 Task: Look for Airbnb options in Rongai, Kenya from 4th December, 2023 to 10th December, 2023 for 1 adult.1  bedroom having 1 bed and 1 bathroom. Property type can be hotel. Amenities needed are: washing machine. Booking option can be shelf check-in. Look for 4 properties as per requirement.
Action: Mouse moved to (451, 95)
Screenshot: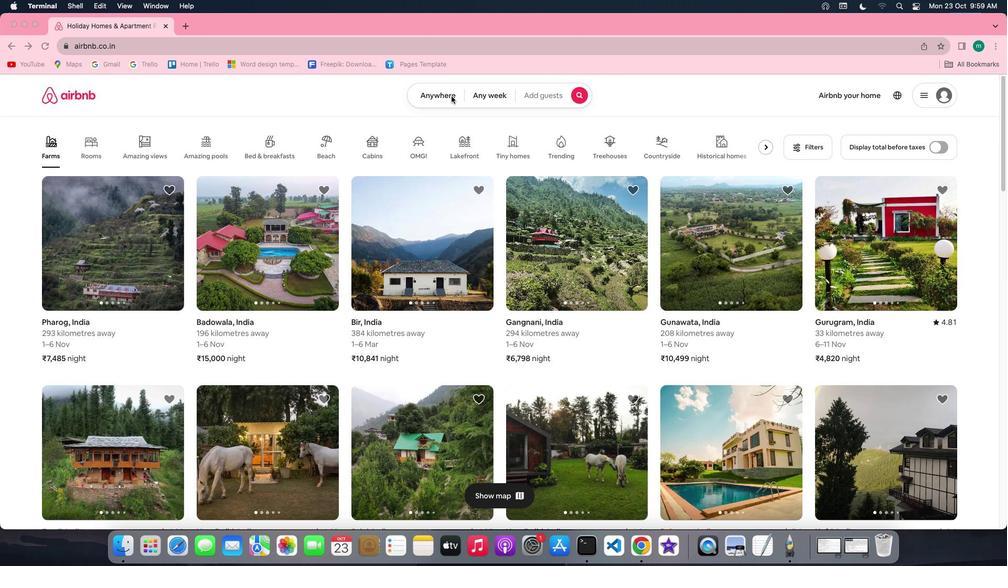 
Action: Mouse pressed left at (451, 95)
Screenshot: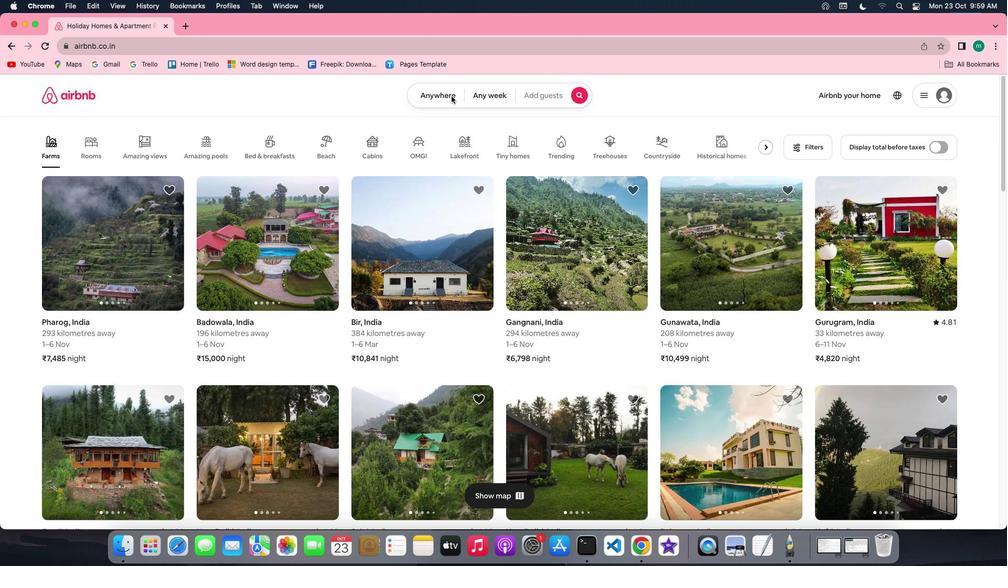 
Action: Mouse pressed left at (451, 95)
Screenshot: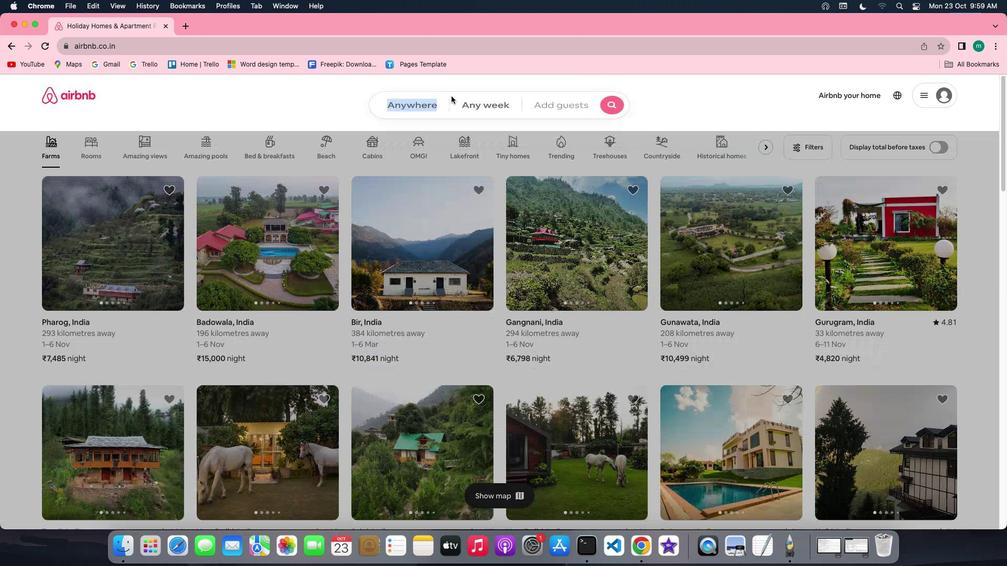 
Action: Mouse moved to (373, 134)
Screenshot: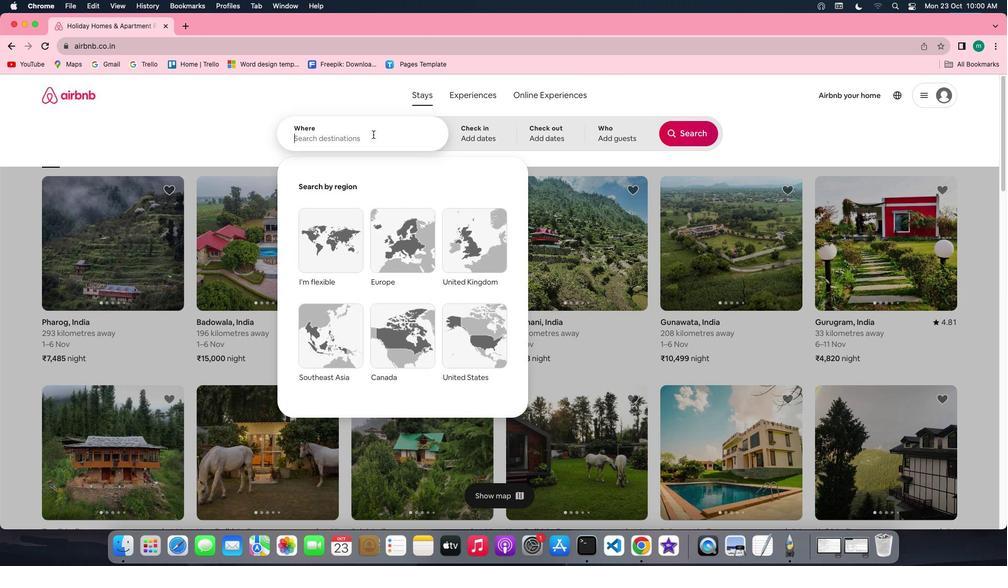 
Action: Key pressed Key.shift'R''o''n''g''a''i'','Key.space'k''e''n''y''a'
Screenshot: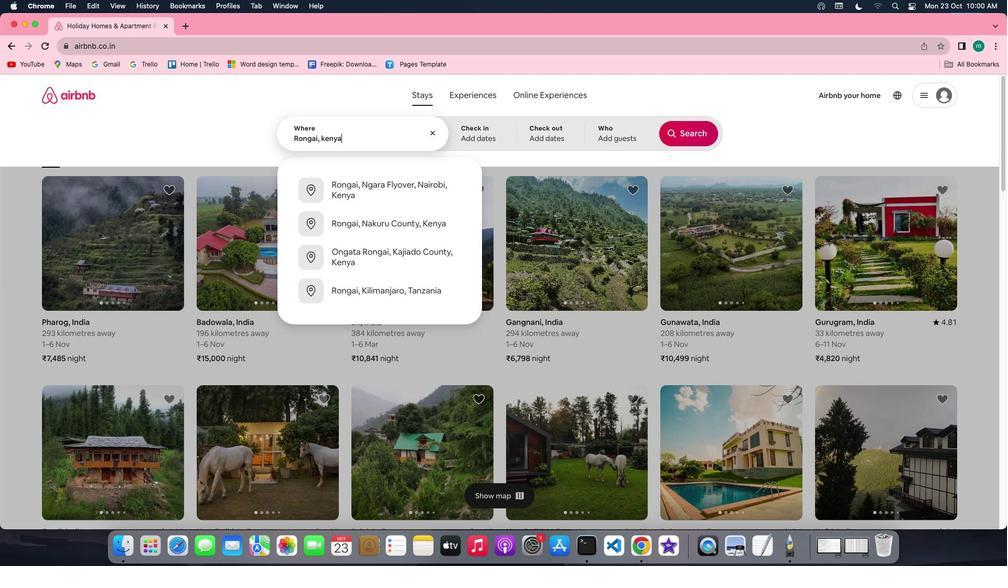 
Action: Mouse moved to (476, 128)
Screenshot: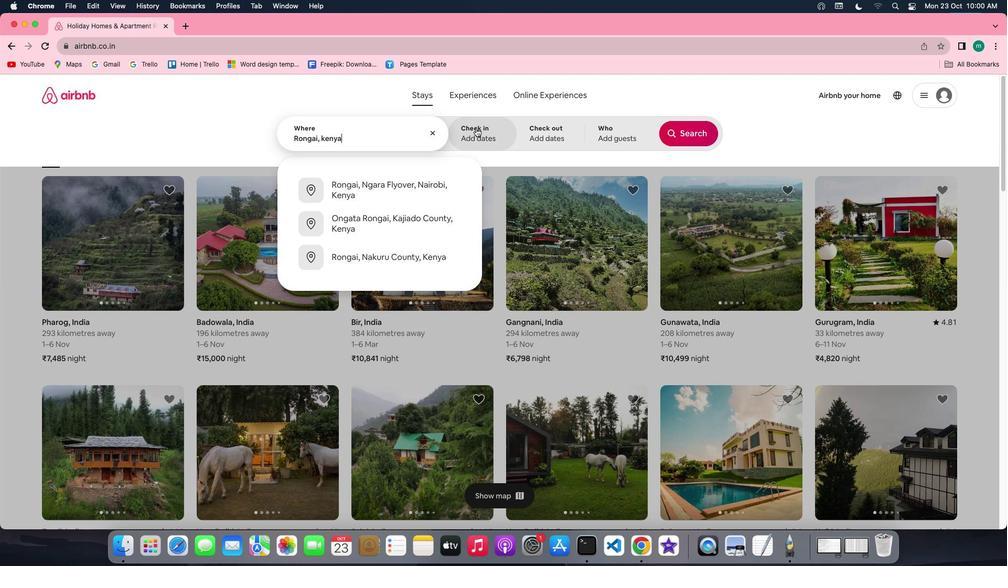 
Action: Mouse pressed left at (476, 128)
Screenshot: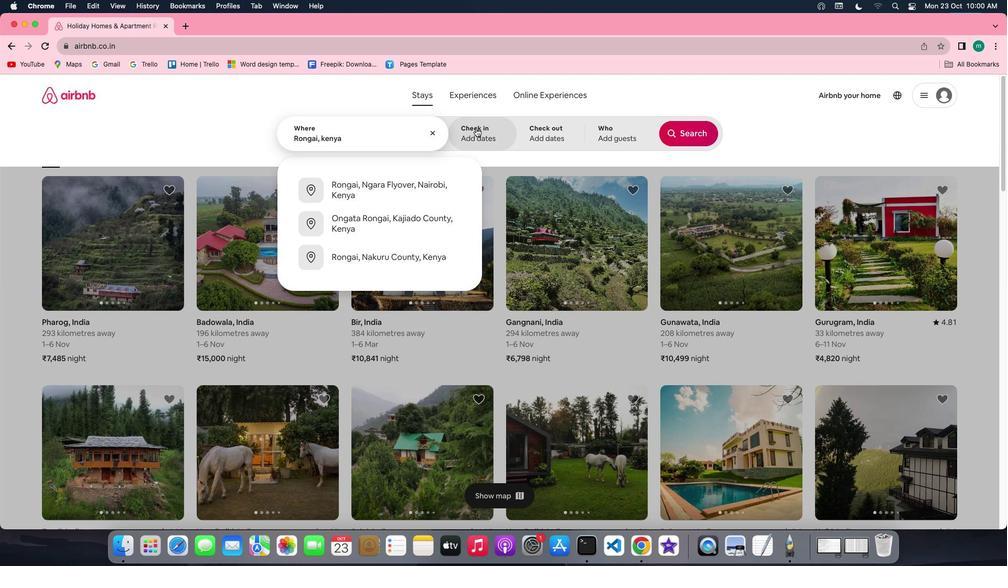 
Action: Mouse moved to (691, 218)
Screenshot: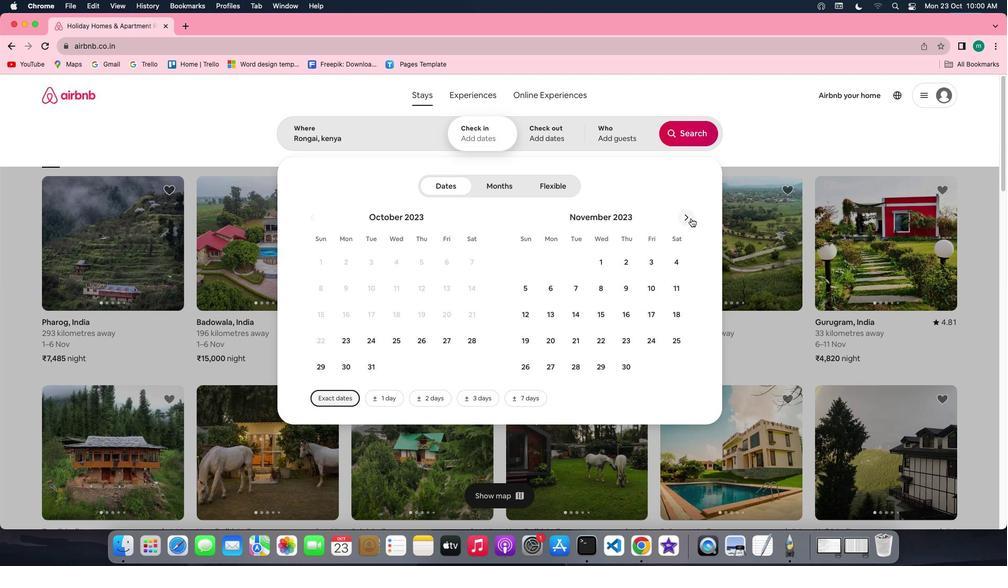 
Action: Mouse pressed left at (691, 218)
Screenshot: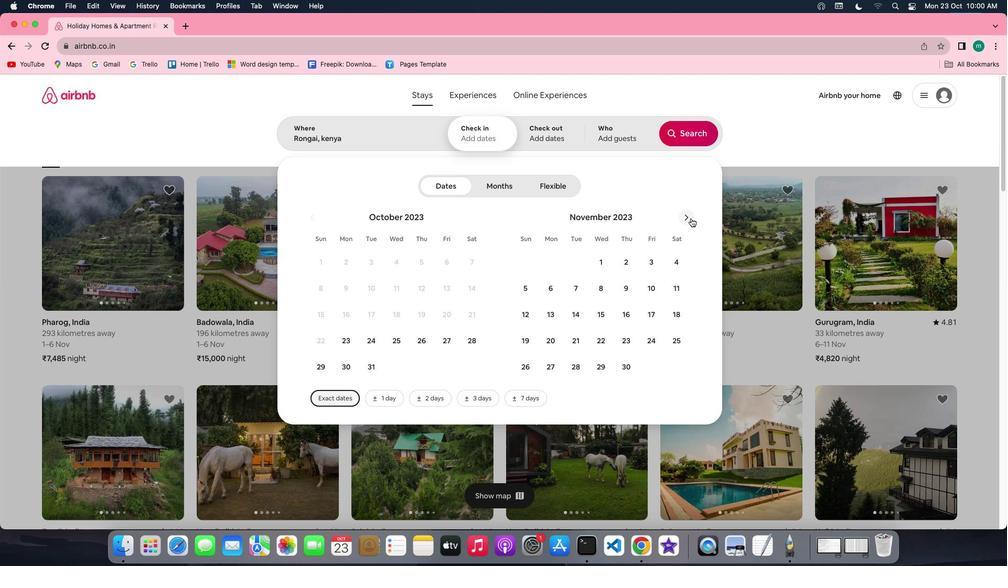 
Action: Mouse moved to (549, 291)
Screenshot: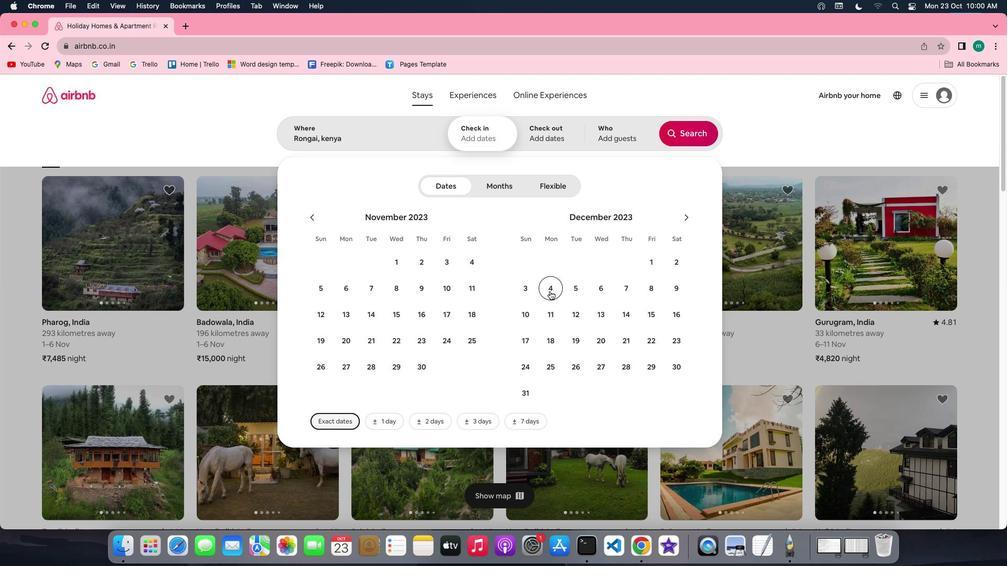 
Action: Mouse pressed left at (549, 291)
Screenshot: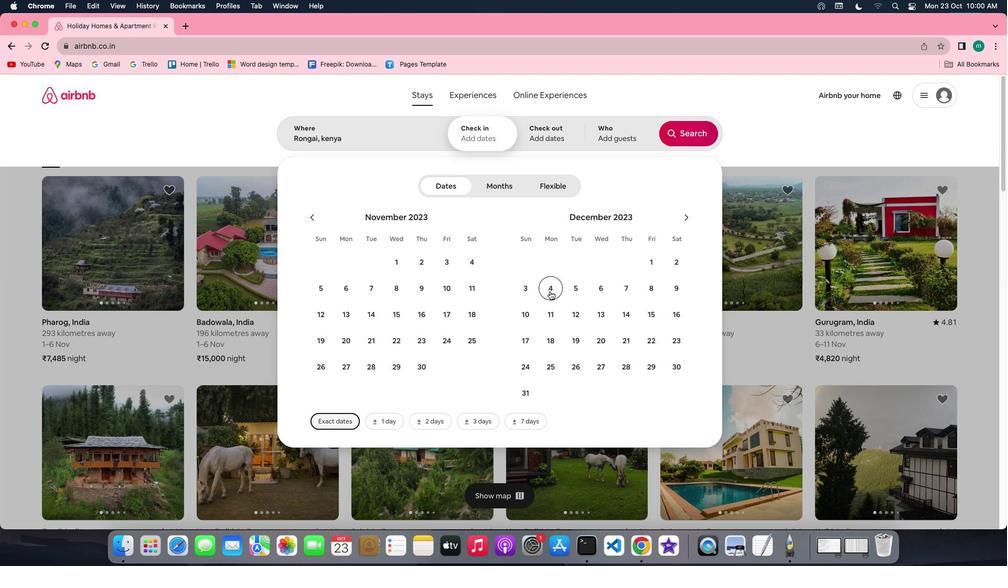 
Action: Mouse moved to (527, 314)
Screenshot: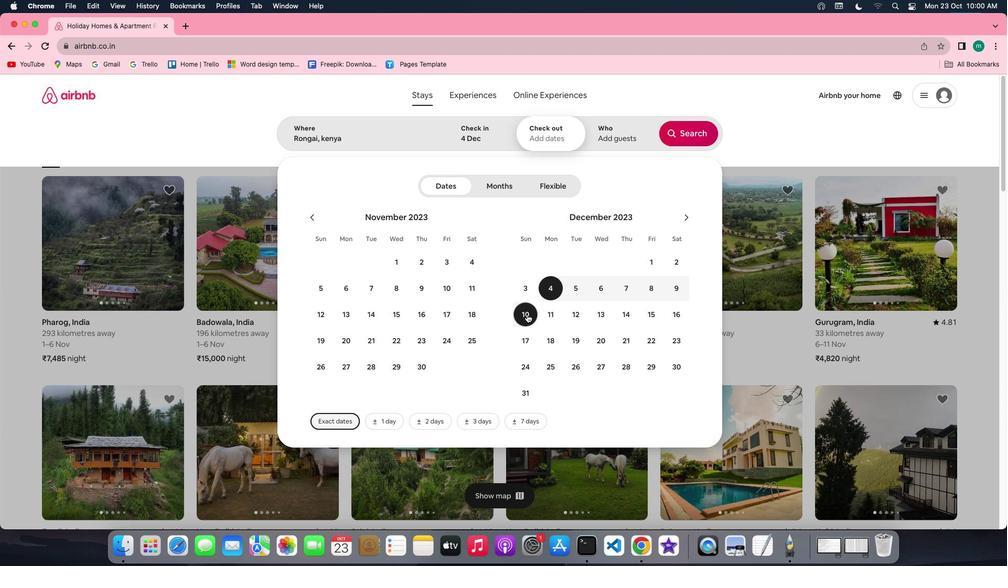 
Action: Mouse pressed left at (527, 314)
Screenshot: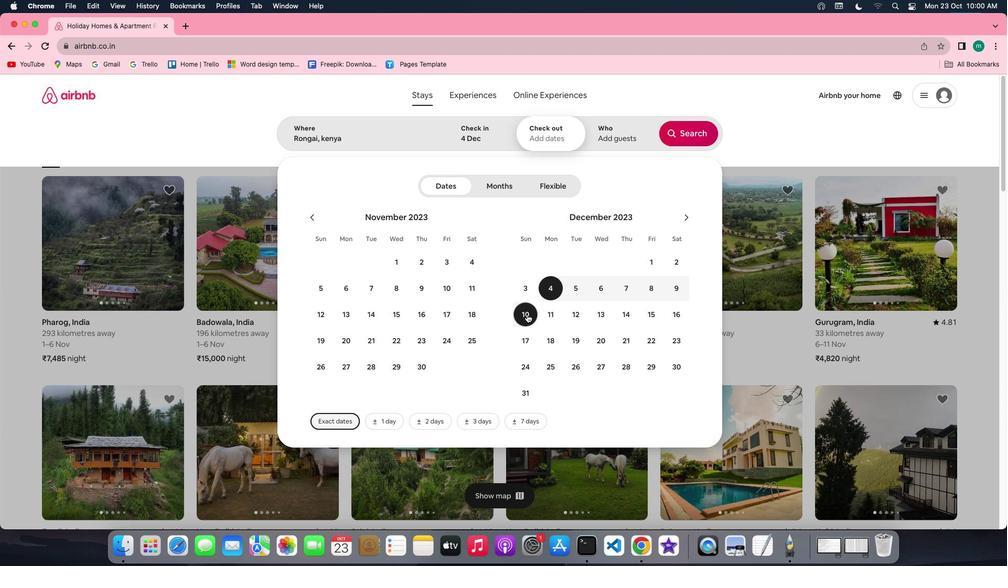 
Action: Mouse moved to (607, 140)
Screenshot: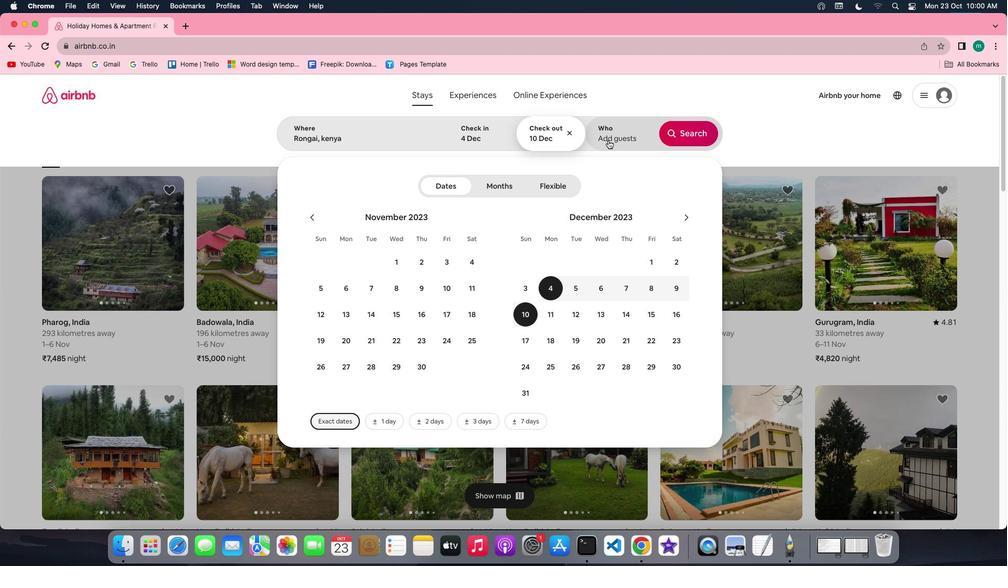 
Action: Mouse pressed left at (607, 140)
Screenshot: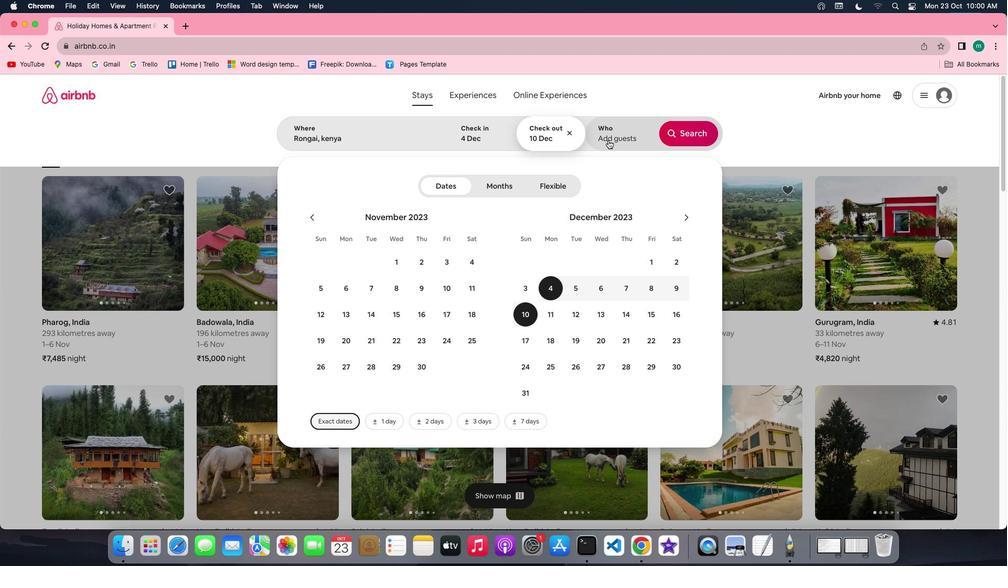 
Action: Mouse moved to (694, 193)
Screenshot: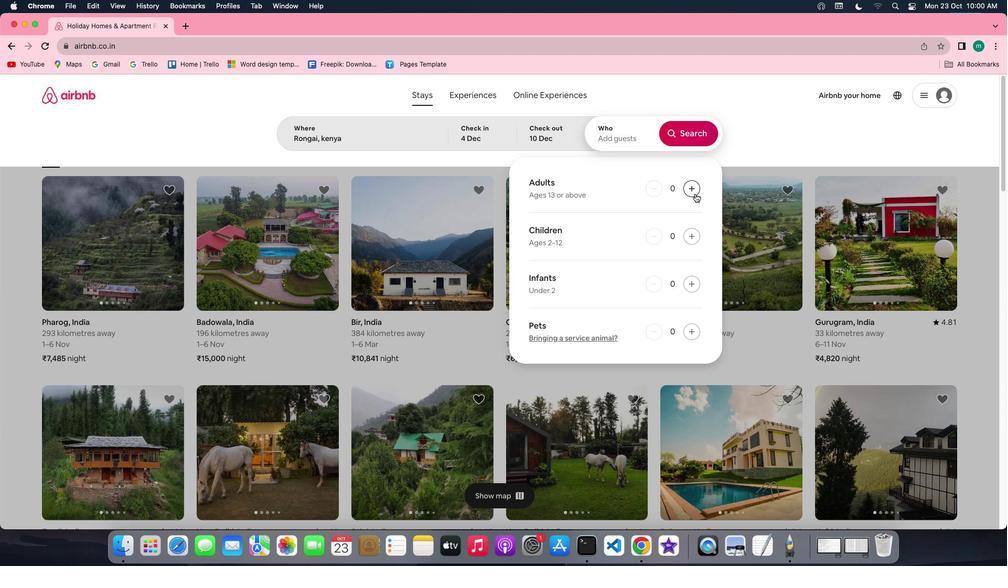 
Action: Mouse pressed left at (694, 193)
Screenshot: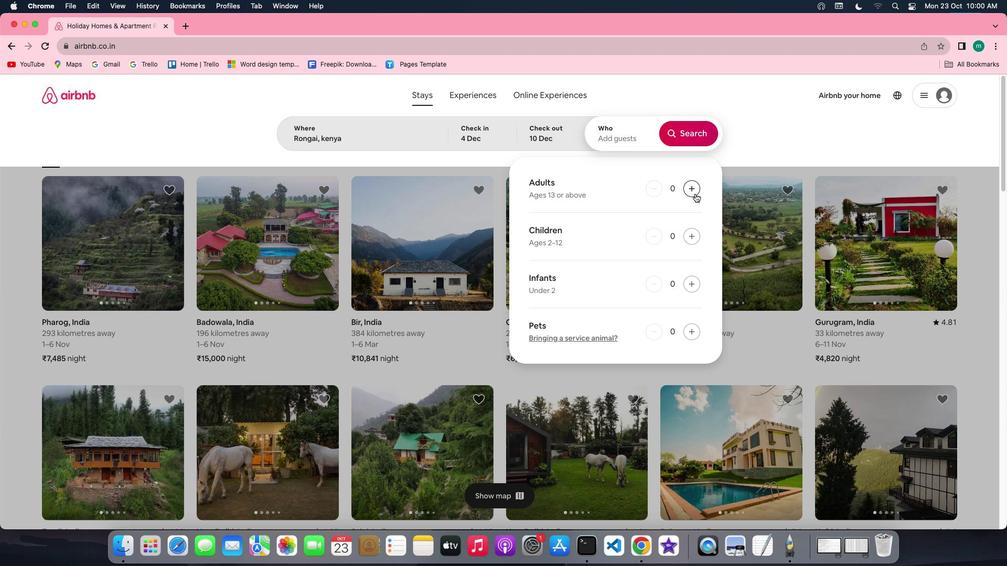 
Action: Mouse moved to (691, 132)
Screenshot: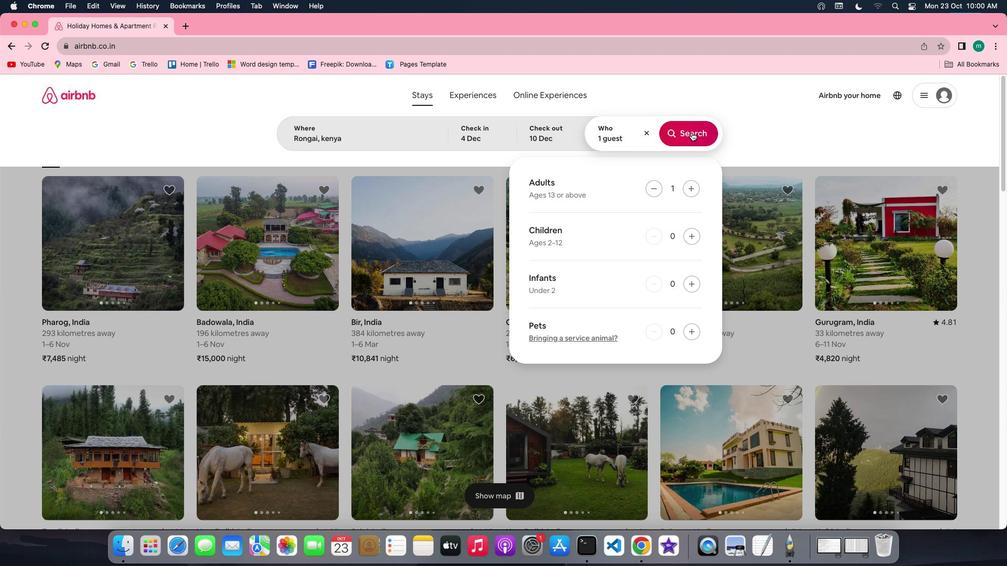 
Action: Mouse pressed left at (691, 132)
Screenshot: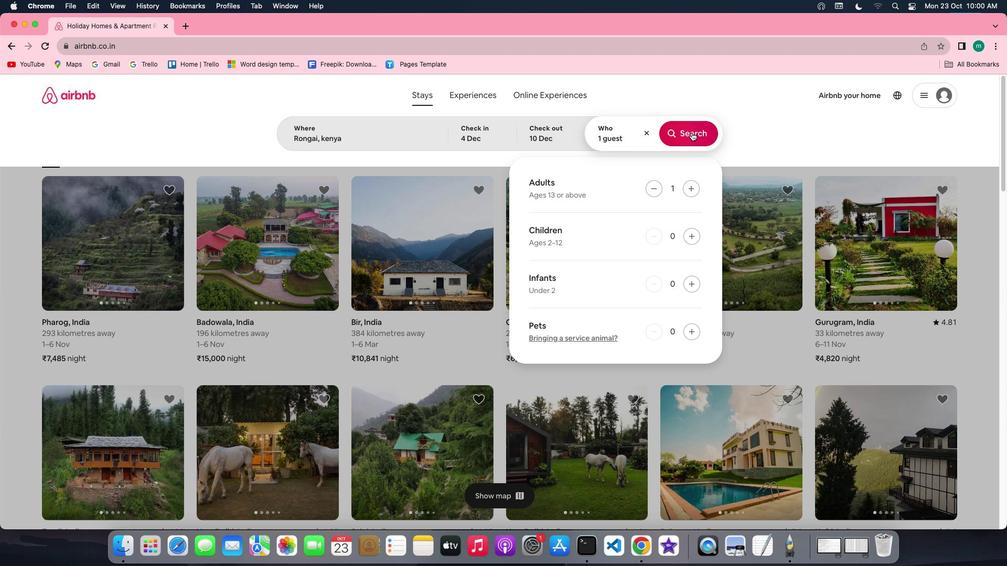 
Action: Mouse moved to (837, 130)
Screenshot: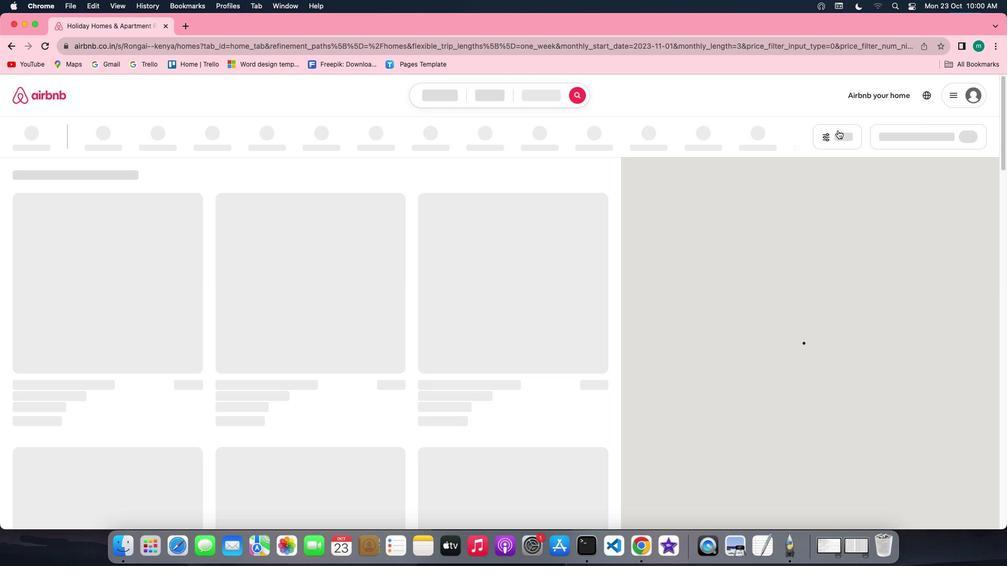 
Action: Mouse pressed left at (837, 130)
Screenshot: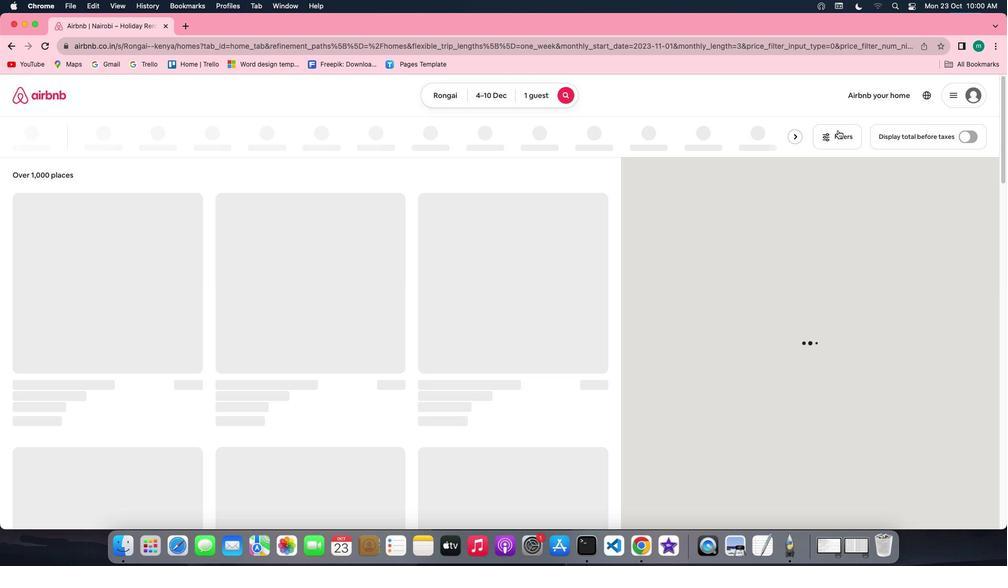 
Action: Mouse moved to (506, 344)
Screenshot: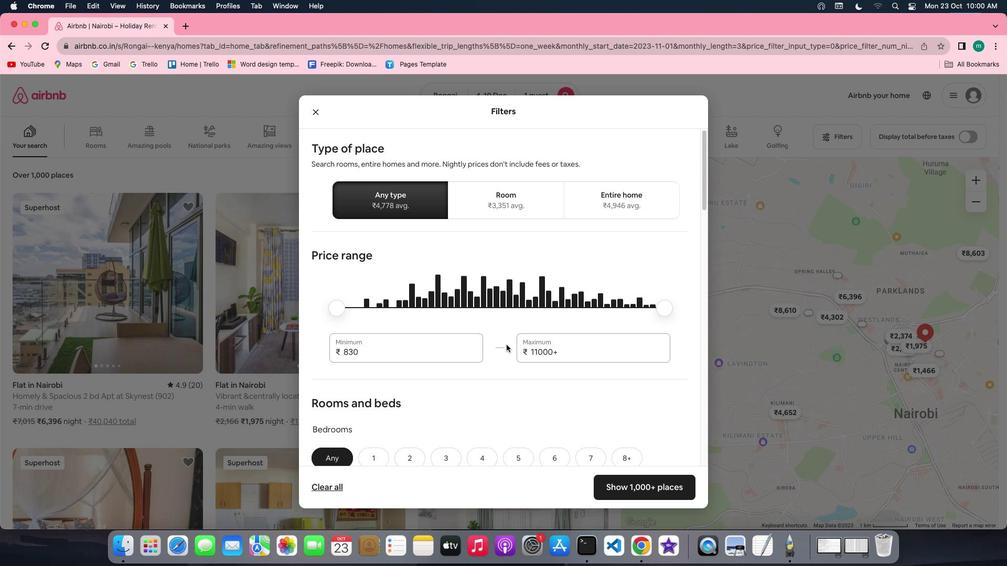 
Action: Mouse scrolled (506, 344) with delta (0, 0)
Screenshot: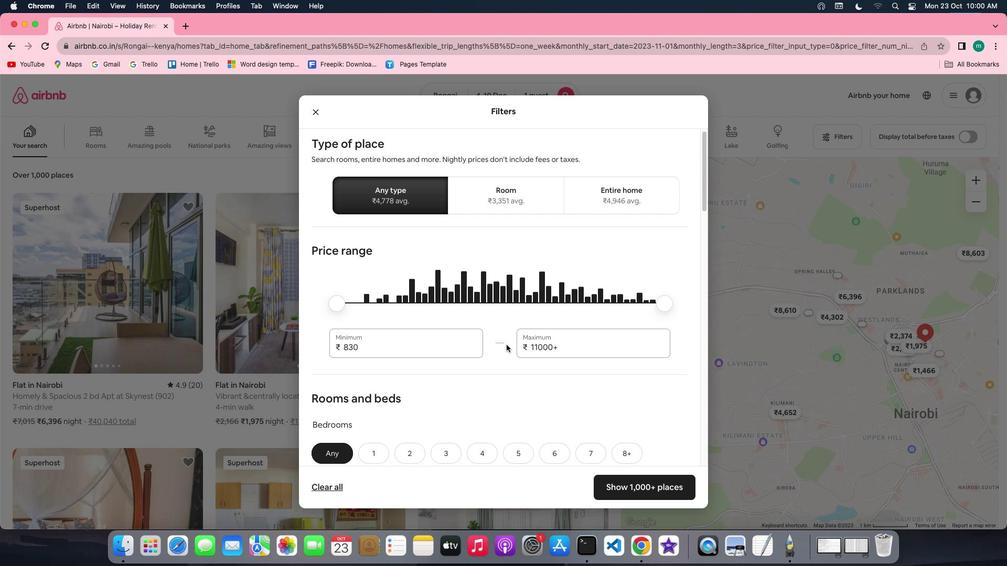 
Action: Mouse scrolled (506, 344) with delta (0, 0)
Screenshot: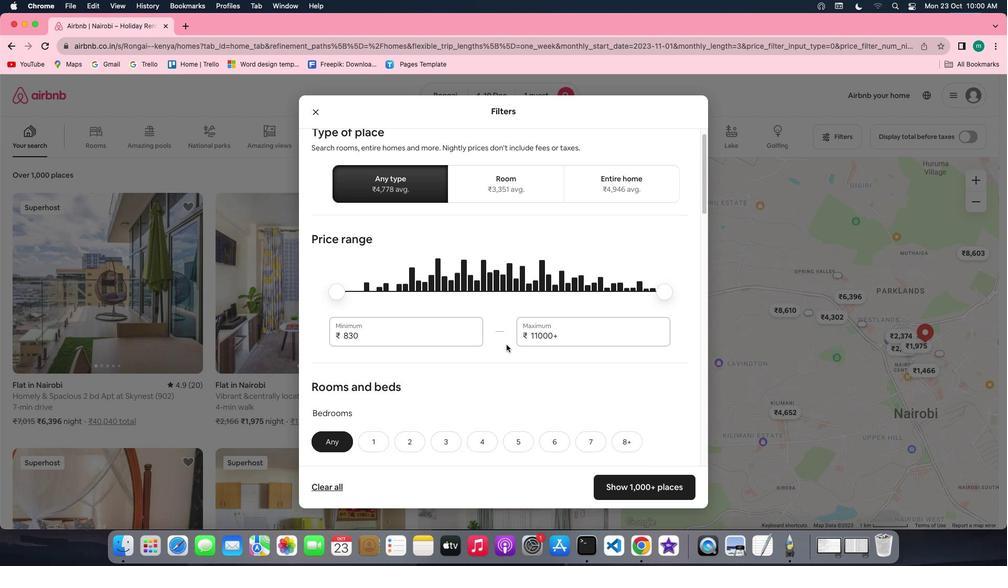 
Action: Mouse scrolled (506, 344) with delta (0, 0)
Screenshot: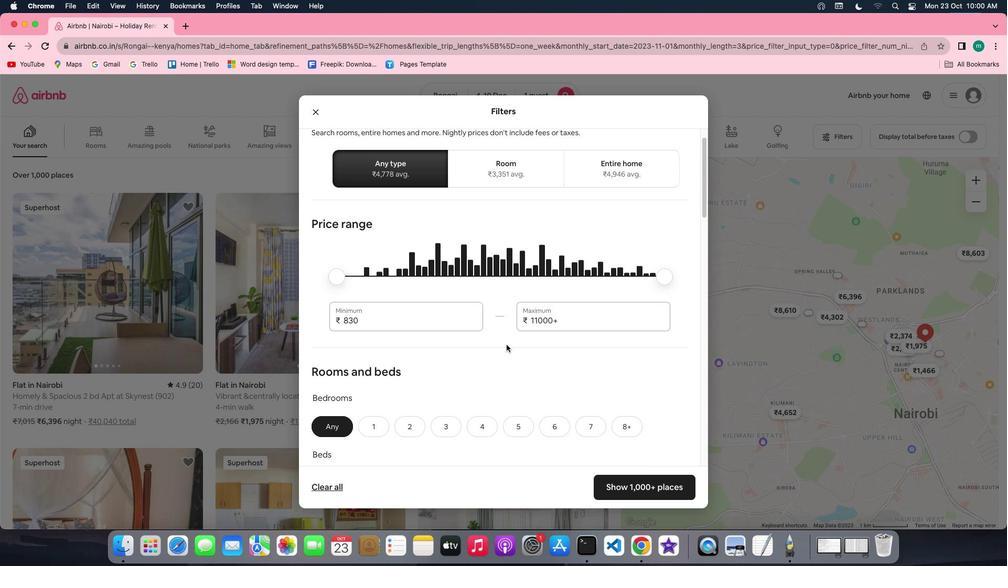 
Action: Mouse scrolled (506, 344) with delta (0, 0)
Screenshot: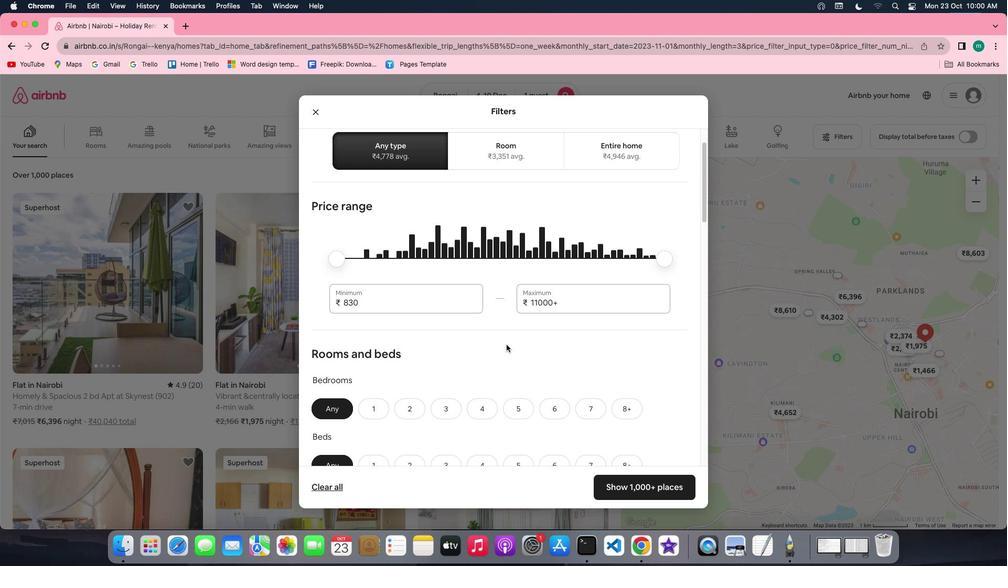 
Action: Mouse scrolled (506, 344) with delta (0, 0)
Screenshot: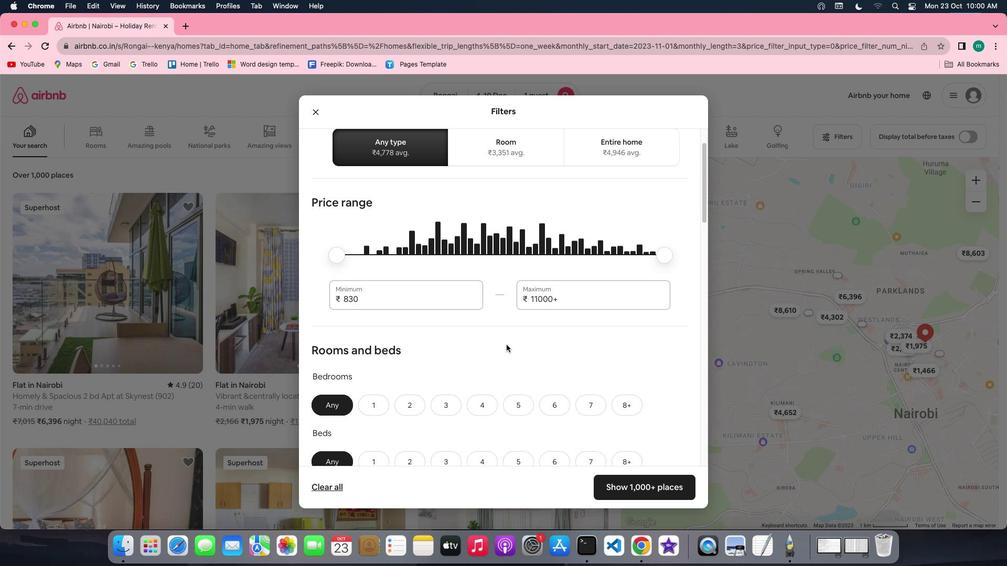 
Action: Mouse scrolled (506, 344) with delta (0, 0)
Screenshot: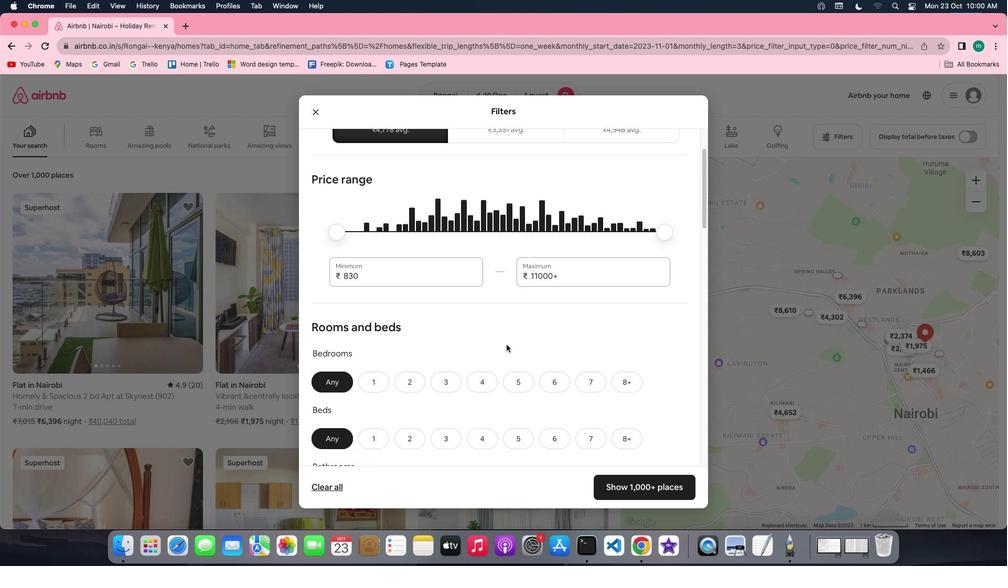 
Action: Mouse scrolled (506, 344) with delta (0, -1)
Screenshot: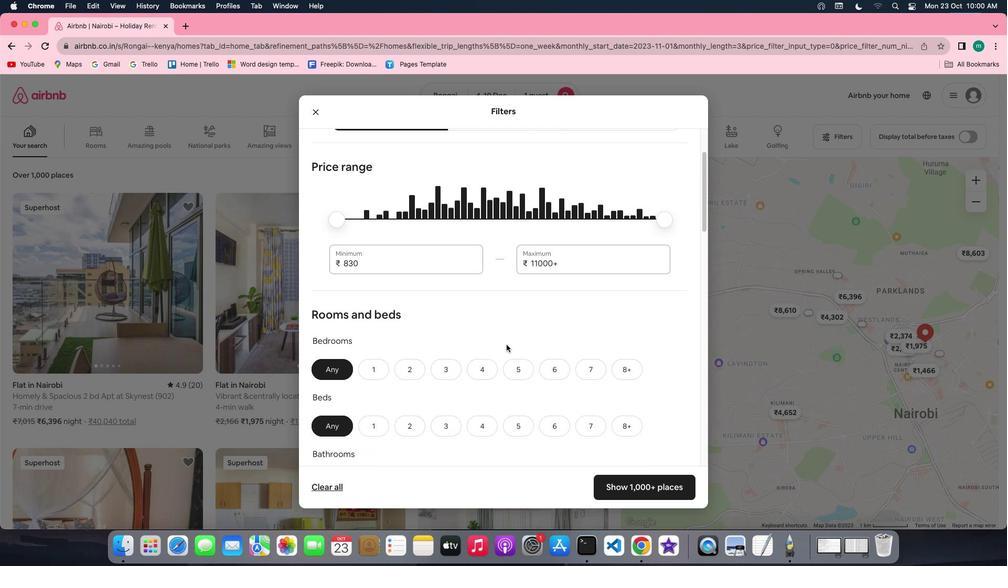 
Action: Mouse scrolled (506, 344) with delta (0, -1)
Screenshot: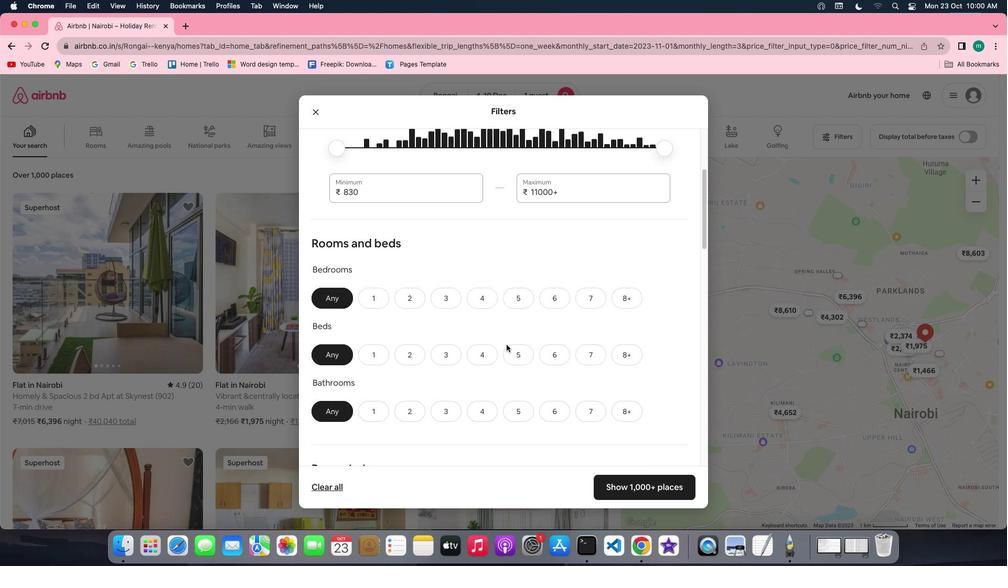 
Action: Mouse scrolled (506, 344) with delta (0, 0)
Screenshot: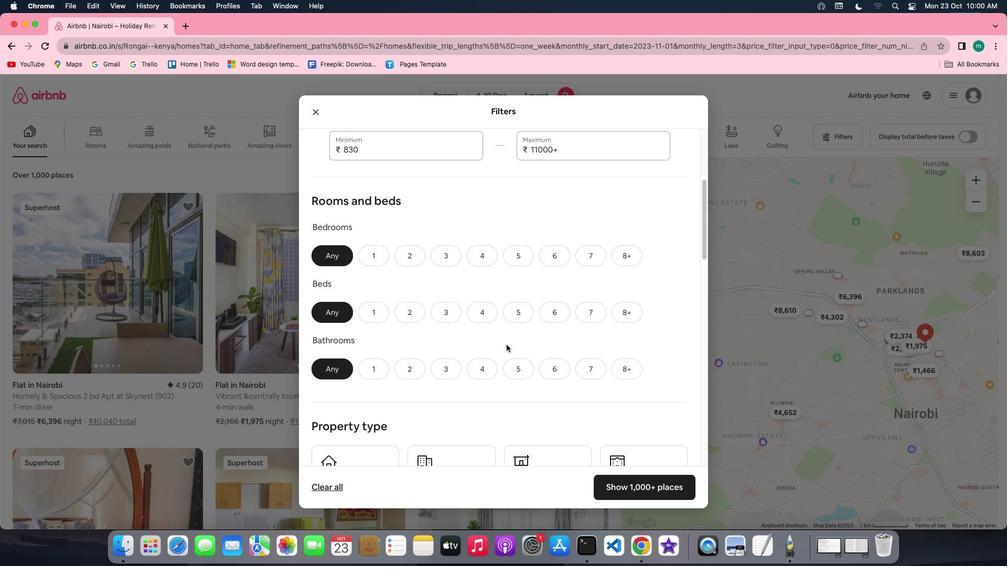 
Action: Mouse scrolled (506, 344) with delta (0, 0)
Screenshot: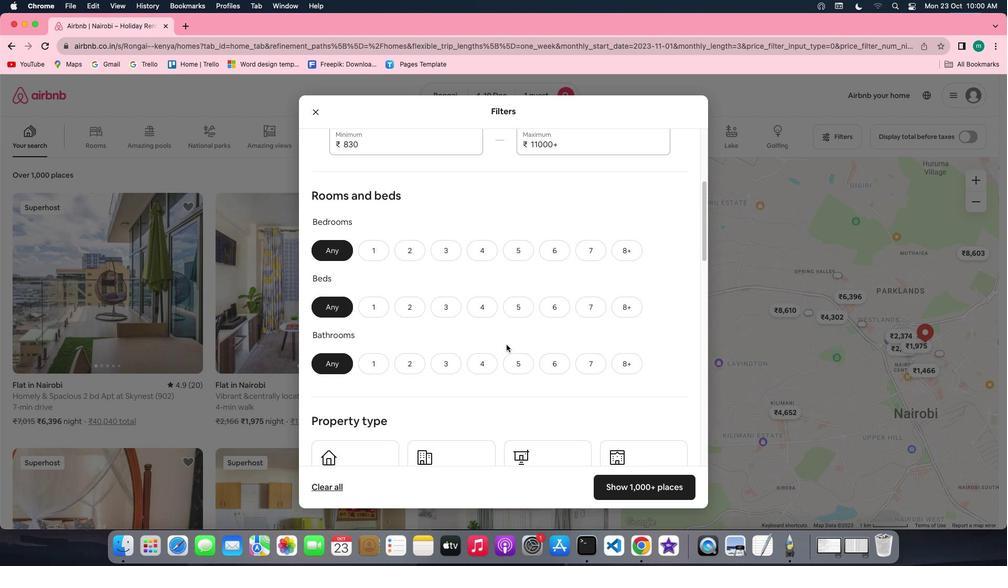 
Action: Mouse moved to (374, 232)
Screenshot: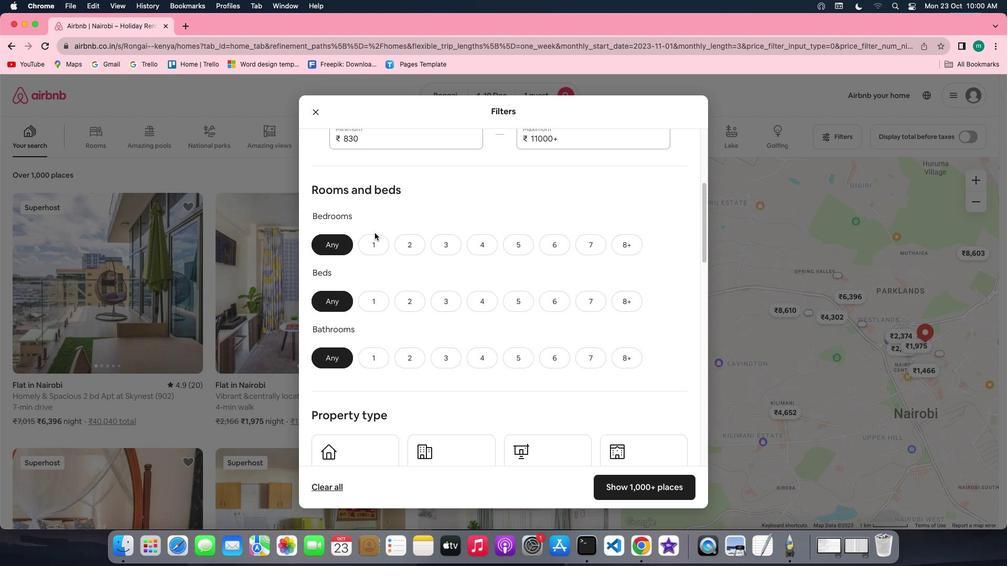 
Action: Mouse pressed left at (374, 232)
Screenshot: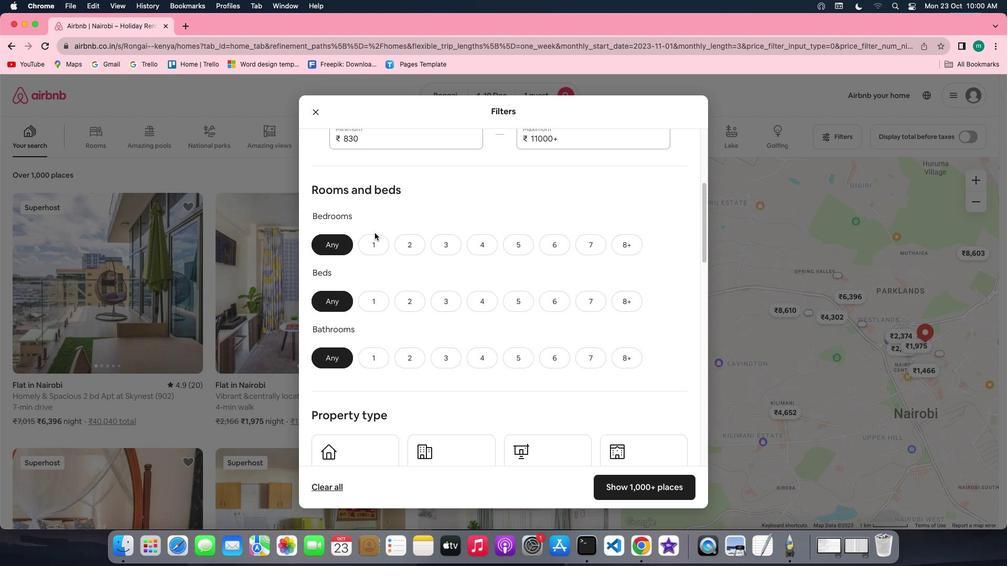 
Action: Mouse moved to (374, 249)
Screenshot: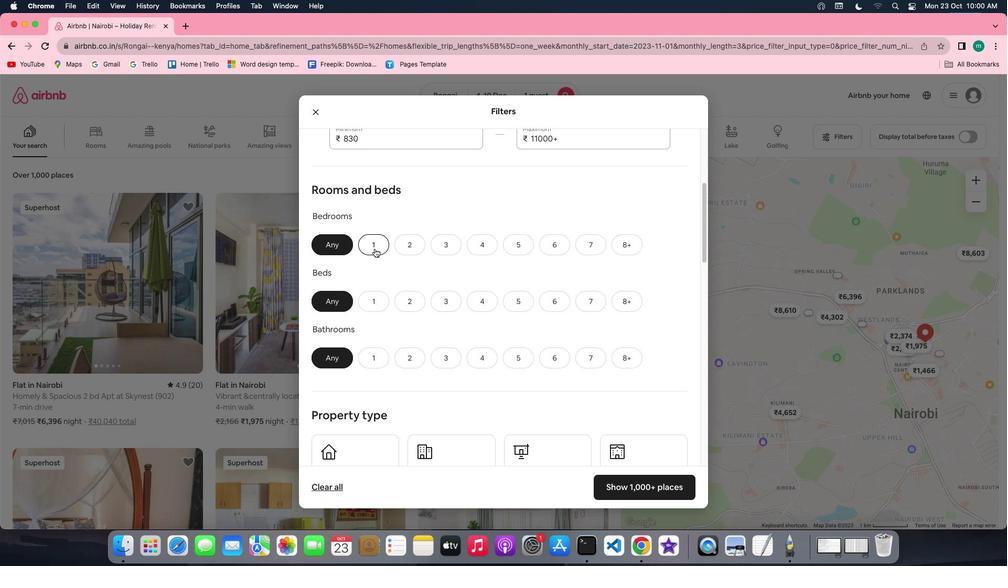 
Action: Mouse pressed left at (374, 249)
Screenshot: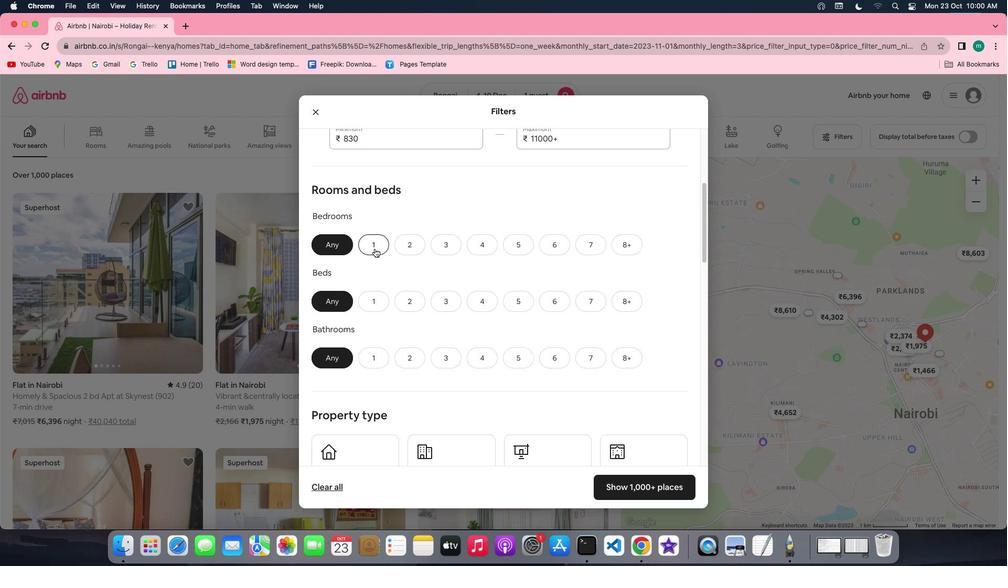 
Action: Mouse moved to (373, 298)
Screenshot: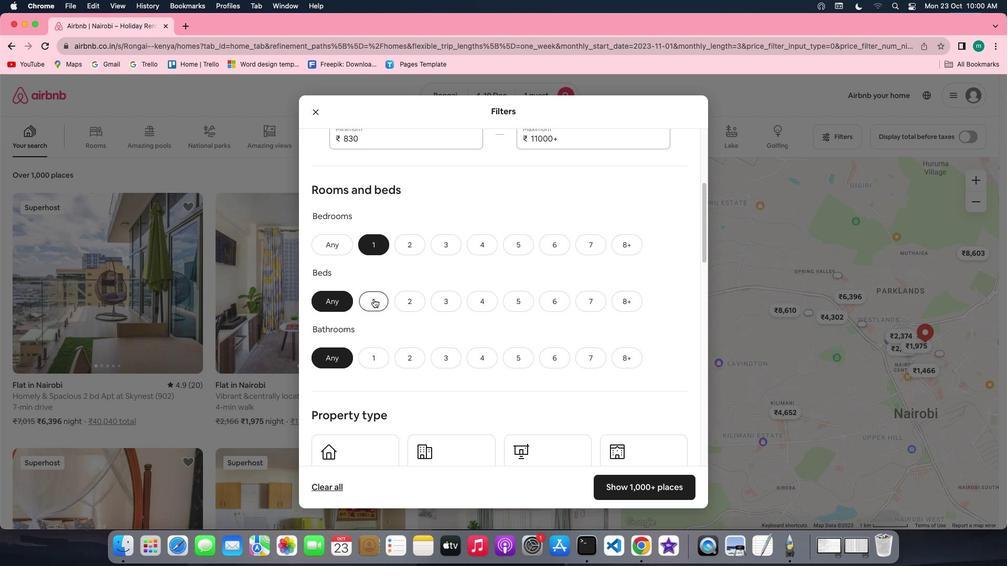 
Action: Mouse pressed left at (373, 298)
Screenshot: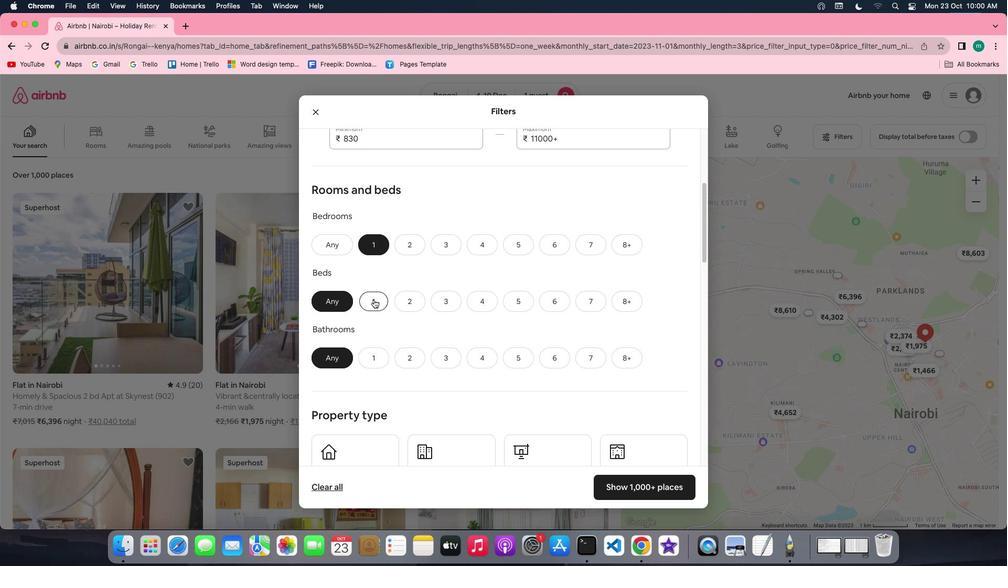 
Action: Mouse moved to (375, 362)
Screenshot: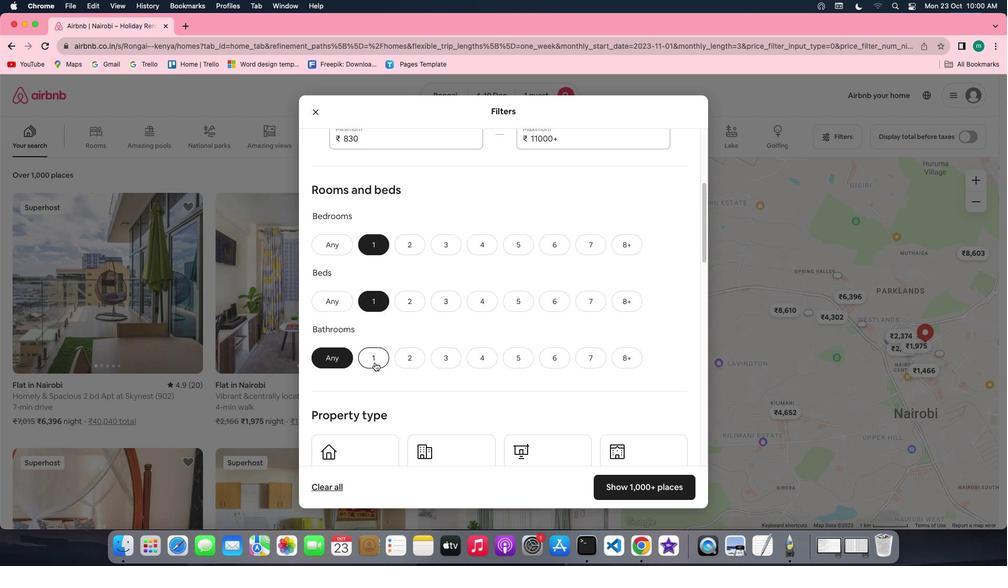 
Action: Mouse pressed left at (375, 362)
Screenshot: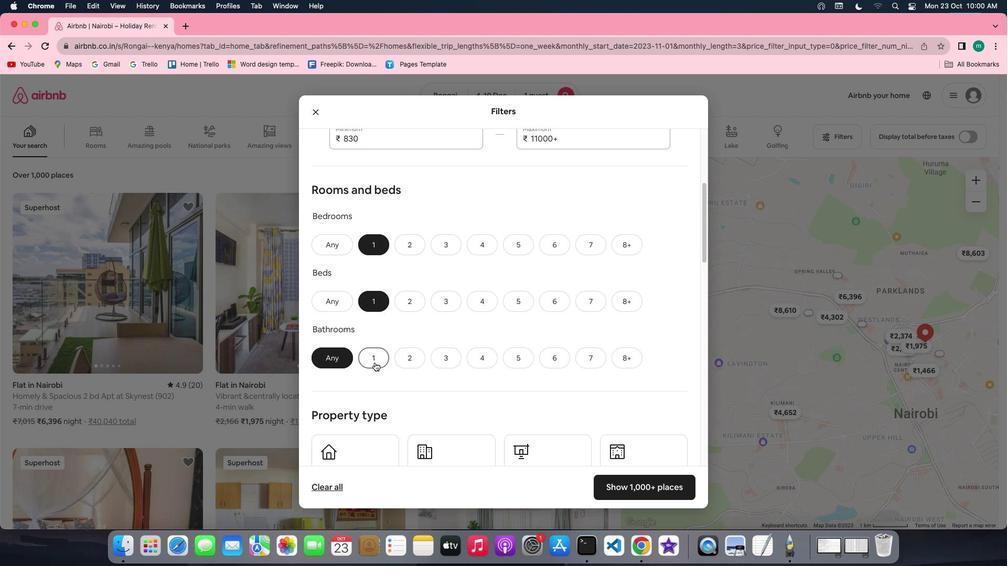 
Action: Mouse moved to (532, 368)
Screenshot: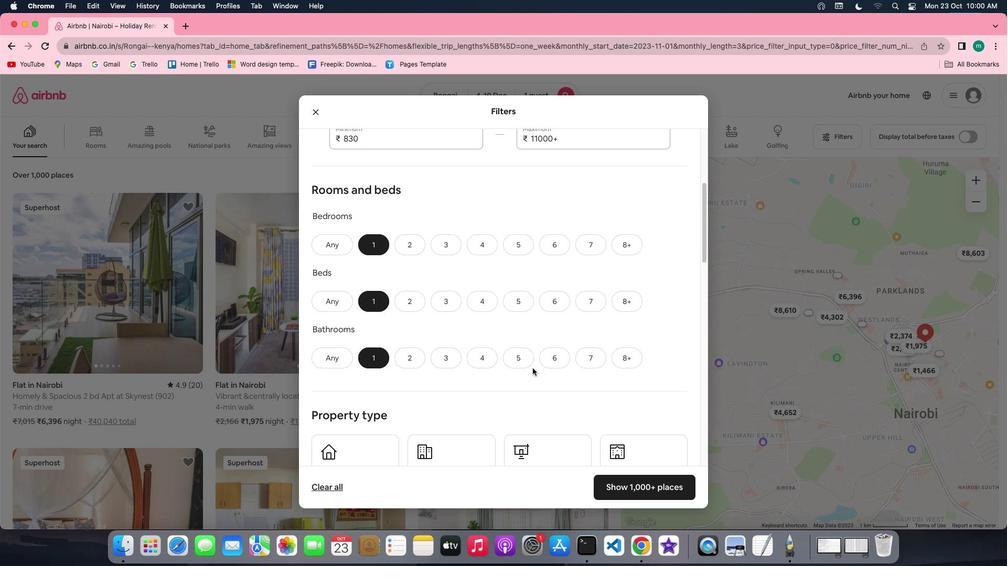 
Action: Mouse scrolled (532, 368) with delta (0, 0)
Screenshot: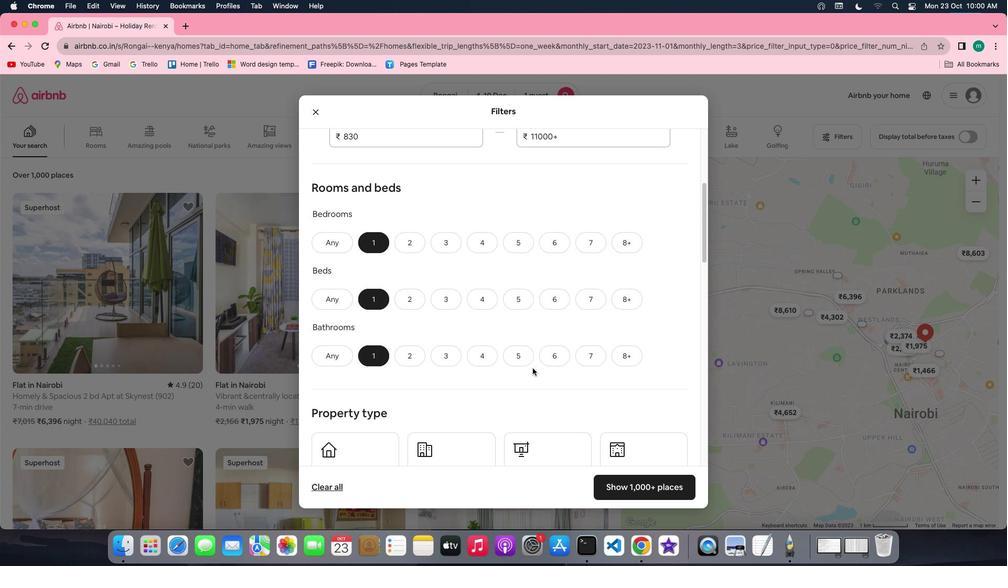 
Action: Mouse scrolled (532, 368) with delta (0, 0)
Screenshot: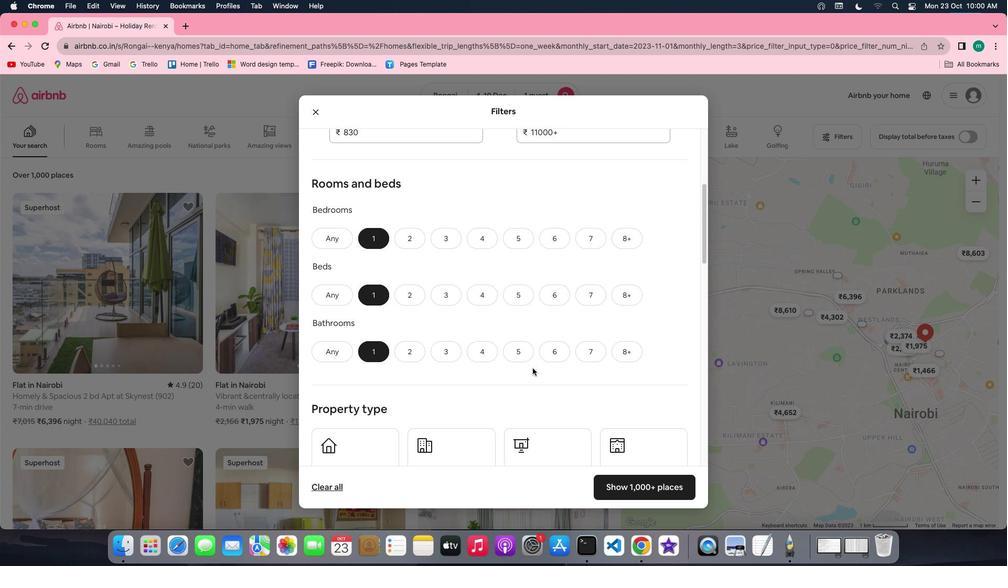 
Action: Mouse scrolled (532, 368) with delta (0, 0)
Screenshot: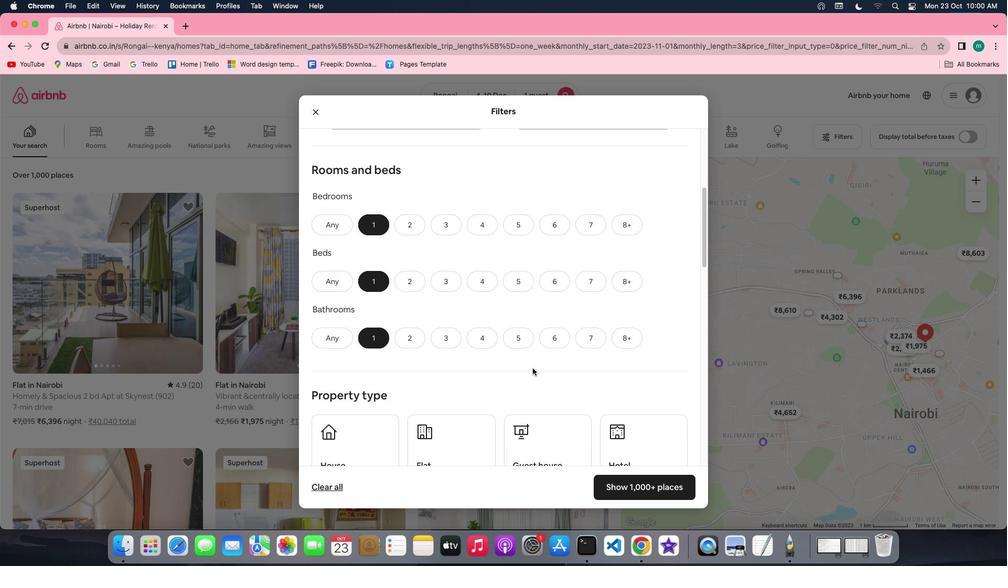 
Action: Mouse scrolled (532, 368) with delta (0, 0)
Screenshot: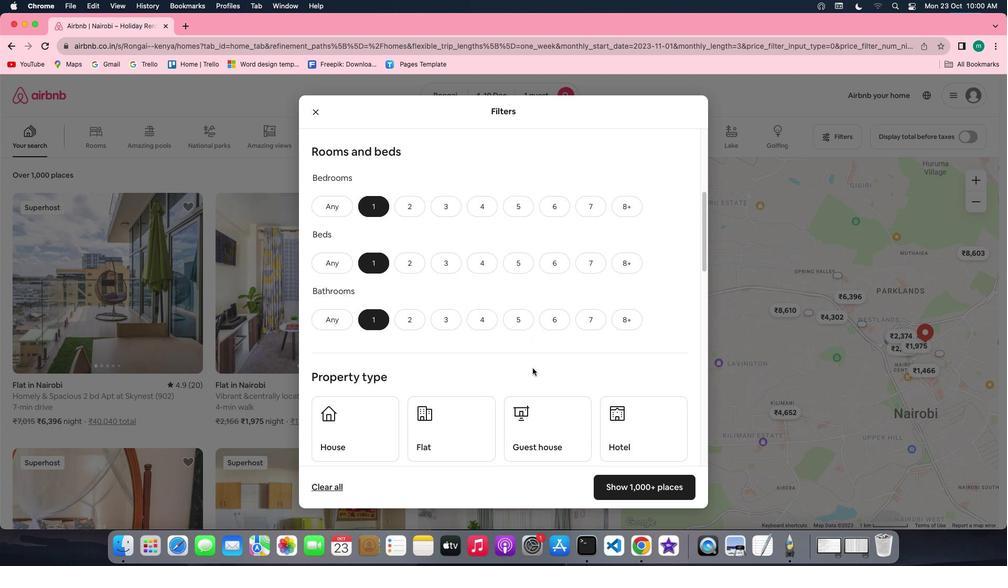 
Action: Mouse scrolled (532, 368) with delta (0, 0)
Screenshot: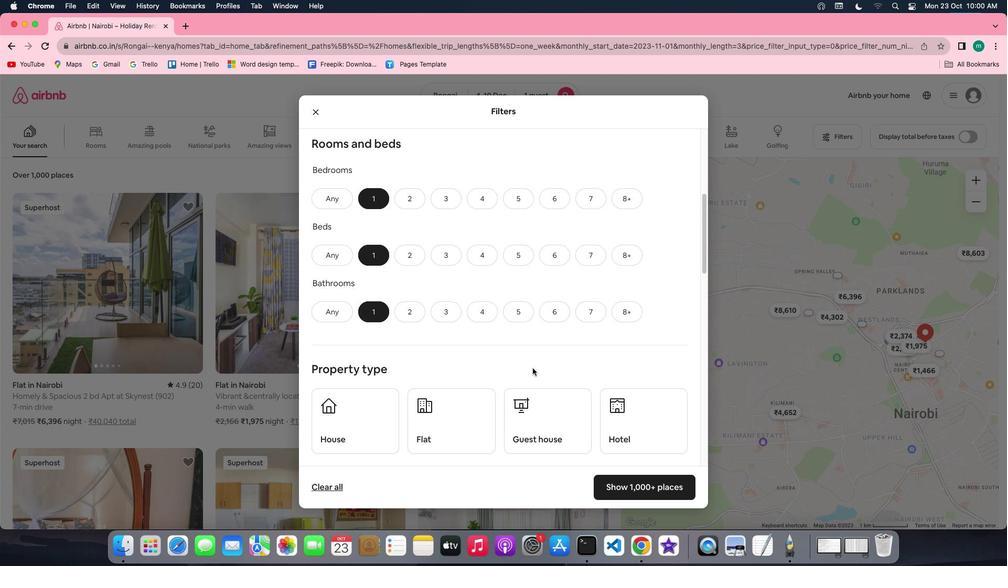 
Action: Mouse scrolled (532, 368) with delta (0, 0)
Screenshot: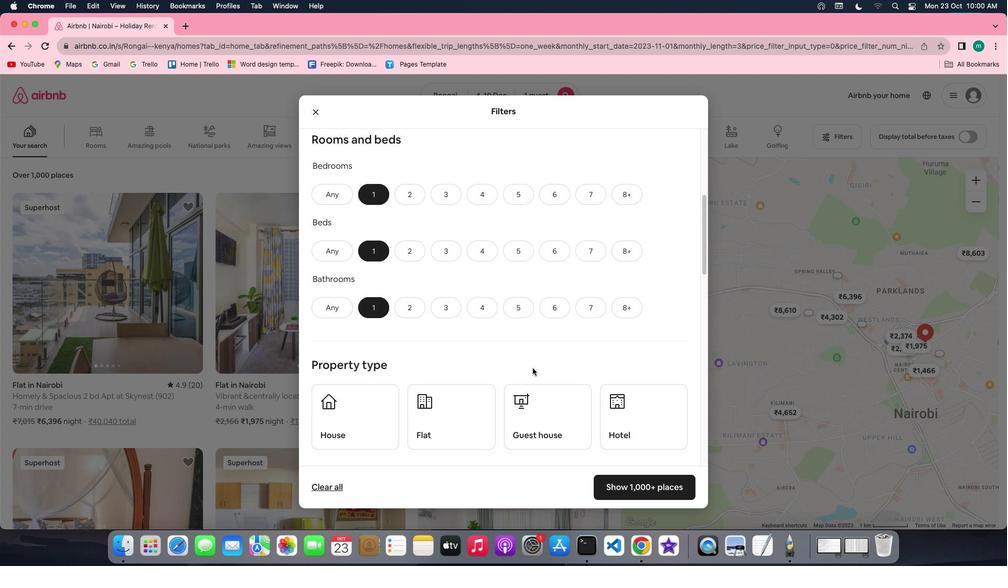 
Action: Mouse scrolled (532, 368) with delta (0, 0)
Screenshot: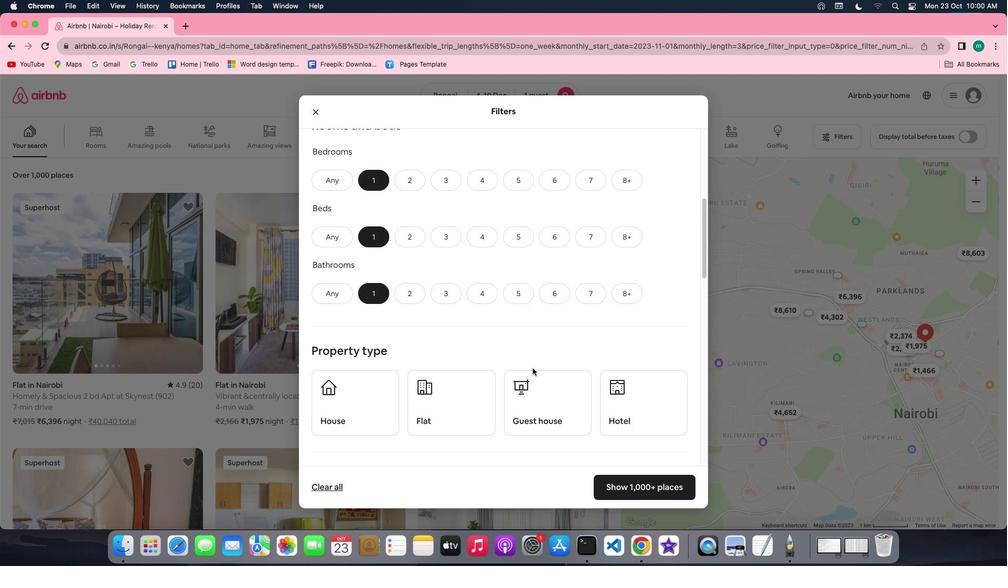 
Action: Mouse scrolled (532, 368) with delta (0, 0)
Screenshot: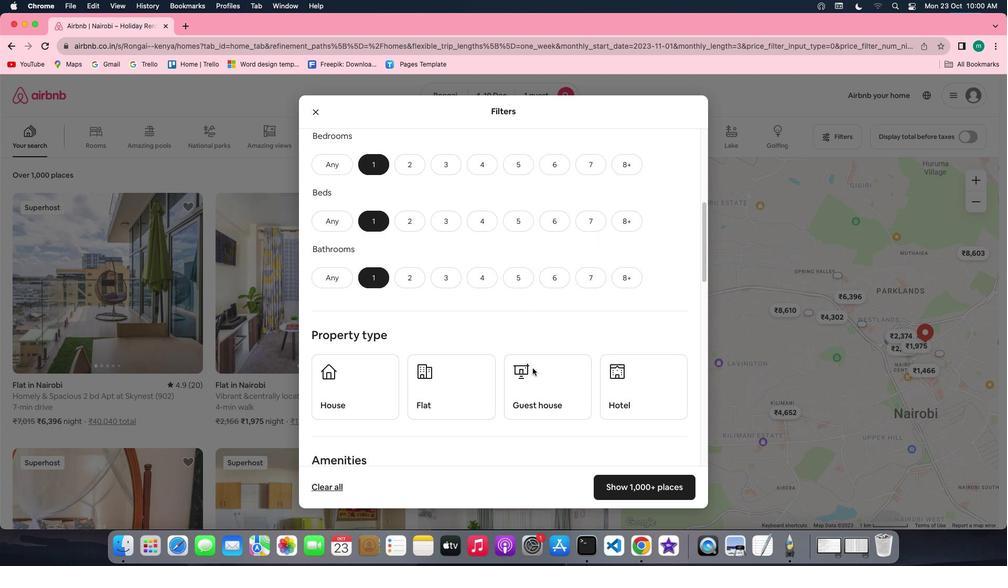 
Action: Mouse scrolled (532, 368) with delta (0, 0)
Screenshot: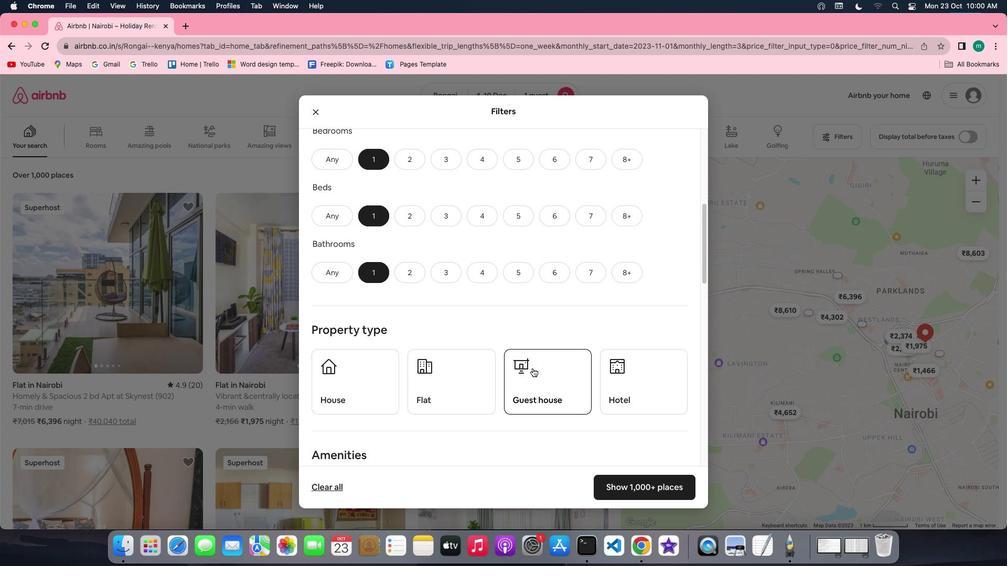 
Action: Mouse scrolled (532, 368) with delta (0, 0)
Screenshot: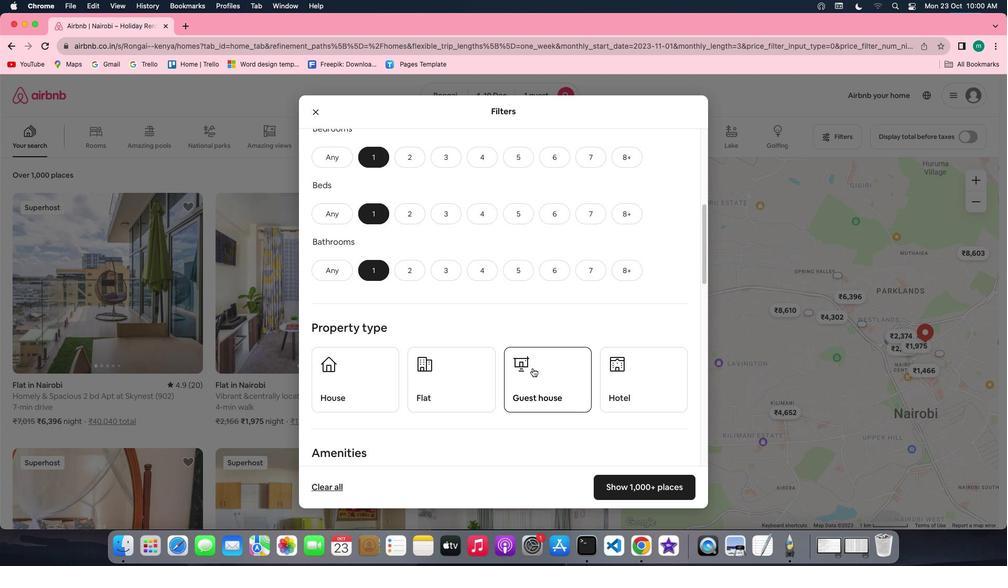 
Action: Mouse scrolled (532, 368) with delta (0, 0)
Screenshot: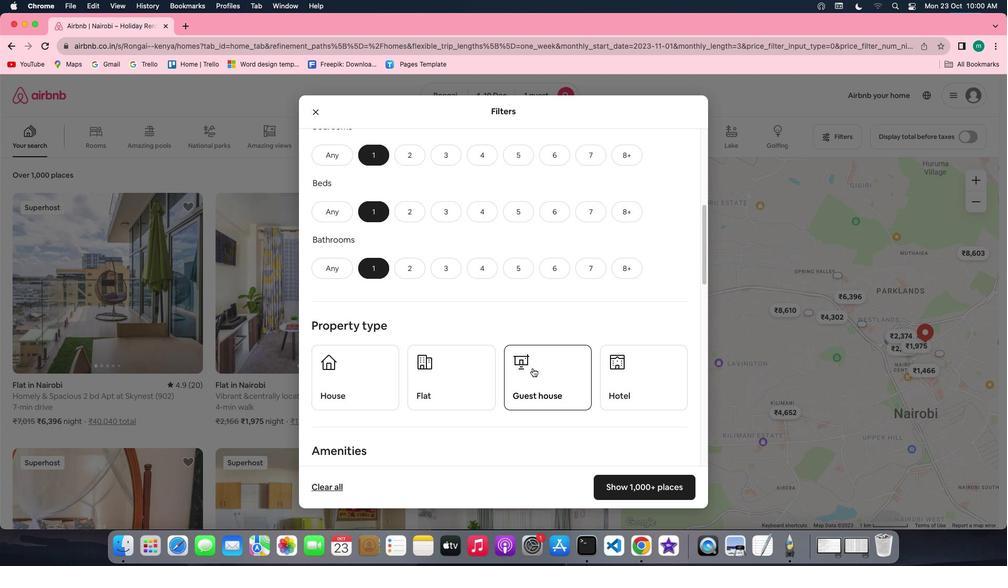 
Action: Mouse scrolled (532, 368) with delta (0, 0)
Screenshot: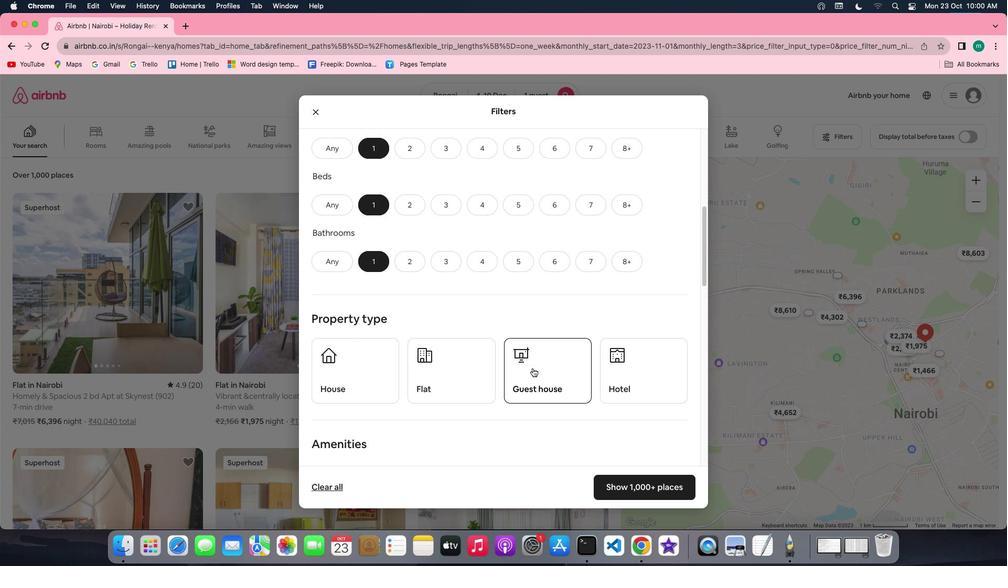 
Action: Mouse scrolled (532, 368) with delta (0, 0)
Screenshot: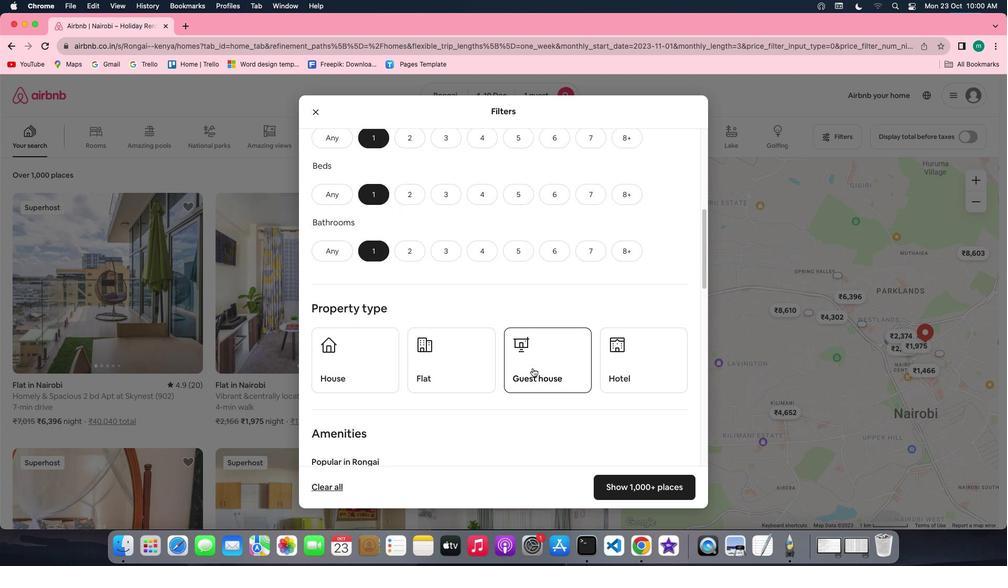 
Action: Mouse scrolled (532, 368) with delta (0, 0)
Screenshot: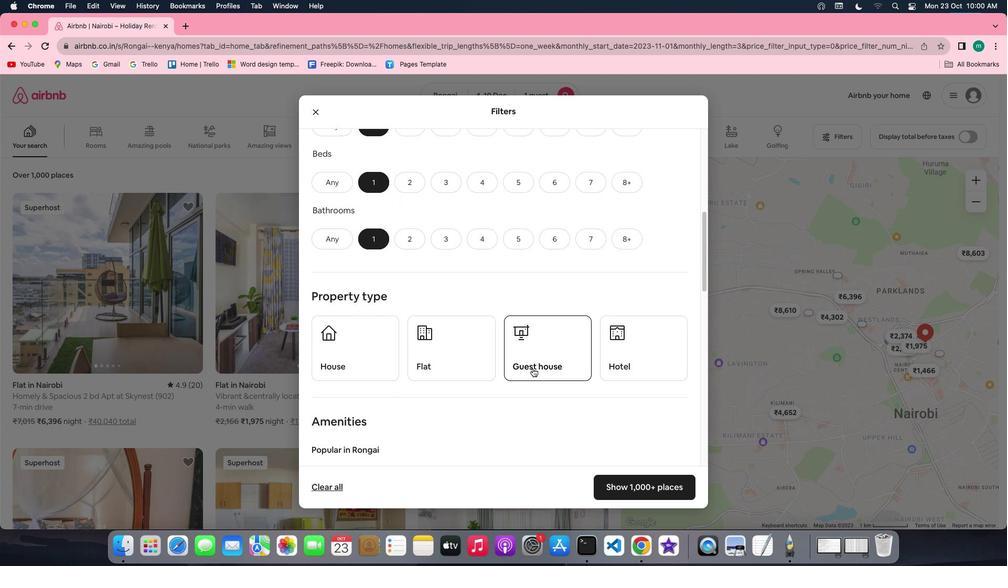 
Action: Mouse scrolled (532, 368) with delta (0, 0)
Screenshot: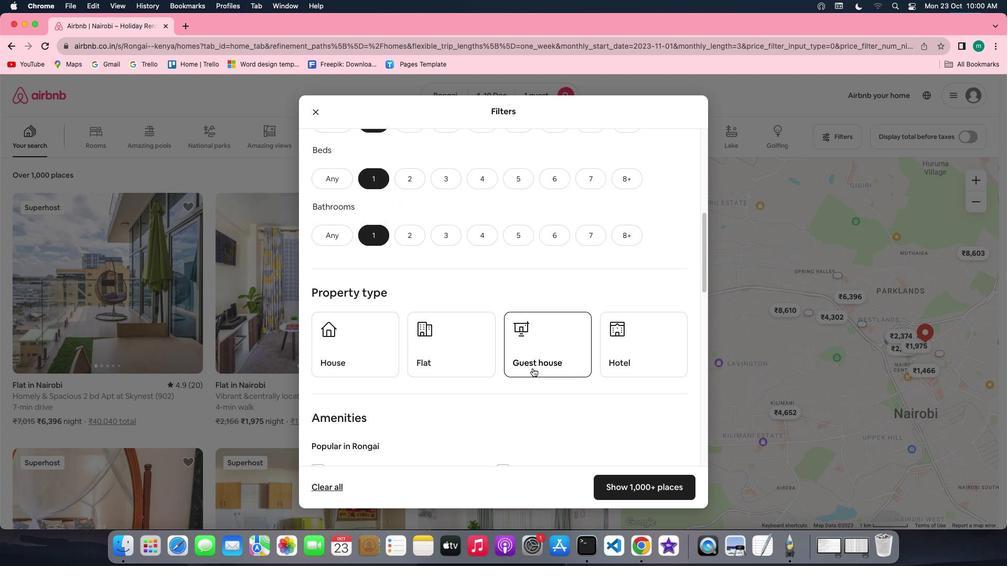 
Action: Mouse scrolled (532, 368) with delta (0, 0)
Screenshot: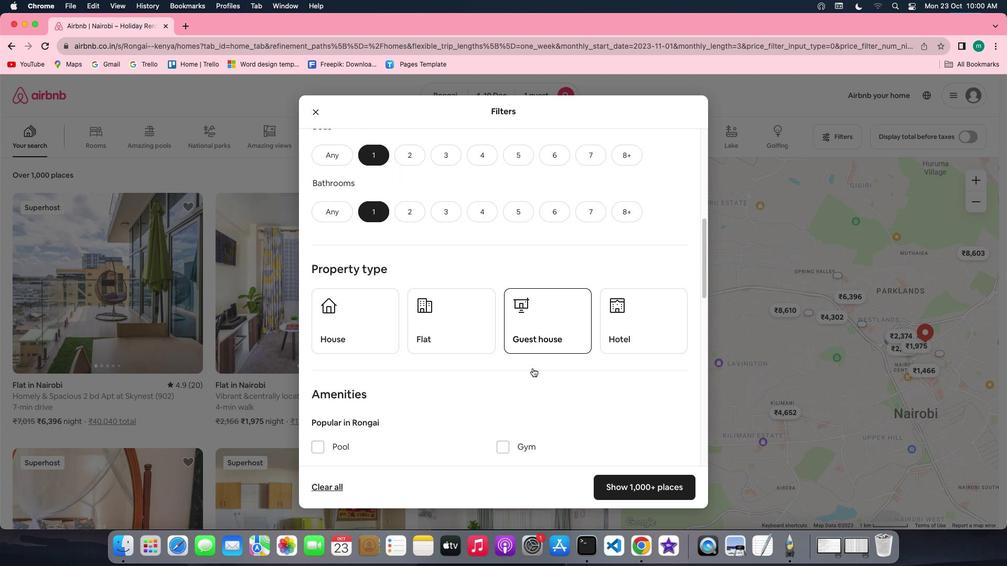 
Action: Mouse moved to (644, 318)
Screenshot: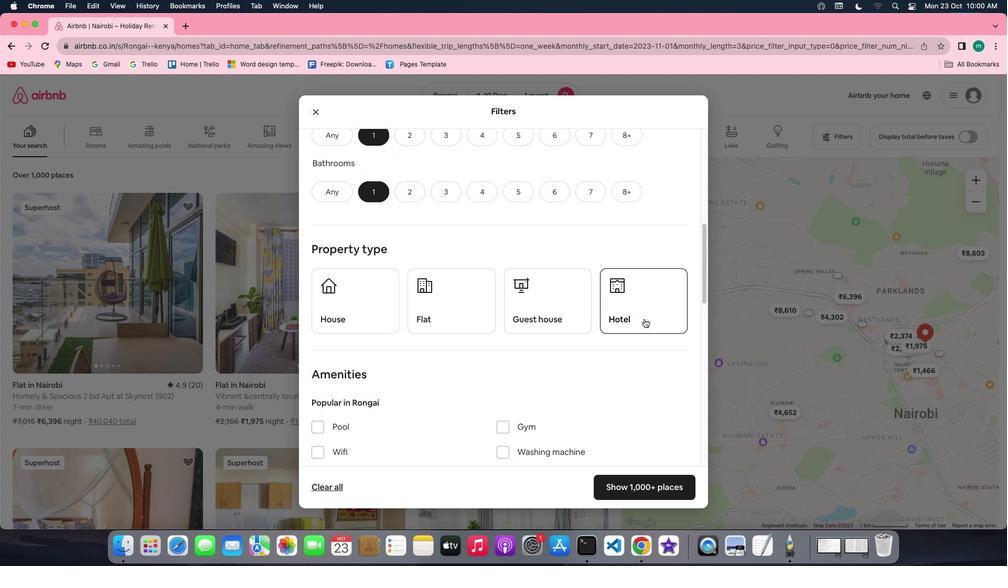 
Action: Mouse pressed left at (644, 318)
Screenshot: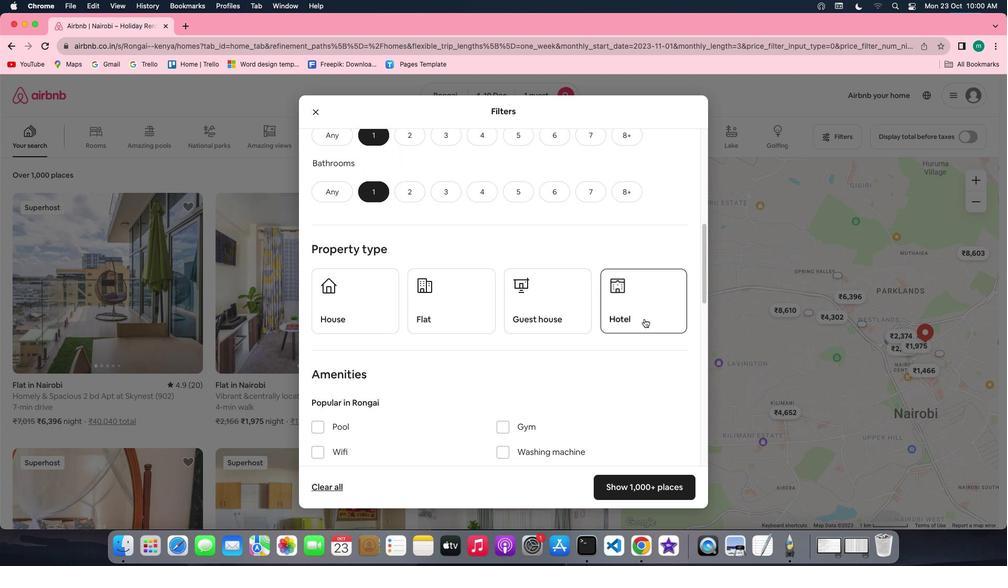 
Action: Mouse moved to (539, 339)
Screenshot: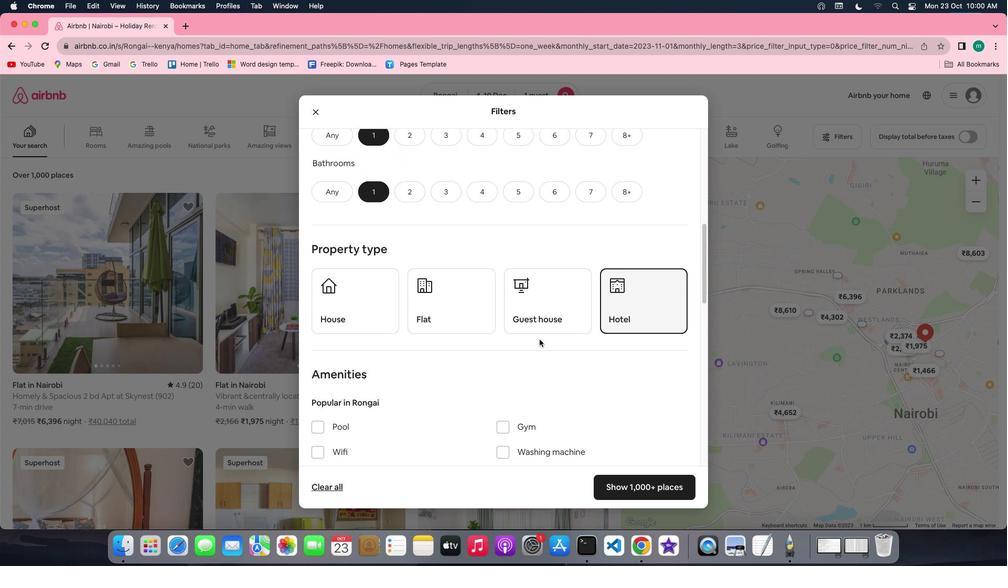 
Action: Mouse scrolled (539, 339) with delta (0, 0)
Screenshot: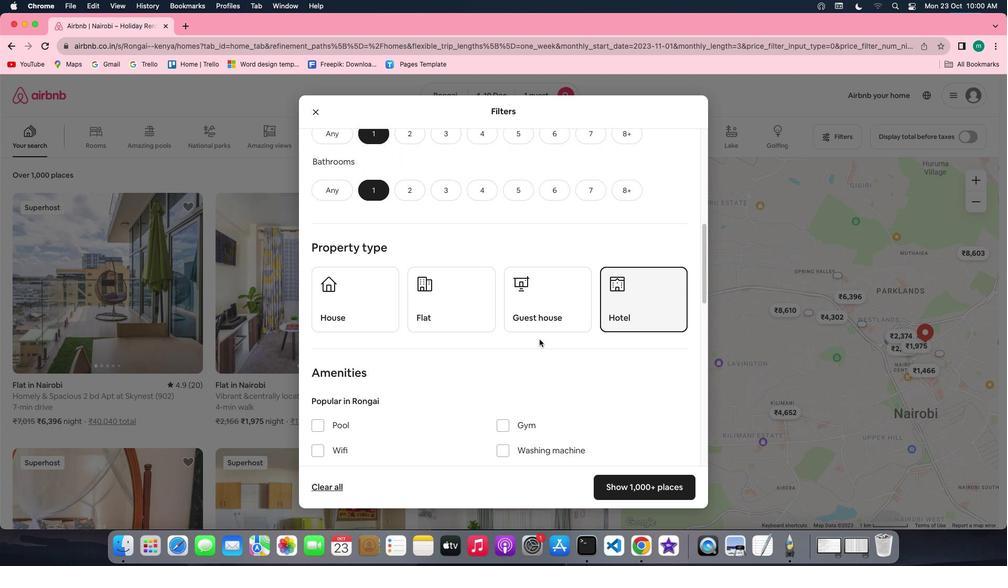 
Action: Mouse scrolled (539, 339) with delta (0, 0)
Screenshot: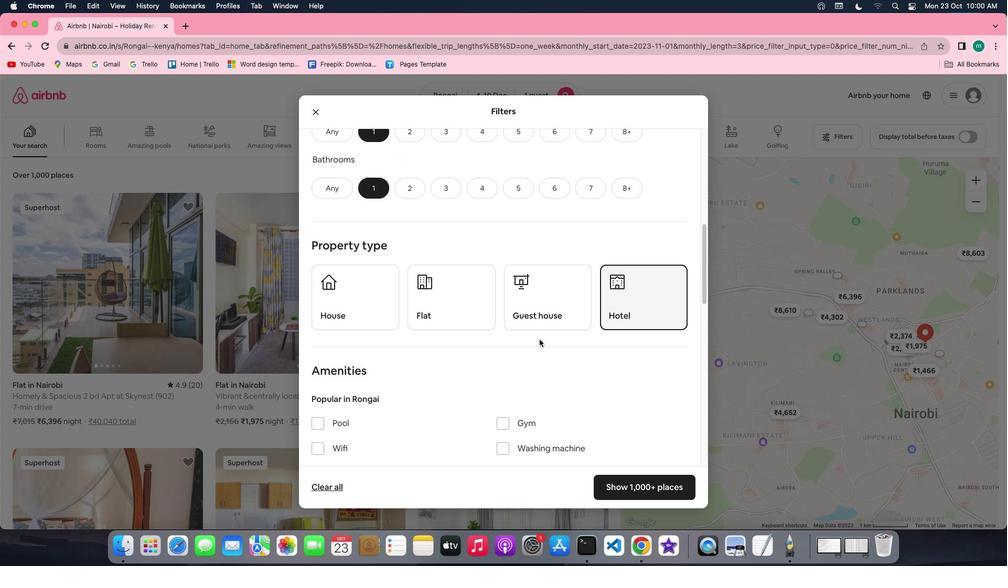 
Action: Mouse scrolled (539, 339) with delta (0, 0)
Screenshot: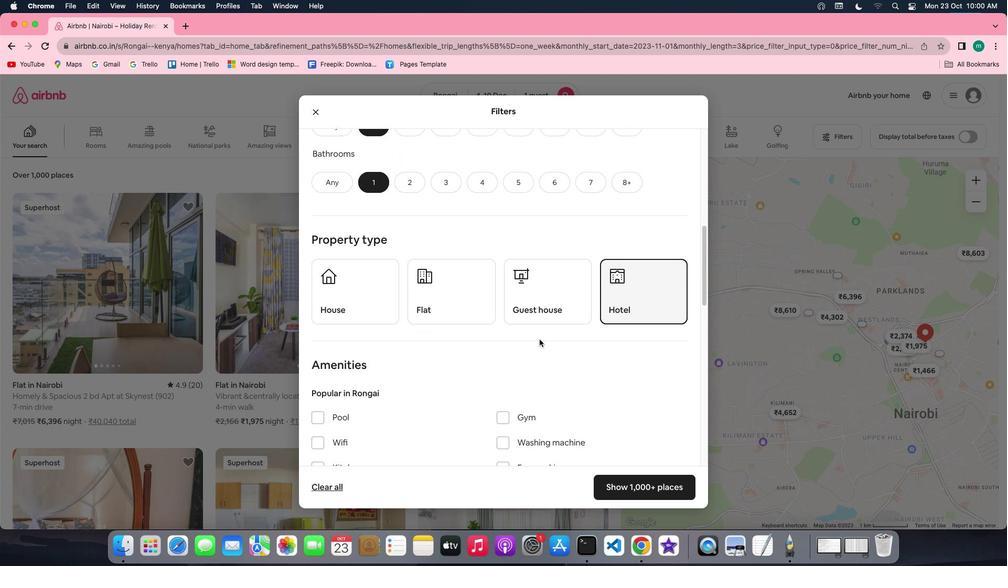 
Action: Mouse scrolled (539, 339) with delta (0, 0)
Screenshot: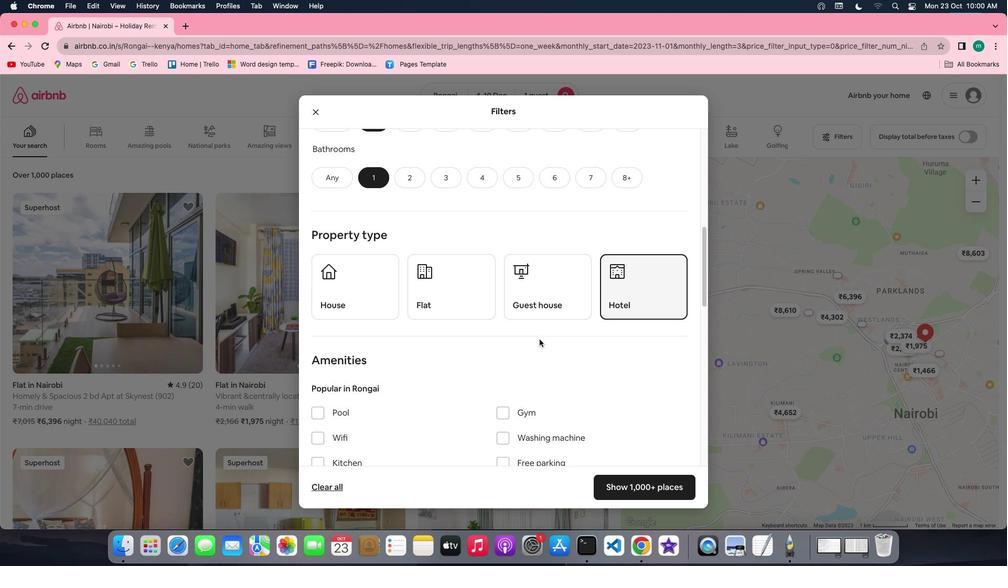 
Action: Mouse scrolled (539, 339) with delta (0, 0)
Screenshot: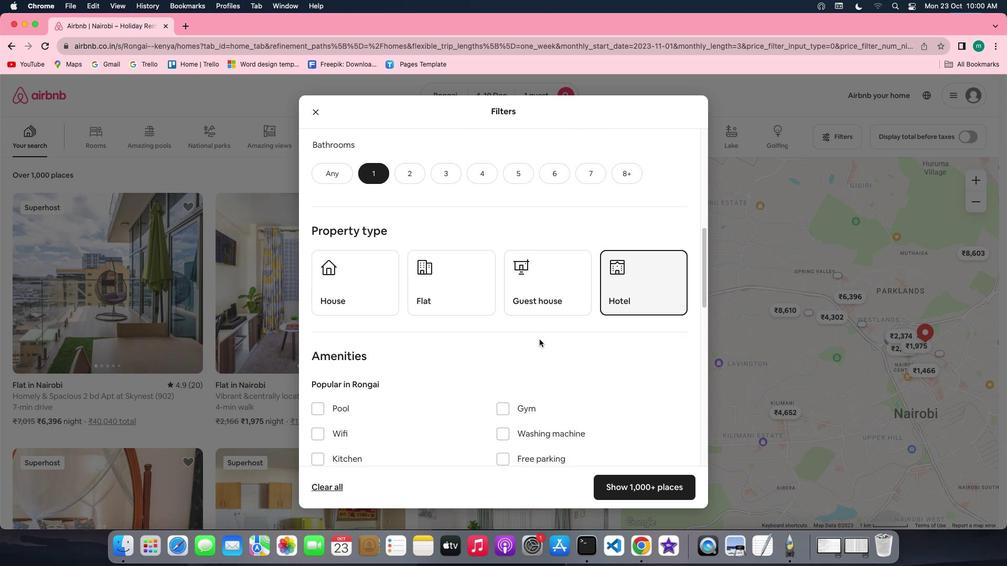 
Action: Mouse moved to (539, 339)
Screenshot: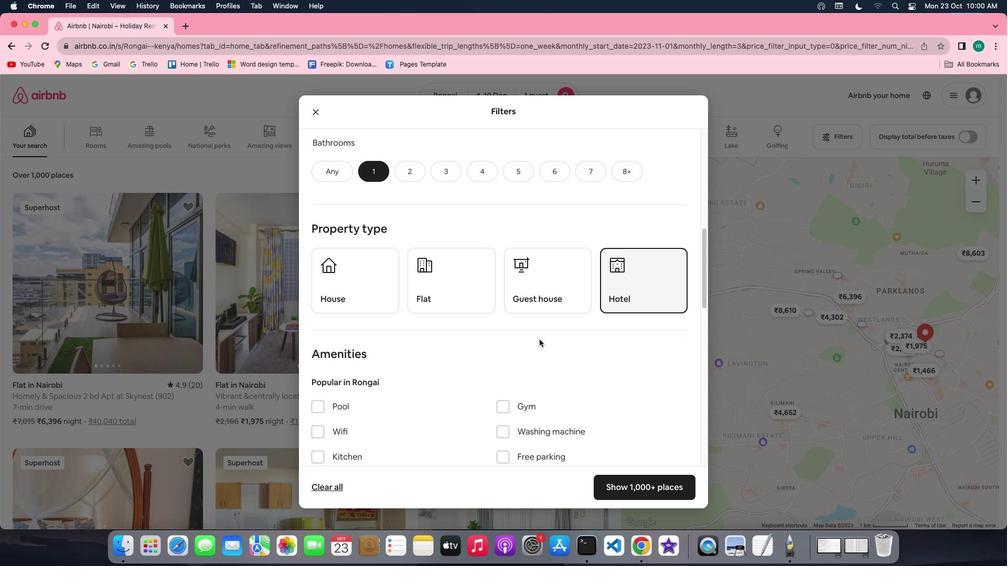
Action: Mouse scrolled (539, 339) with delta (0, 0)
Screenshot: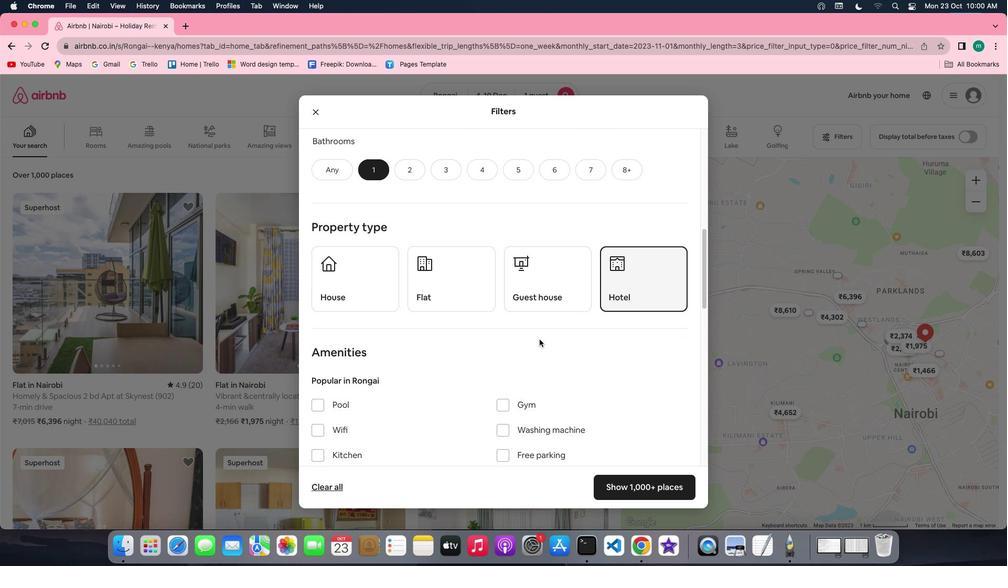 
Action: Mouse scrolled (539, 339) with delta (0, 0)
Screenshot: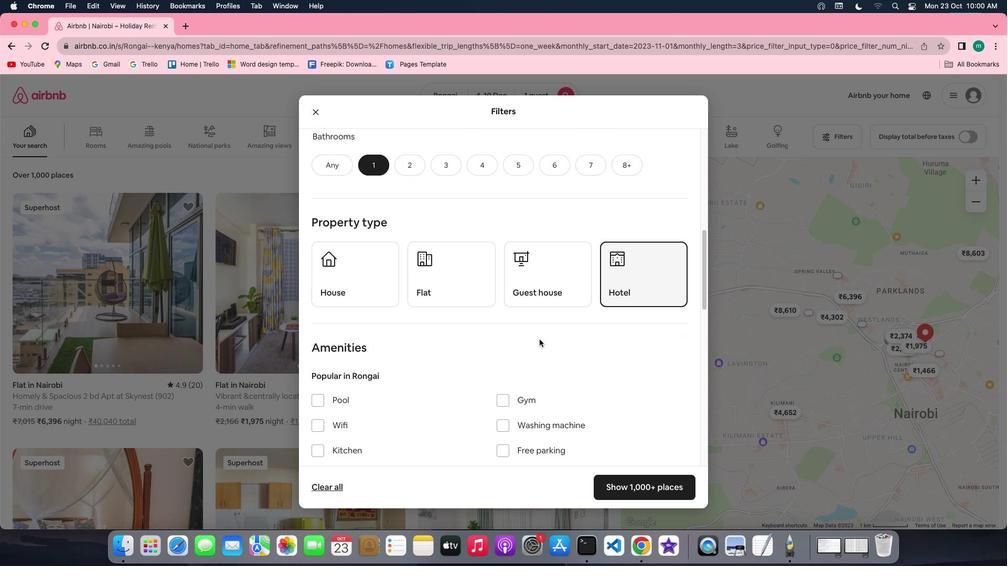 
Action: Mouse scrolled (539, 339) with delta (0, 0)
Screenshot: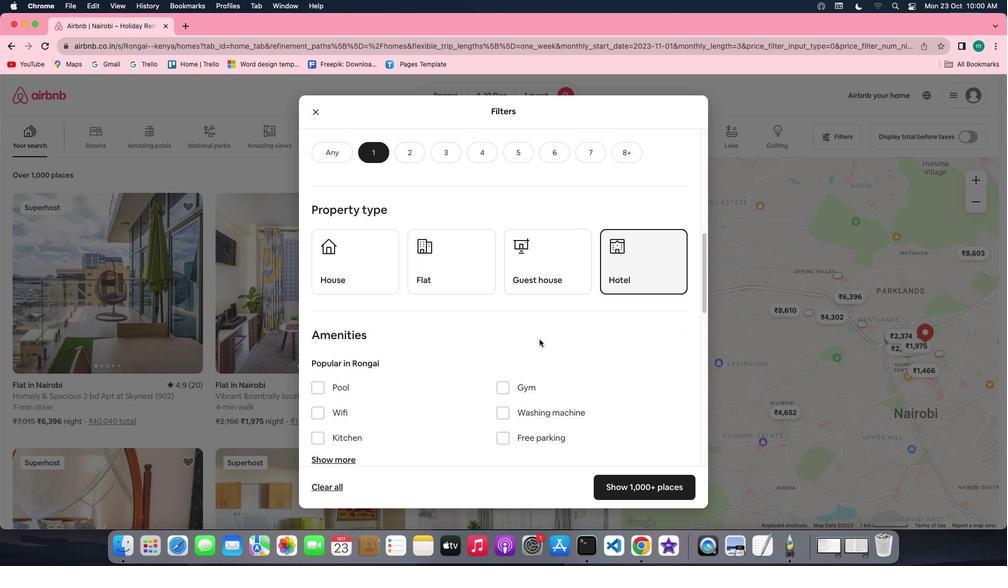 
Action: Mouse scrolled (539, 339) with delta (0, 0)
Screenshot: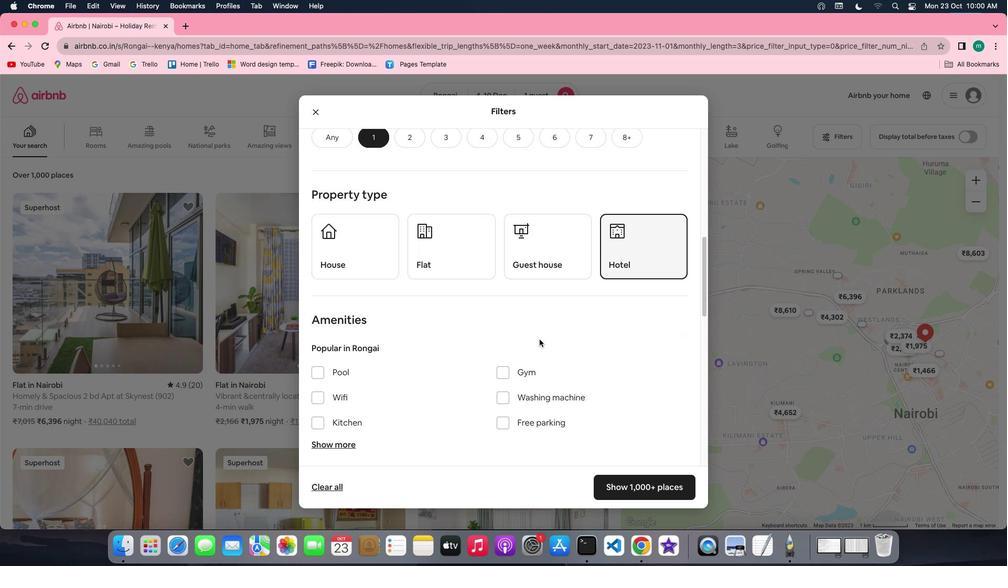 
Action: Mouse scrolled (539, 339) with delta (0, 0)
Screenshot: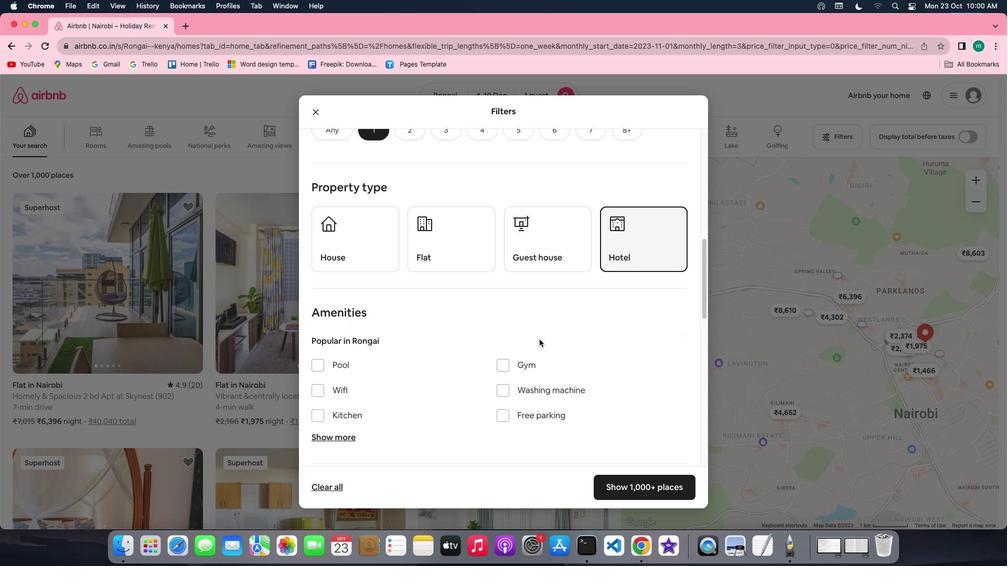 
Action: Mouse scrolled (539, 339) with delta (0, 0)
Screenshot: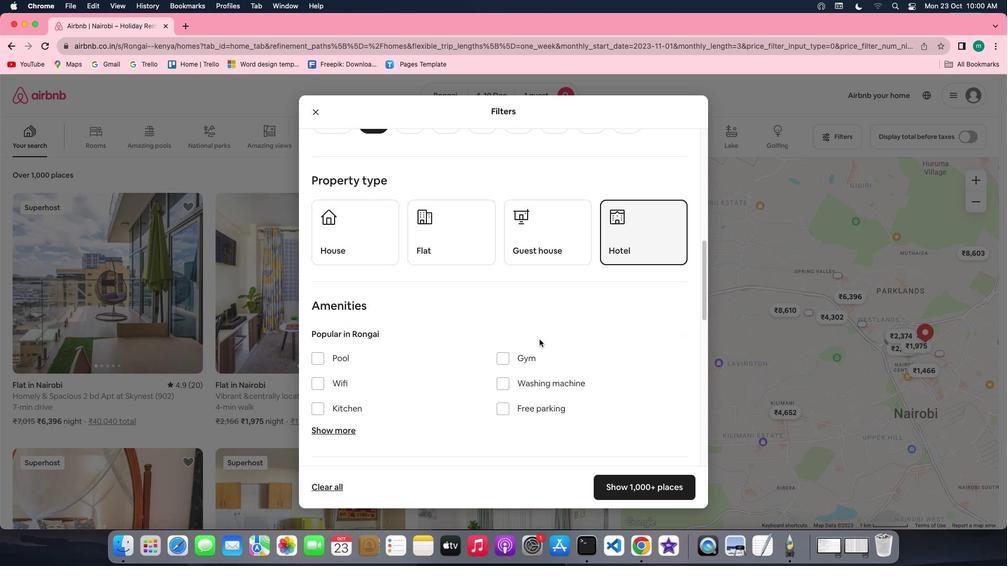 
Action: Mouse scrolled (539, 339) with delta (0, 0)
Screenshot: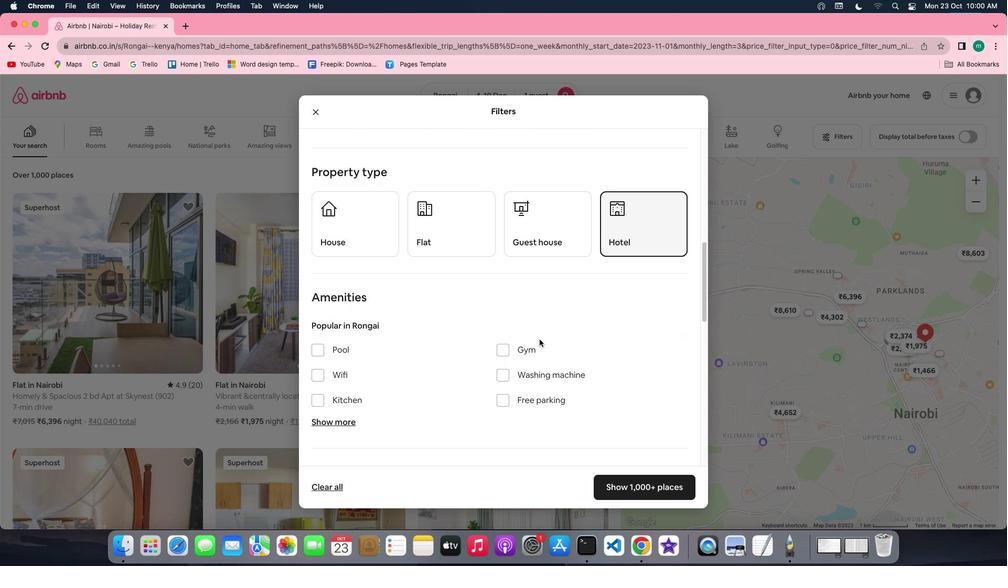 
Action: Mouse scrolled (539, 339) with delta (0, 0)
Screenshot: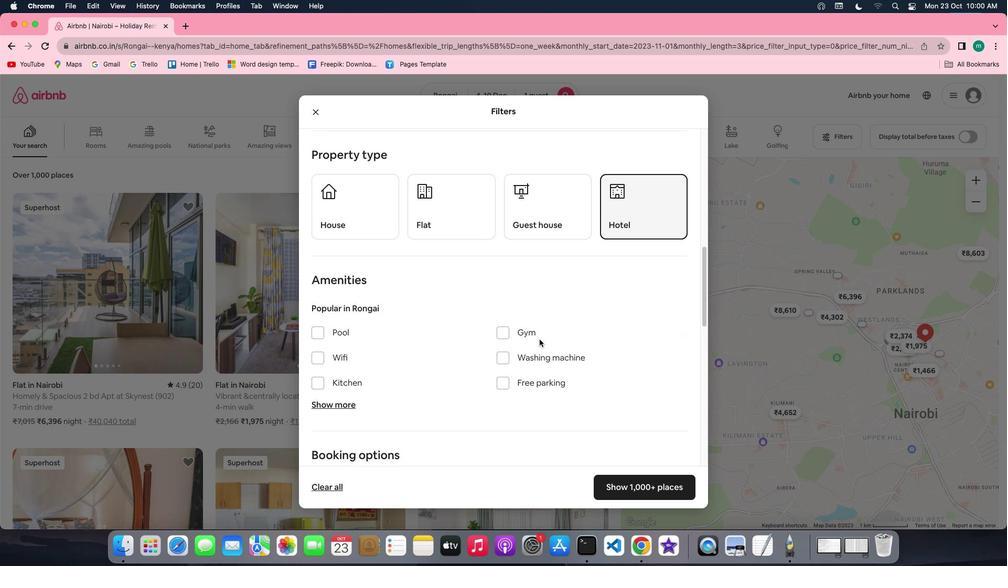 
Action: Mouse scrolled (539, 339) with delta (0, 0)
Screenshot: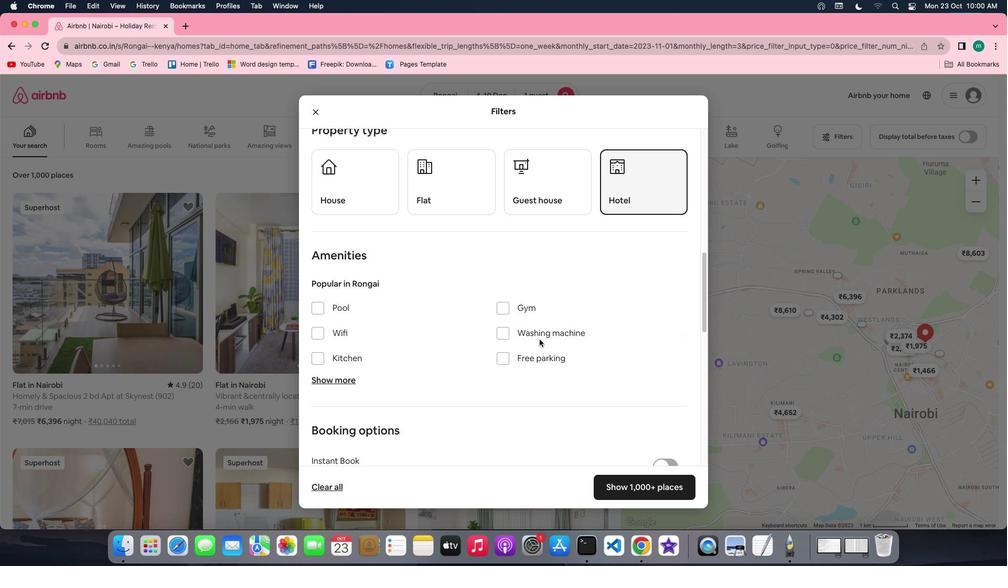 
Action: Mouse scrolled (539, 339) with delta (0, 0)
Screenshot: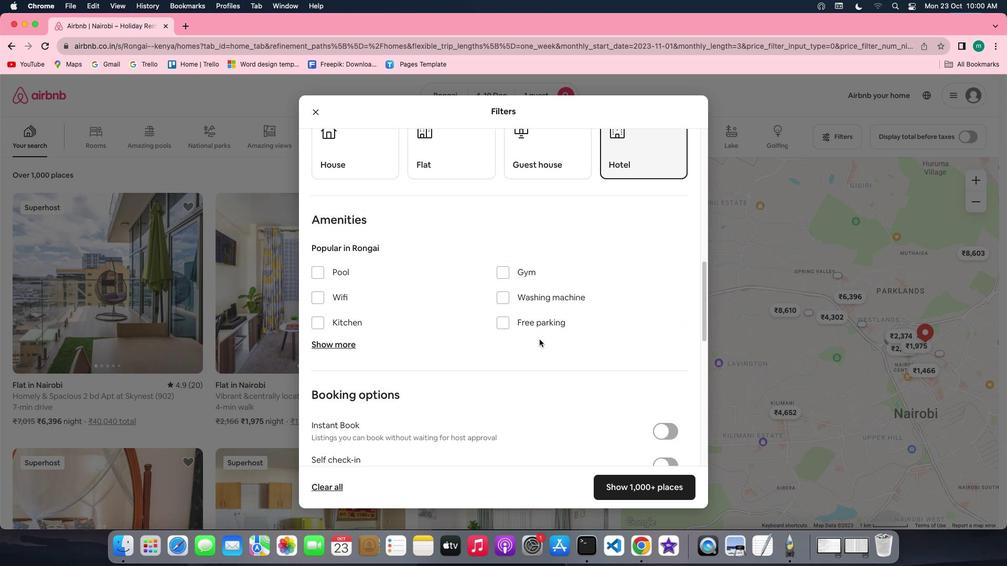 
Action: Mouse scrolled (539, 339) with delta (0, 0)
Screenshot: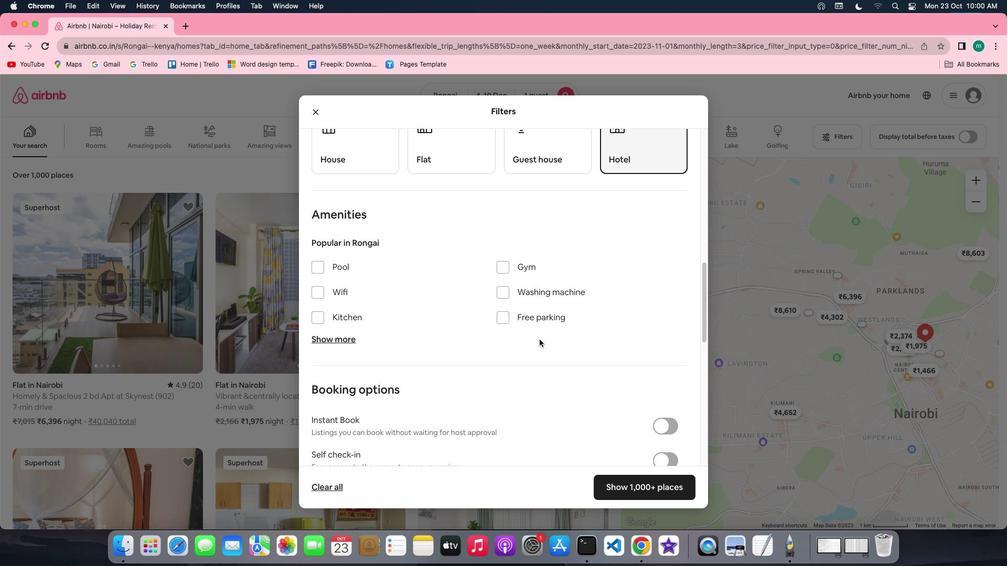 
Action: Mouse scrolled (539, 339) with delta (0, 0)
Screenshot: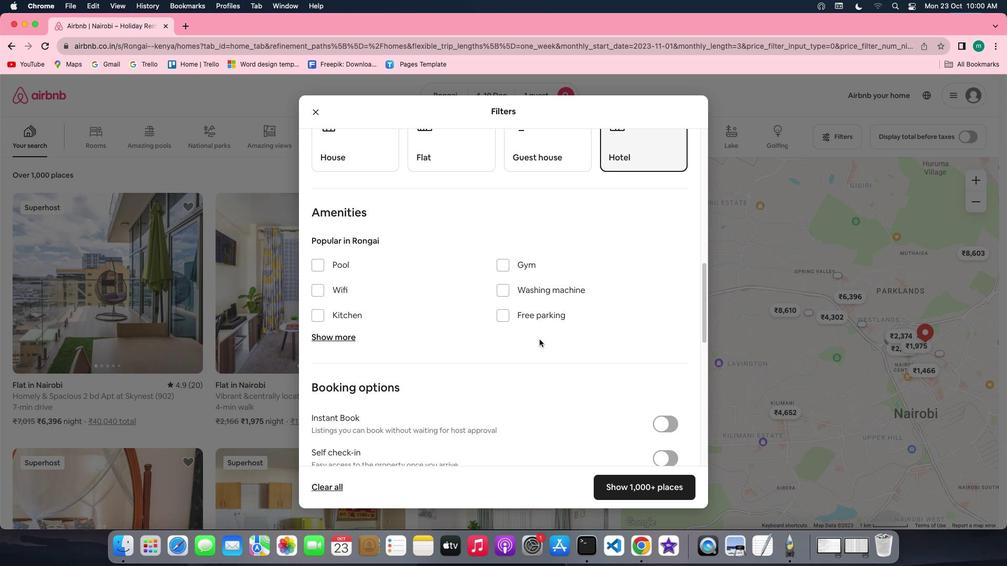 
Action: Mouse scrolled (539, 339) with delta (0, 0)
Screenshot: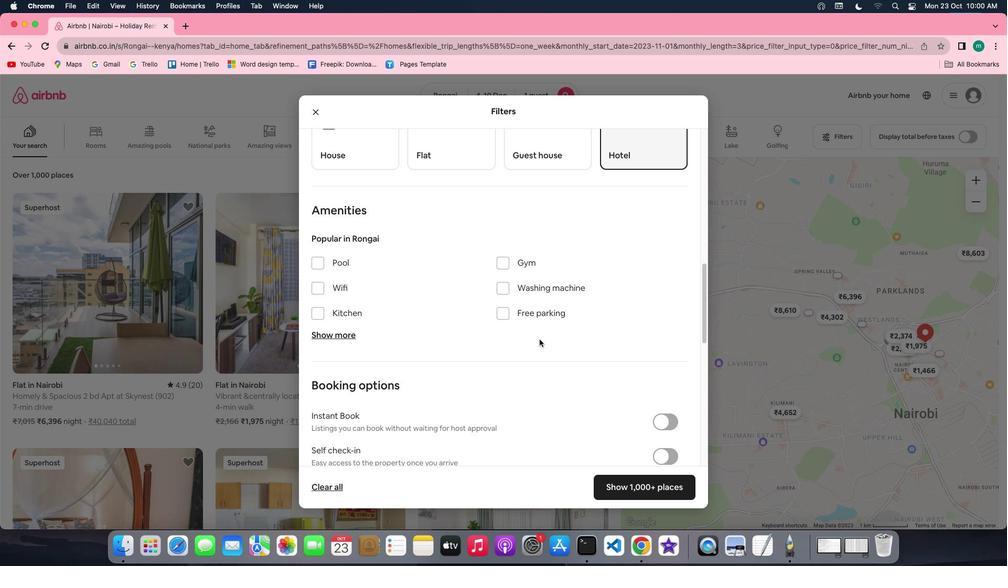 
Action: Mouse scrolled (539, 339) with delta (0, 0)
Screenshot: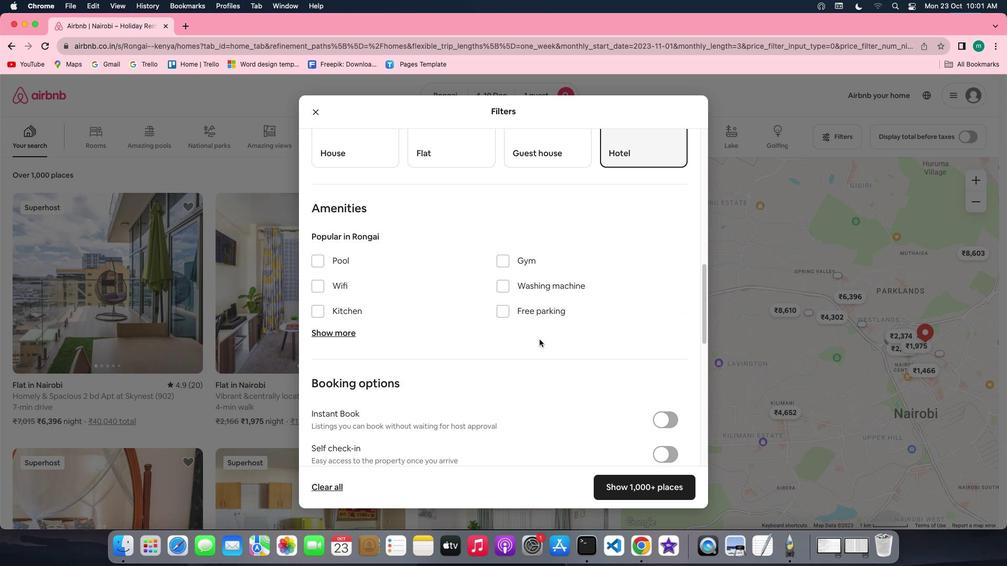 
Action: Mouse scrolled (539, 339) with delta (0, 0)
Screenshot: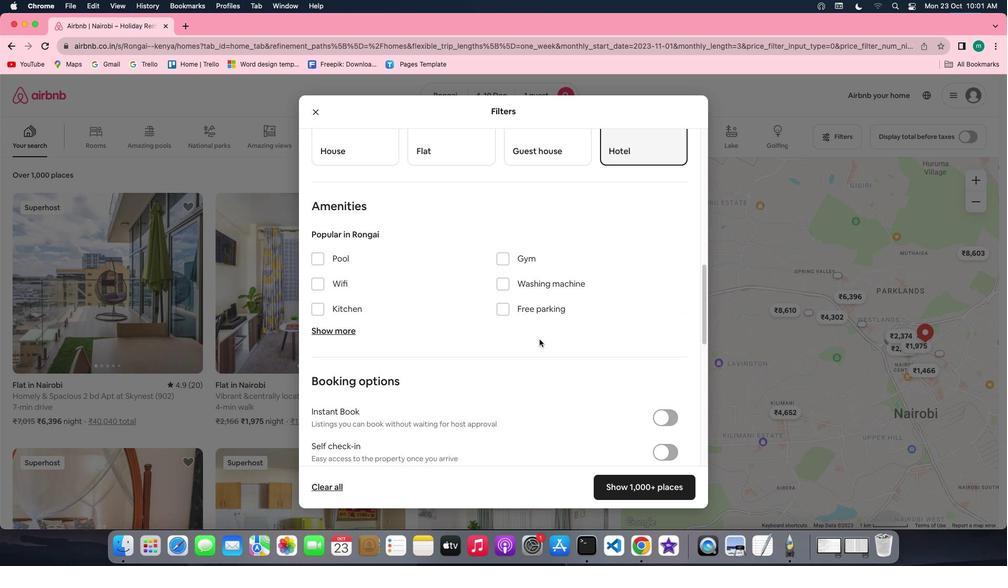 
Action: Mouse scrolled (539, 339) with delta (0, 0)
Screenshot: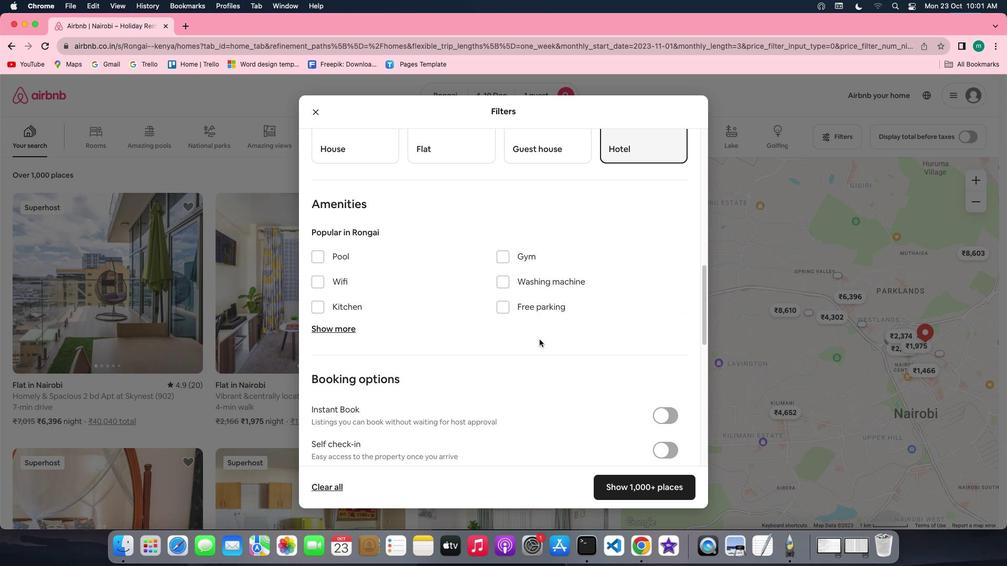 
Action: Mouse scrolled (539, 339) with delta (0, 0)
Screenshot: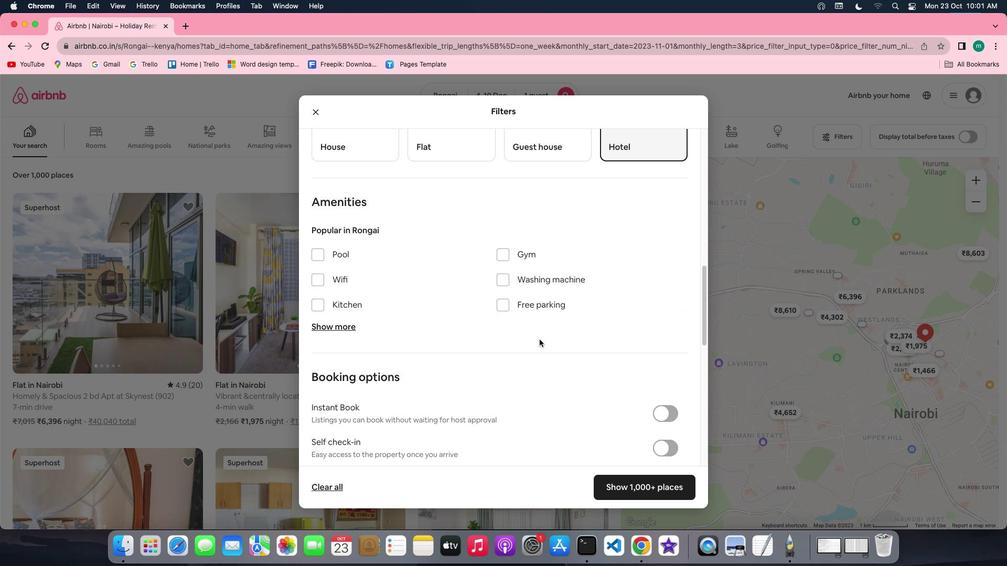 
Action: Mouse scrolled (539, 339) with delta (0, 0)
Screenshot: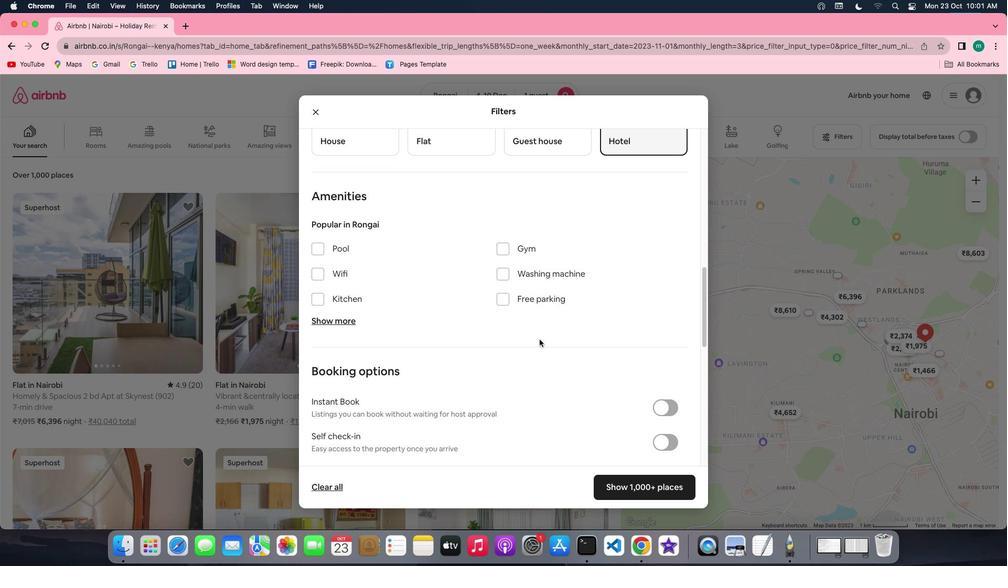 
Action: Mouse scrolled (539, 339) with delta (0, 0)
Screenshot: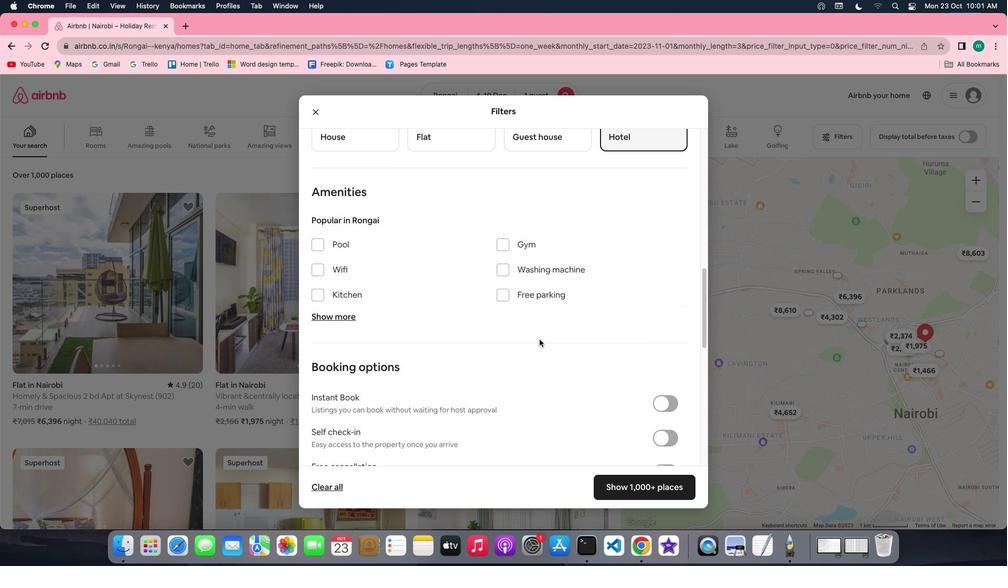 
Action: Mouse moved to (532, 270)
Screenshot: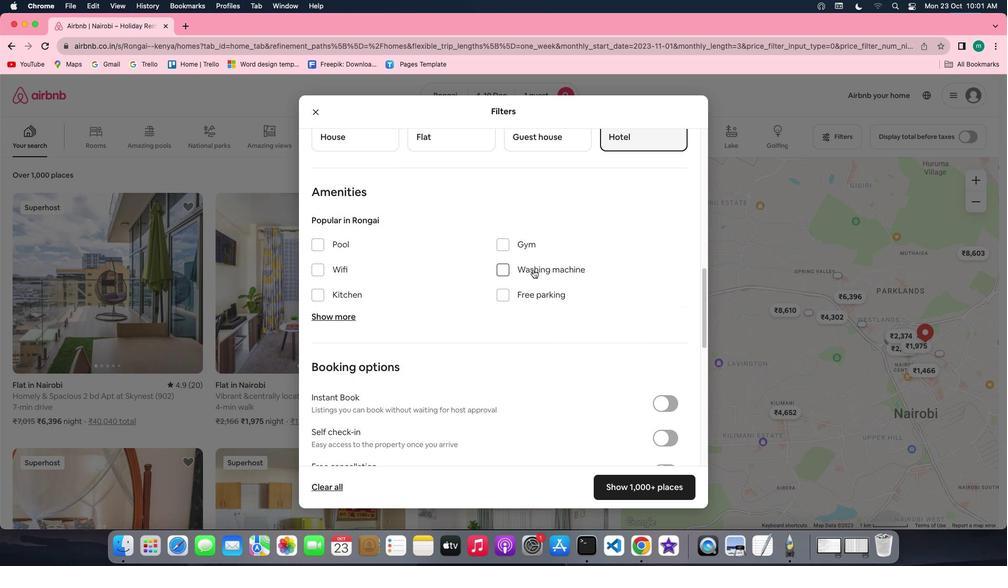 
Action: Mouse pressed left at (532, 270)
Screenshot: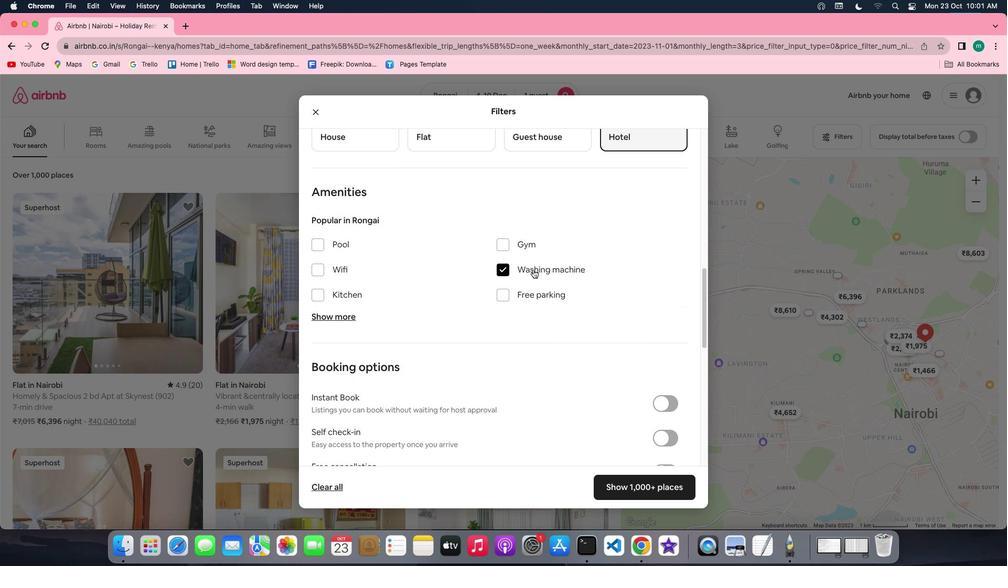 
Action: Mouse moved to (487, 328)
Screenshot: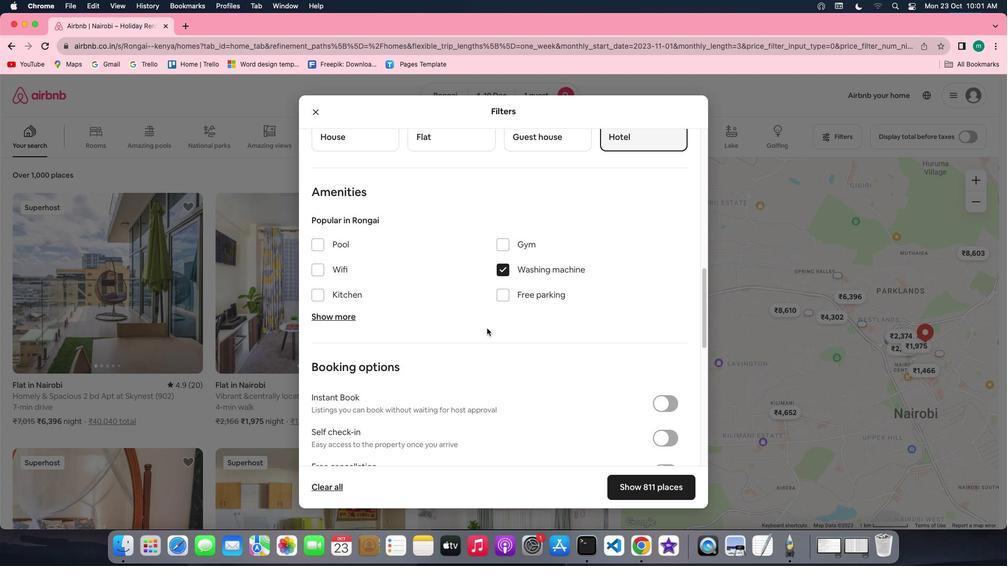 
Action: Mouse scrolled (487, 328) with delta (0, 0)
Screenshot: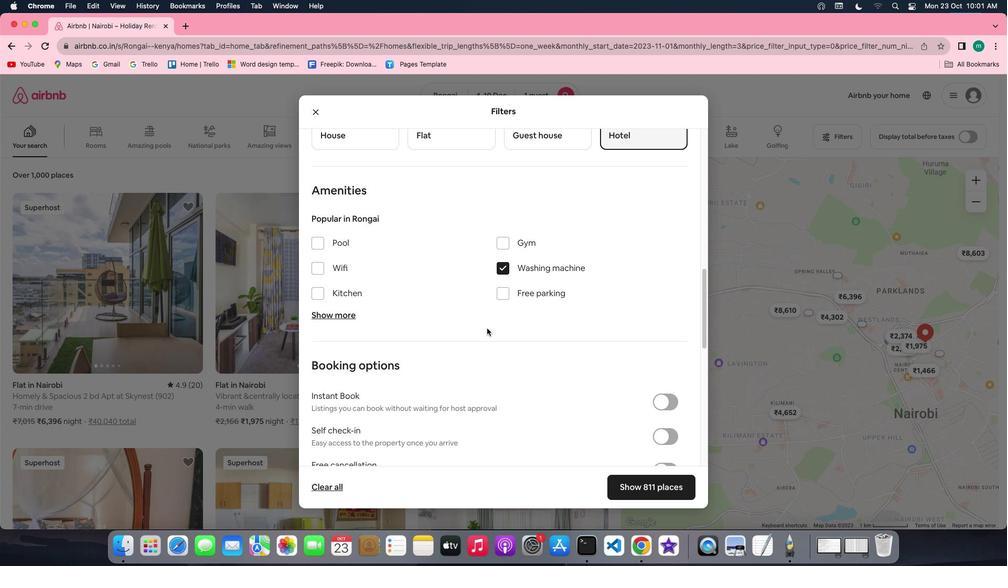 
Action: Mouse scrolled (487, 328) with delta (0, 0)
Screenshot: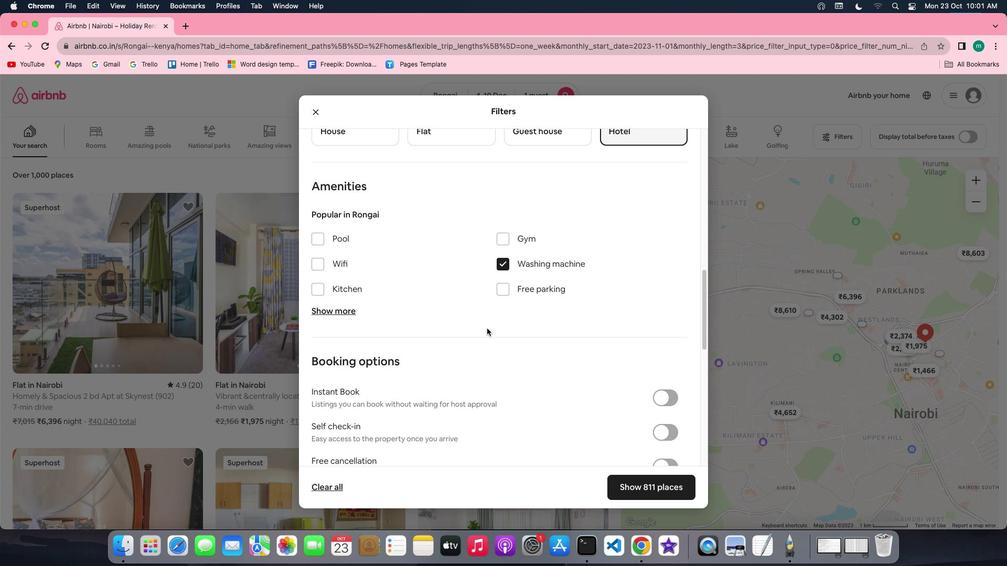 
Action: Mouse scrolled (487, 328) with delta (0, 0)
Screenshot: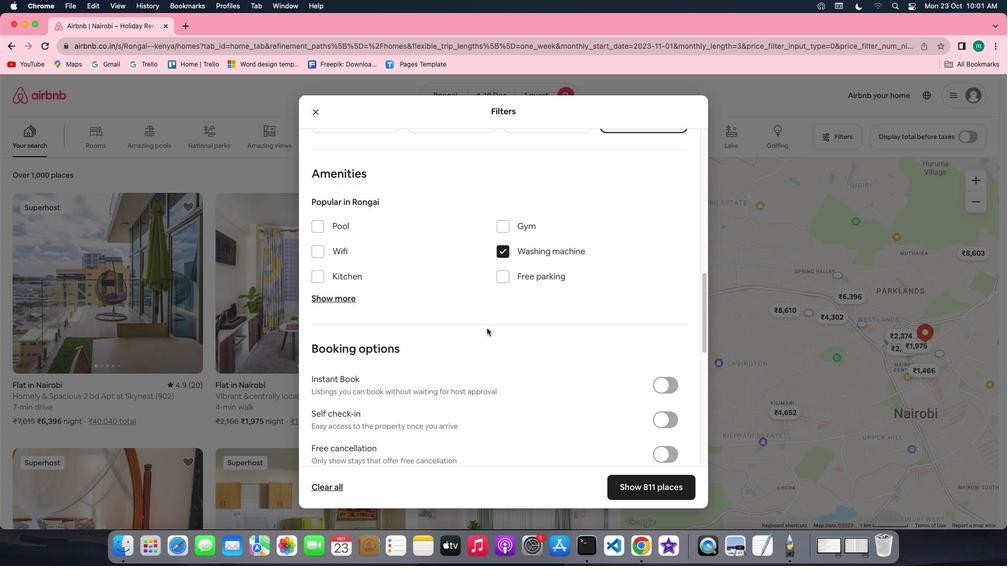 
Action: Mouse scrolled (487, 328) with delta (0, 0)
Screenshot: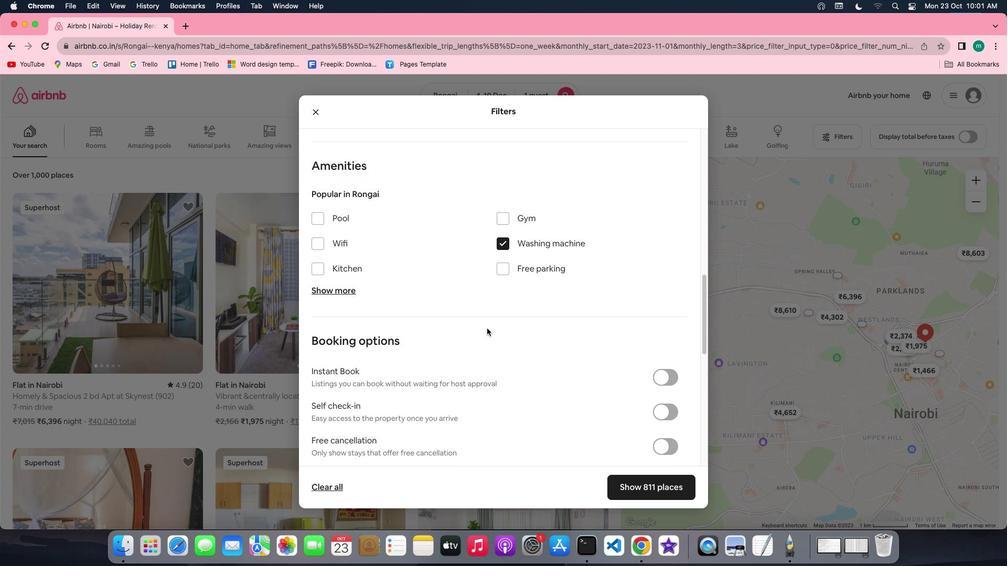 
Action: Mouse scrolled (487, 328) with delta (0, 0)
Screenshot: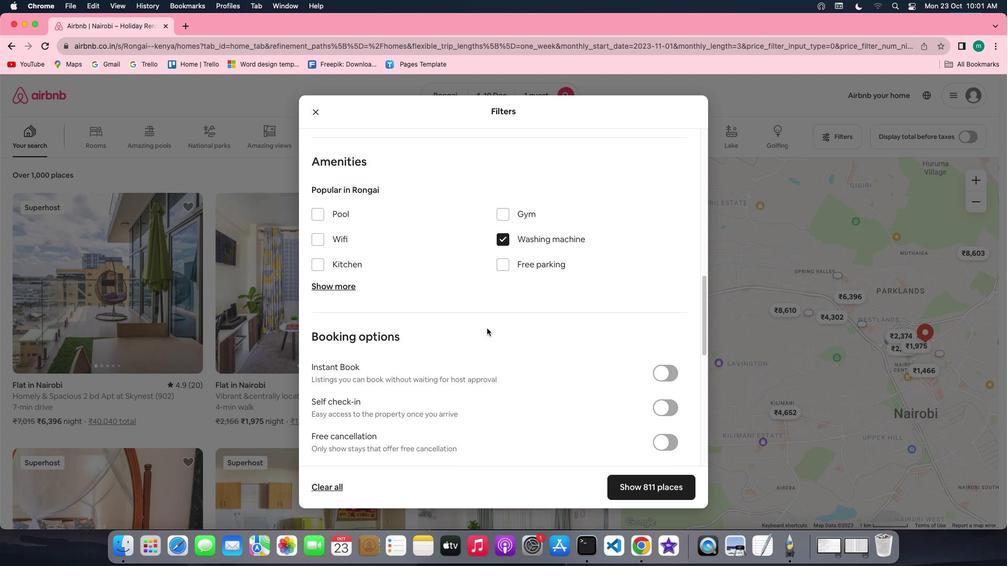
Action: Mouse scrolled (487, 328) with delta (0, 0)
Screenshot: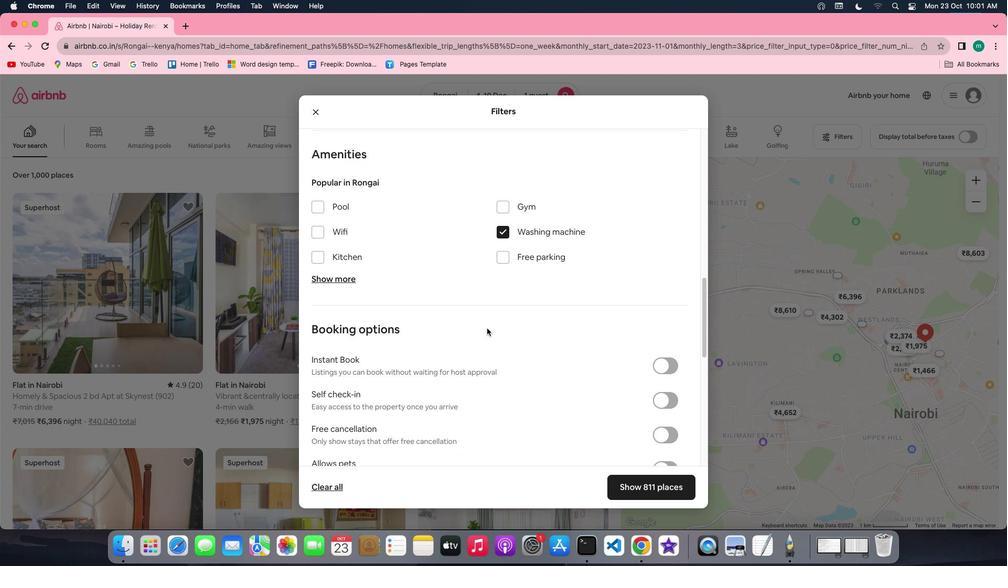 
Action: Mouse scrolled (487, 328) with delta (0, 0)
Screenshot: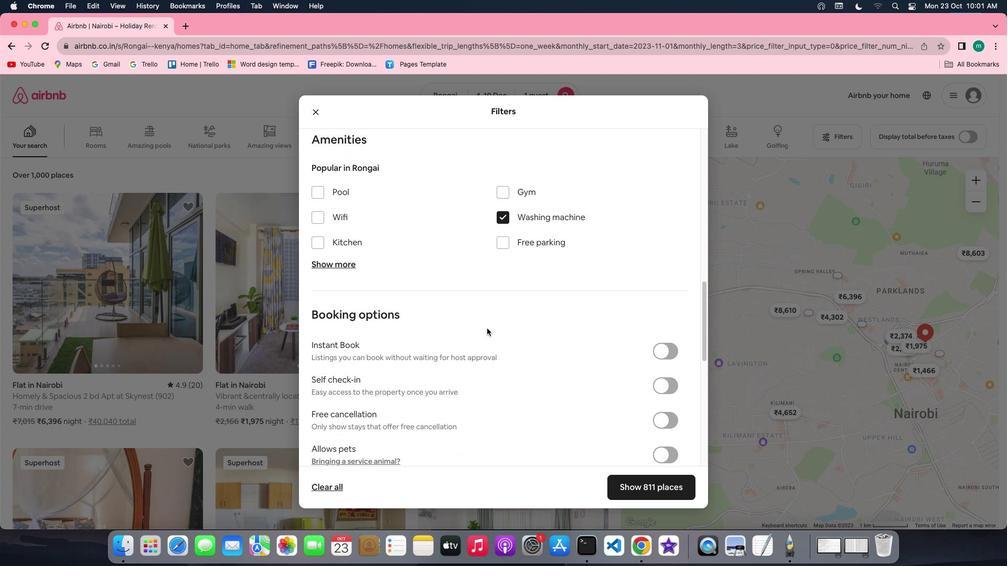 
Action: Mouse scrolled (487, 328) with delta (0, 0)
Screenshot: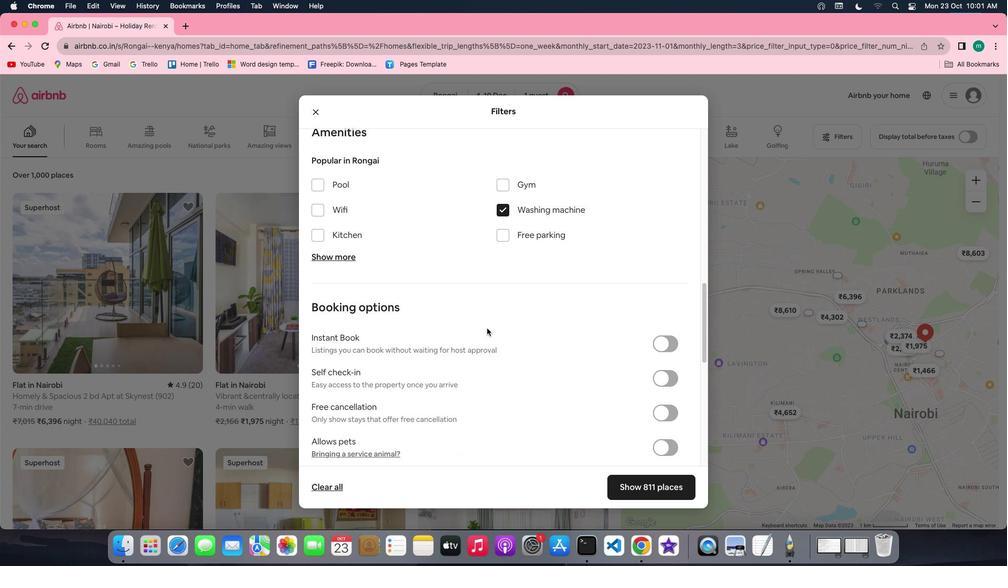 
Action: Mouse scrolled (487, 328) with delta (0, -1)
Screenshot: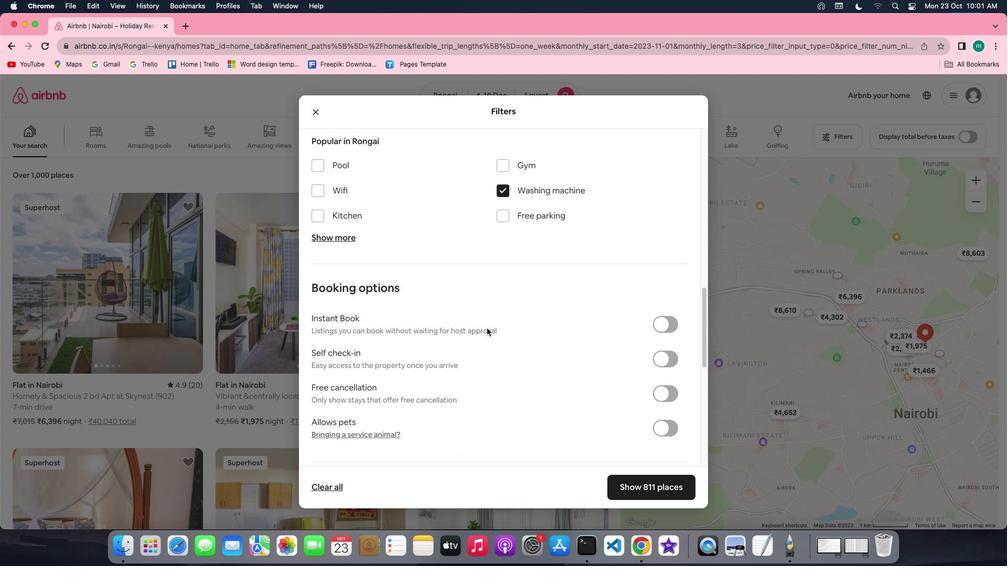 
Action: Mouse moved to (667, 314)
Screenshot: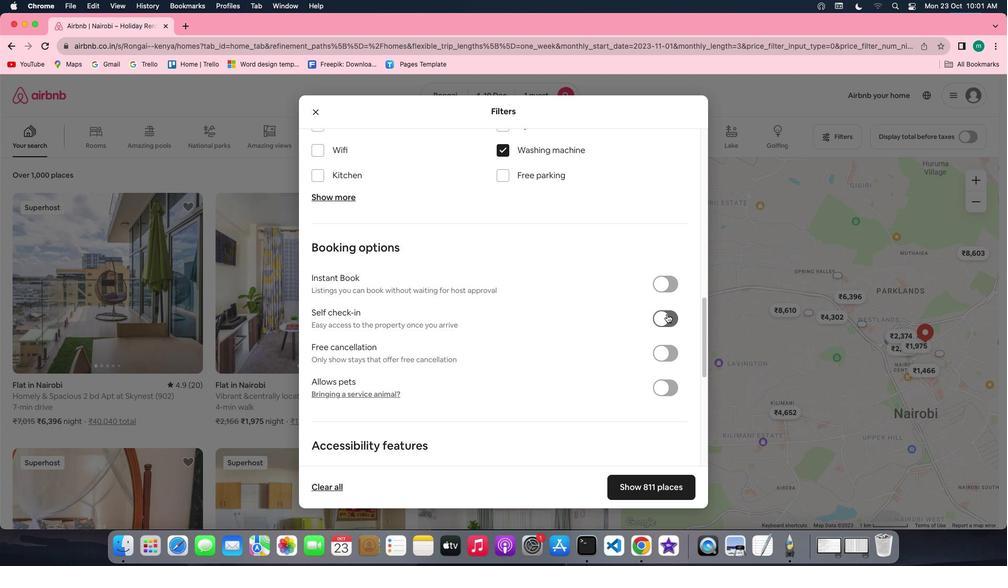 
Action: Mouse pressed left at (667, 314)
Screenshot: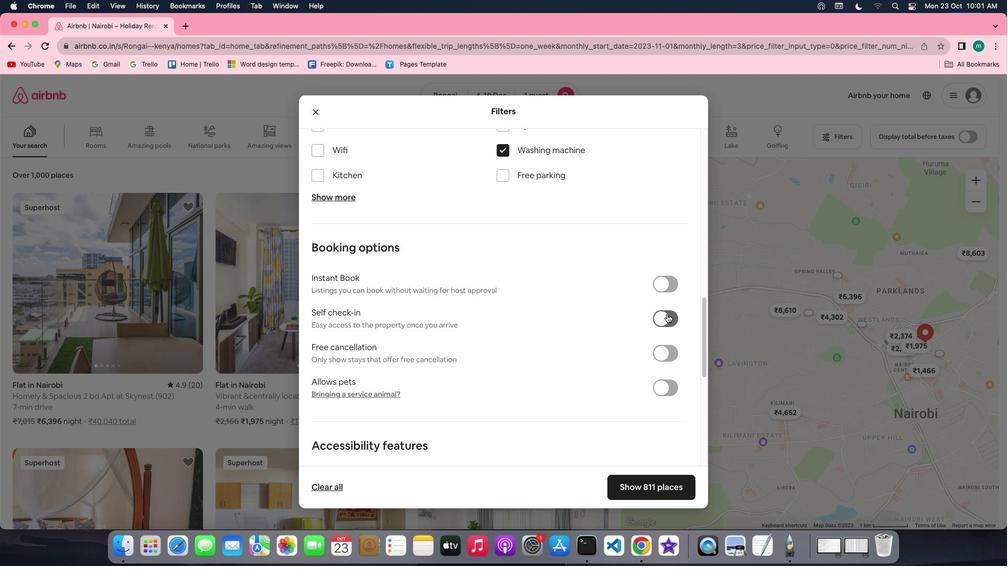 
Action: Mouse moved to (561, 388)
Screenshot: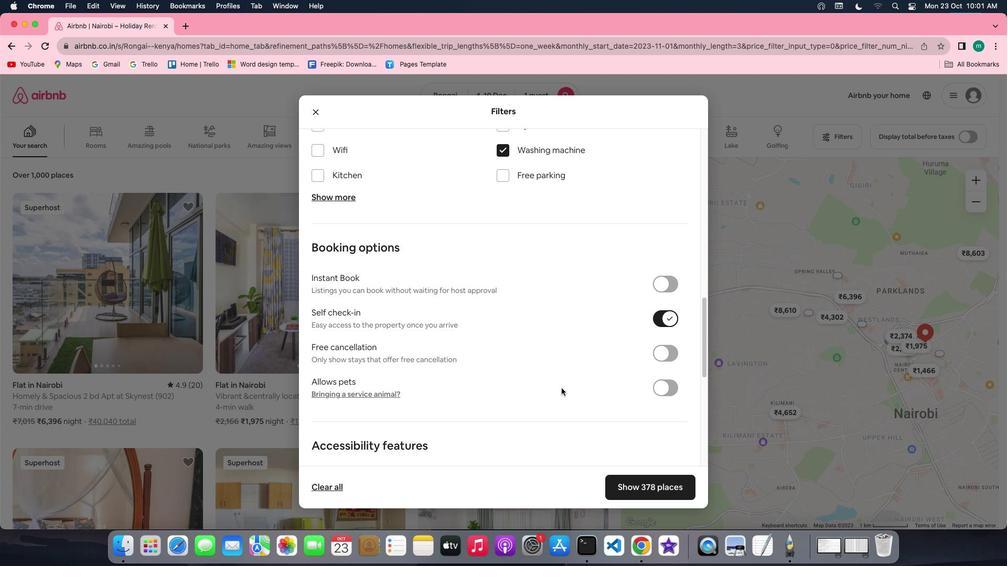 
Action: Mouse scrolled (561, 388) with delta (0, 0)
Screenshot: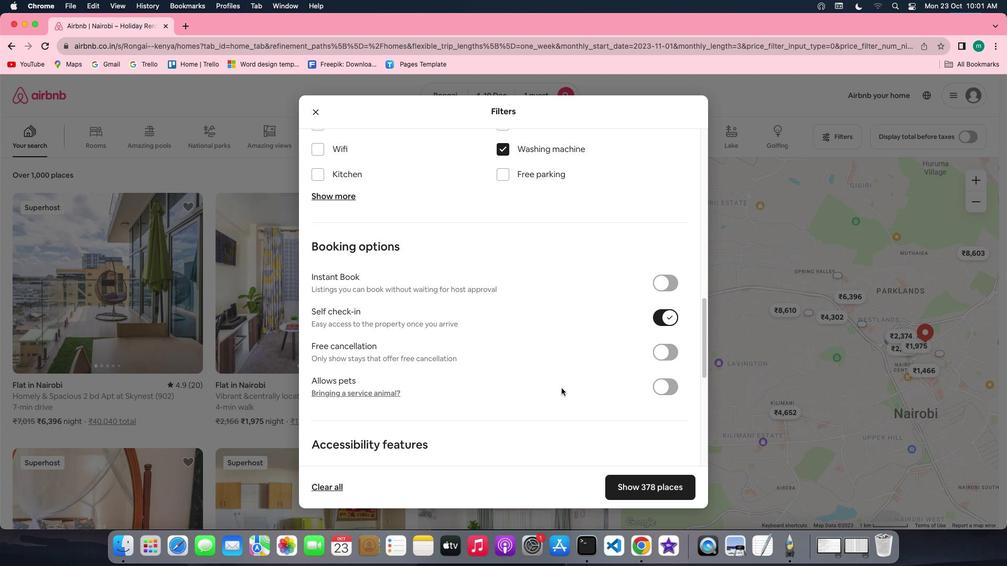 
Action: Mouse scrolled (561, 388) with delta (0, 0)
Screenshot: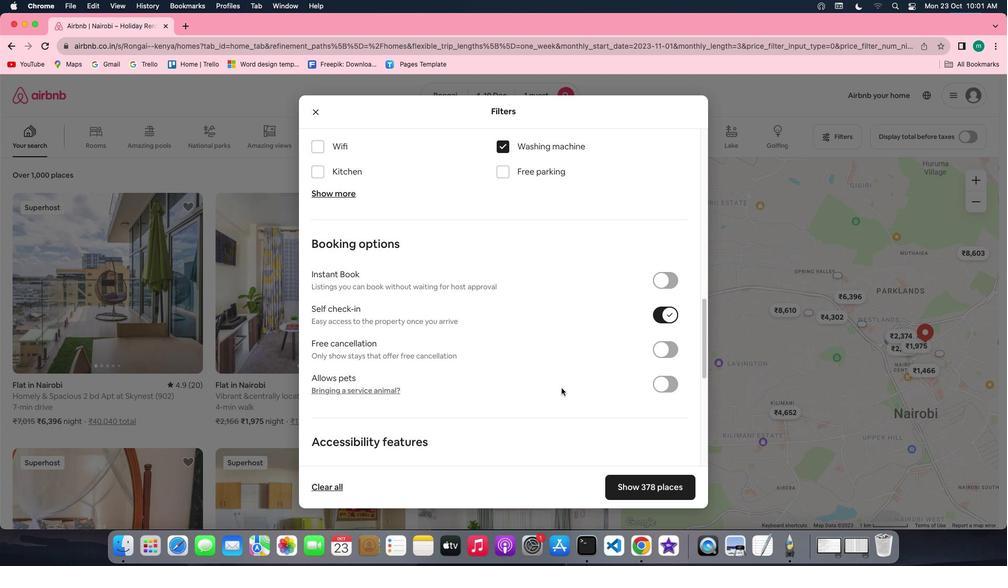
Action: Mouse scrolled (561, 388) with delta (0, 0)
Screenshot: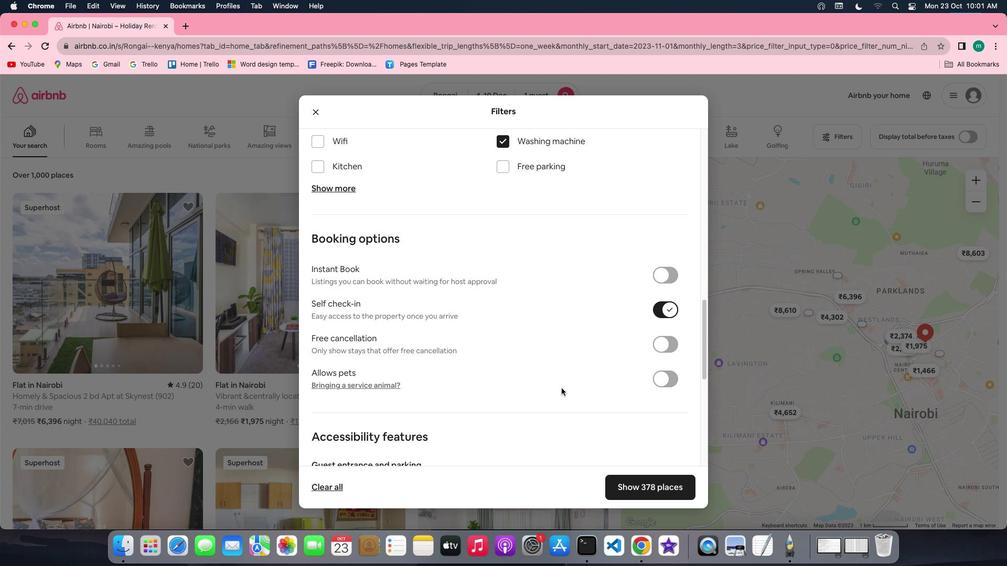 
Action: Mouse scrolled (561, 388) with delta (0, 0)
Screenshot: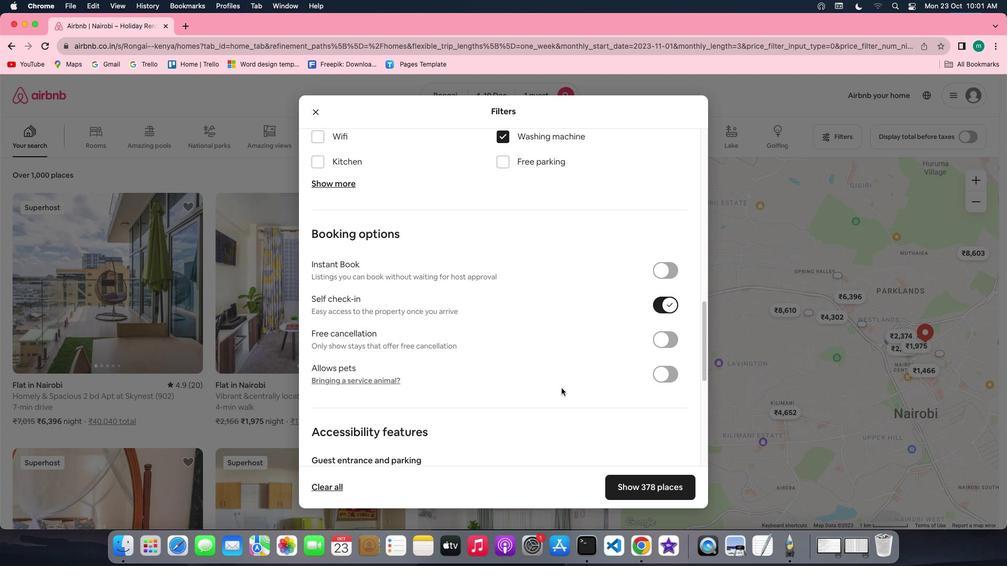 
Action: Mouse scrolled (561, 388) with delta (0, 0)
Screenshot: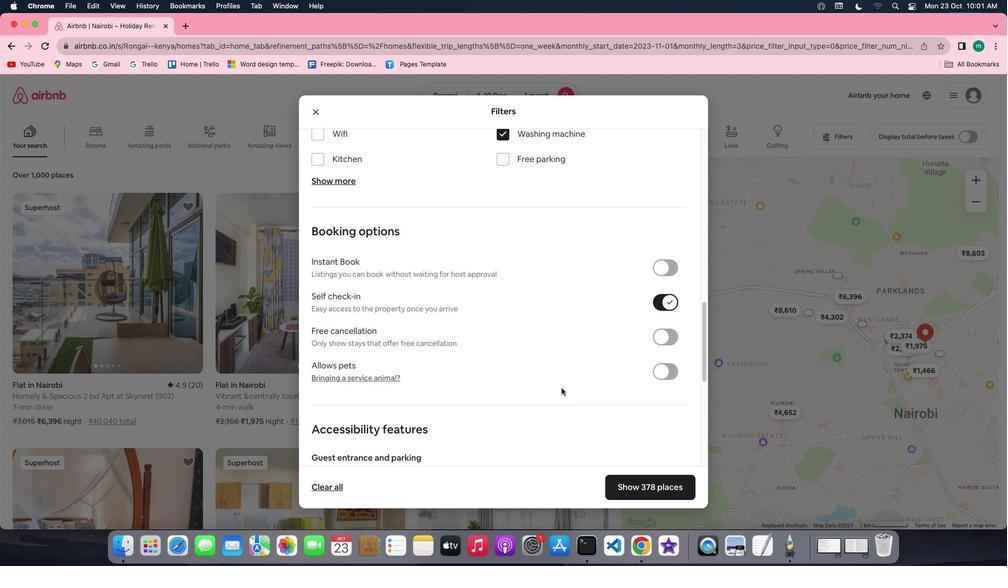 
Action: Mouse scrolled (561, 388) with delta (0, 0)
Screenshot: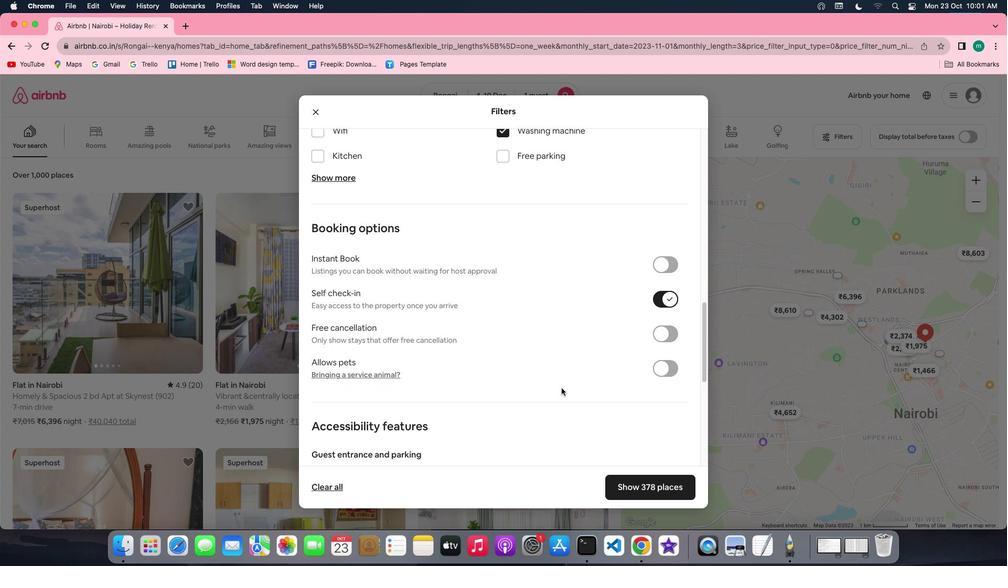 
Action: Mouse scrolled (561, 388) with delta (0, 0)
Screenshot: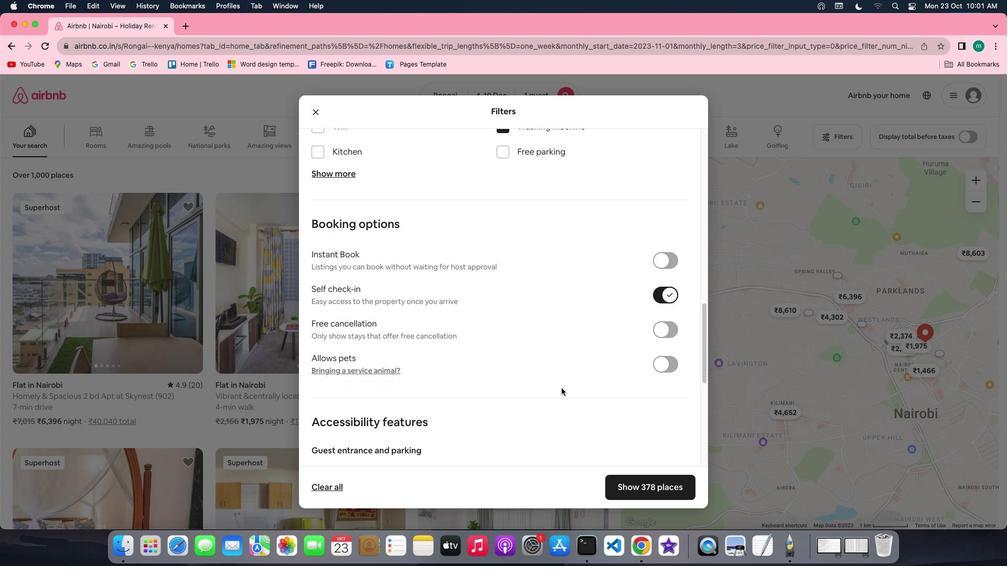 
Action: Mouse scrolled (561, 388) with delta (0, 0)
Screenshot: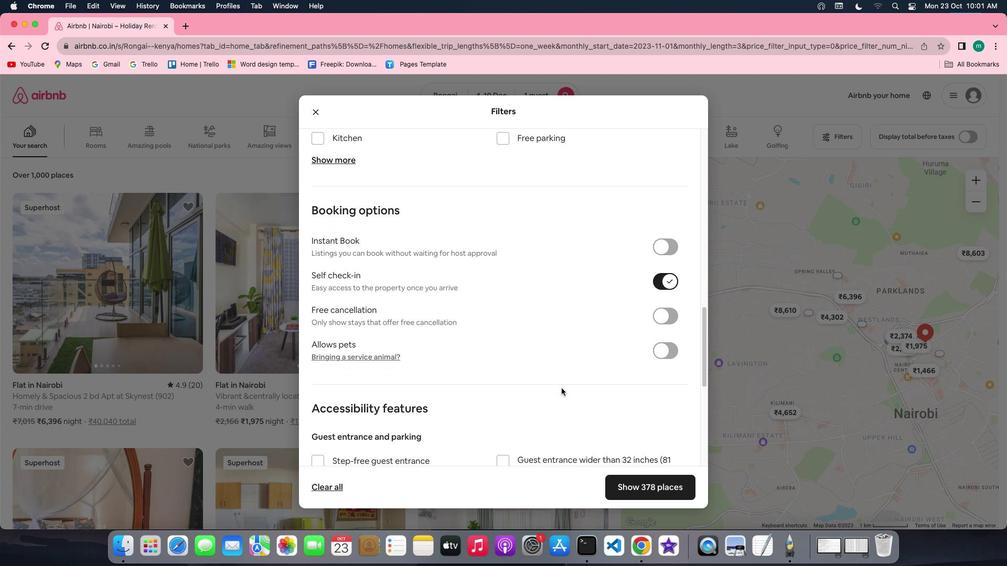 
Action: Mouse scrolled (561, 388) with delta (0, 0)
Screenshot: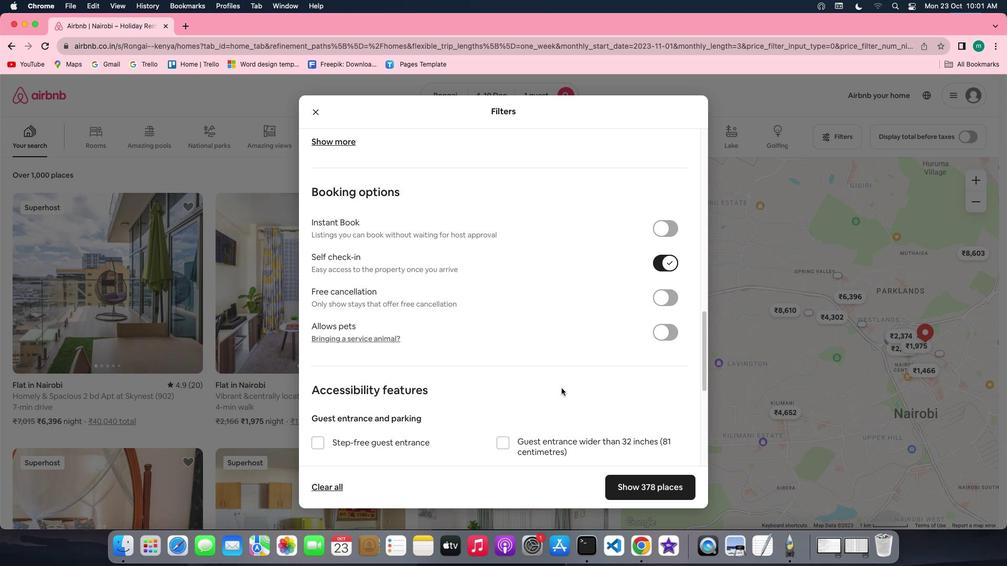 
Action: Mouse moved to (572, 433)
Screenshot: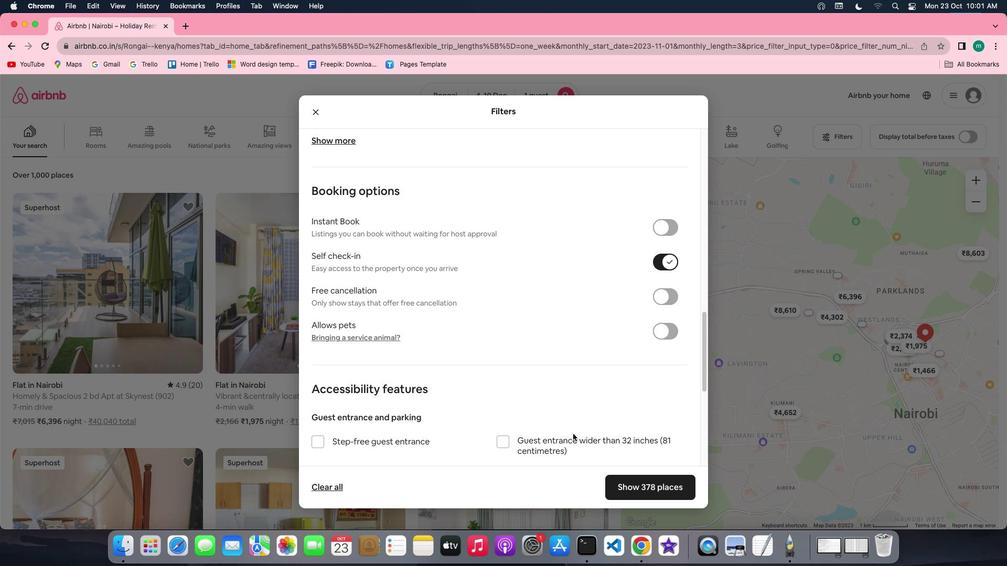 
Action: Mouse scrolled (572, 433) with delta (0, 0)
Screenshot: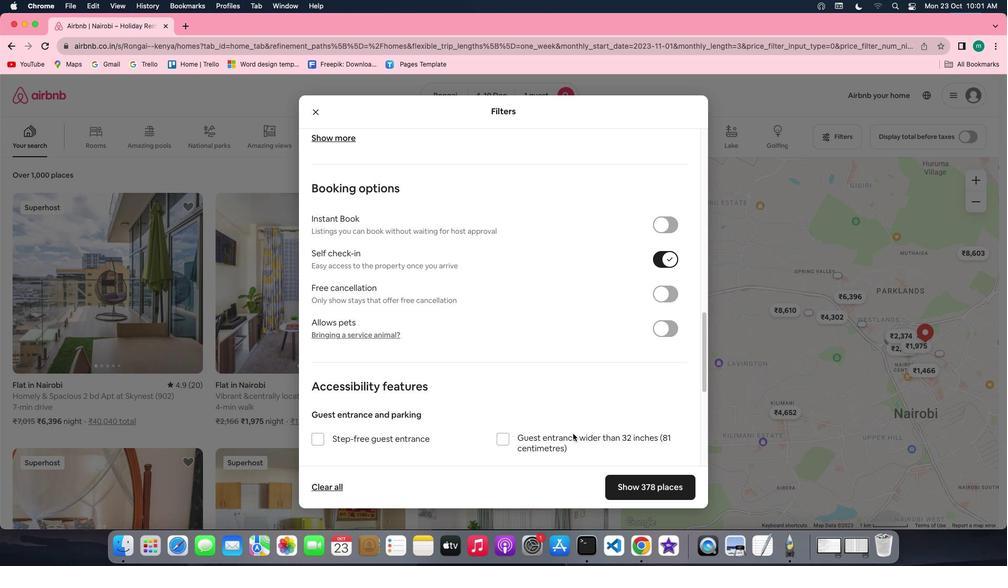 
Action: Mouse scrolled (572, 433) with delta (0, 0)
Screenshot: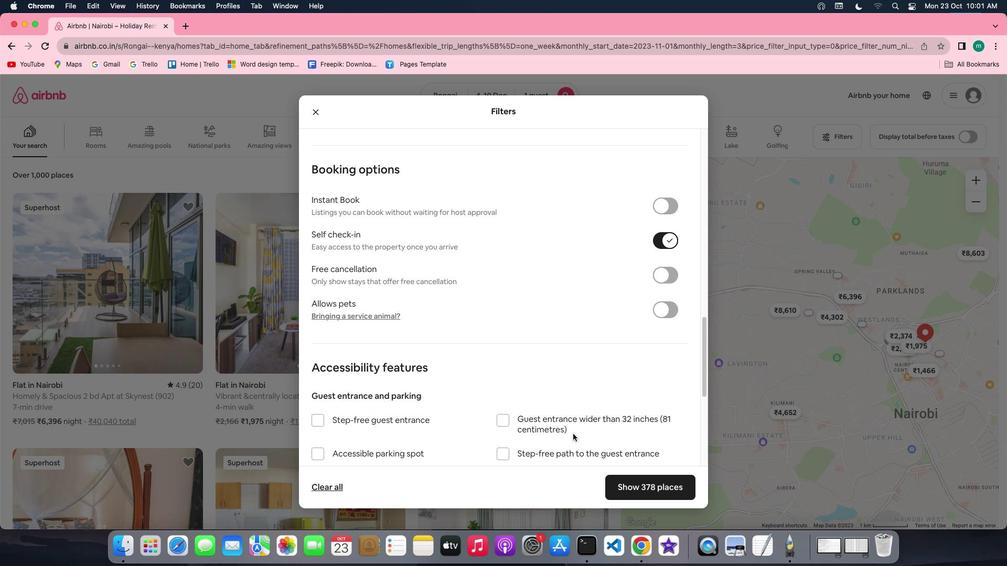 
Action: Mouse scrolled (572, 433) with delta (0, -1)
Screenshot: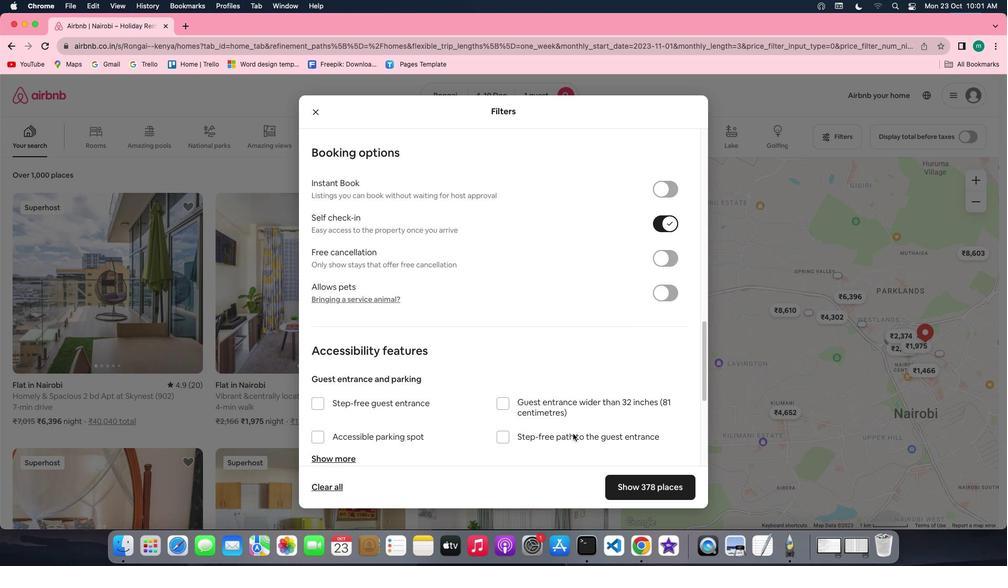 
Action: Mouse scrolled (572, 433) with delta (0, -1)
Screenshot: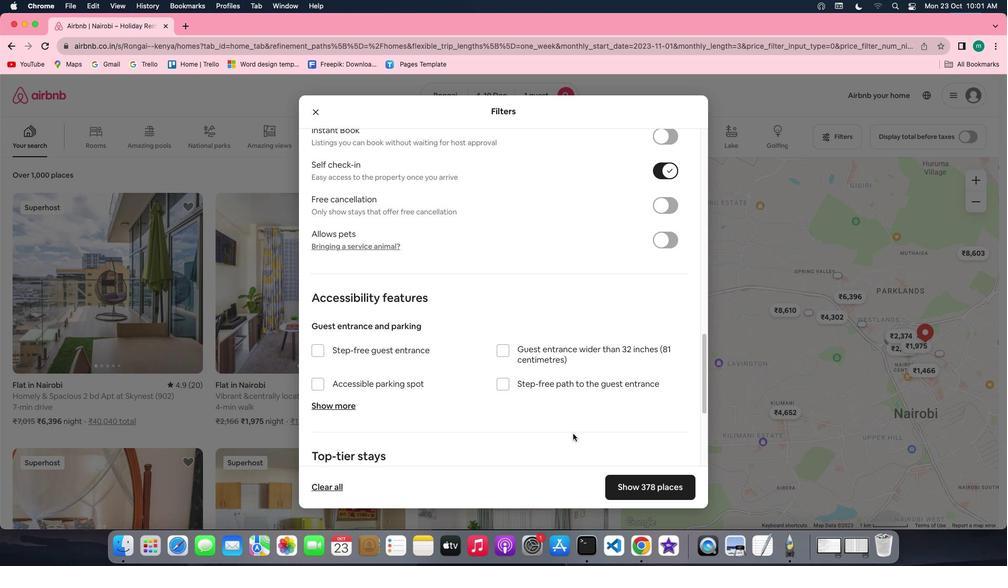 
Action: Mouse moved to (669, 493)
Screenshot: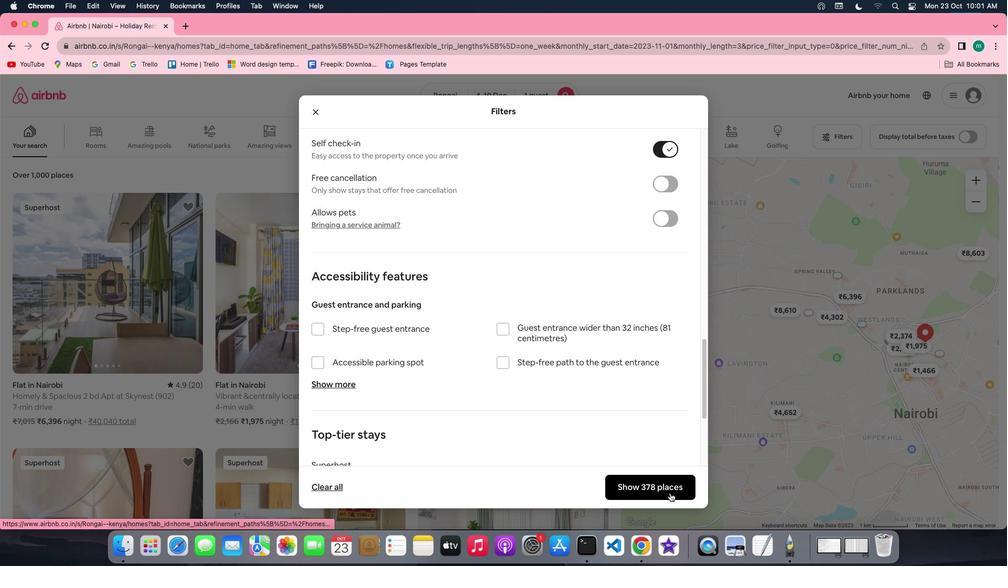 
Action: Mouse pressed left at (669, 493)
Screenshot: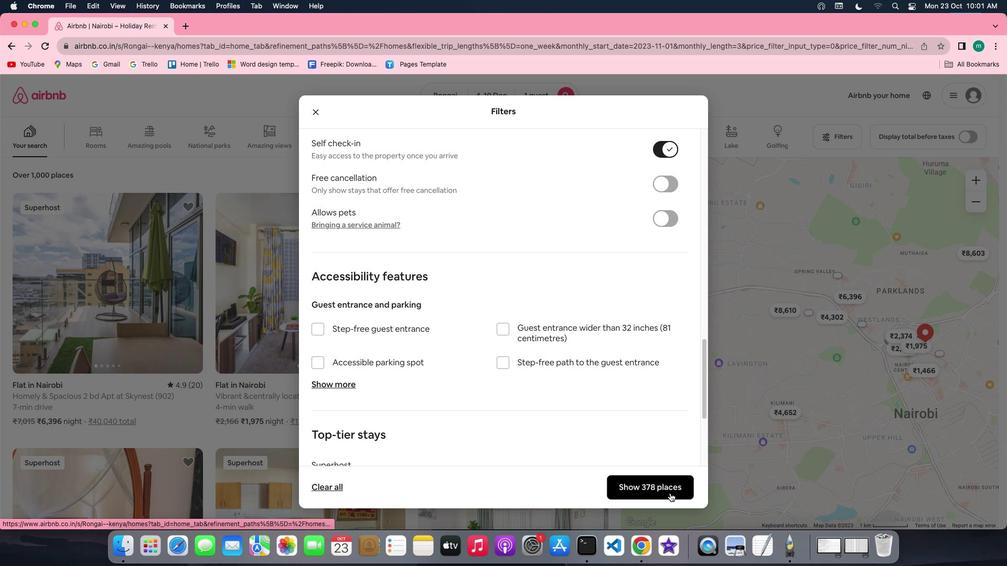 
Action: Mouse moved to (119, 262)
Screenshot: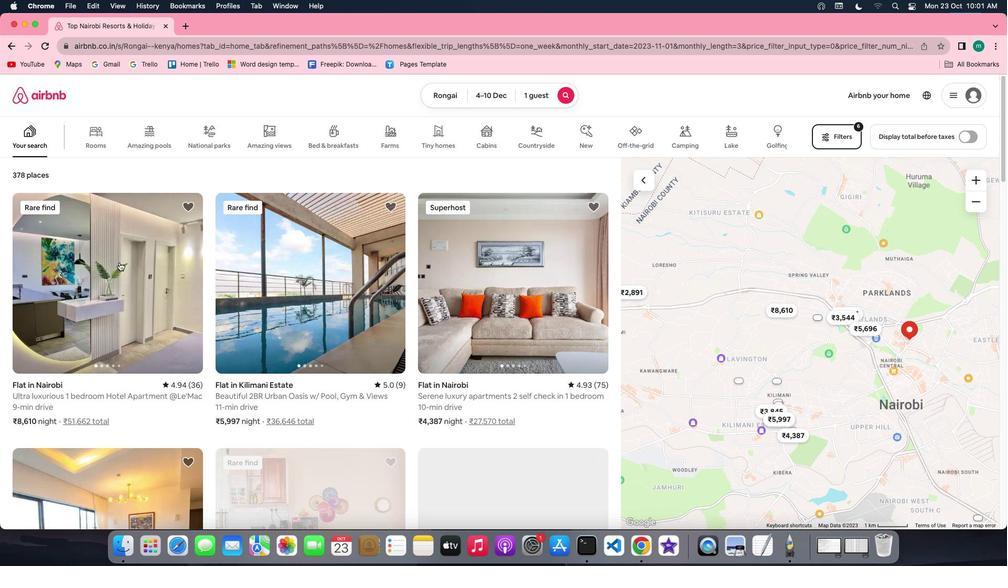 
Action: Mouse pressed left at (119, 262)
Screenshot: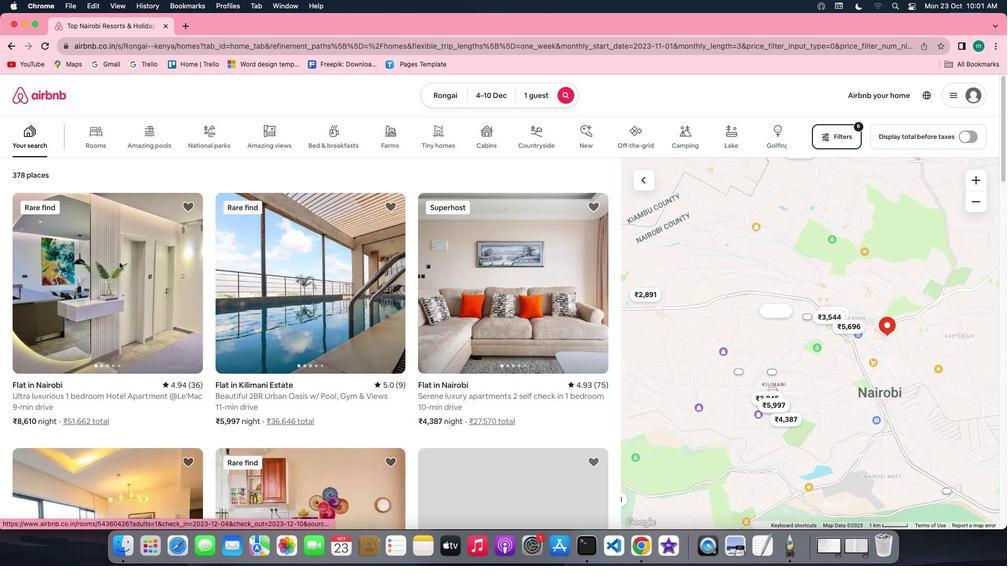 
Action: Mouse moved to (738, 385)
Screenshot: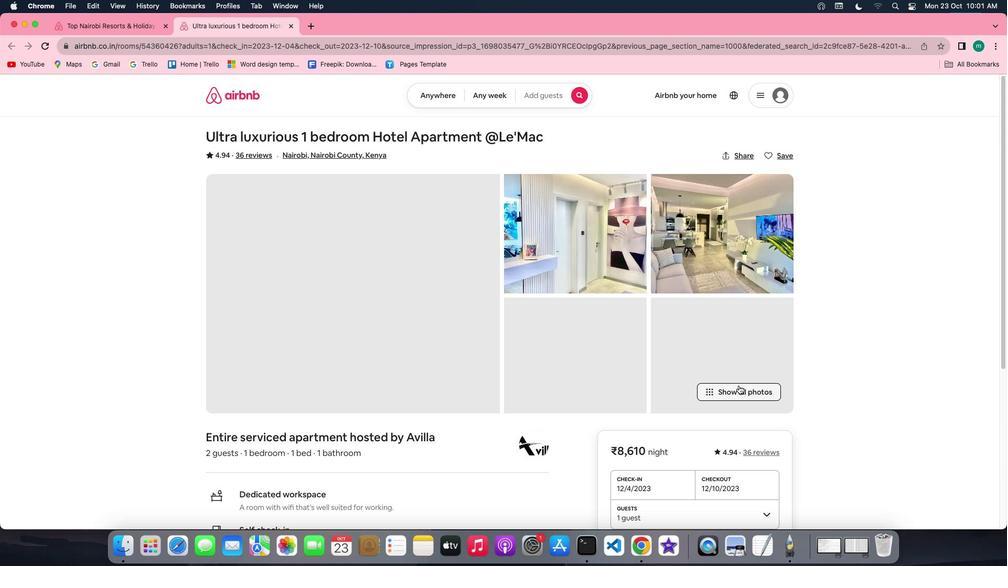 
Action: Mouse pressed left at (738, 385)
Screenshot: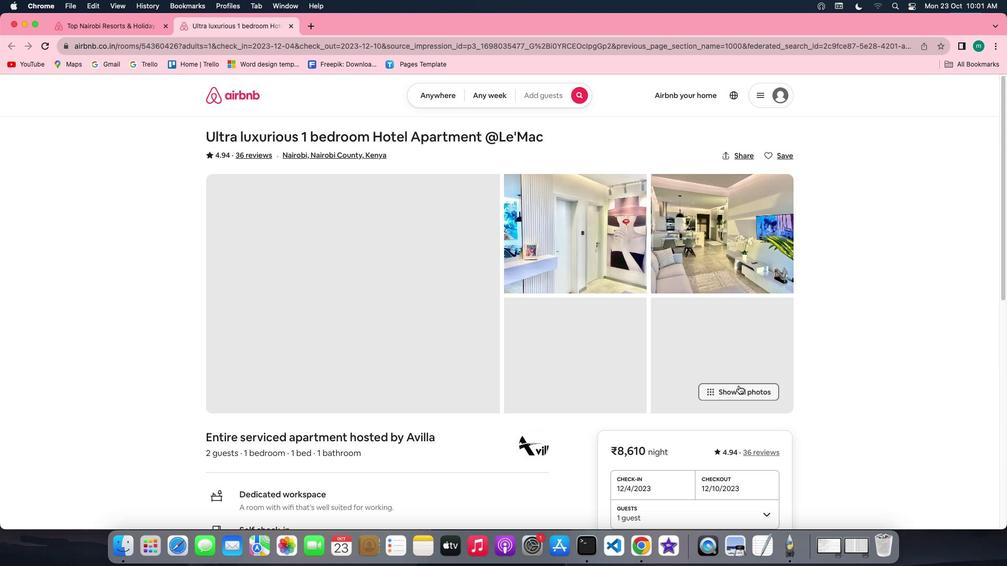
Action: Mouse moved to (465, 391)
Screenshot: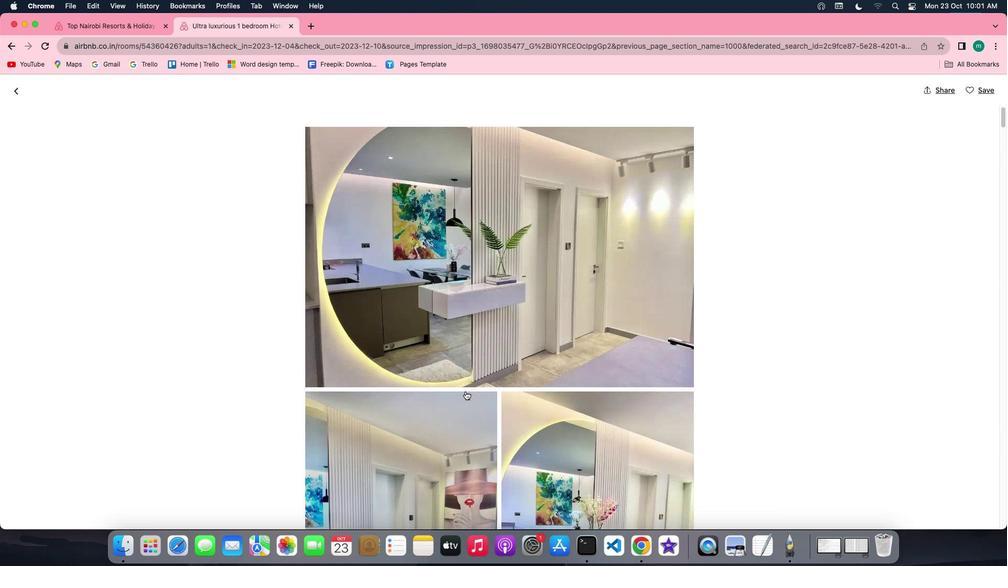 
Action: Mouse scrolled (465, 391) with delta (0, 0)
Screenshot: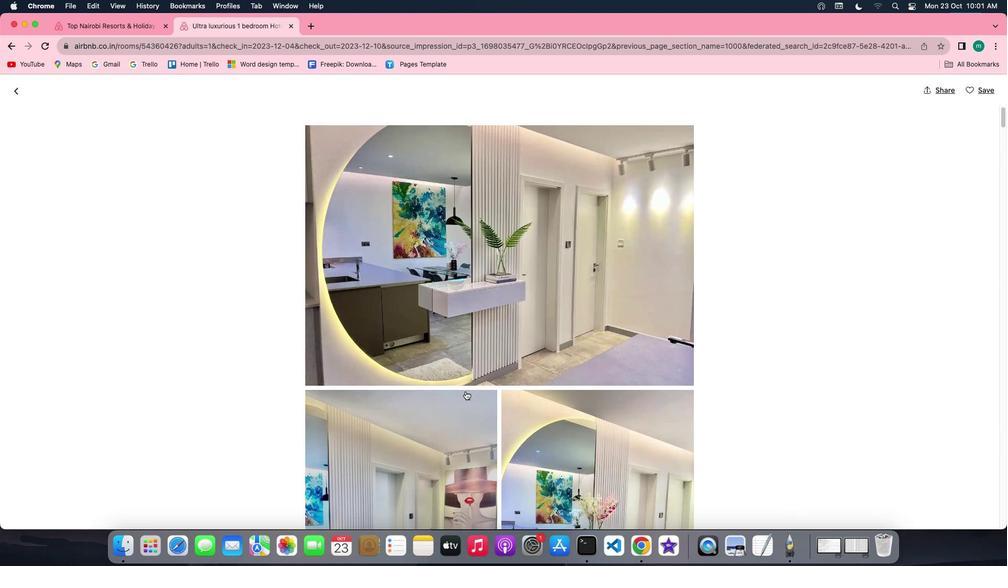 
Action: Mouse scrolled (465, 391) with delta (0, 0)
Screenshot: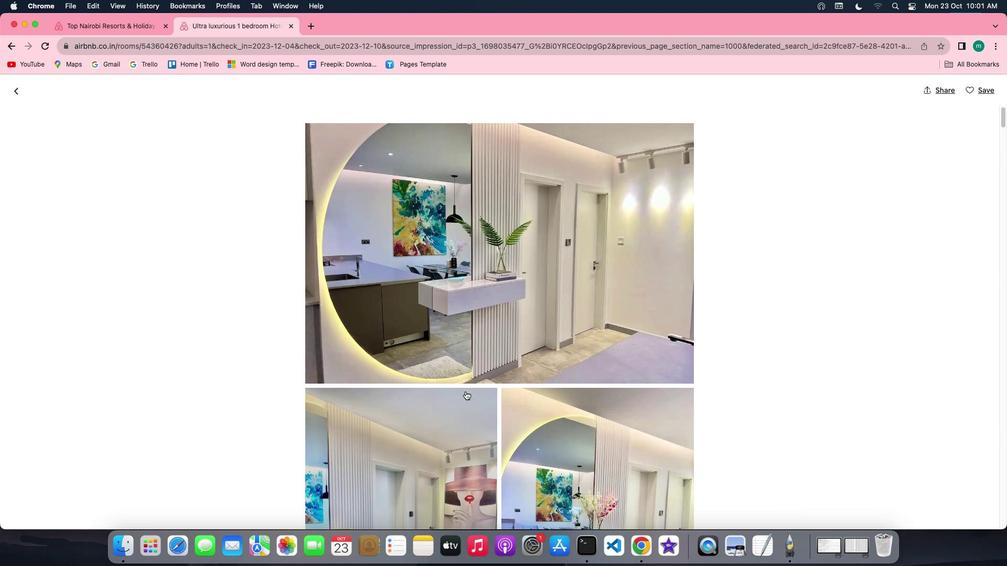 
Action: Mouse scrolled (465, 391) with delta (0, 0)
Screenshot: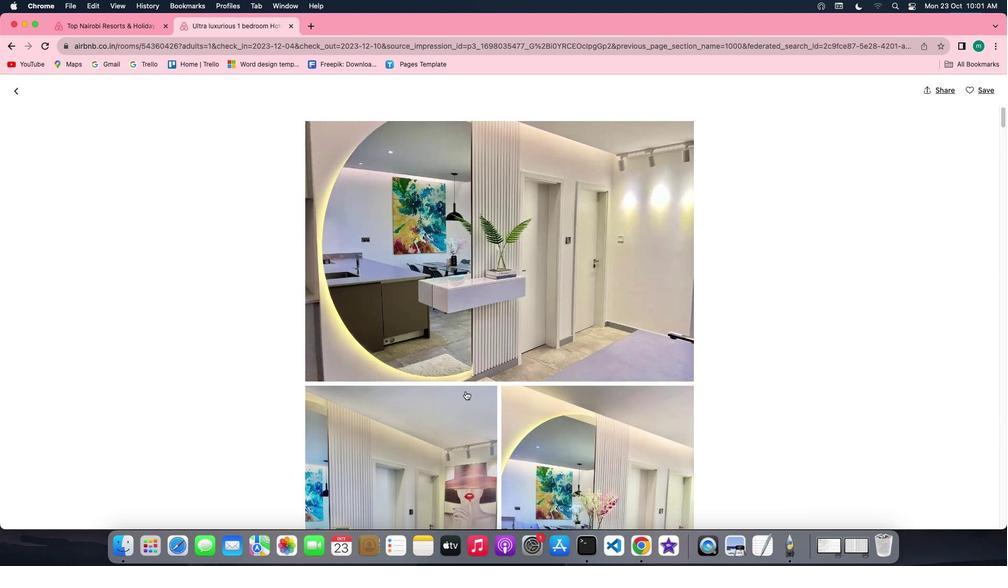 
Action: Mouse scrolled (465, 391) with delta (0, 0)
Screenshot: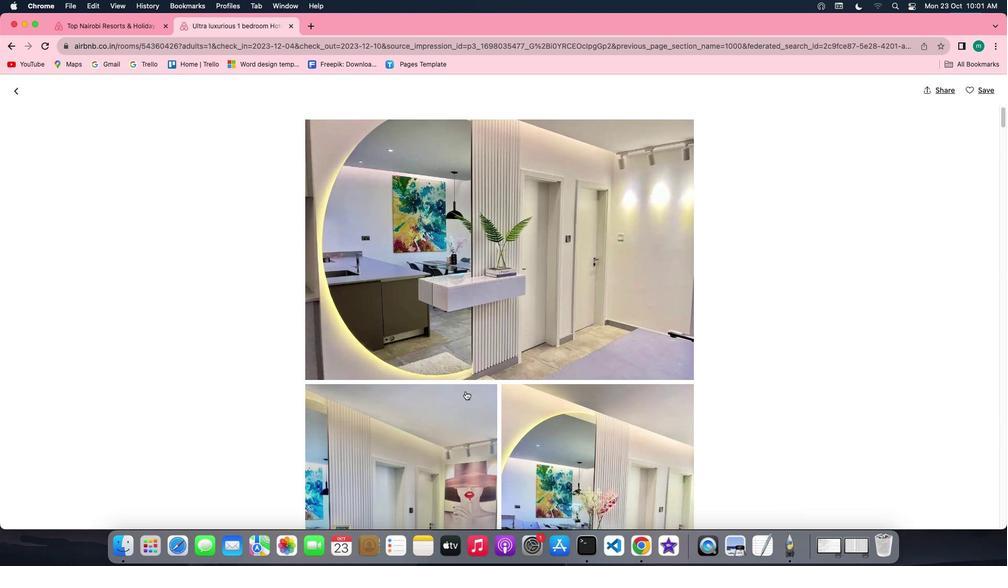 
Action: Mouse scrolled (465, 391) with delta (0, 0)
Screenshot: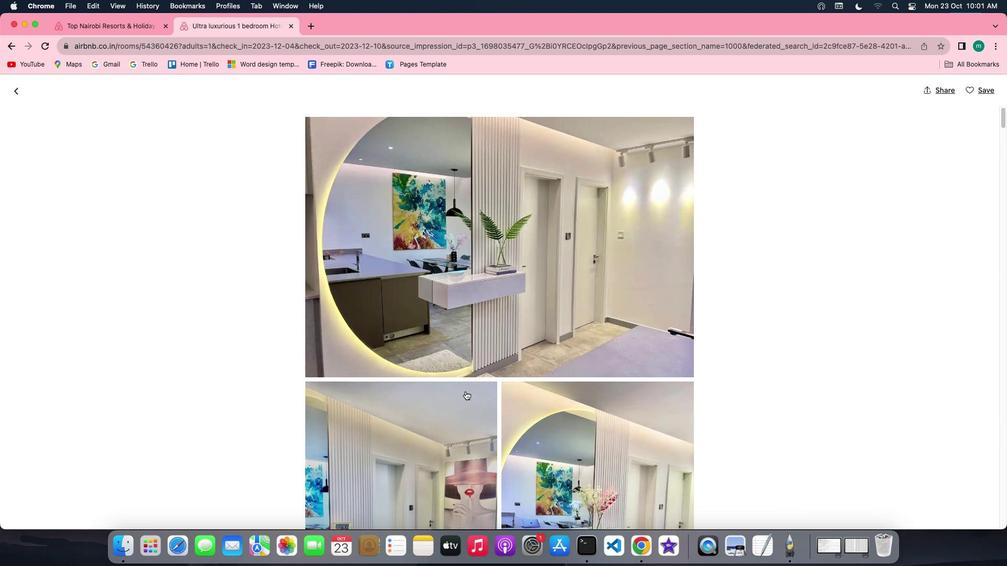 
Action: Mouse scrolled (465, 391) with delta (0, 0)
Screenshot: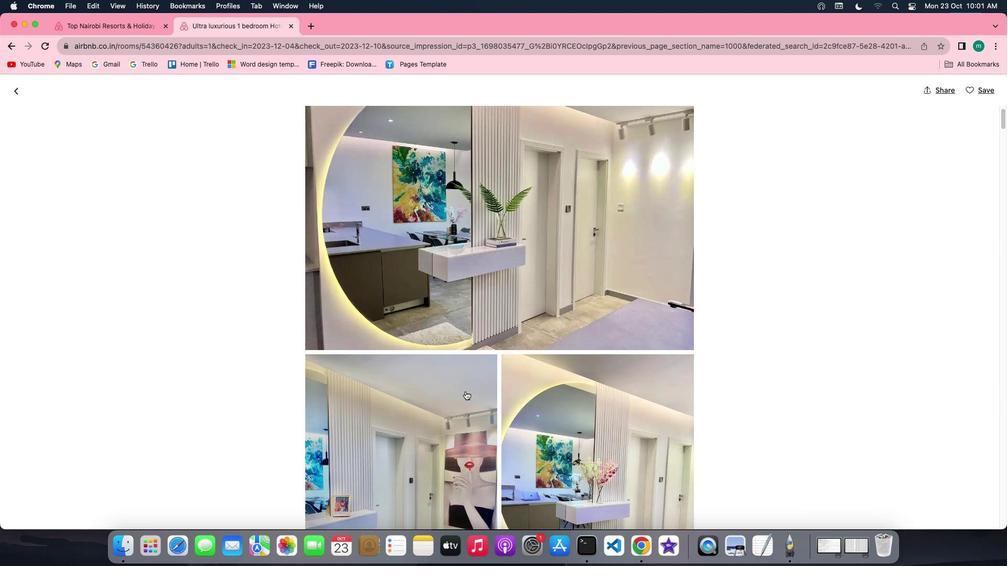 
Action: Mouse scrolled (465, 391) with delta (0, 0)
Screenshot: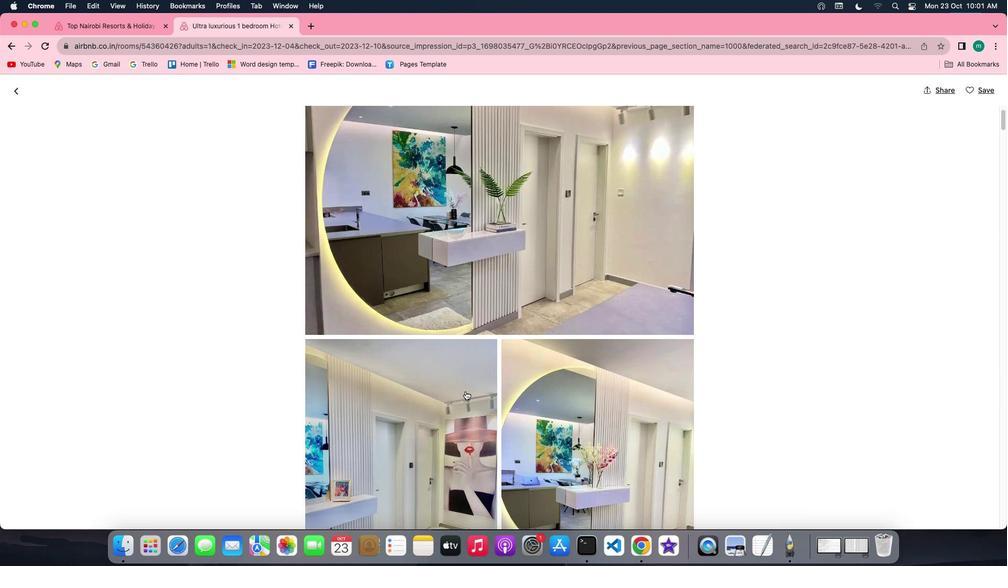 
Action: Mouse scrolled (465, 391) with delta (0, -1)
Screenshot: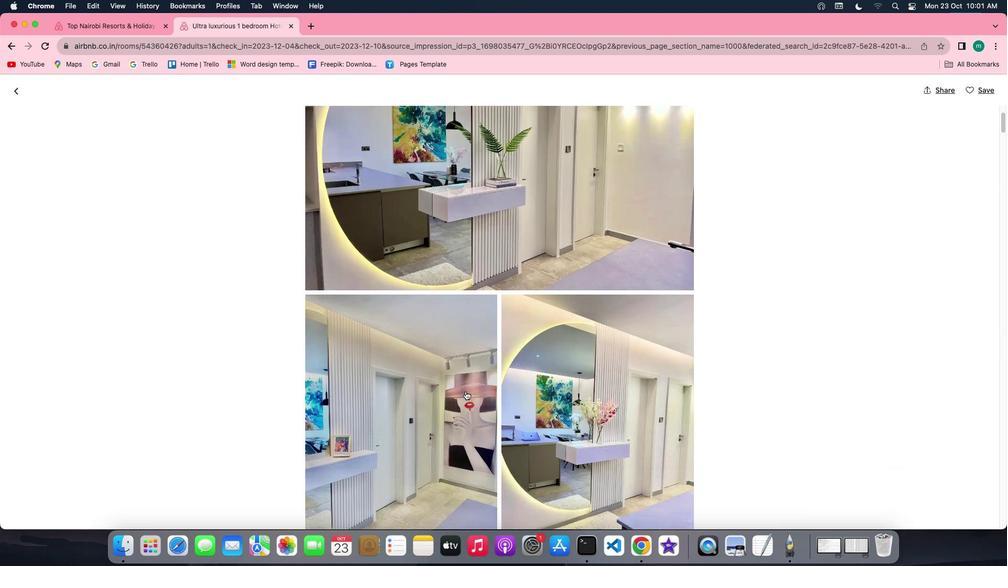 
Action: Mouse scrolled (465, 391) with delta (0, -2)
Screenshot: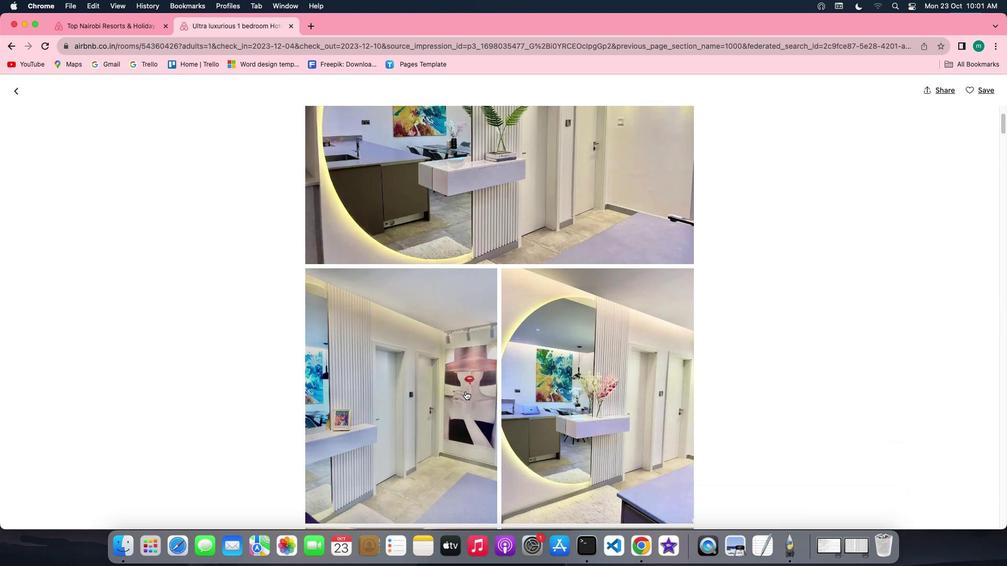 
Action: Mouse moved to (465, 391)
Screenshot: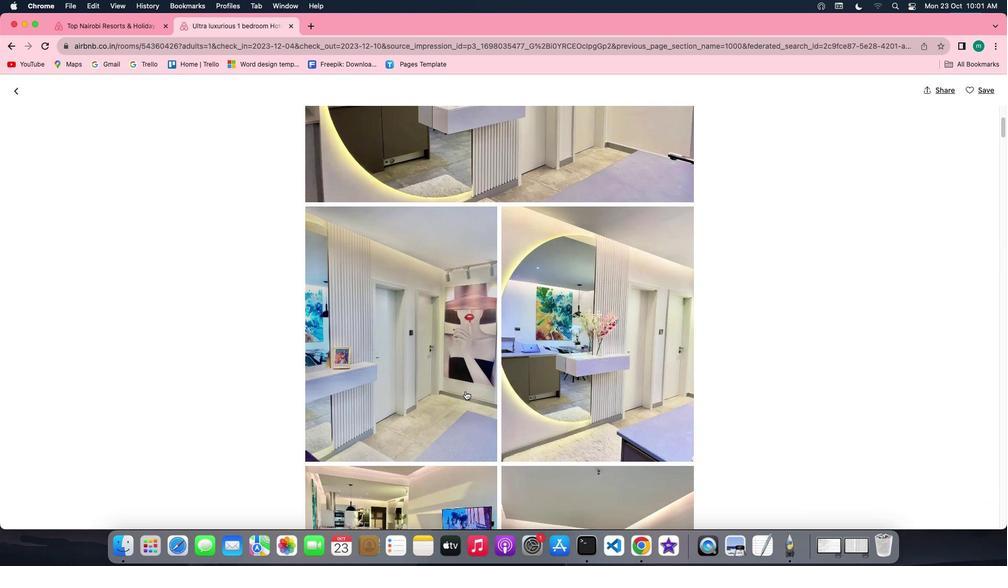 
Action: Mouse scrolled (465, 391) with delta (0, 0)
Screenshot: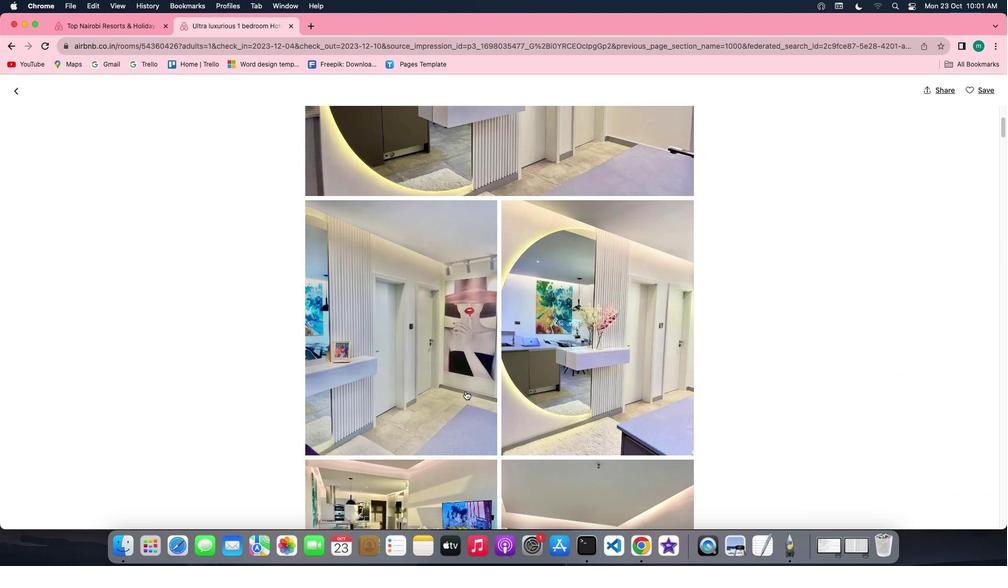 
Action: Mouse scrolled (465, 391) with delta (0, 0)
Screenshot: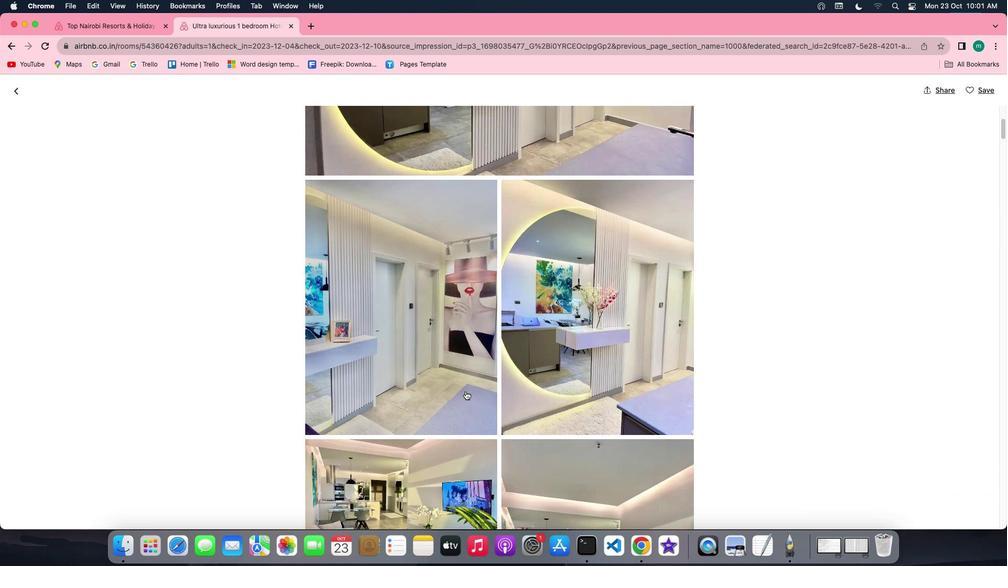 
Action: Mouse scrolled (465, 391) with delta (0, -1)
Screenshot: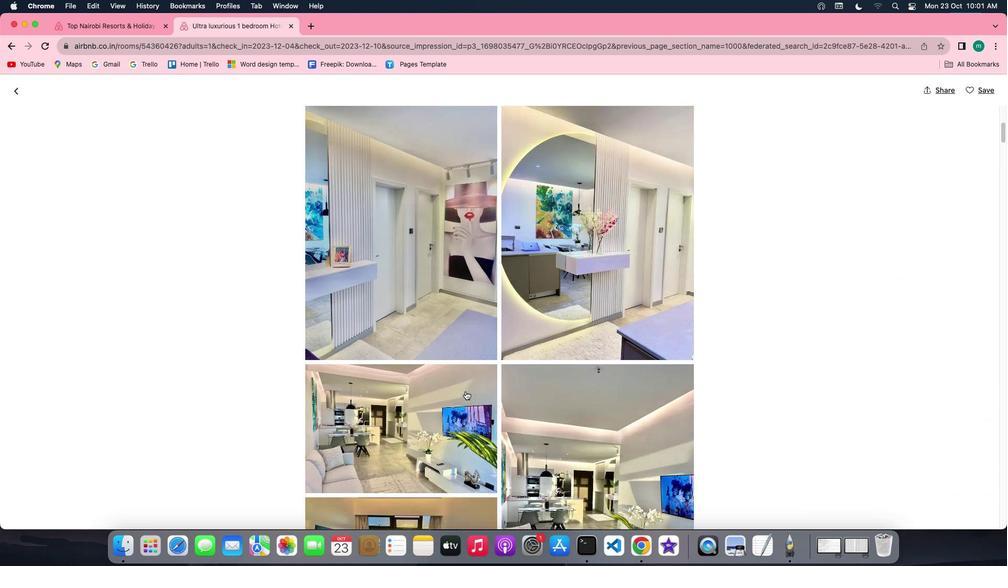 
Action: Mouse scrolled (465, 391) with delta (0, -2)
Screenshot: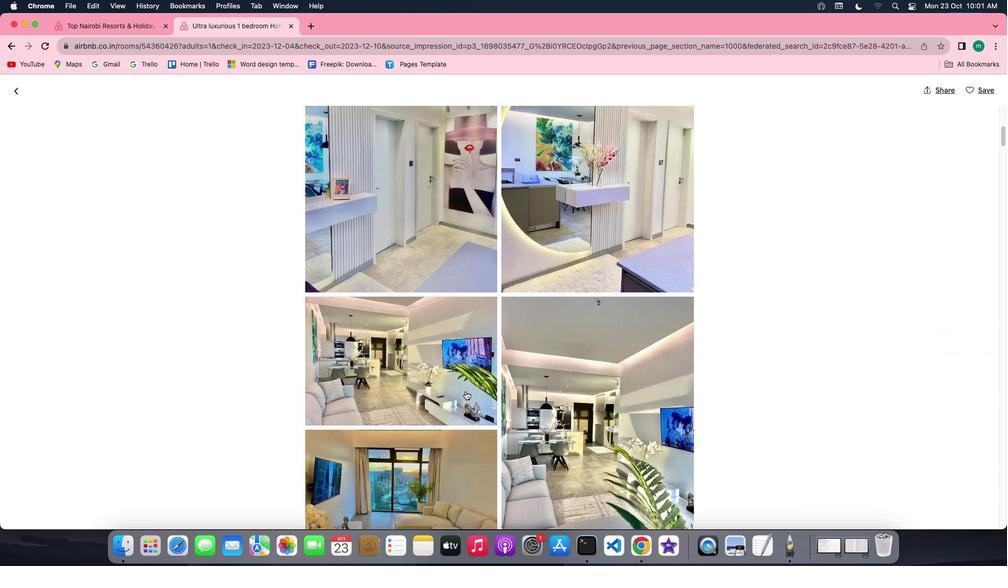 
Action: Mouse scrolled (465, 391) with delta (0, -2)
Screenshot: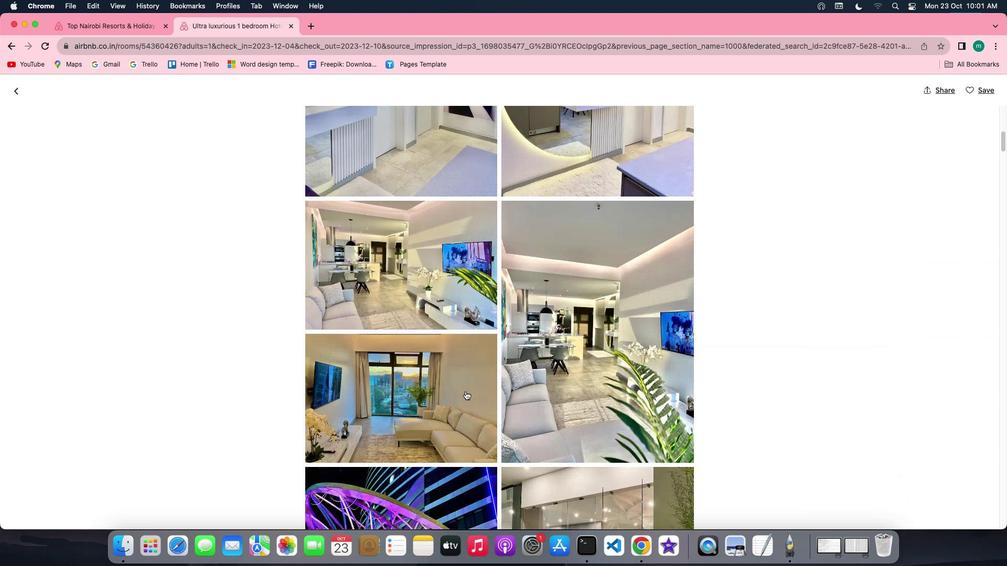 
Action: Mouse scrolled (465, 391) with delta (0, 0)
Screenshot: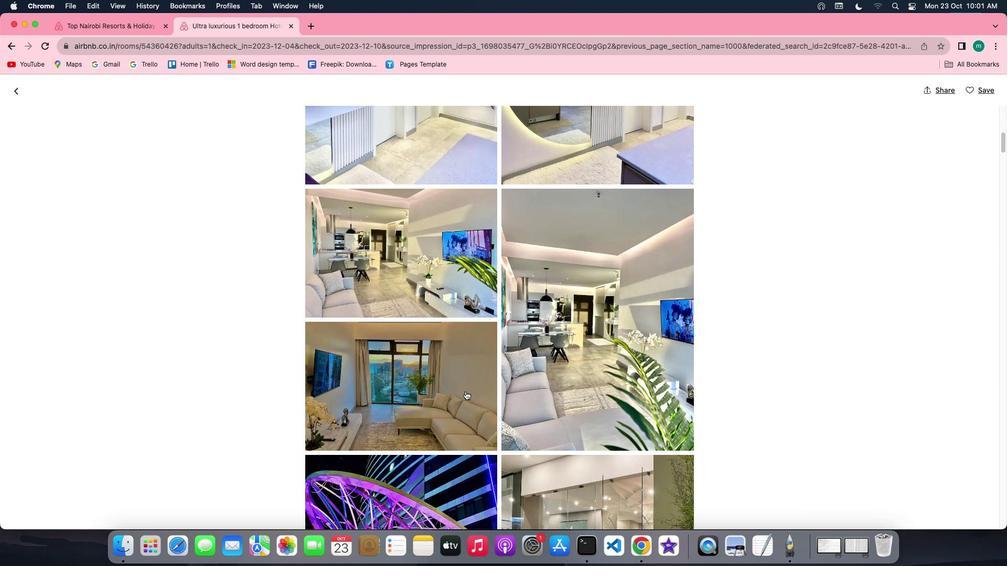 
Action: Mouse scrolled (465, 391) with delta (0, 0)
Screenshot: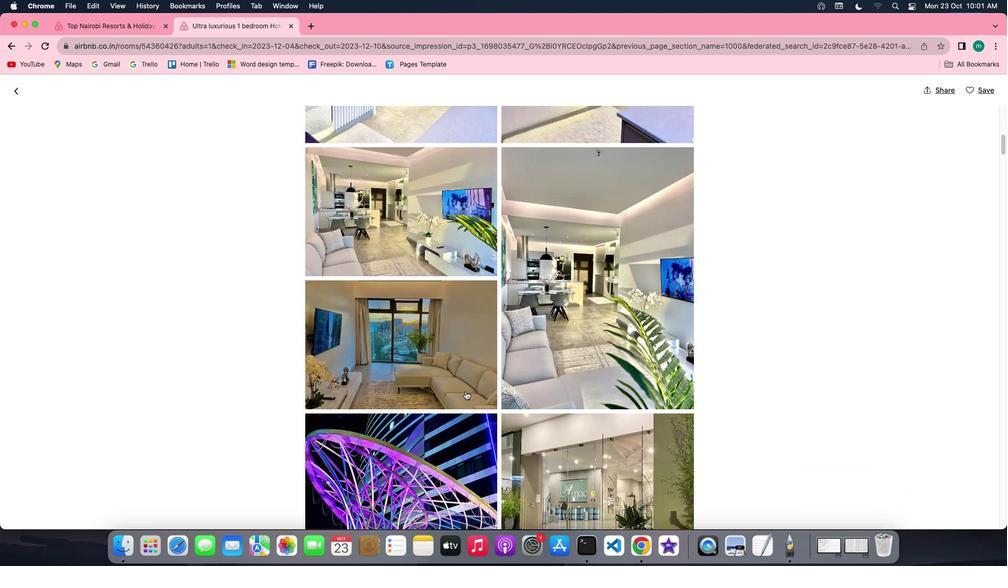 
Action: Mouse scrolled (465, 391) with delta (0, -1)
Screenshot: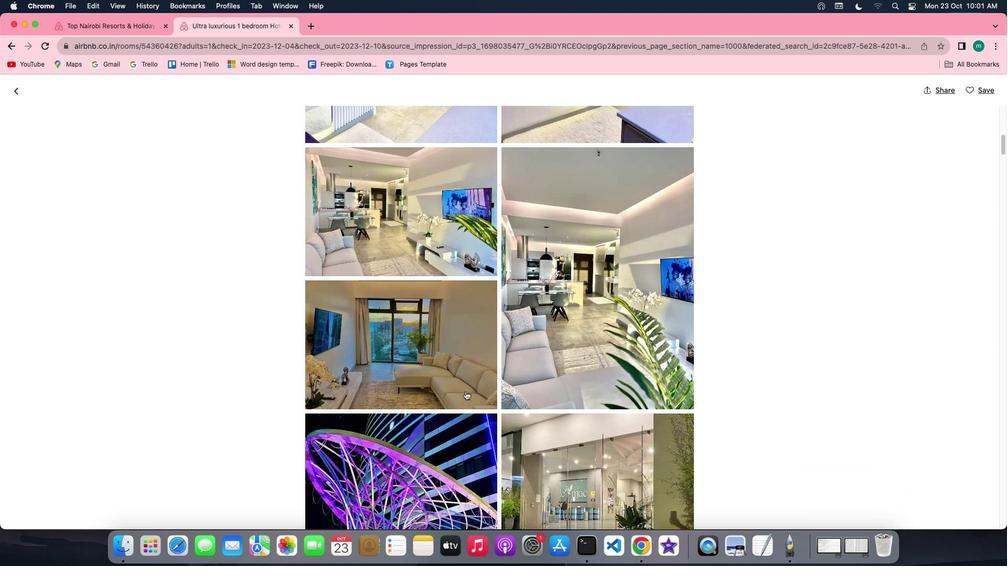 
Action: Mouse scrolled (465, 391) with delta (0, -1)
Screenshot: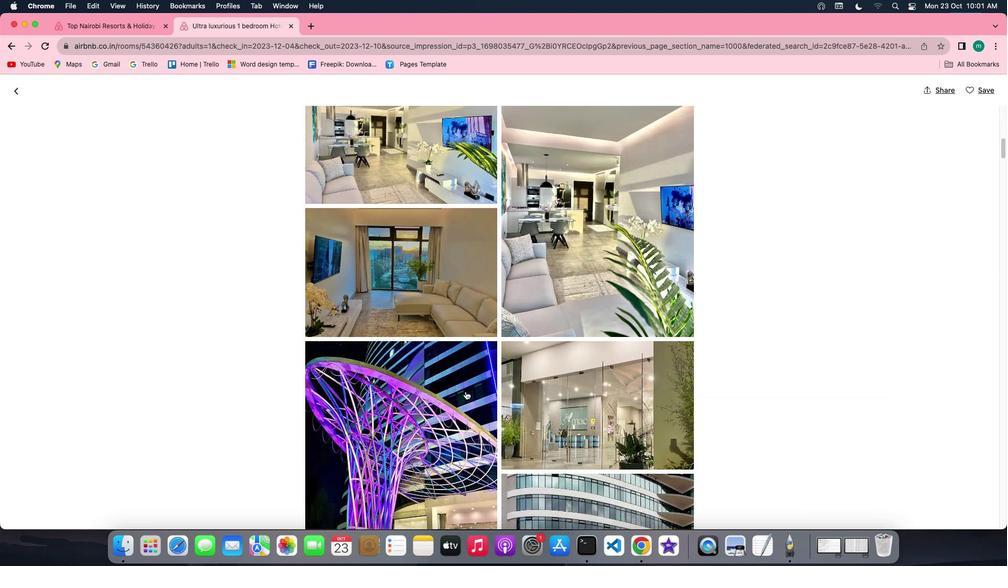 
Action: Mouse scrolled (465, 391) with delta (0, 0)
Screenshot: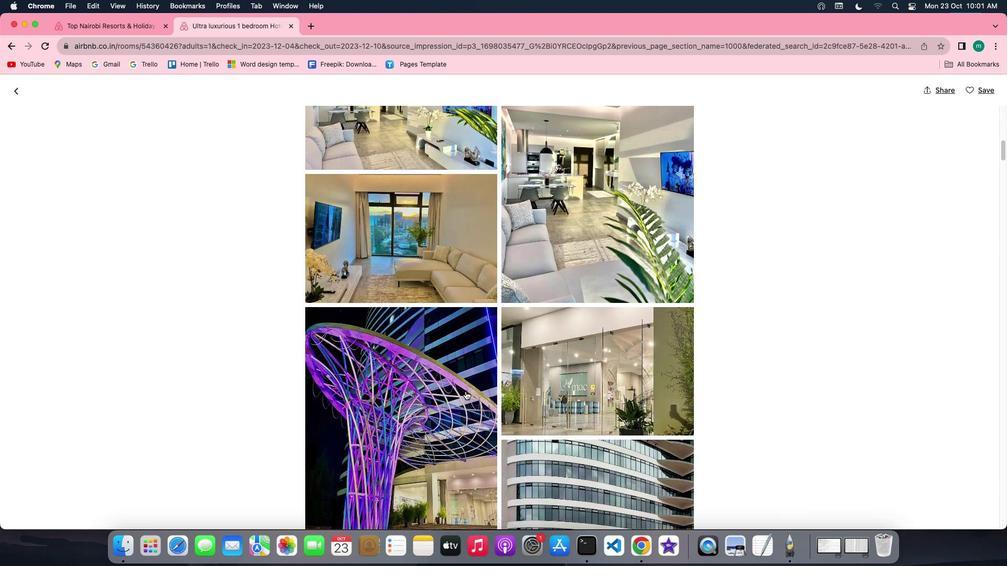 
Action: Mouse scrolled (465, 391) with delta (0, 0)
Screenshot: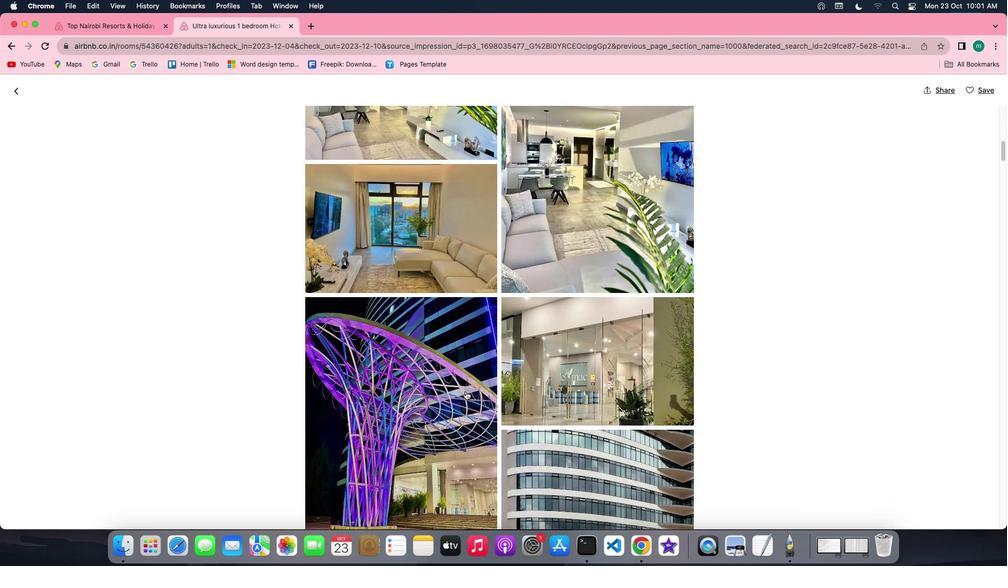 
Action: Mouse scrolled (465, 391) with delta (0, -1)
Screenshot: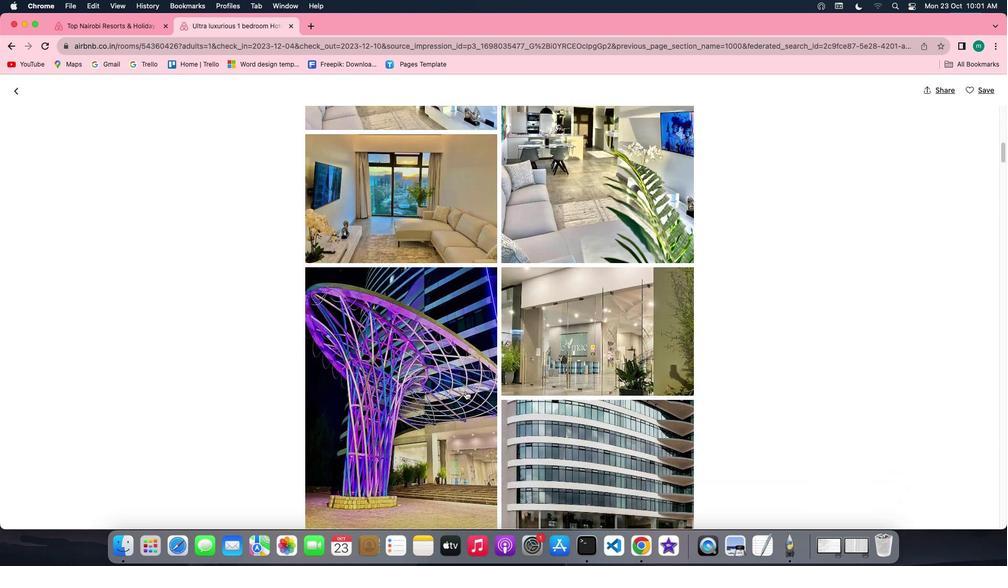 
Action: Mouse scrolled (465, 391) with delta (0, -1)
Screenshot: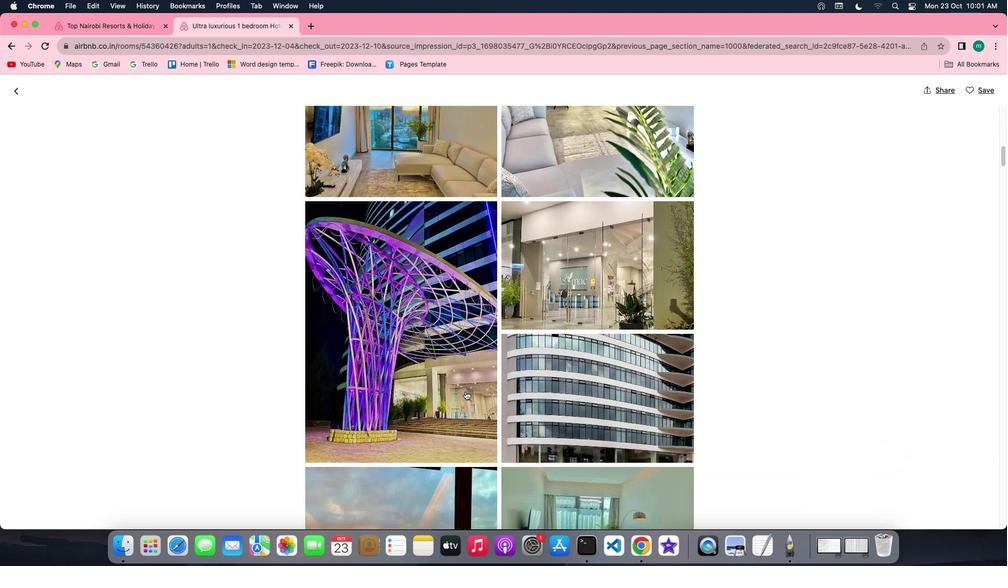
Action: Mouse scrolled (465, 391) with delta (0, 0)
Screenshot: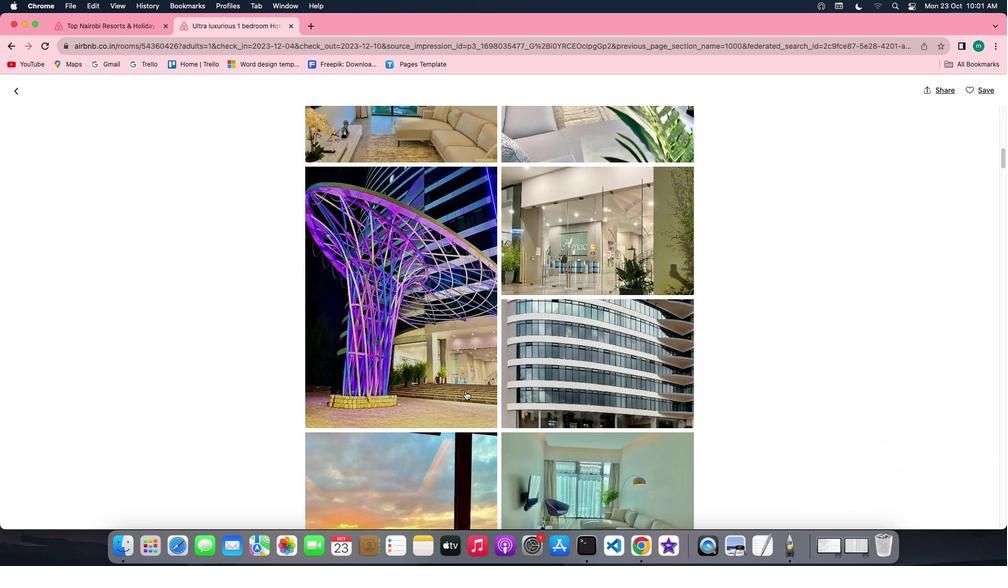 
Action: Mouse scrolled (465, 391) with delta (0, 0)
Screenshot: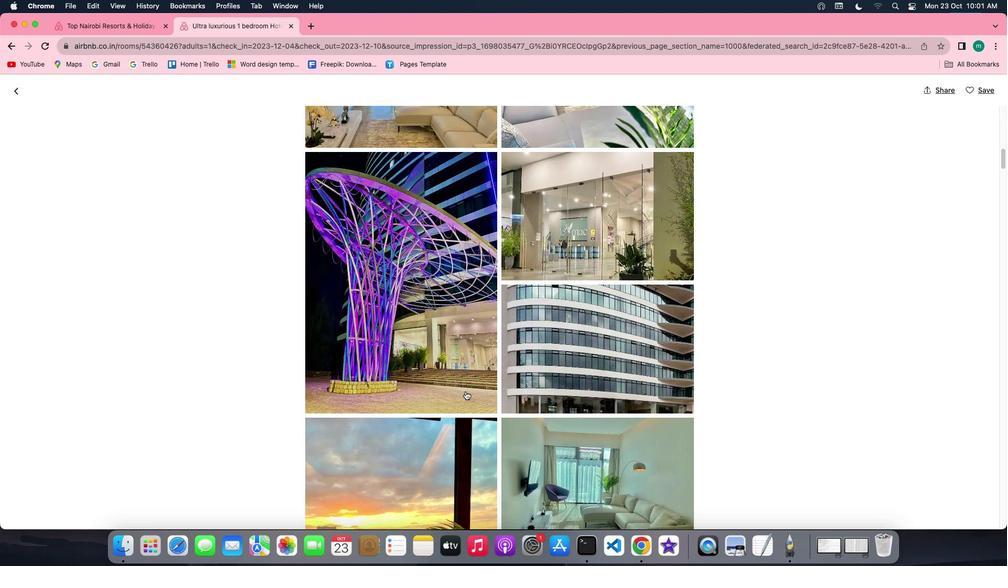 
Action: Mouse scrolled (465, 391) with delta (0, 0)
Screenshot: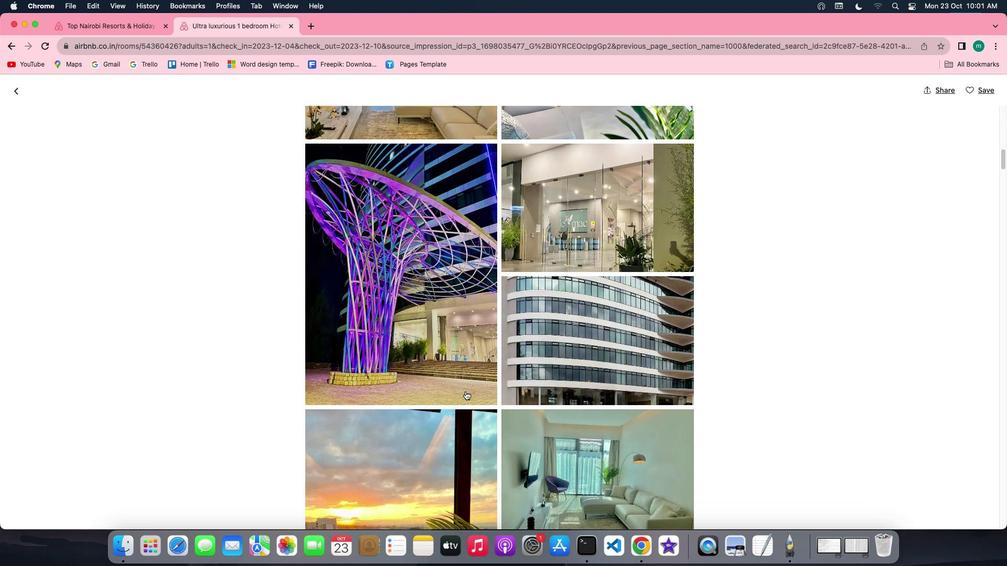 
Action: Mouse scrolled (465, 391) with delta (0, -1)
Screenshot: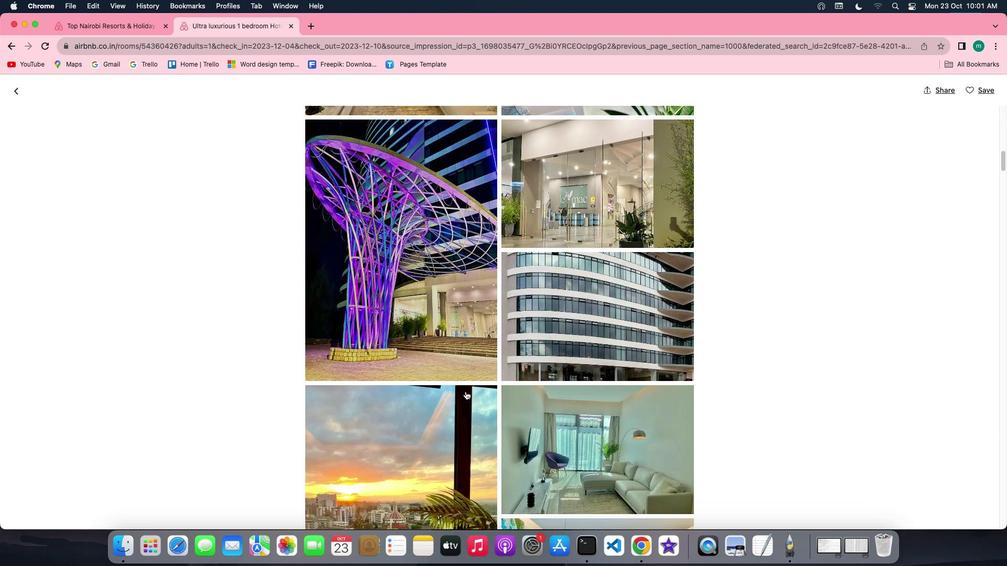 
Action: Mouse scrolled (465, 391) with delta (0, -1)
Screenshot: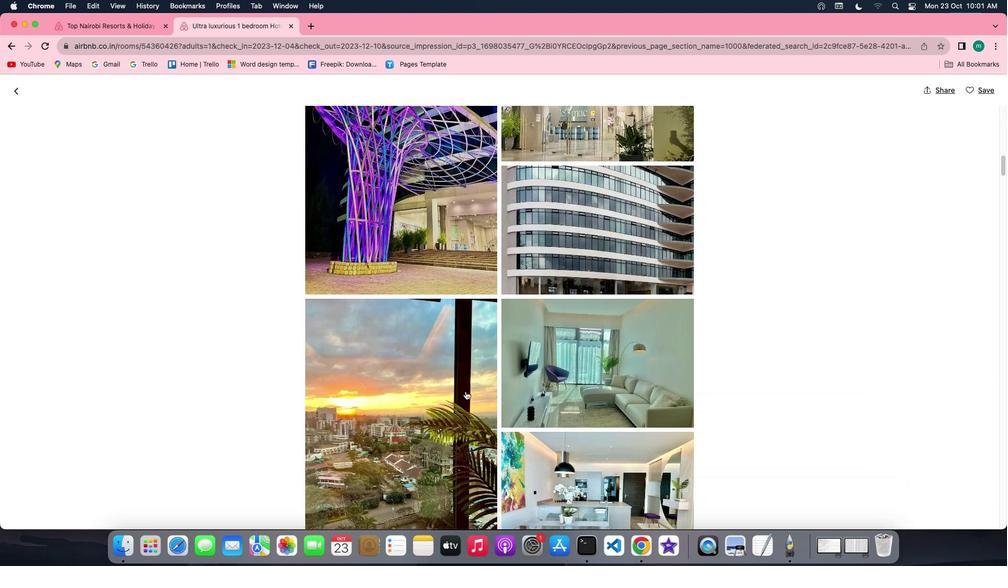 
Action: Mouse scrolled (465, 391) with delta (0, 0)
Screenshot: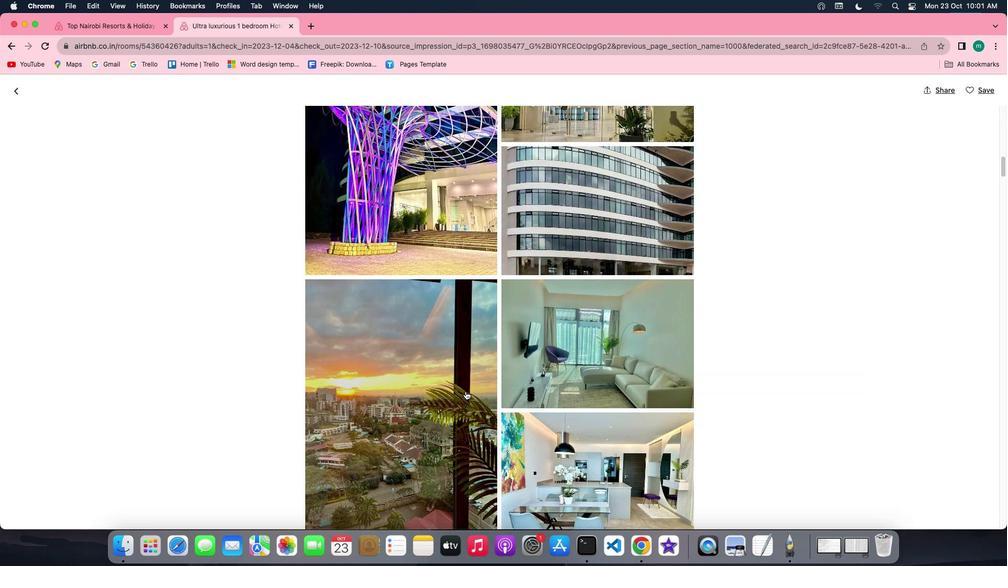
Action: Mouse scrolled (465, 391) with delta (0, 0)
Screenshot: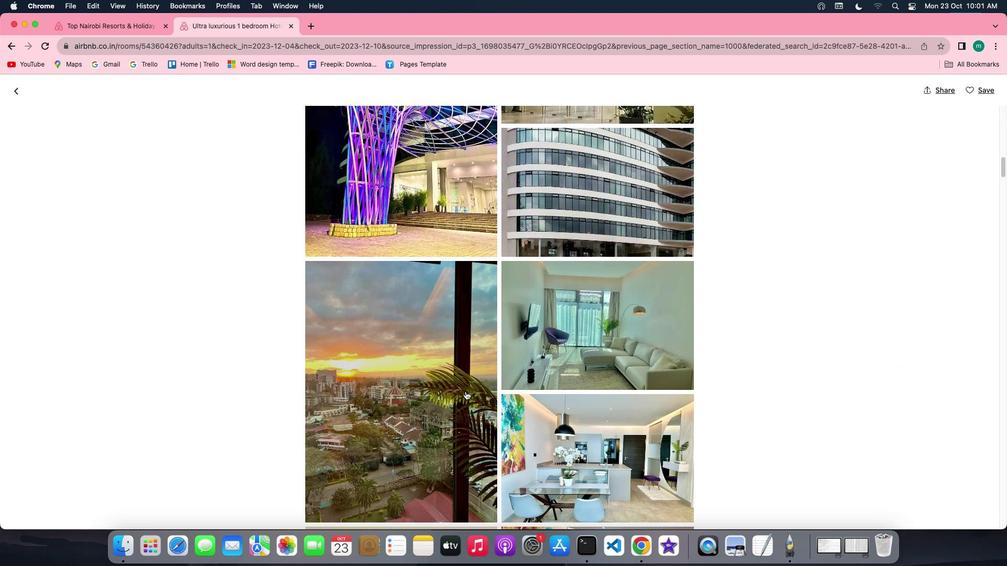
Action: Mouse scrolled (465, 391) with delta (0, 0)
Screenshot: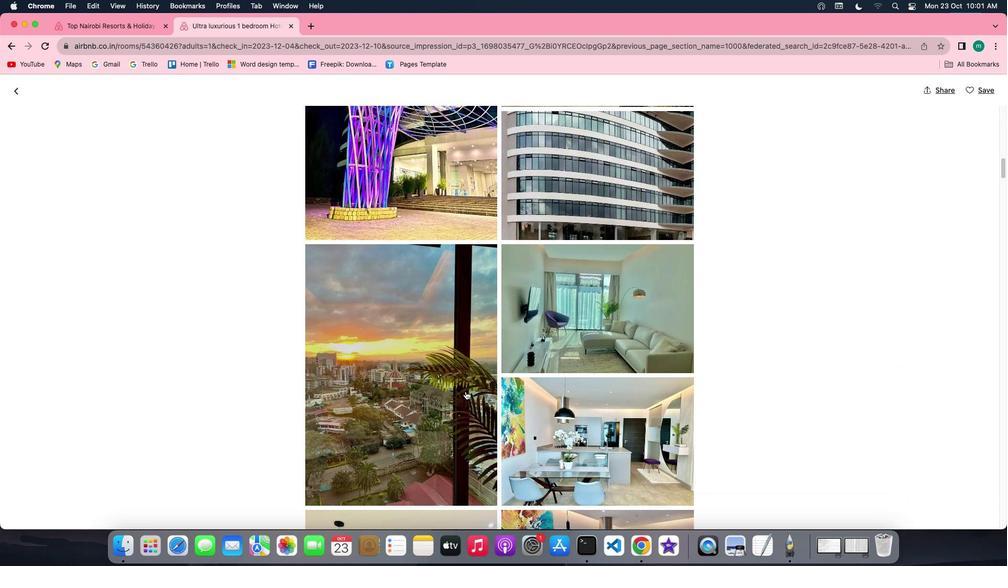 
Action: Mouse scrolled (465, 391) with delta (0, -1)
Screenshot: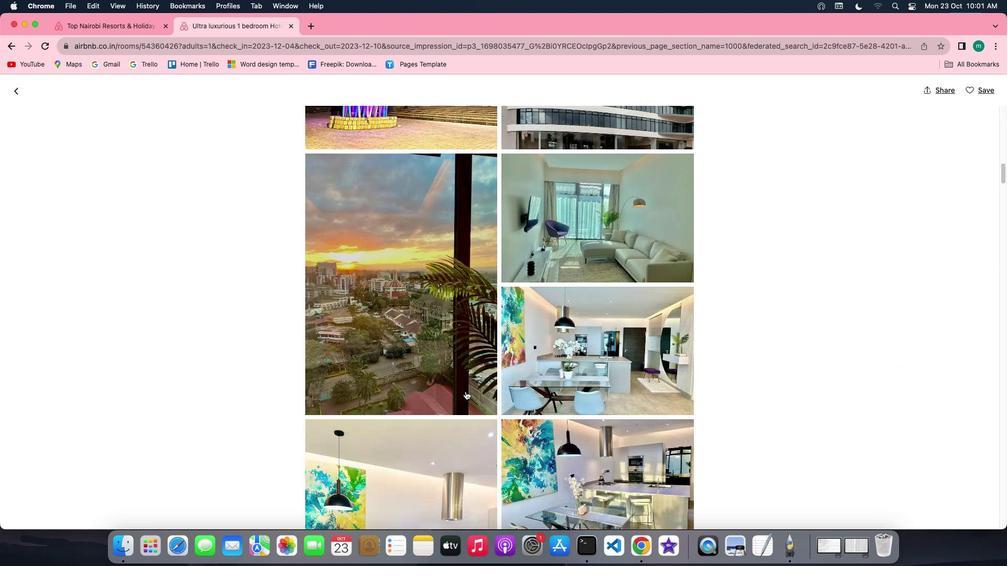 
Action: Mouse scrolled (465, 391) with delta (0, -2)
Screenshot: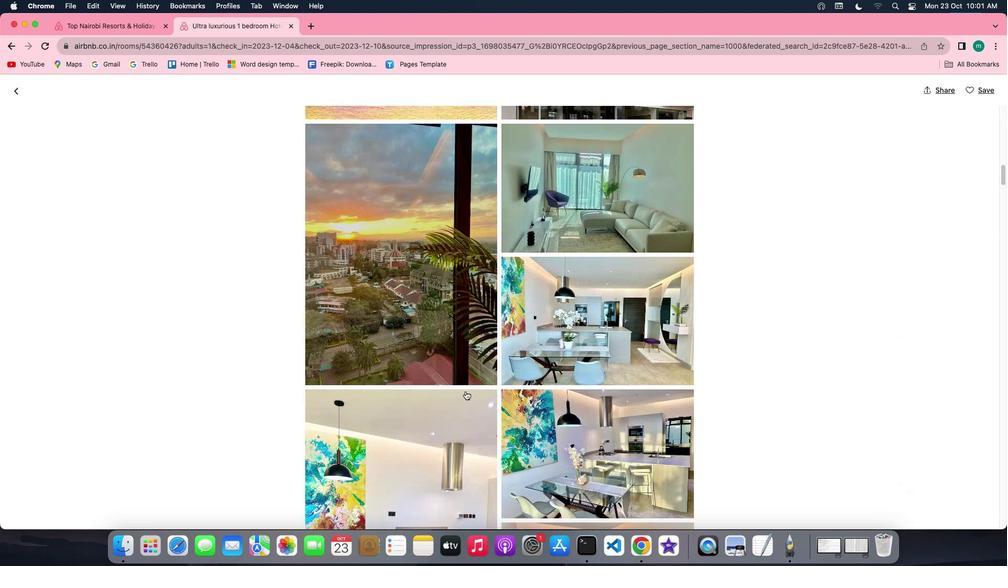 
Action: Mouse scrolled (465, 391) with delta (0, -2)
Screenshot: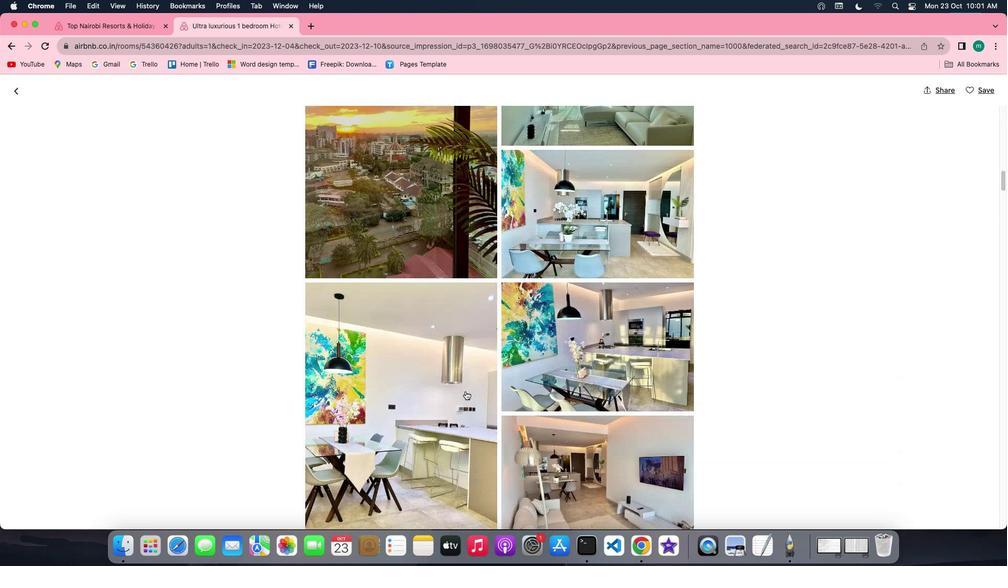 
Action: Mouse scrolled (465, 391) with delta (0, 0)
Screenshot: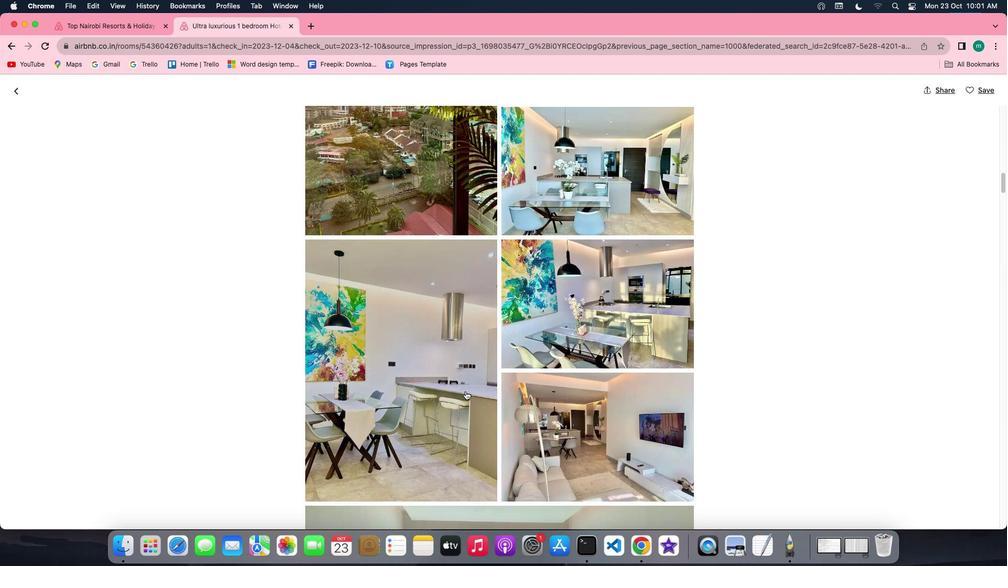 
Action: Mouse scrolled (465, 391) with delta (0, 0)
Screenshot: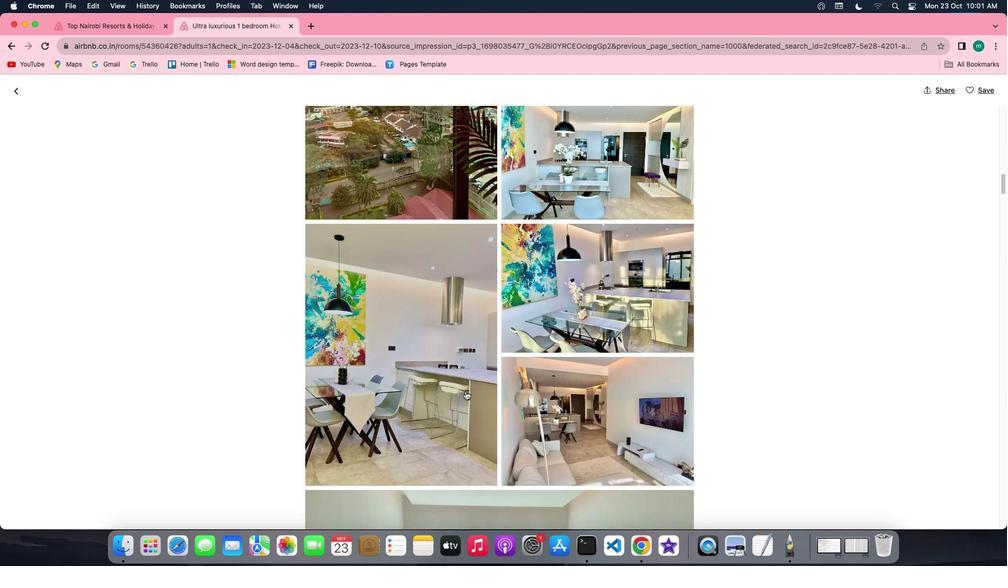 
Action: Mouse scrolled (465, 391) with delta (0, -1)
Screenshot: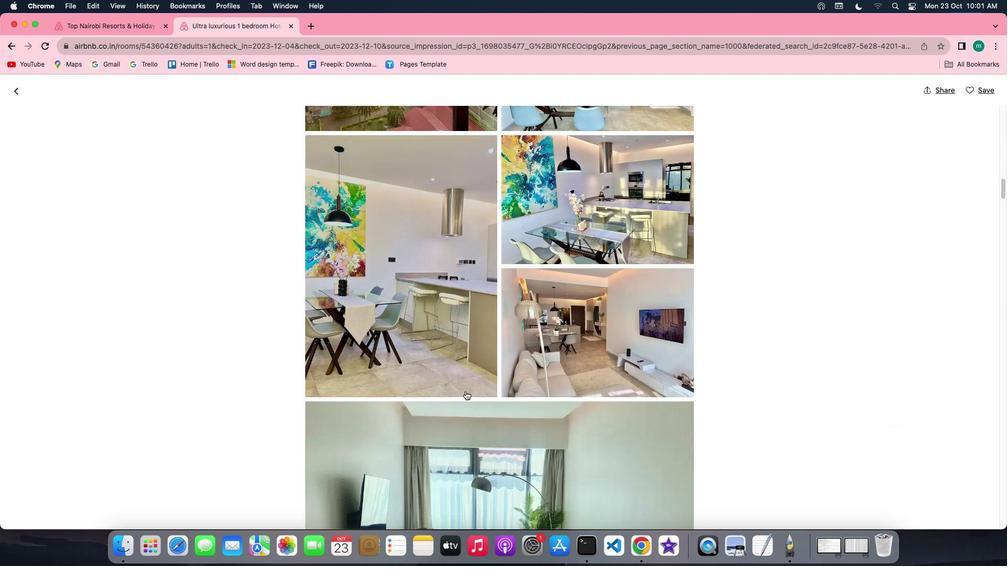 
Action: Mouse scrolled (465, 391) with delta (0, -2)
Screenshot: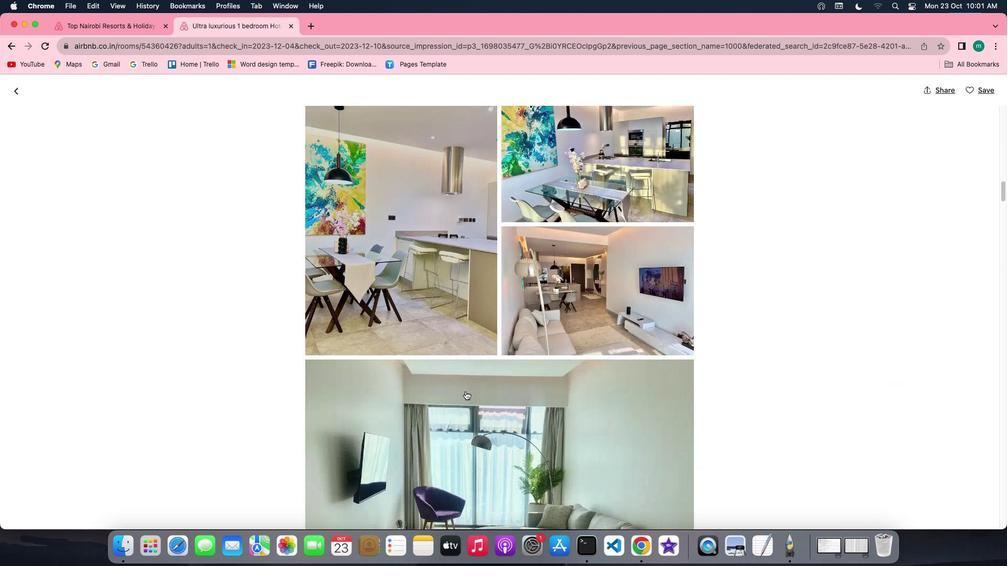 
Action: Mouse scrolled (465, 391) with delta (0, -2)
Screenshot: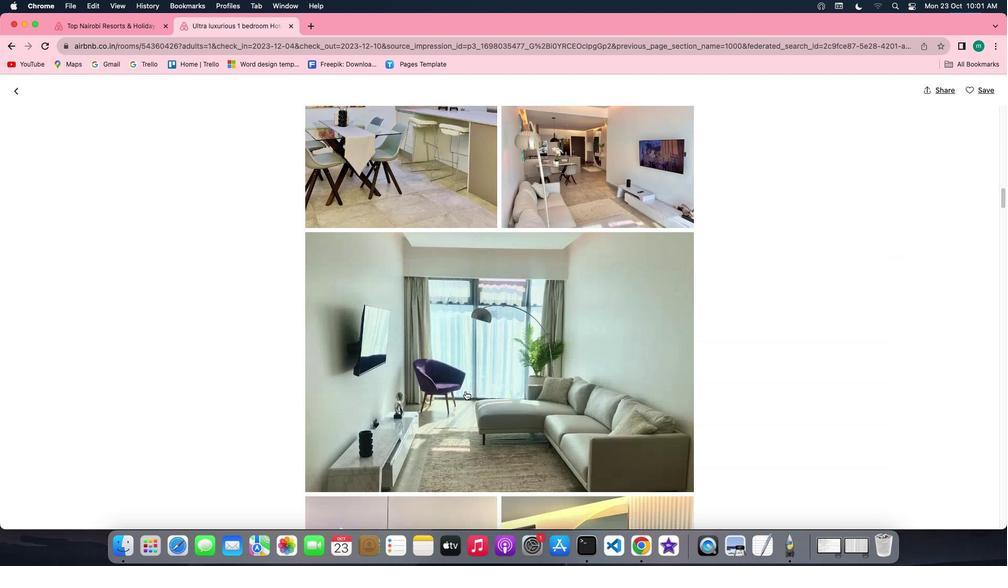 
Action: Mouse scrolled (465, 391) with delta (0, 0)
Screenshot: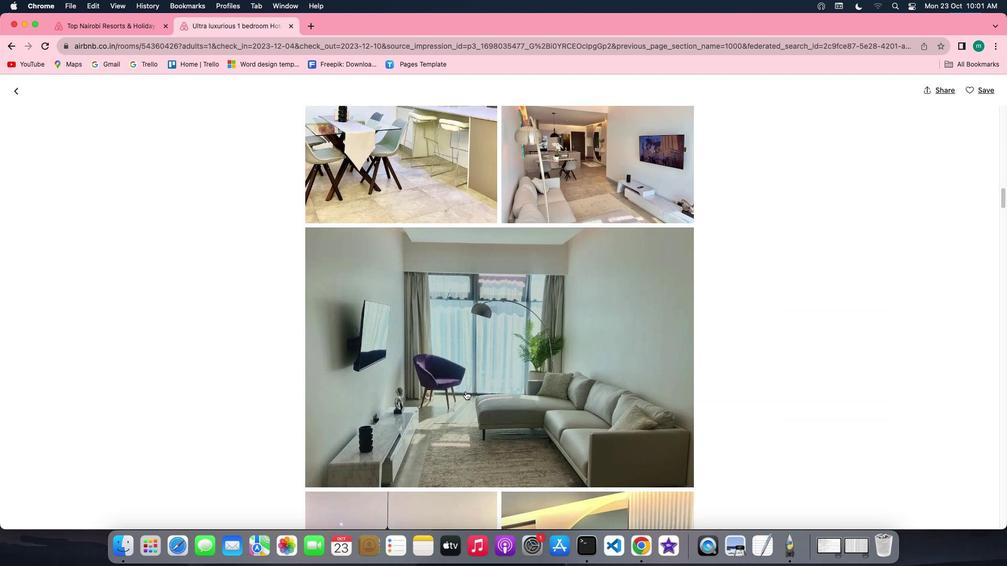 
Action: Mouse scrolled (465, 391) with delta (0, 0)
Screenshot: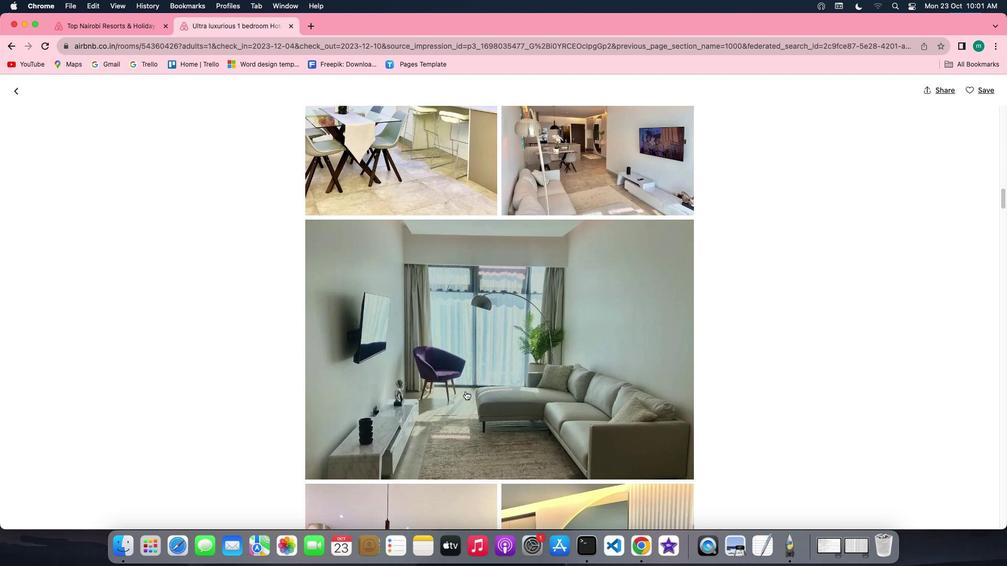 
Action: Mouse scrolled (465, 391) with delta (0, 0)
Screenshot: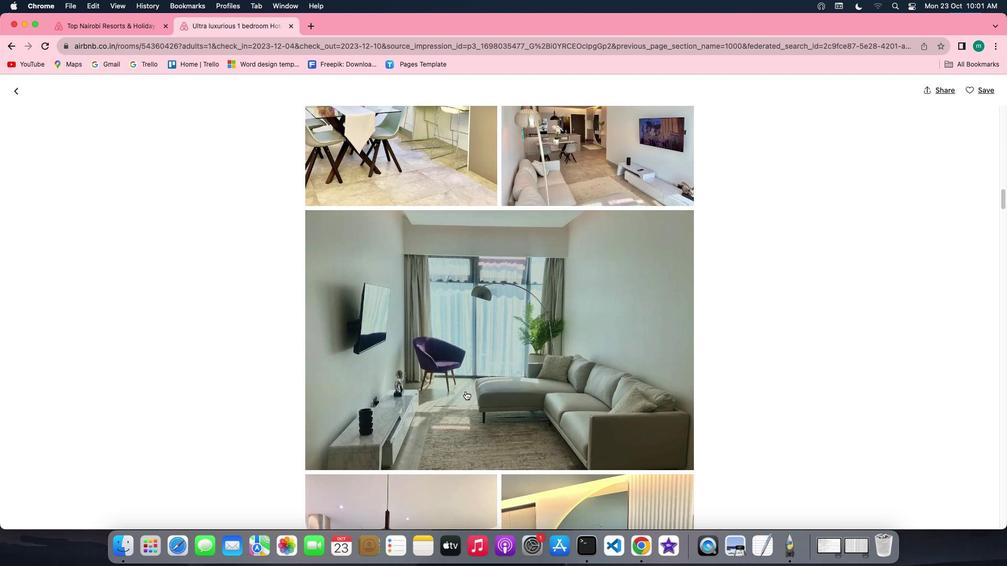 
Action: Mouse scrolled (465, 391) with delta (0, -1)
Screenshot: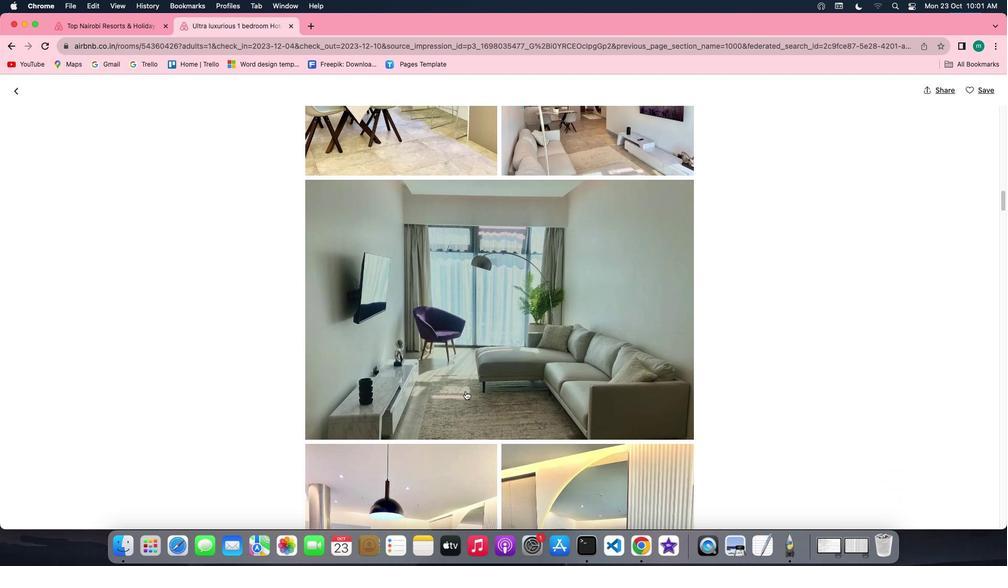
Action: Mouse scrolled (465, 391) with delta (0, -1)
Screenshot: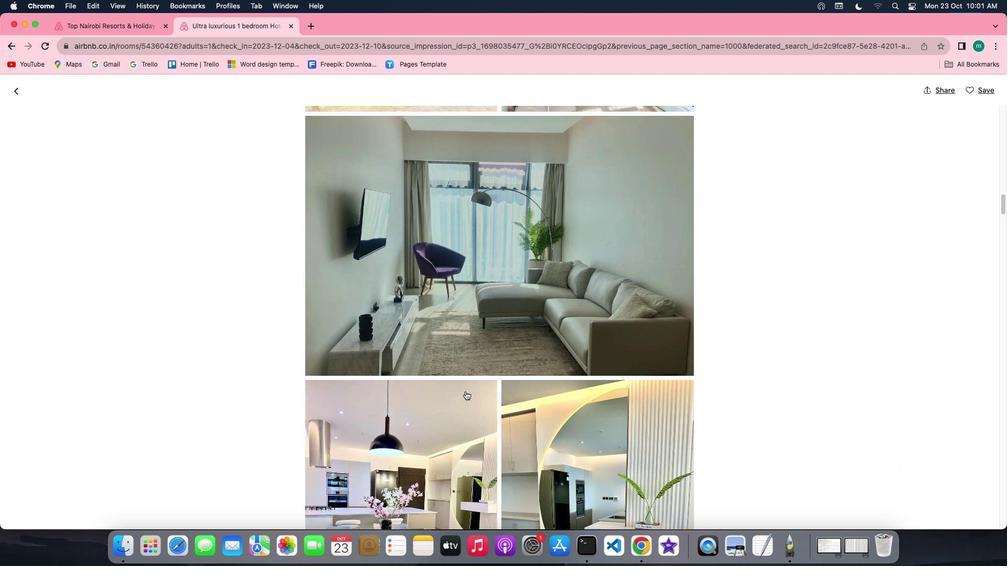 
Action: Mouse scrolled (465, 391) with delta (0, -1)
Screenshot: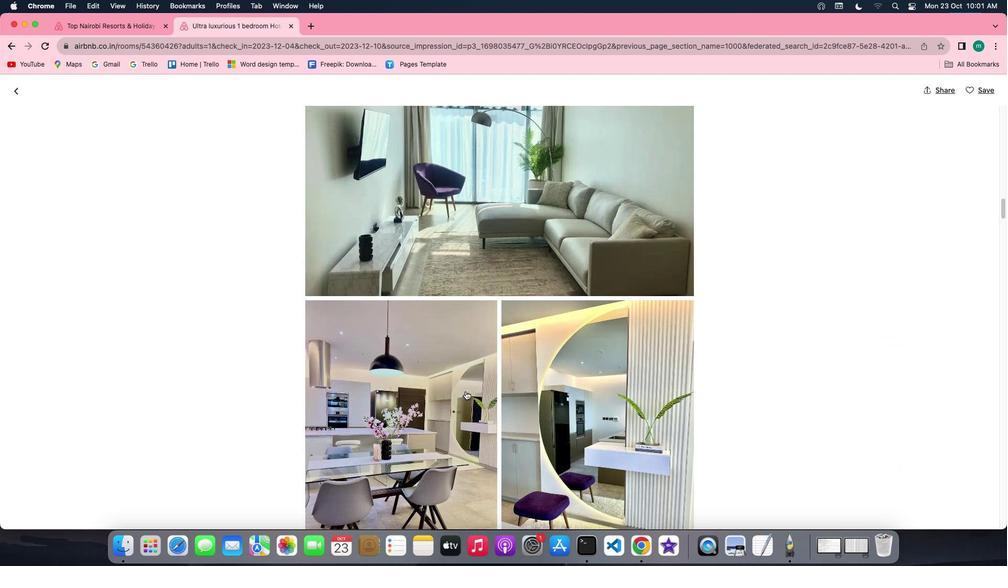 
Action: Mouse moved to (465, 391)
Screenshot: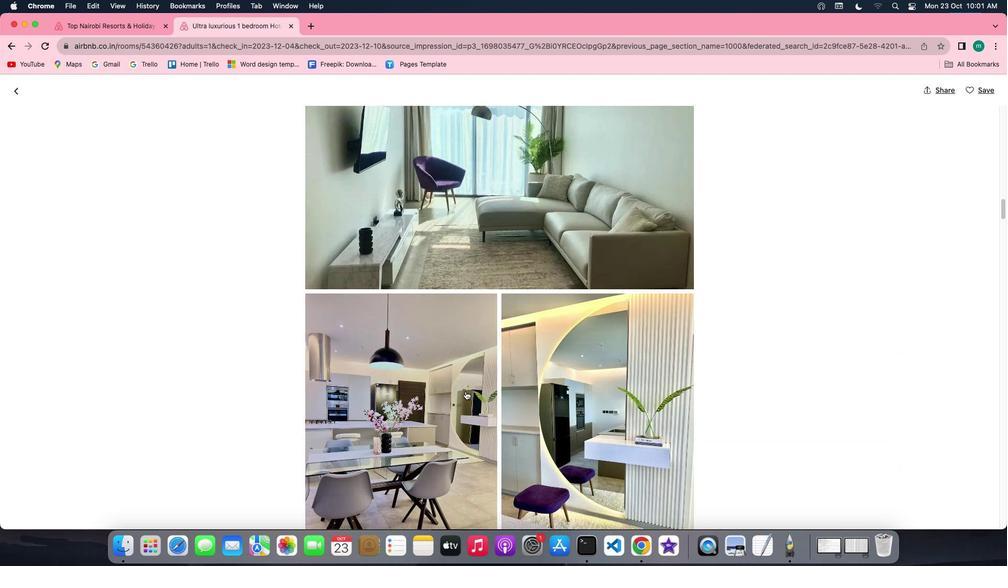 
Action: Mouse scrolled (465, 391) with delta (0, 0)
Screenshot: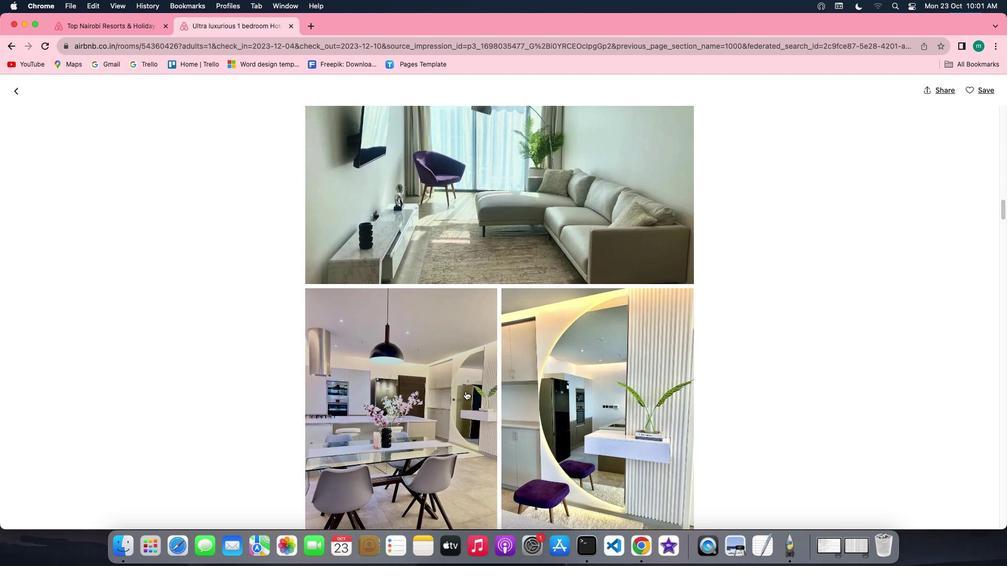 
Action: Mouse scrolled (465, 391) with delta (0, 0)
Screenshot: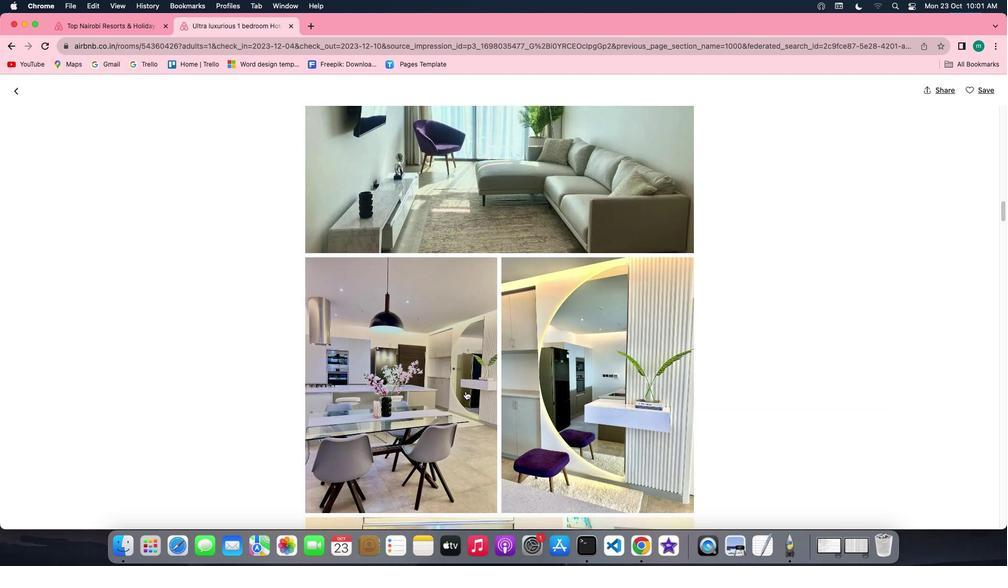 
Action: Mouse scrolled (465, 391) with delta (0, -1)
Screenshot: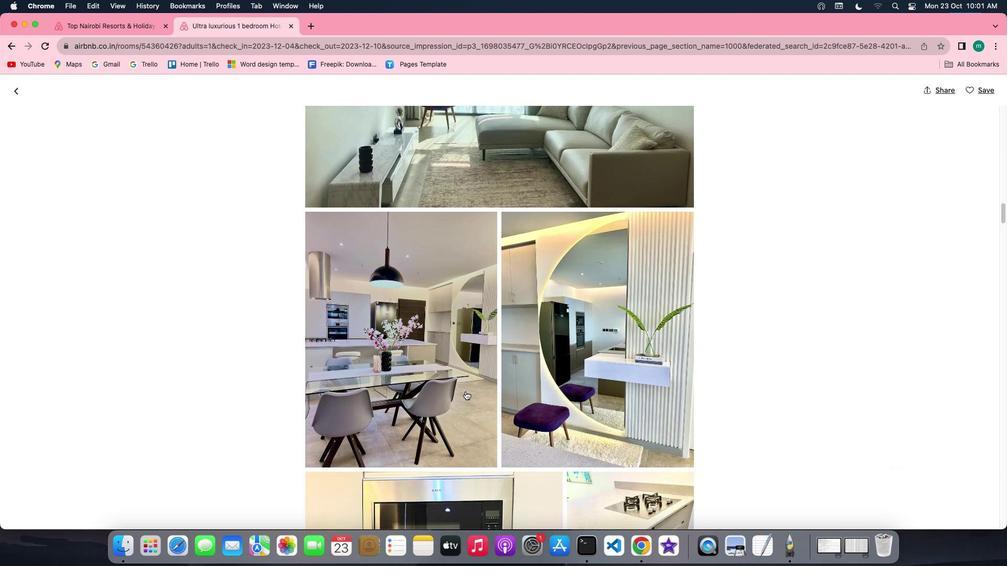 
Action: Mouse scrolled (465, 391) with delta (0, -1)
Screenshot: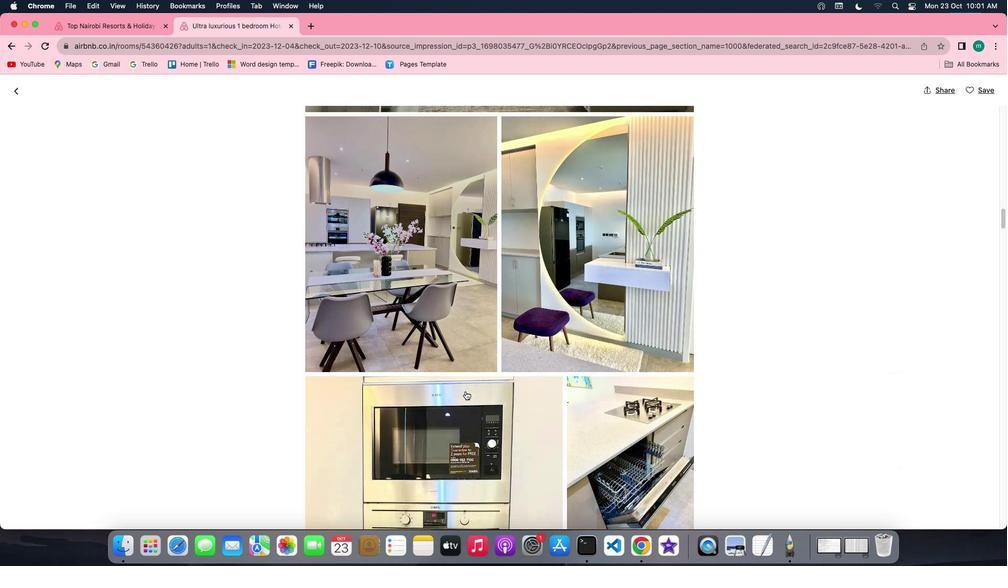 
Action: Mouse scrolled (465, 391) with delta (0, -2)
Screenshot: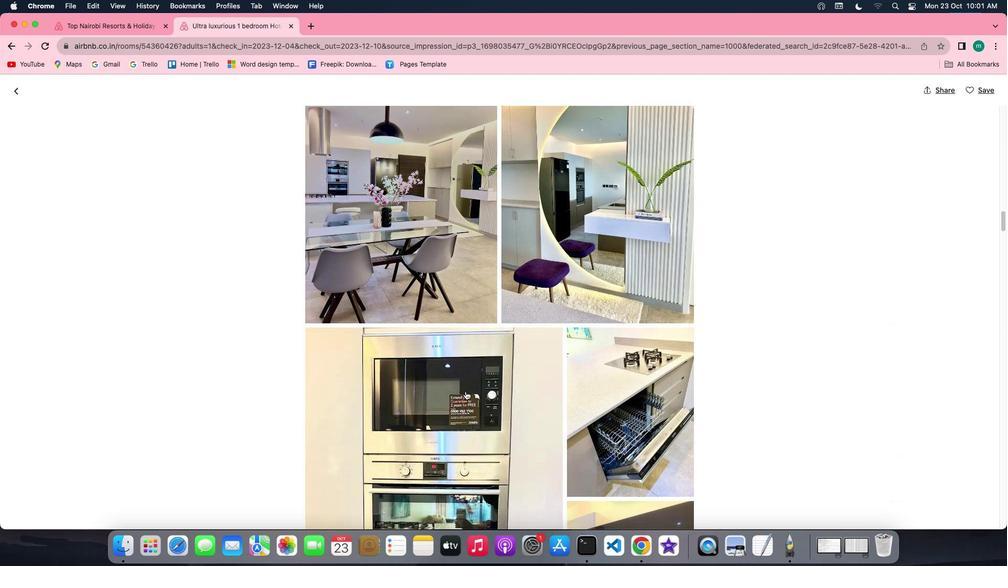 
Action: Mouse scrolled (465, 391) with delta (0, 0)
Screenshot: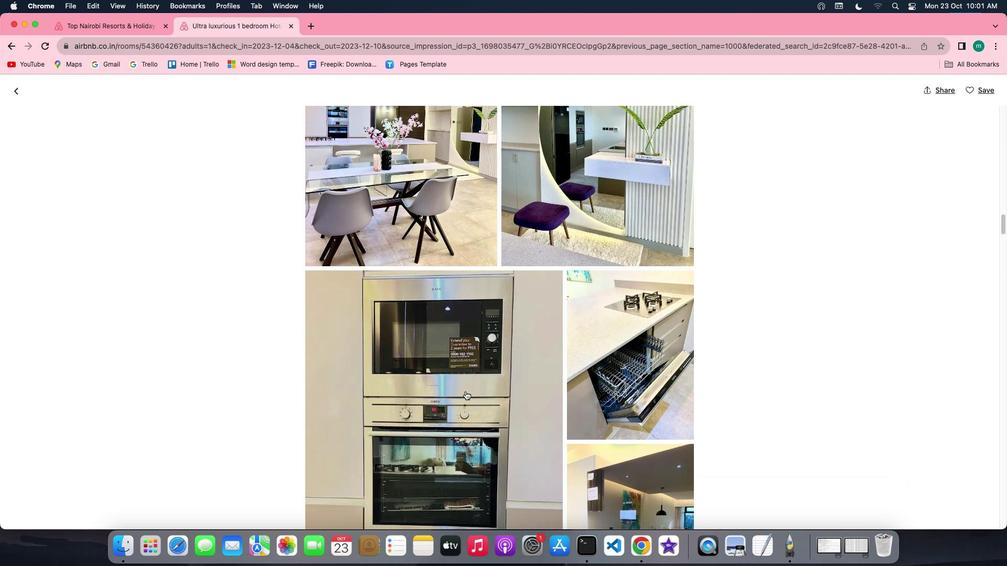 
Action: Mouse scrolled (465, 391) with delta (0, 0)
Screenshot: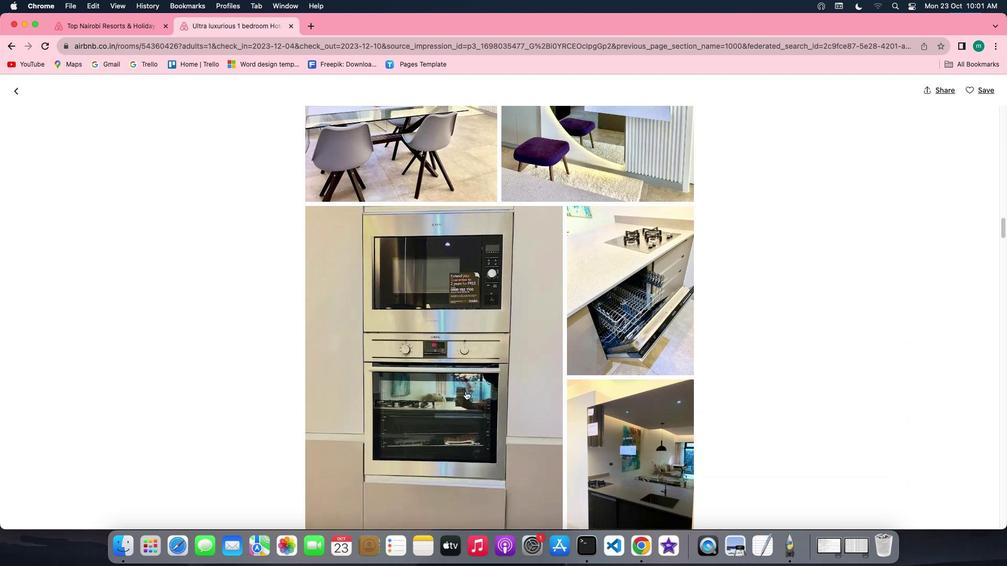 
Action: Mouse scrolled (465, 391) with delta (0, -1)
Screenshot: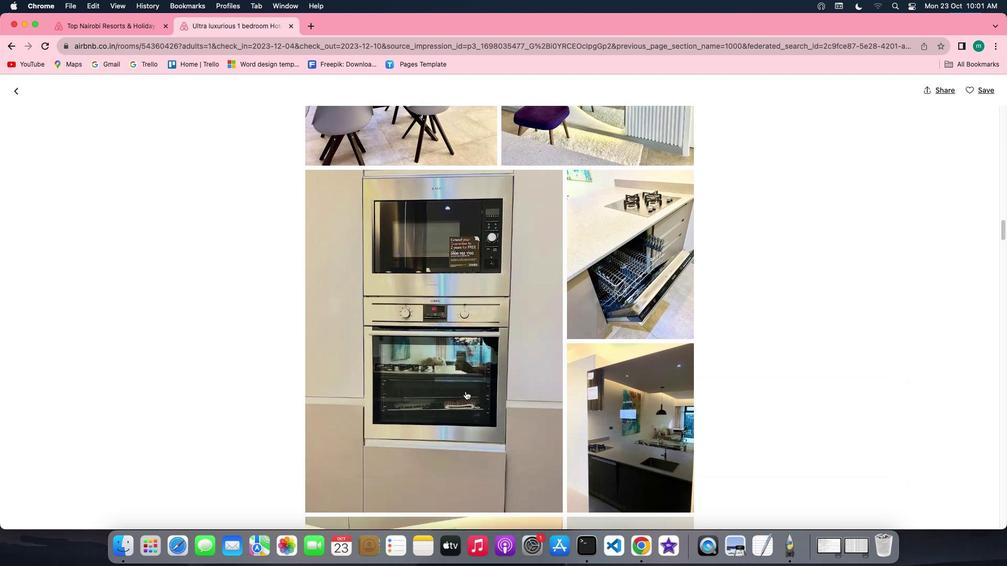 
Action: Mouse scrolled (465, 391) with delta (0, -2)
Screenshot: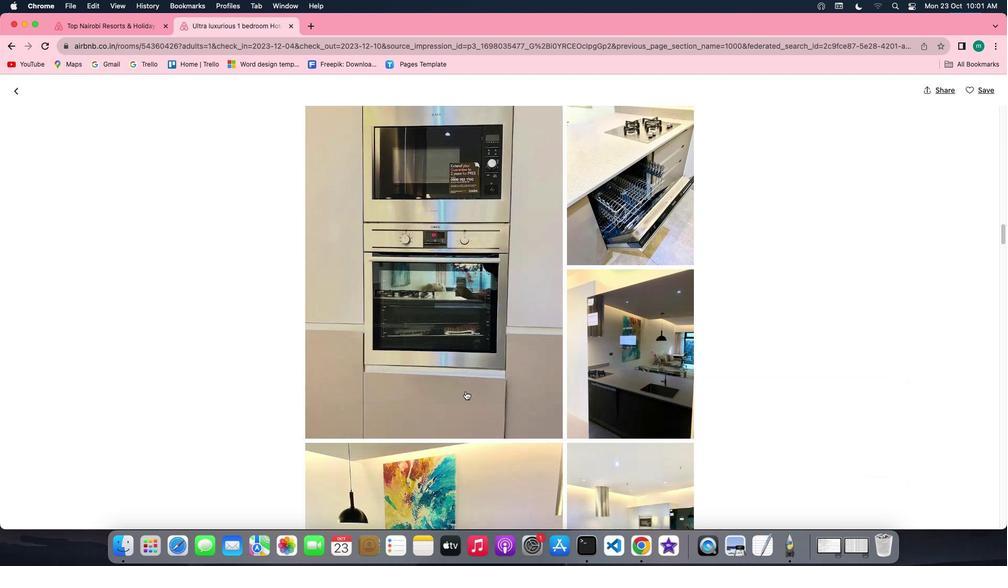 
Action: Mouse scrolled (465, 391) with delta (0, -2)
Screenshot: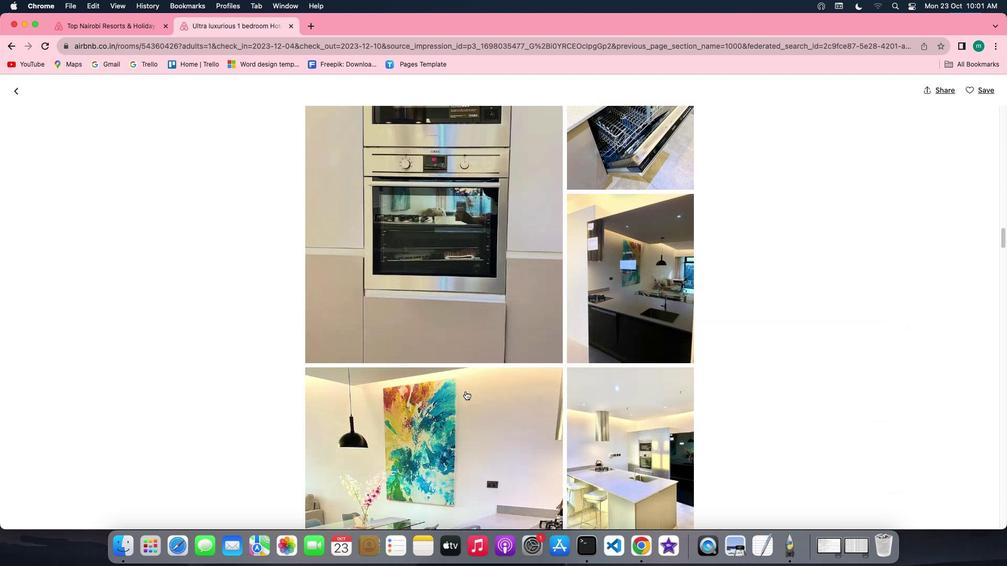 
Action: Mouse scrolled (465, 391) with delta (0, 0)
Screenshot: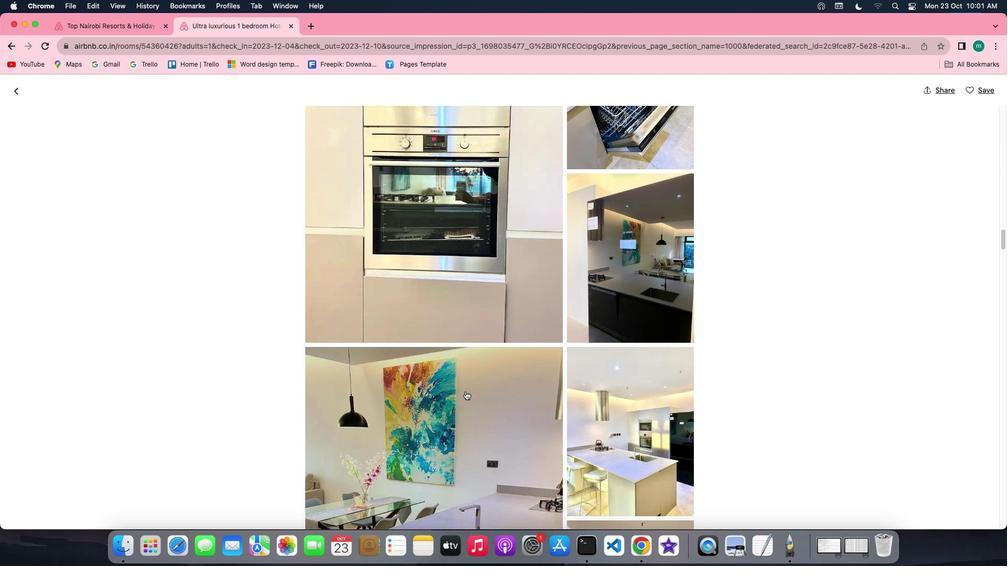 
Action: Mouse scrolled (465, 391) with delta (0, 0)
Screenshot: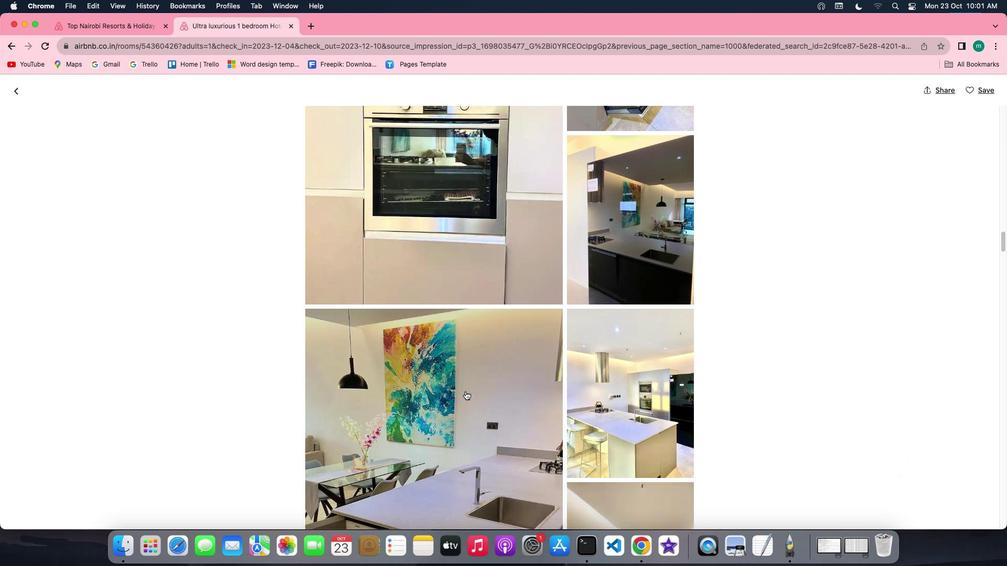 
Action: Mouse scrolled (465, 391) with delta (0, -1)
Screenshot: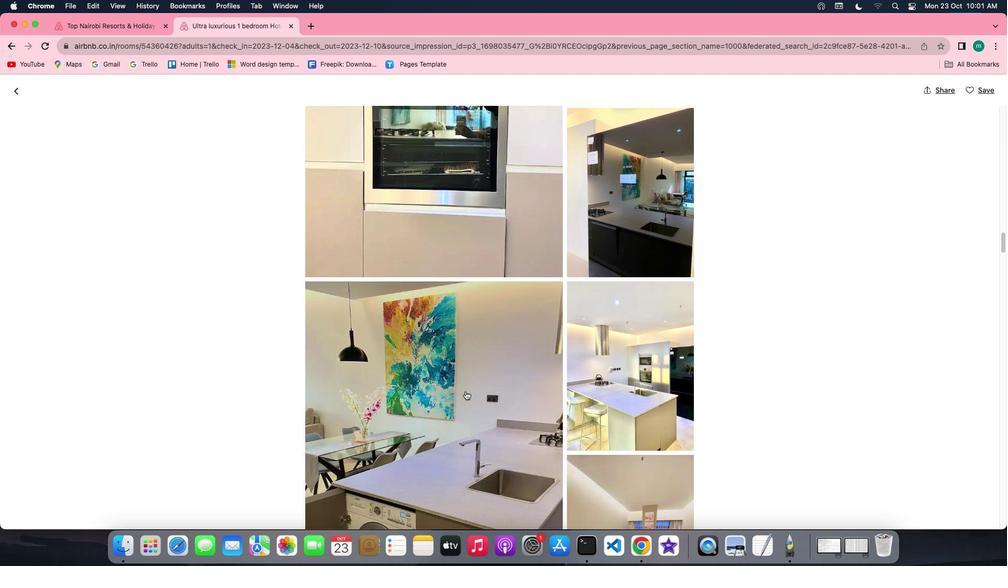 
Action: Mouse scrolled (465, 391) with delta (0, -2)
Screenshot: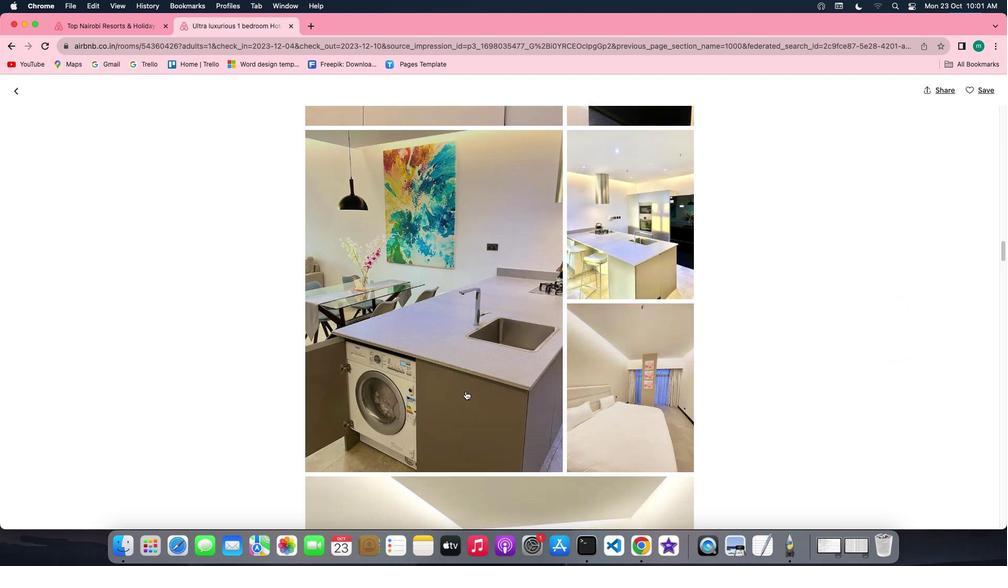 
Action: Mouse scrolled (465, 391) with delta (0, -2)
Screenshot: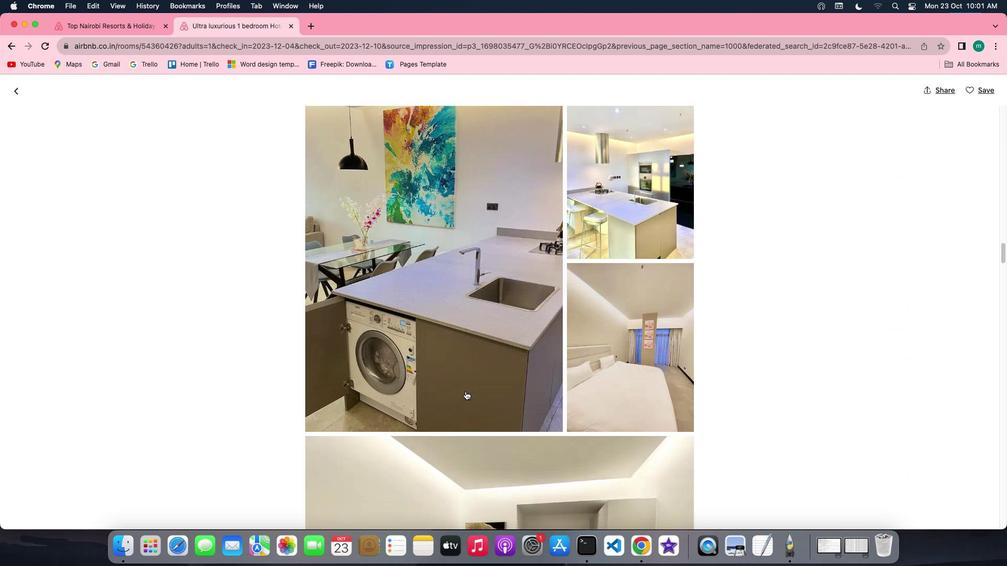 
Action: Mouse scrolled (465, 391) with delta (0, 0)
Screenshot: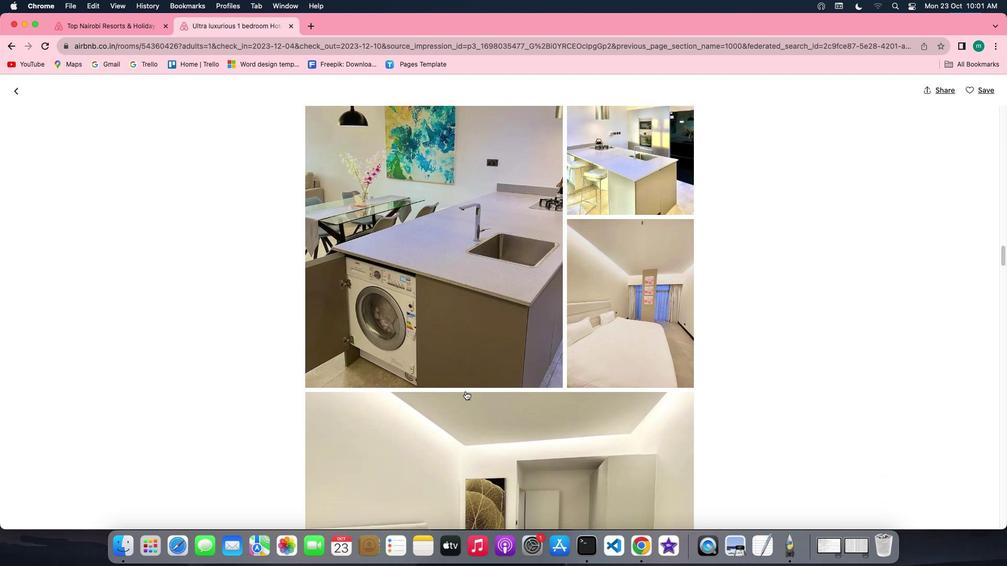 
Action: Mouse scrolled (465, 391) with delta (0, 0)
Screenshot: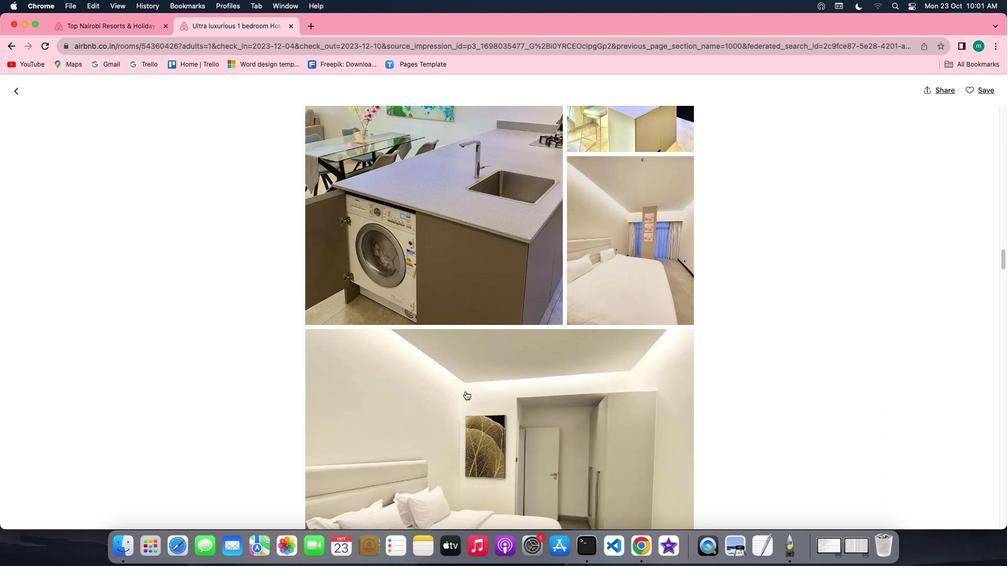 
Action: Mouse scrolled (465, 391) with delta (0, -1)
Screenshot: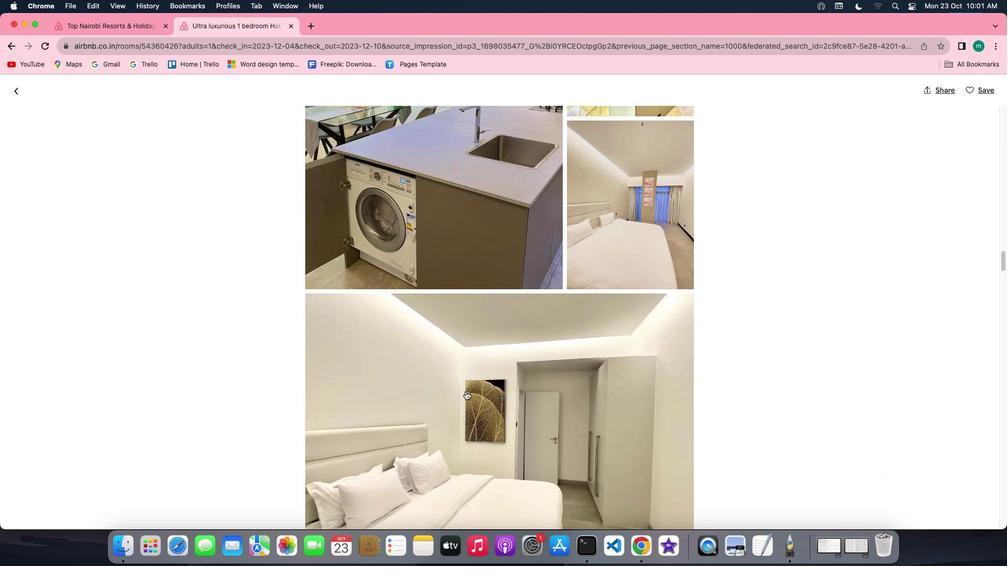 
Action: Mouse scrolled (465, 391) with delta (0, -2)
Screenshot: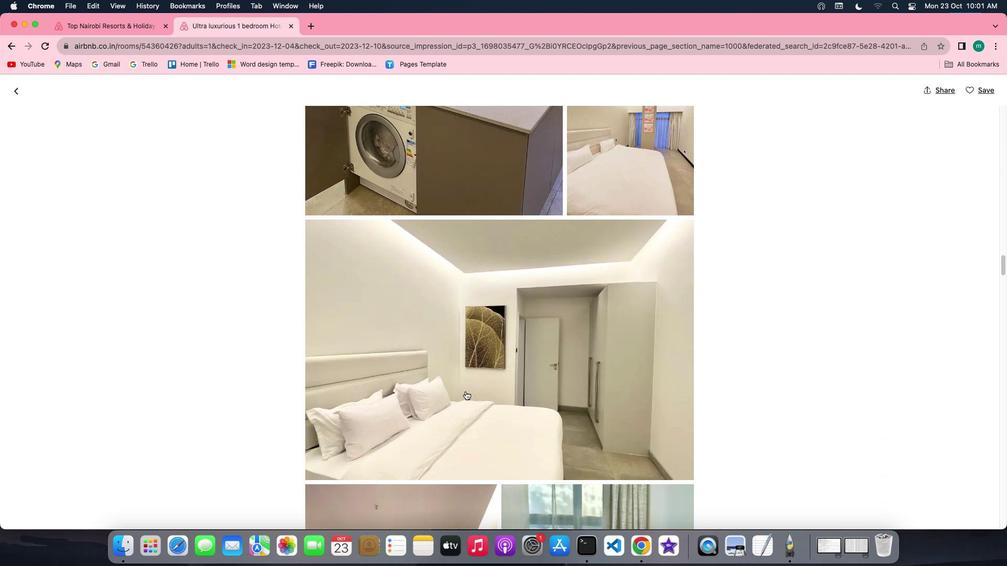 
Action: Mouse scrolled (465, 391) with delta (0, -2)
Screenshot: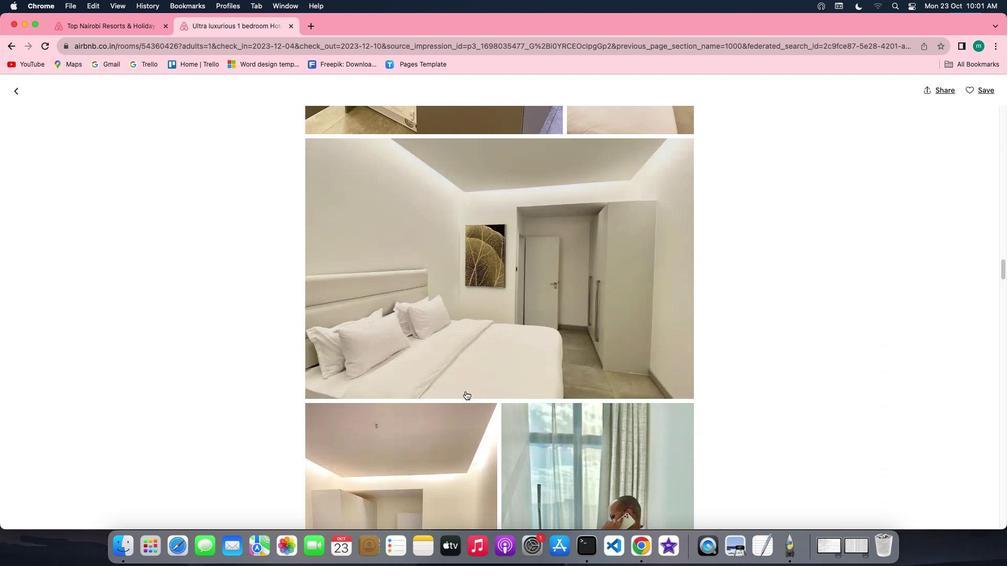 
Action: Mouse scrolled (465, 391) with delta (0, 0)
Screenshot: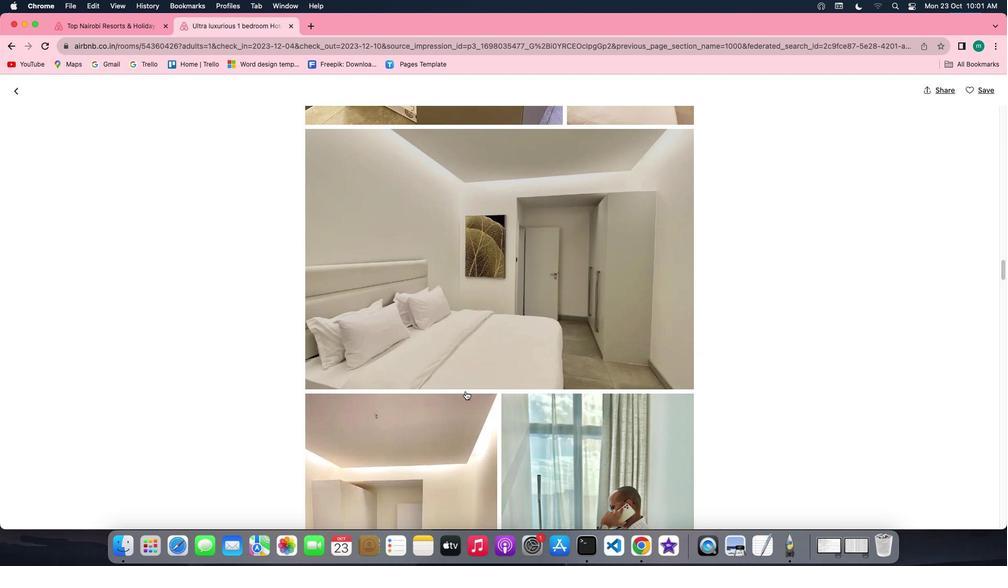 
Action: Mouse scrolled (465, 391) with delta (0, 0)
Screenshot: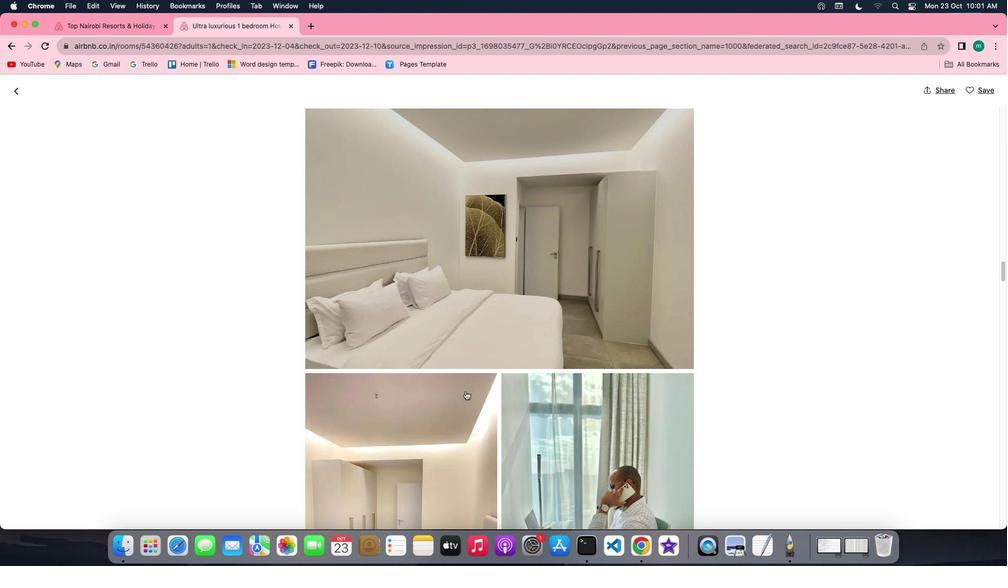 
Action: Mouse scrolled (465, 391) with delta (0, -1)
Screenshot: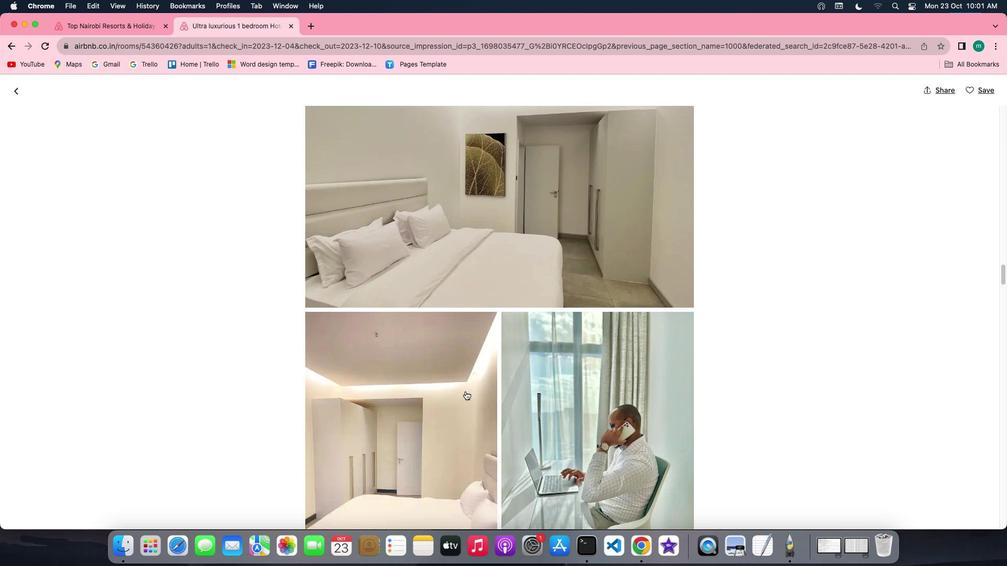 
Action: Mouse scrolled (465, 391) with delta (0, -2)
Screenshot: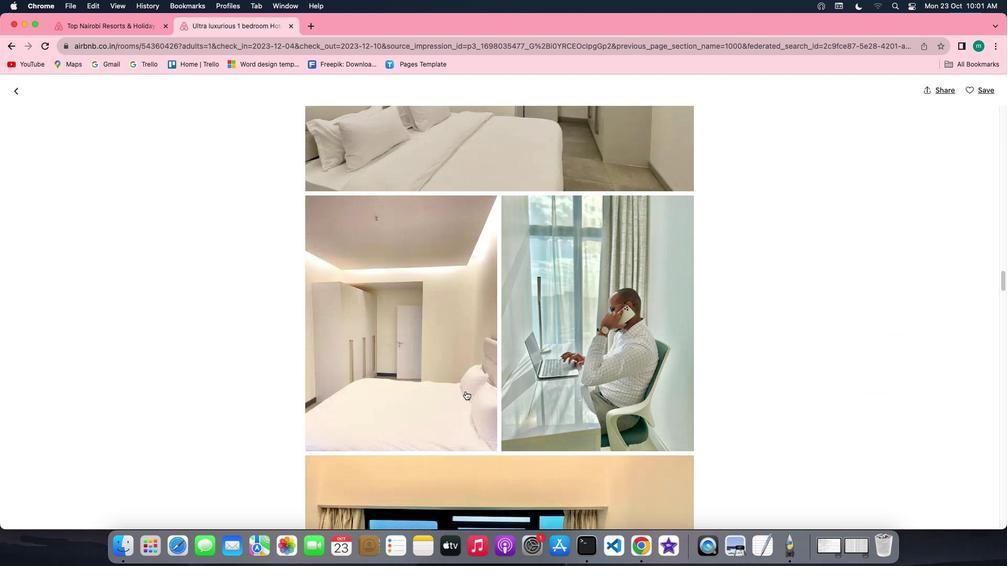
Action: Mouse scrolled (465, 391) with delta (0, -2)
Screenshot: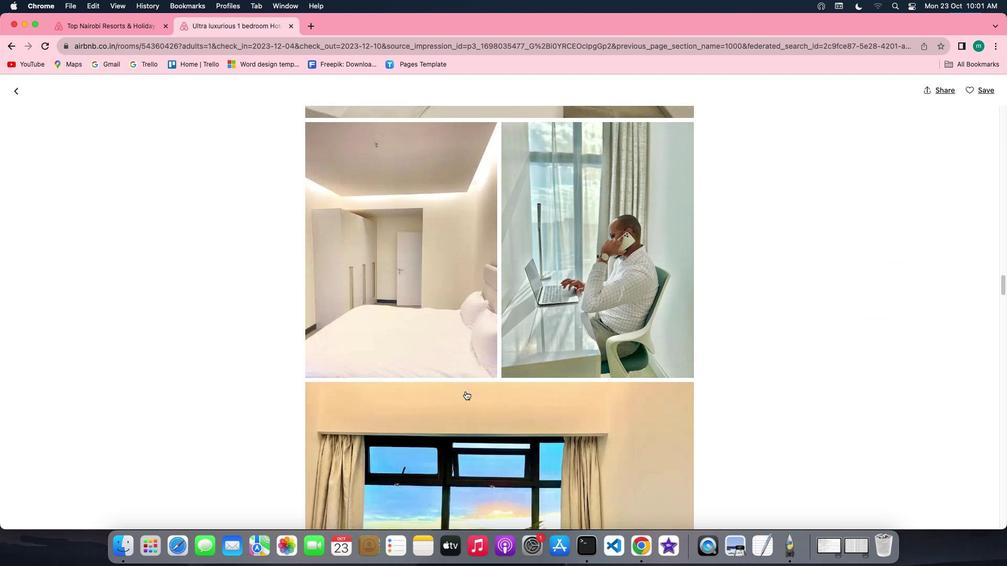 
Action: Mouse scrolled (465, 391) with delta (0, -2)
Screenshot: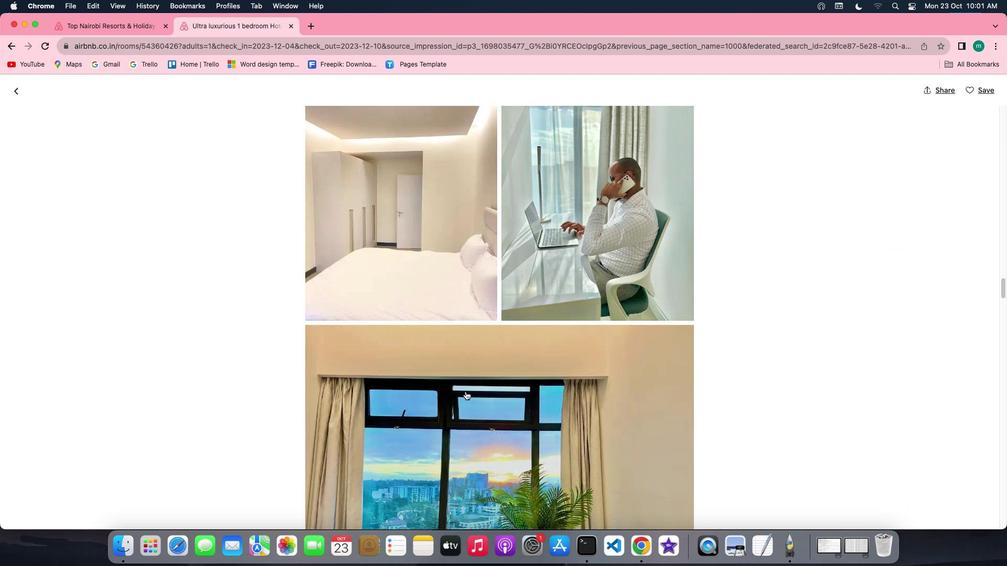 
Action: Mouse scrolled (465, 391) with delta (0, 0)
Screenshot: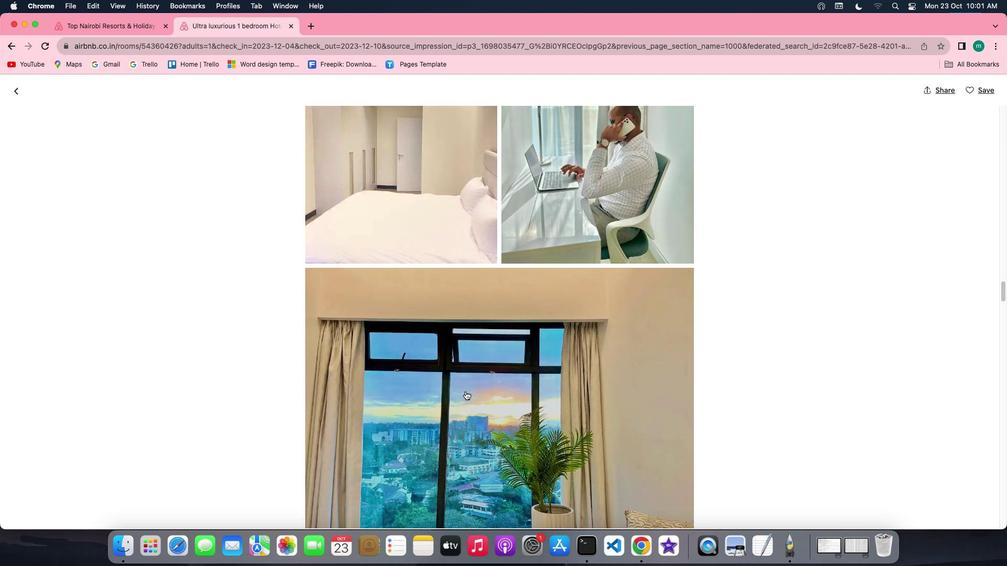 
Action: Mouse scrolled (465, 391) with delta (0, 0)
Screenshot: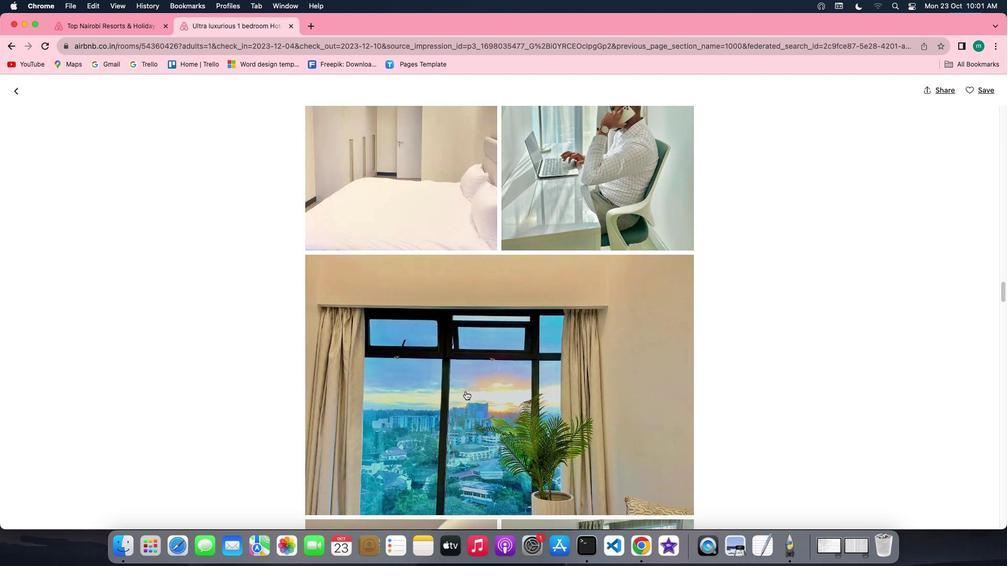 
Action: Mouse scrolled (465, 391) with delta (0, -1)
Screenshot: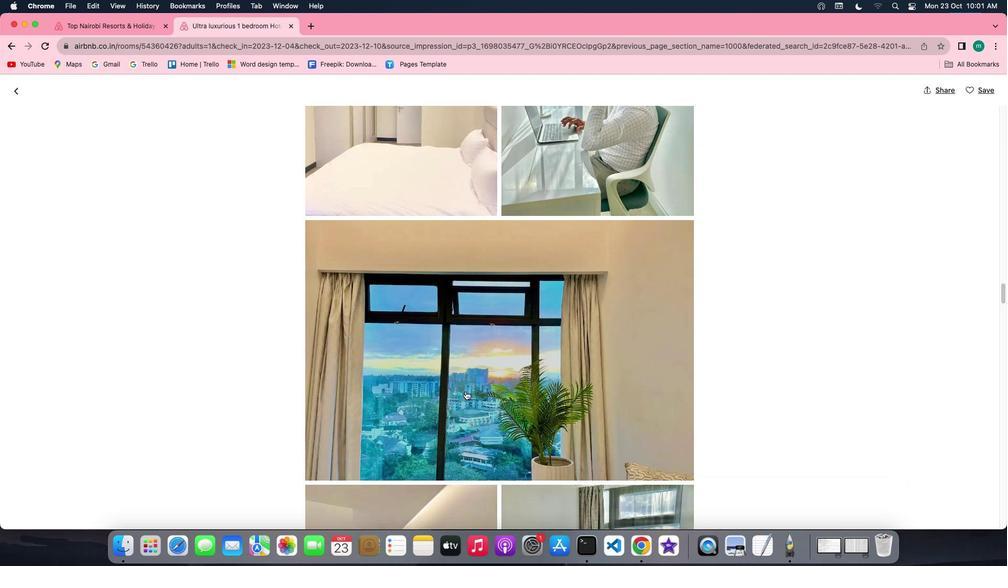 
Action: Mouse scrolled (465, 391) with delta (0, -2)
Screenshot: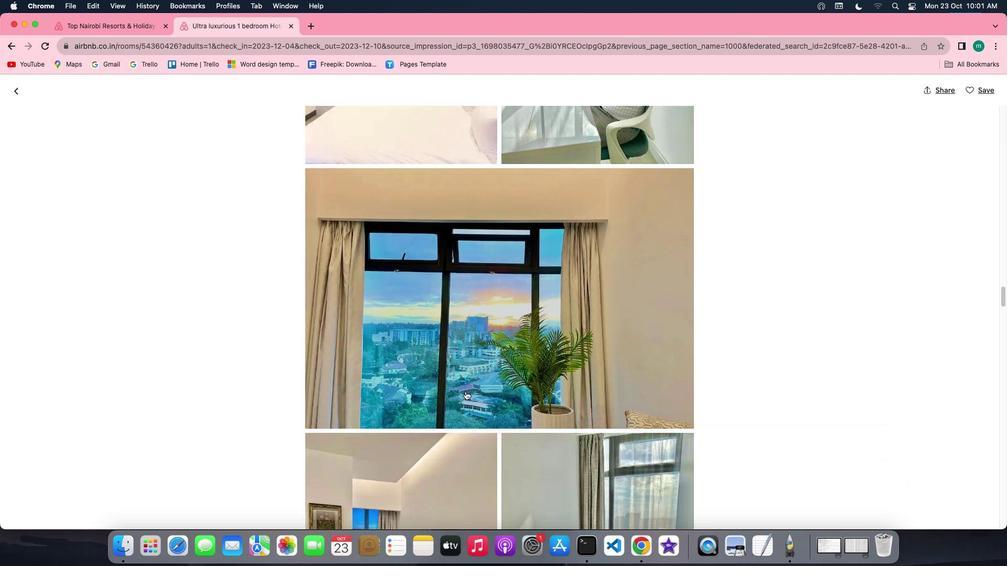 
Action: Mouse scrolled (465, 391) with delta (0, -2)
Screenshot: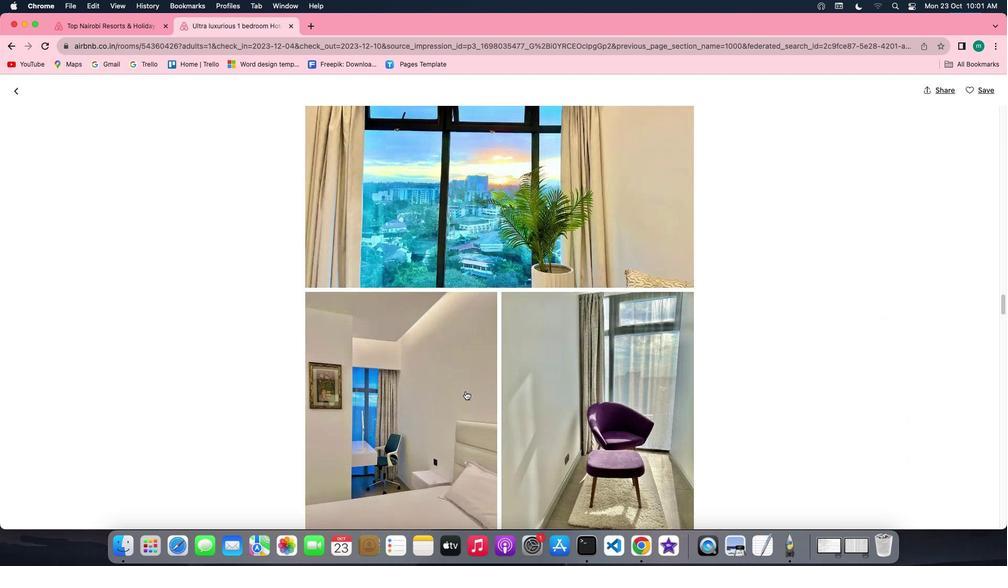 
Action: Mouse scrolled (465, 391) with delta (0, 0)
Screenshot: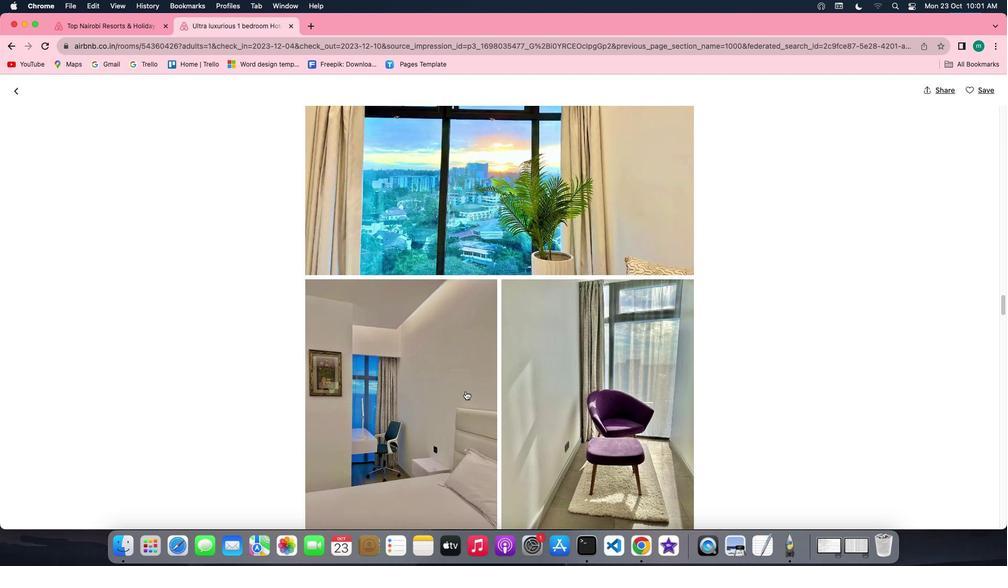 
Action: Mouse scrolled (465, 391) with delta (0, 0)
Screenshot: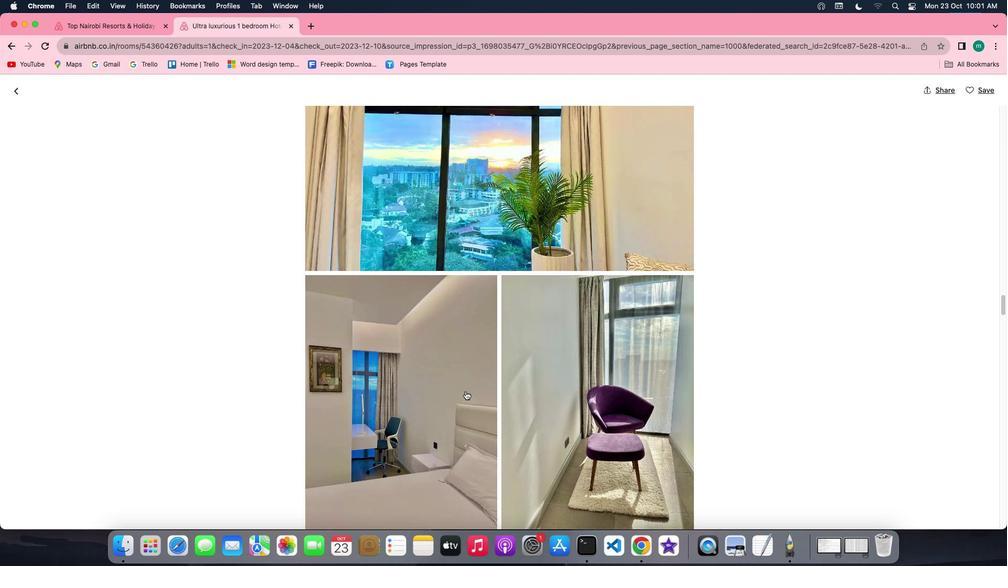 
Action: Mouse scrolled (465, 391) with delta (0, 0)
Screenshot: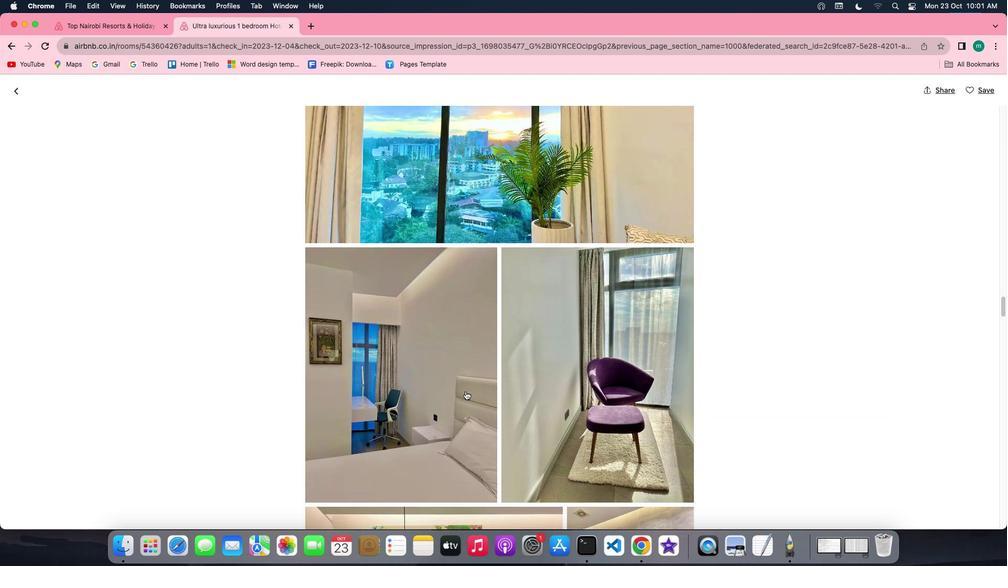 
Action: Mouse scrolled (465, 391) with delta (0, 0)
Screenshot: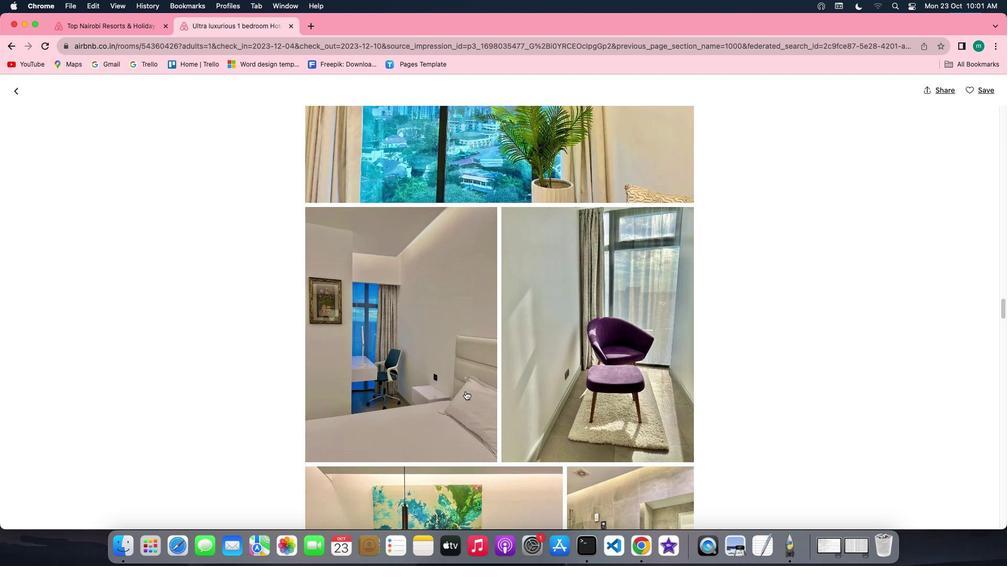 
Action: Mouse scrolled (465, 391) with delta (0, 0)
Screenshot: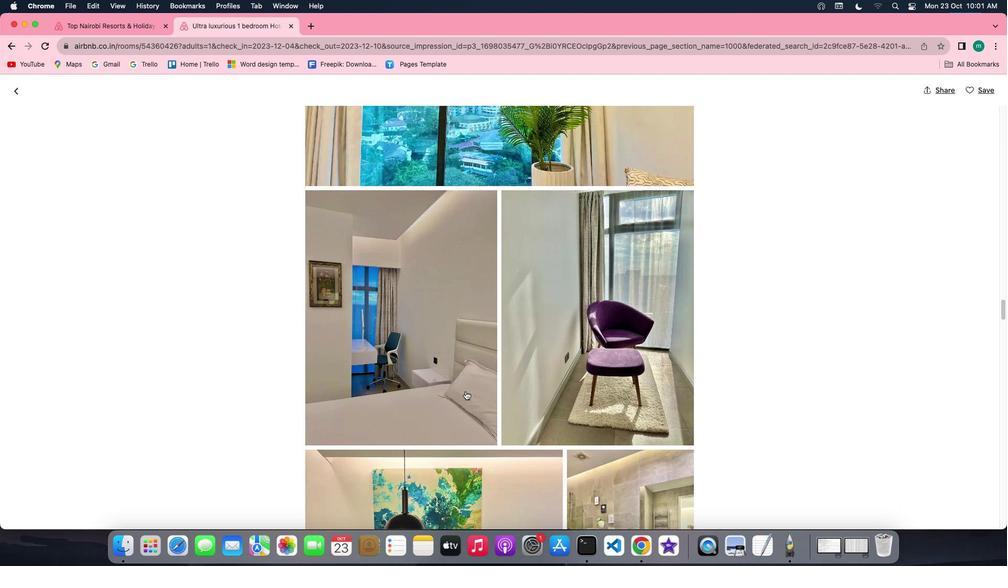 
Action: Mouse scrolled (465, 391) with delta (0, 0)
Screenshot: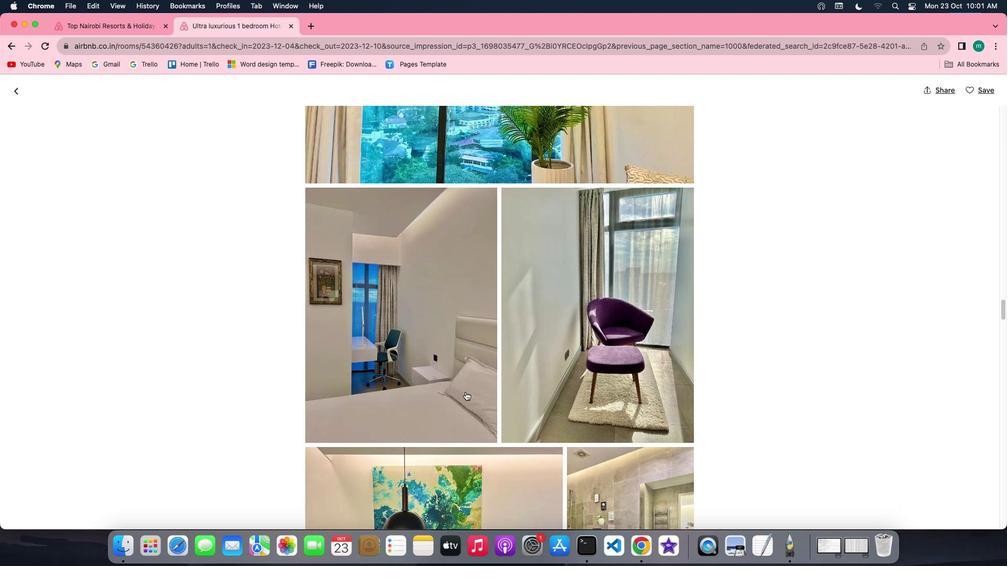 
Action: Mouse moved to (465, 391)
Screenshot: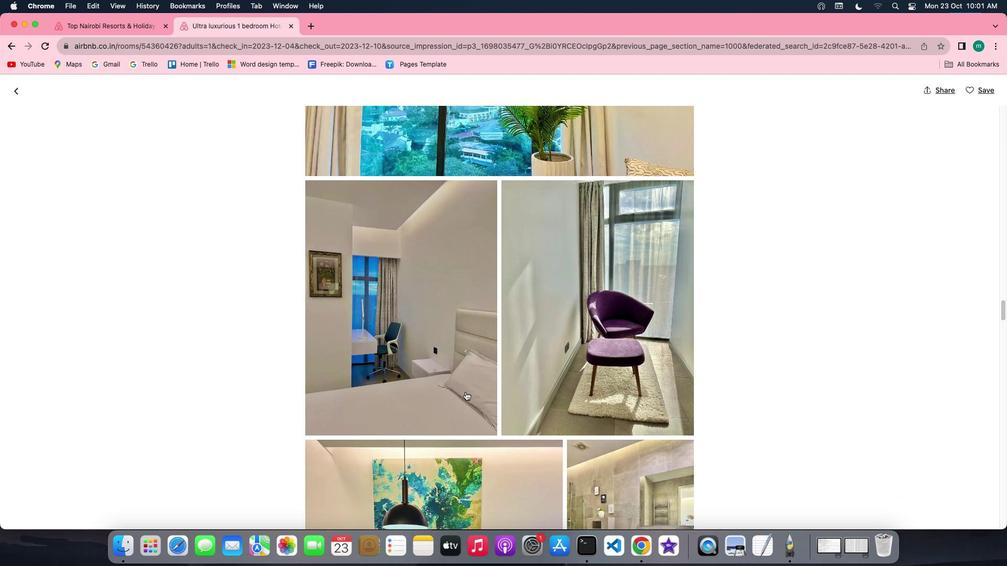 
Action: Mouse scrolled (465, 391) with delta (0, 0)
Screenshot: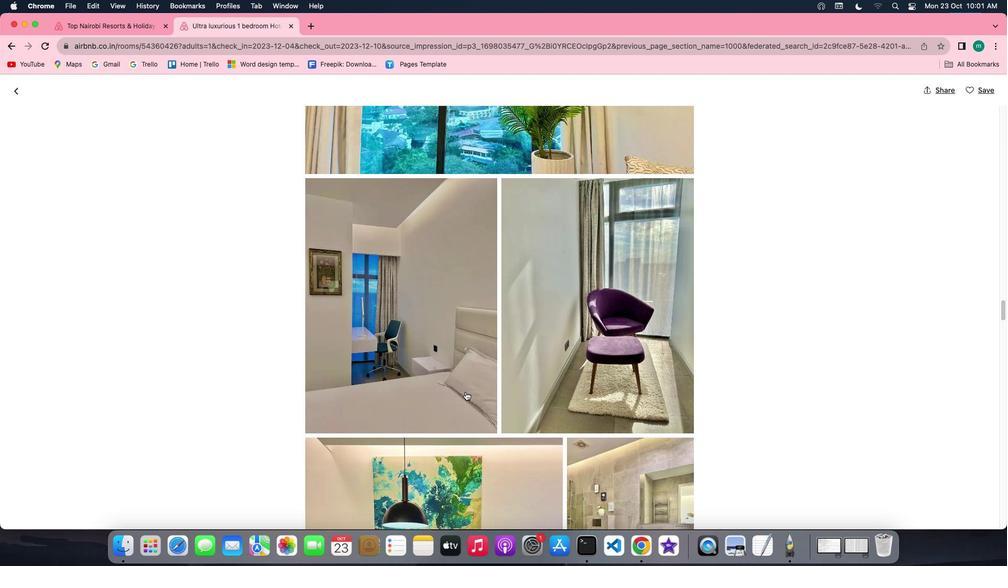 
Action: Mouse scrolled (465, 391) with delta (0, 0)
Screenshot: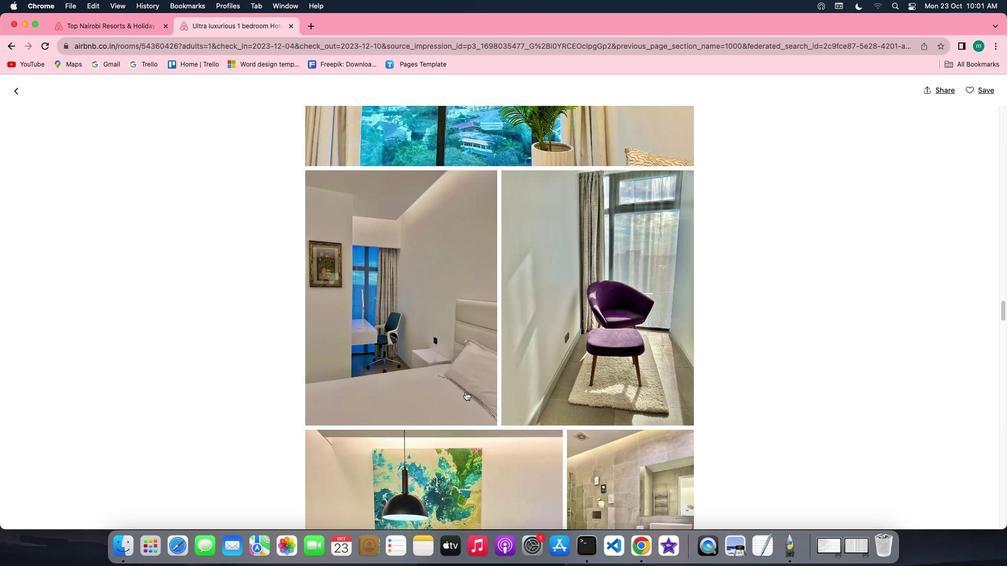 
Action: Mouse scrolled (465, 391) with delta (0, 0)
Screenshot: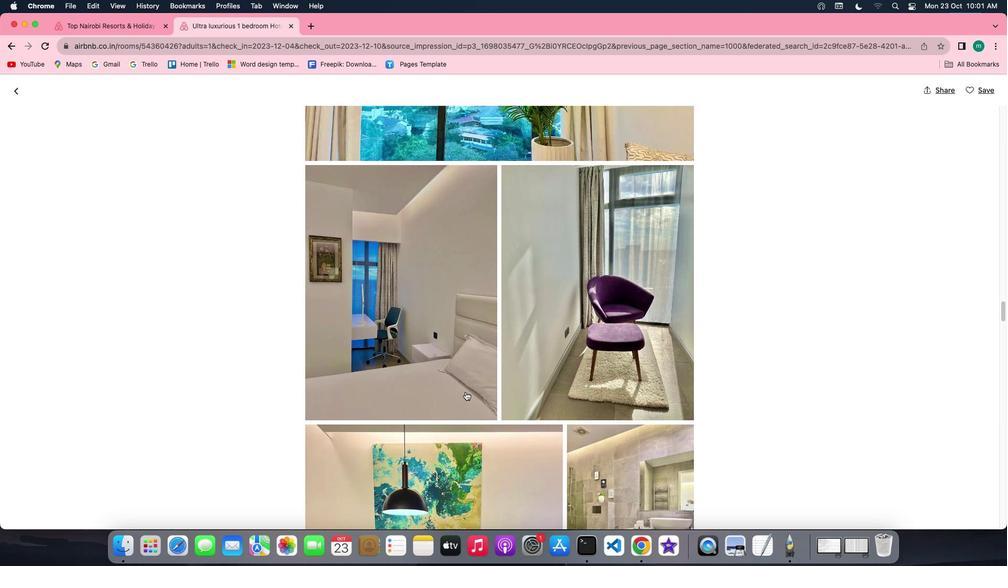 
Action: Mouse scrolled (465, 391) with delta (0, 0)
Screenshot: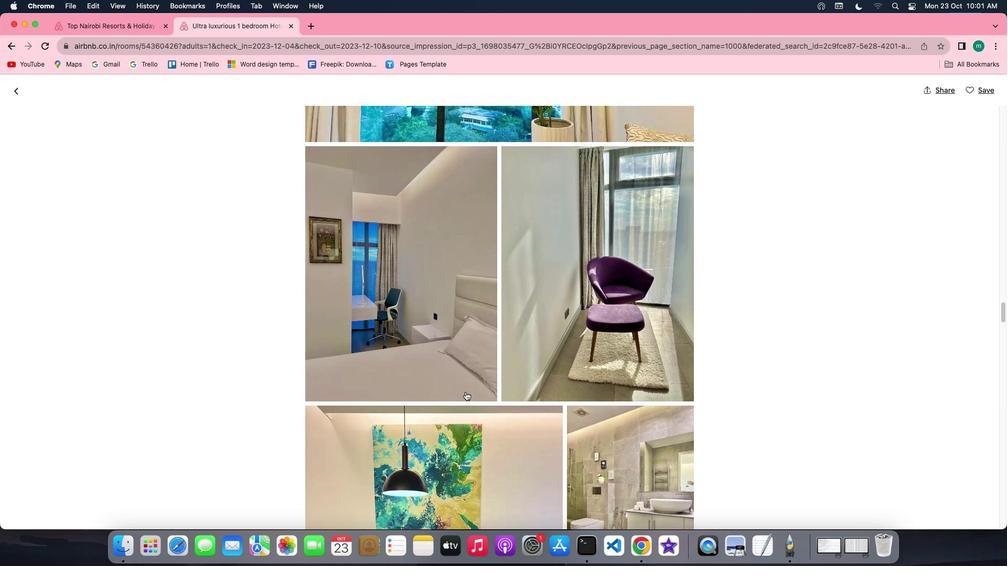 
Action: Mouse scrolled (465, 391) with delta (0, 0)
Screenshot: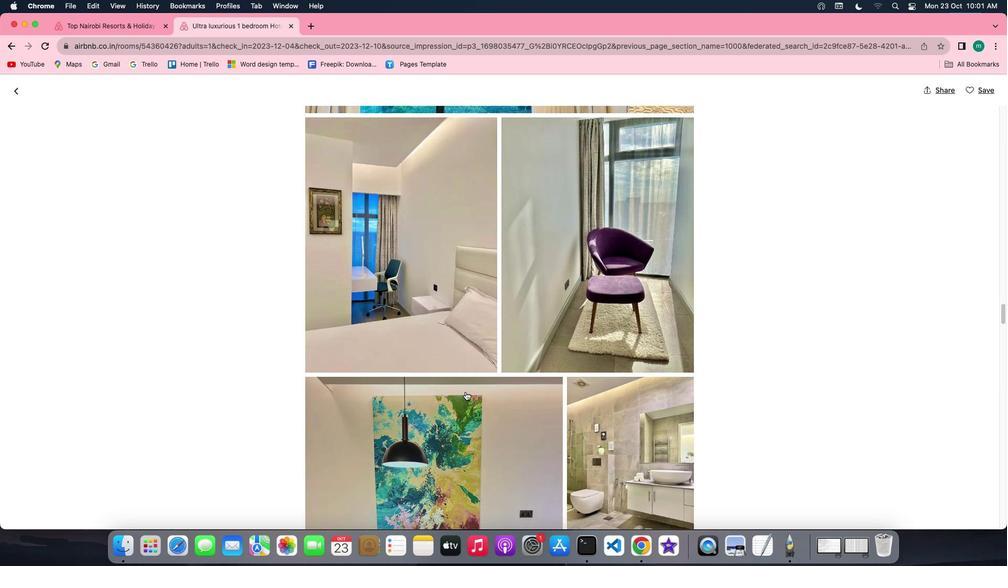 
Action: Mouse scrolled (465, 391) with delta (0, 0)
Screenshot: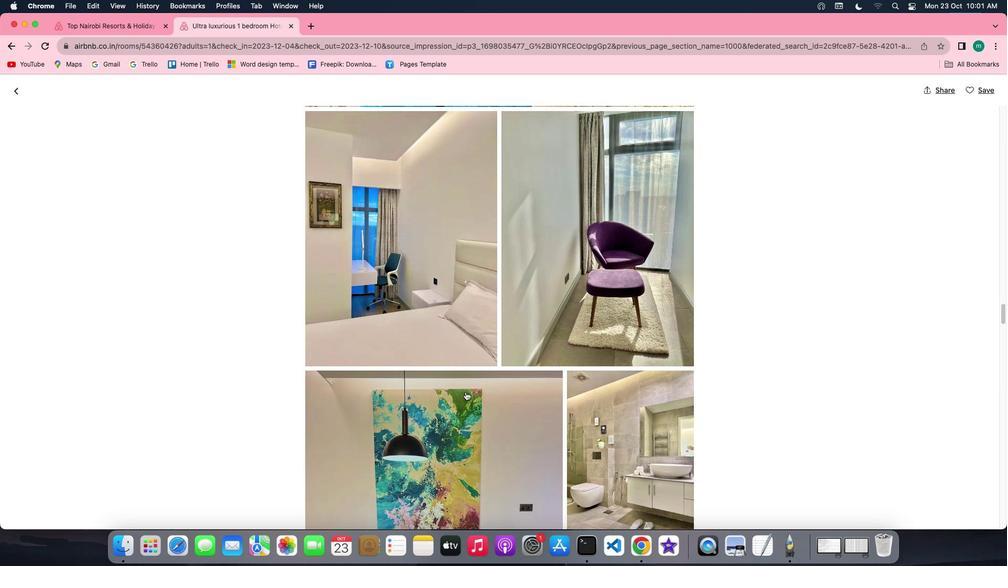 
Action: Mouse scrolled (465, 391) with delta (0, -1)
Screenshot: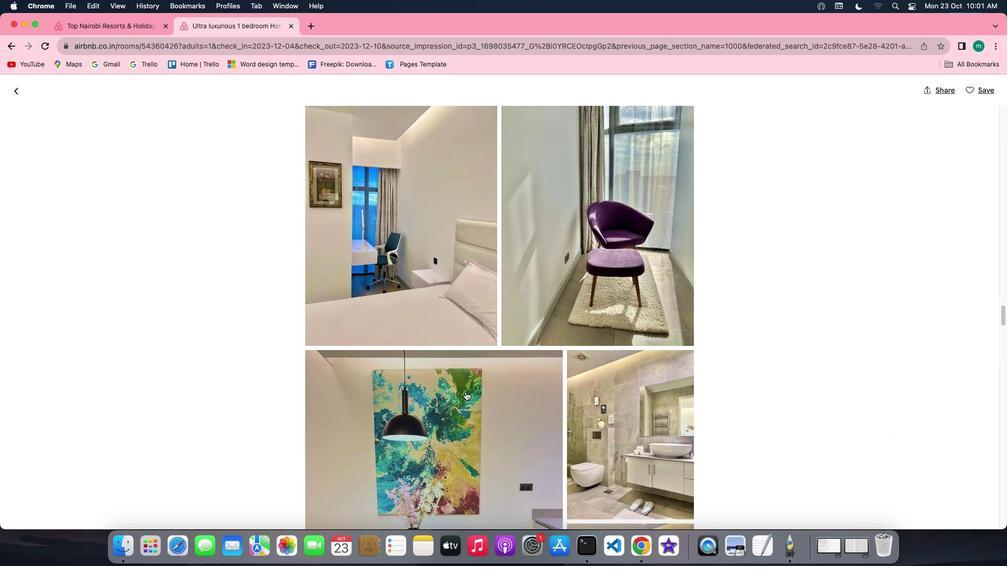 
Action: Mouse scrolled (465, 391) with delta (0, -1)
Screenshot: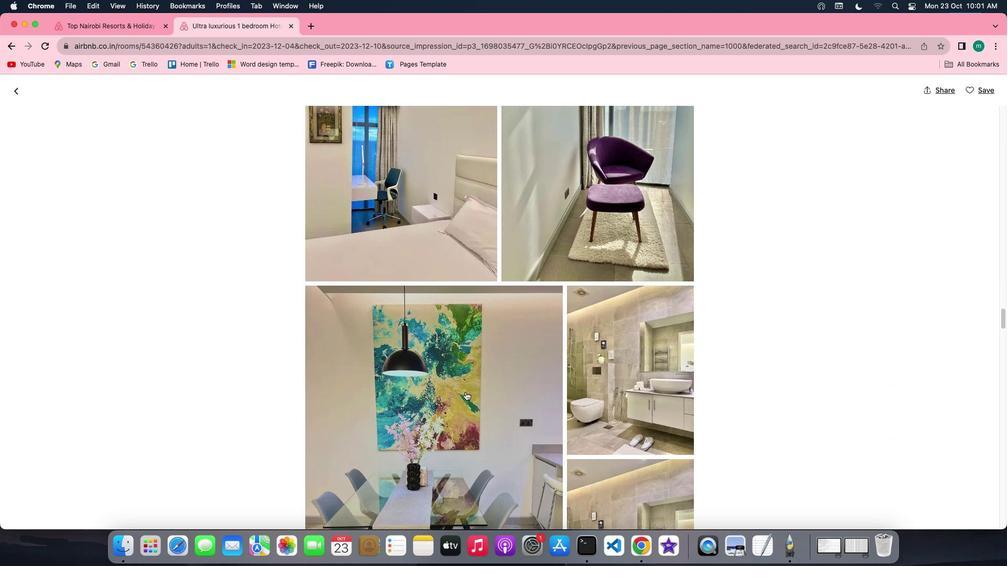 
Action: Mouse scrolled (465, 391) with delta (0, 0)
Screenshot: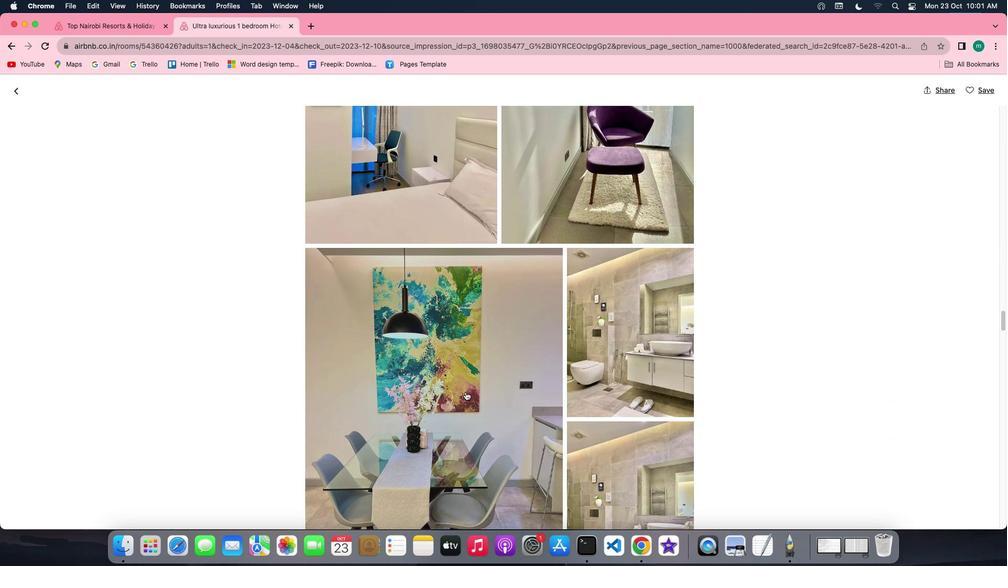 
Action: Mouse scrolled (465, 391) with delta (0, 0)
Screenshot: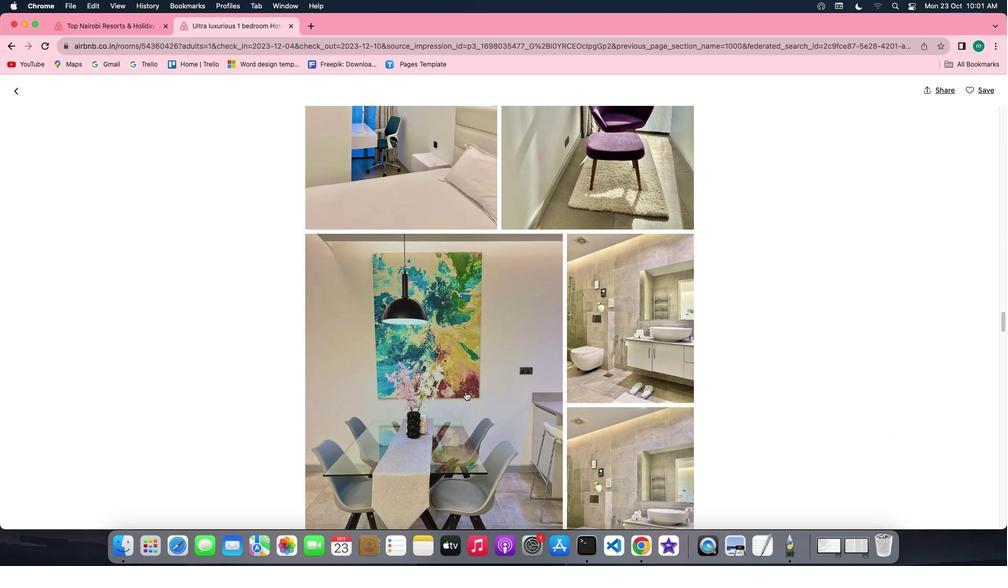 
Action: Mouse scrolled (465, 391) with delta (0, -1)
Screenshot: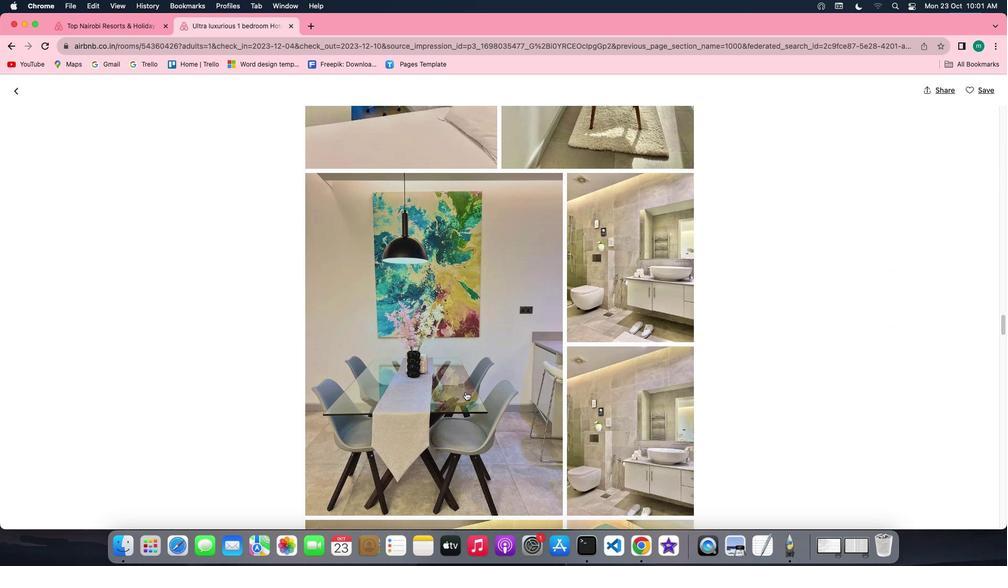 
Action: Mouse scrolled (465, 391) with delta (0, -2)
Screenshot: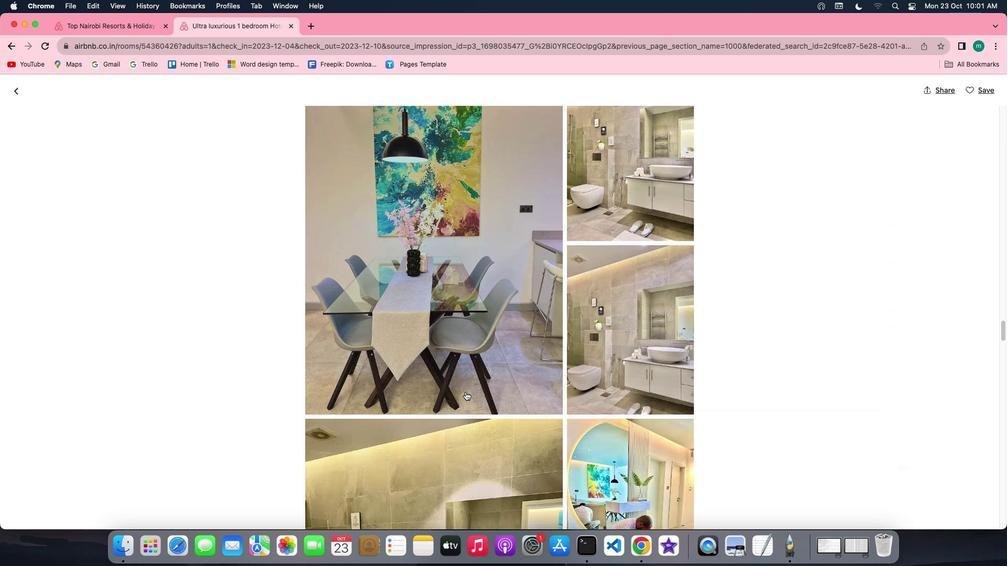 
Action: Mouse scrolled (465, 391) with delta (0, -2)
Screenshot: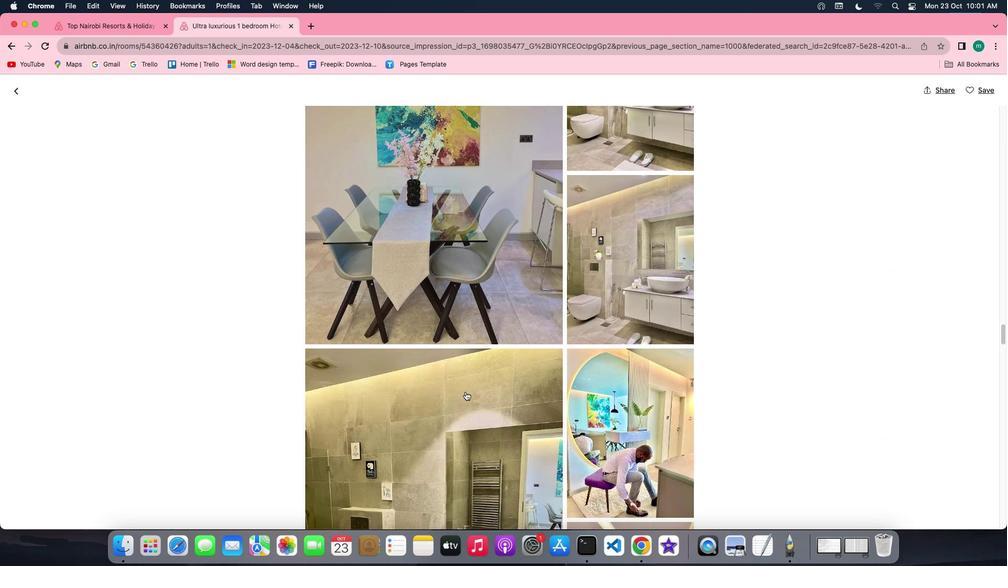 
Action: Mouse scrolled (465, 391) with delta (0, 0)
Screenshot: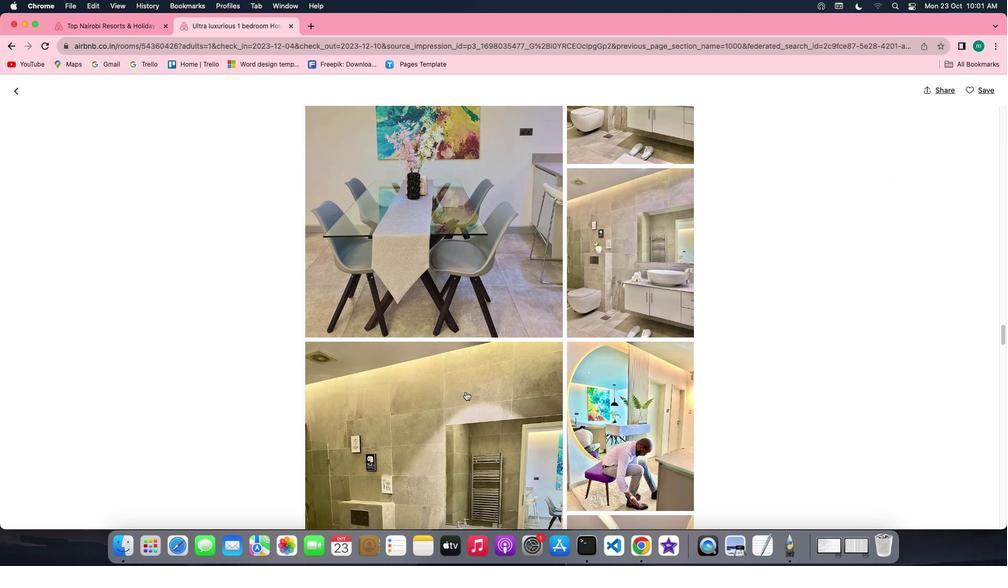 
Action: Mouse scrolled (465, 391) with delta (0, 0)
Screenshot: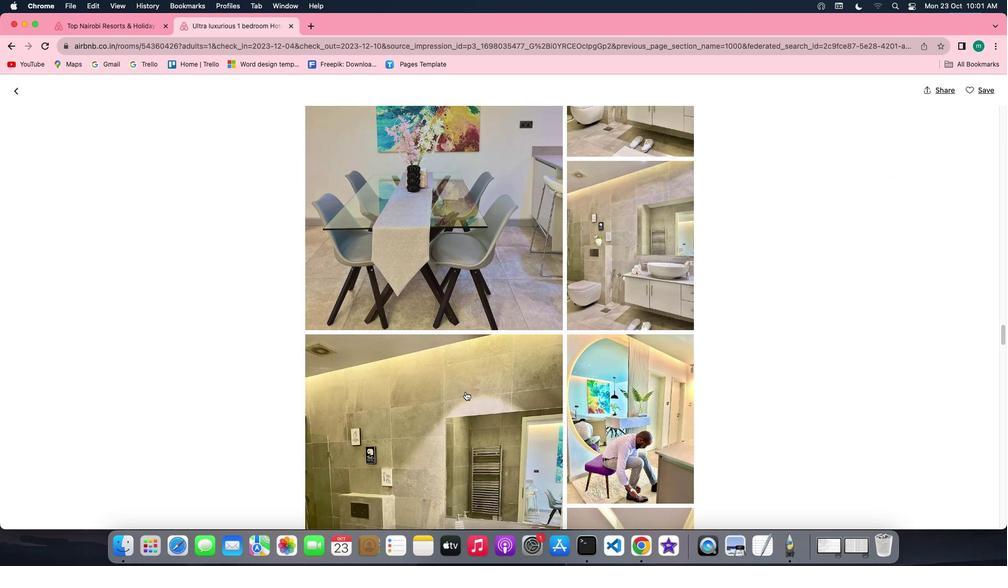 
Action: Mouse scrolled (465, 391) with delta (0, -1)
Screenshot: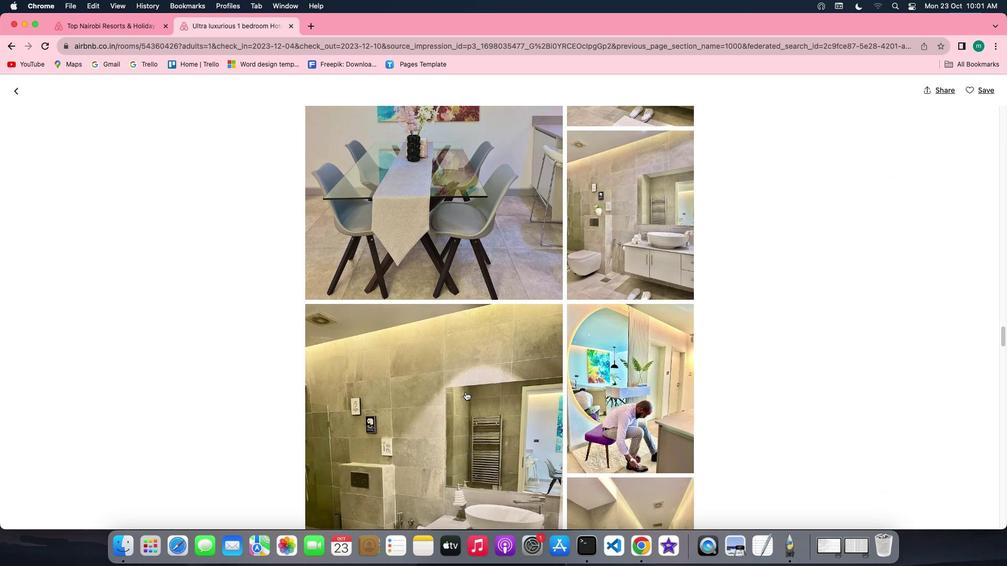 
Action: Mouse scrolled (465, 391) with delta (0, -1)
Screenshot: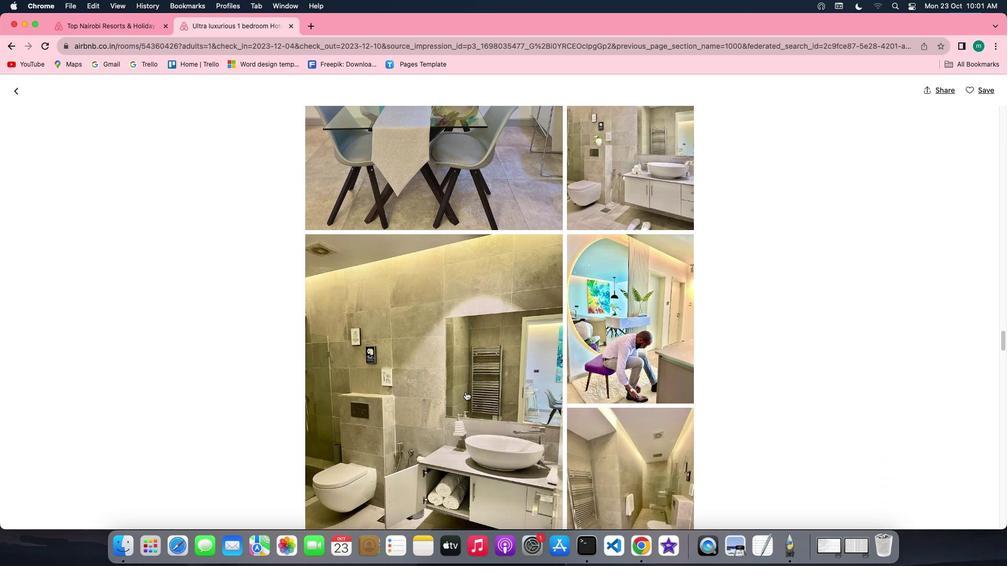 
Action: Mouse scrolled (465, 391) with delta (0, 0)
Screenshot: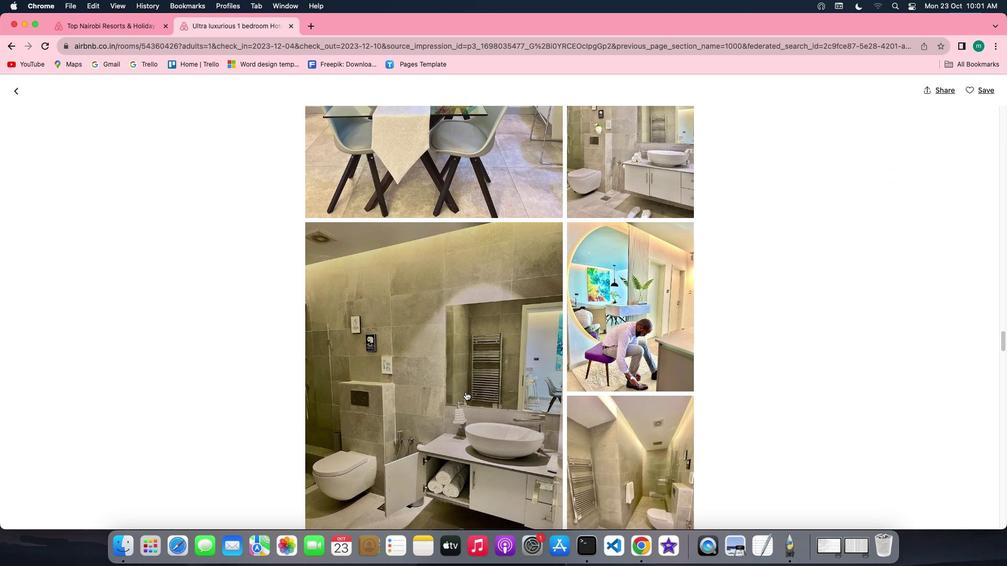 
Action: Mouse scrolled (465, 391) with delta (0, 0)
Screenshot: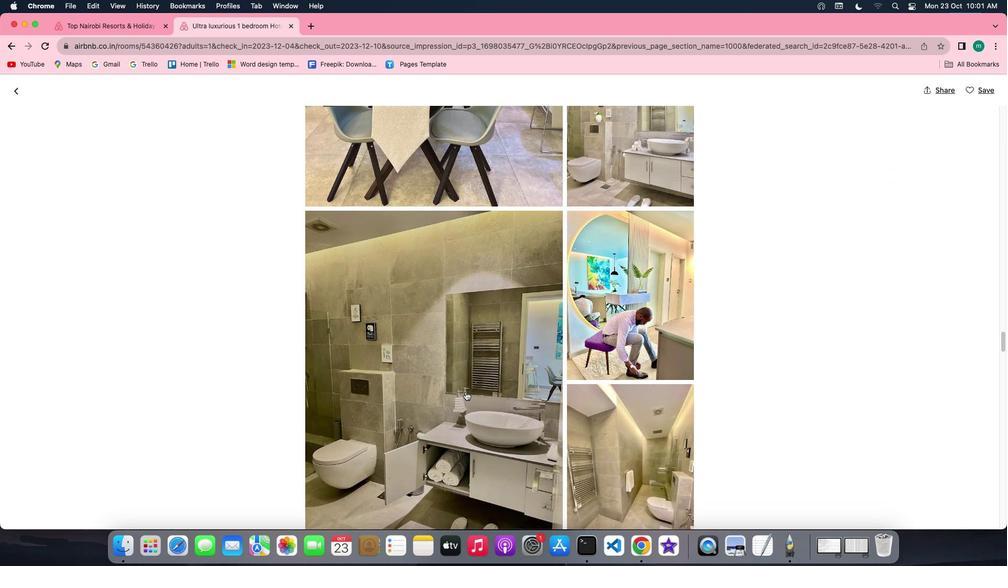 
Action: Mouse scrolled (465, 391) with delta (0, 0)
Screenshot: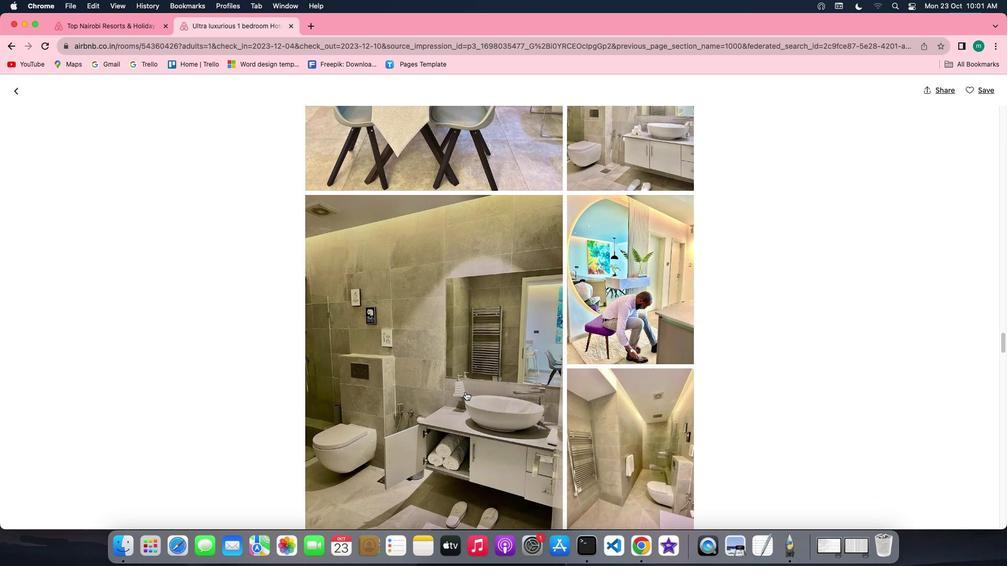 
Action: Mouse scrolled (465, 391) with delta (0, 0)
Screenshot: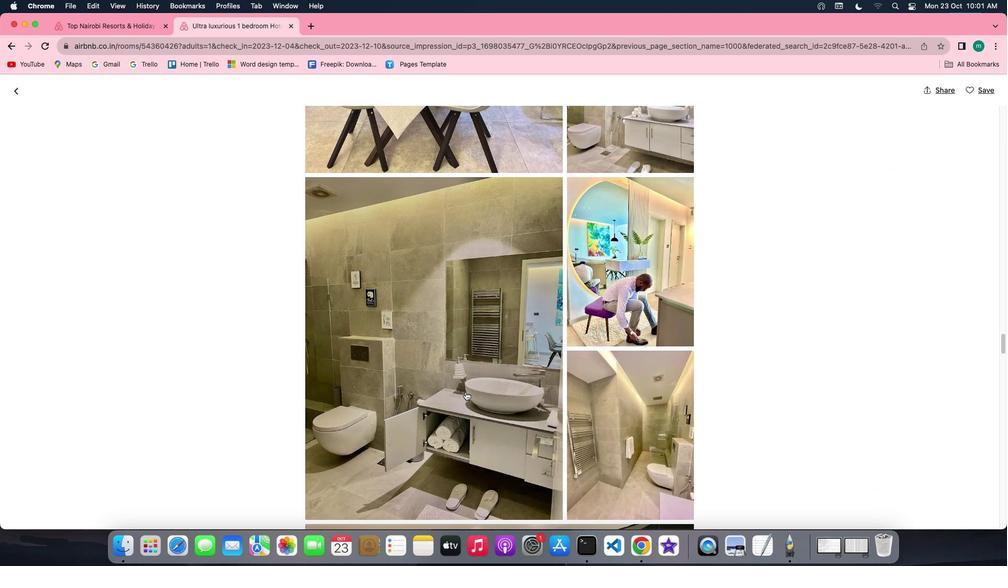 
Action: Mouse scrolled (465, 391) with delta (0, 0)
Screenshot: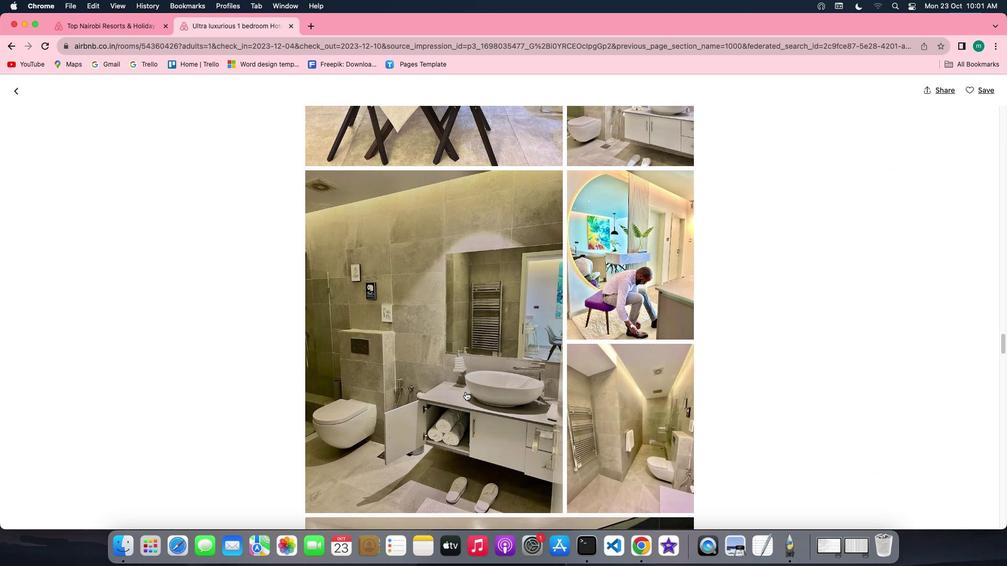 
Action: Mouse scrolled (465, 391) with delta (0, 0)
Screenshot: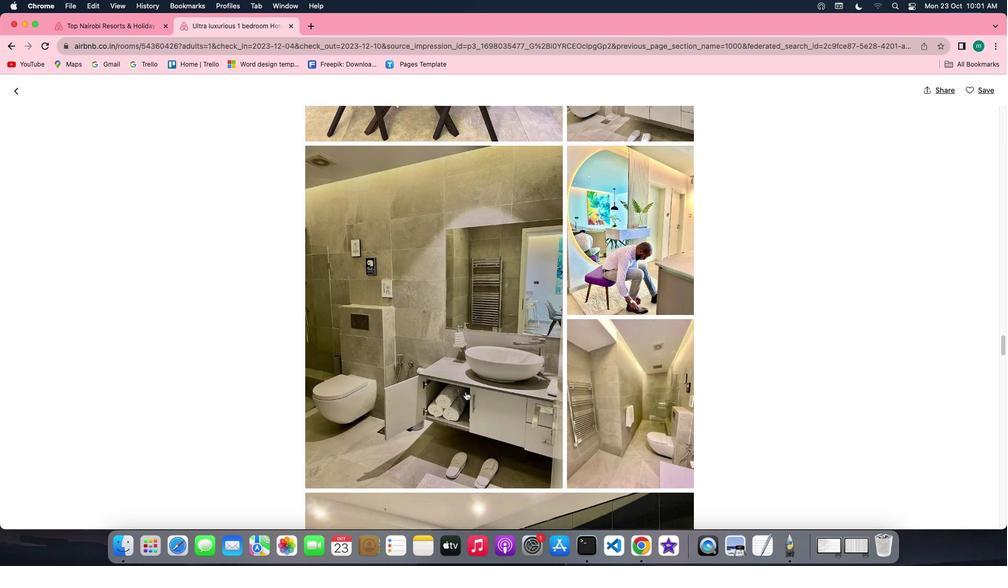 
Action: Mouse scrolled (465, 391) with delta (0, -1)
Screenshot: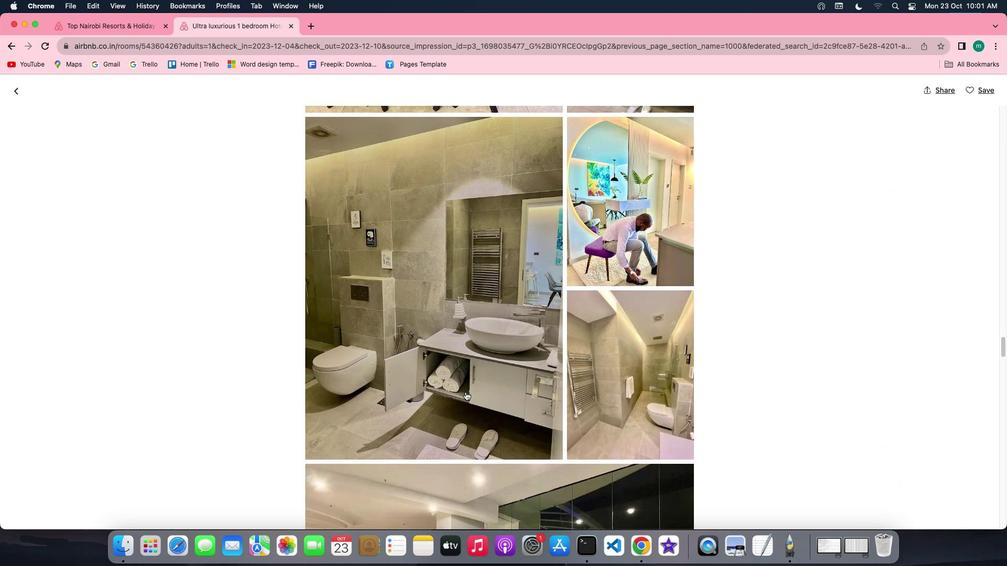 
Action: Mouse scrolled (465, 391) with delta (0, -1)
Screenshot: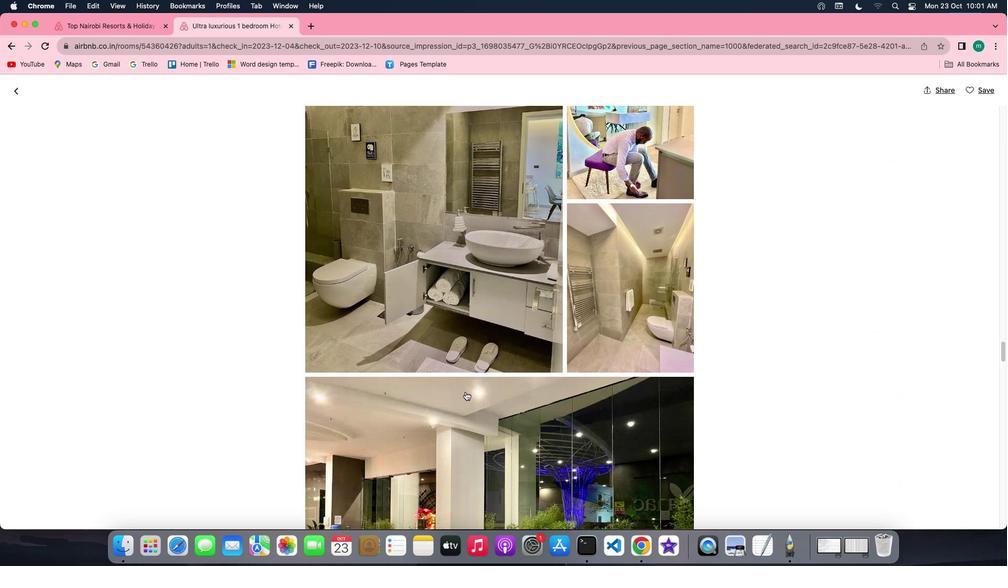 
Action: Mouse scrolled (465, 391) with delta (0, 0)
Screenshot: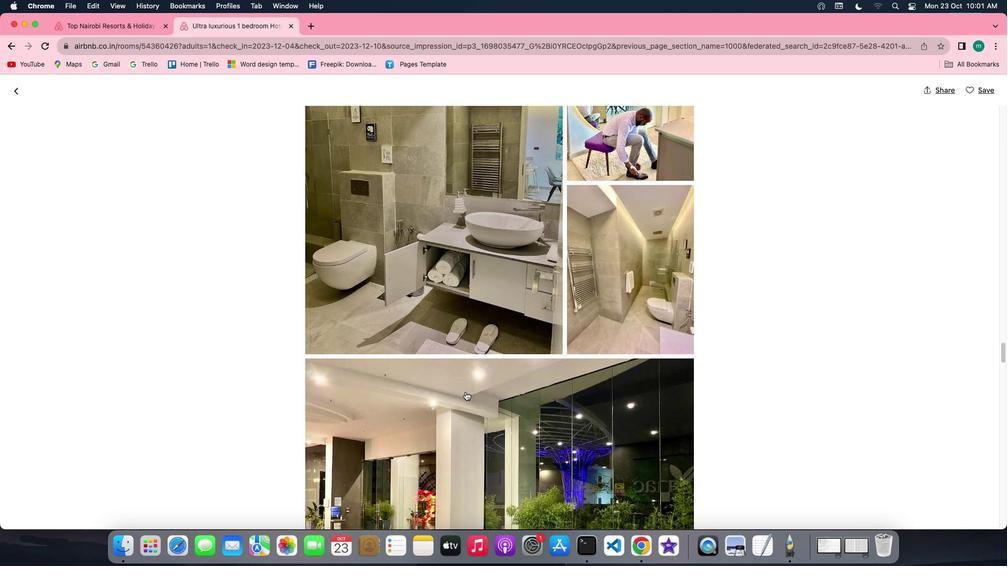 
Action: Mouse scrolled (465, 391) with delta (0, 0)
Screenshot: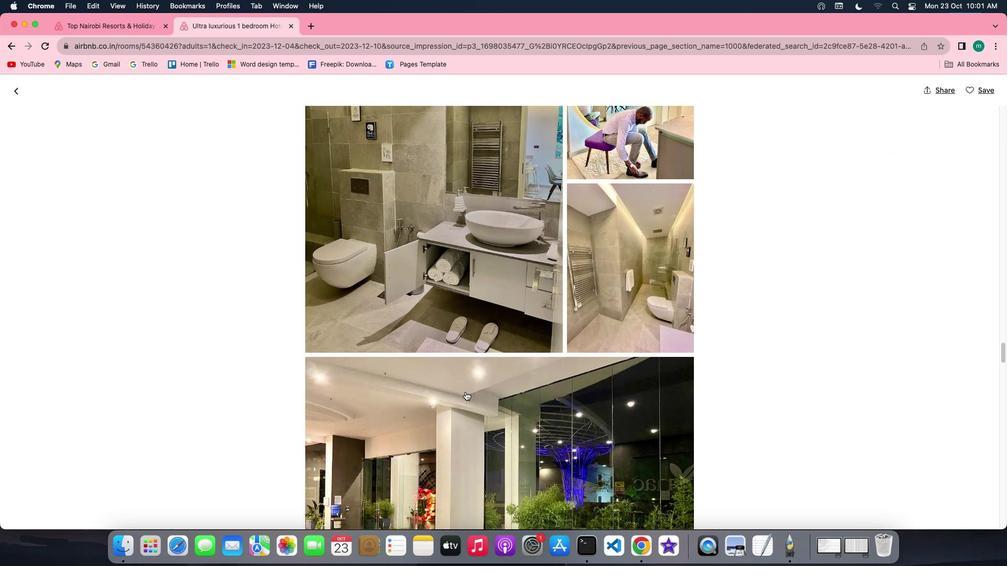
Action: Mouse scrolled (465, 391) with delta (0, 0)
Screenshot: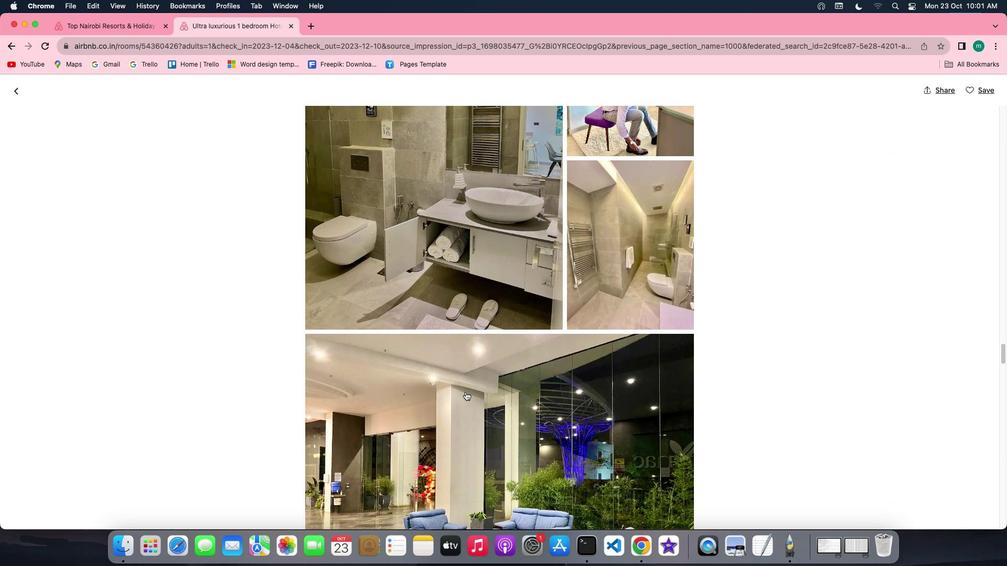 
Action: Mouse scrolled (465, 391) with delta (0, 0)
Screenshot: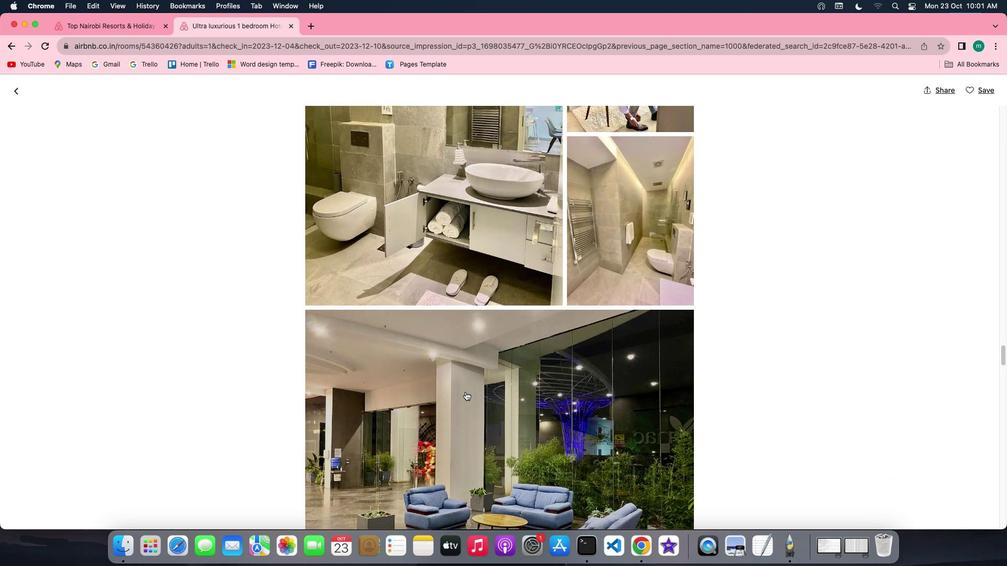 
Action: Mouse scrolled (465, 391) with delta (0, 0)
Screenshot: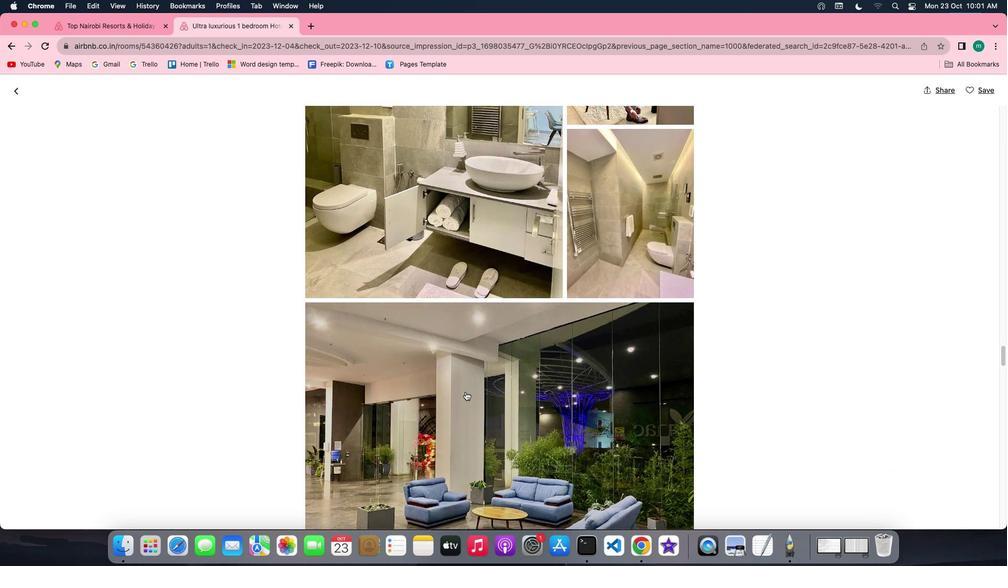 
Action: Mouse scrolled (465, 391) with delta (0, -1)
Screenshot: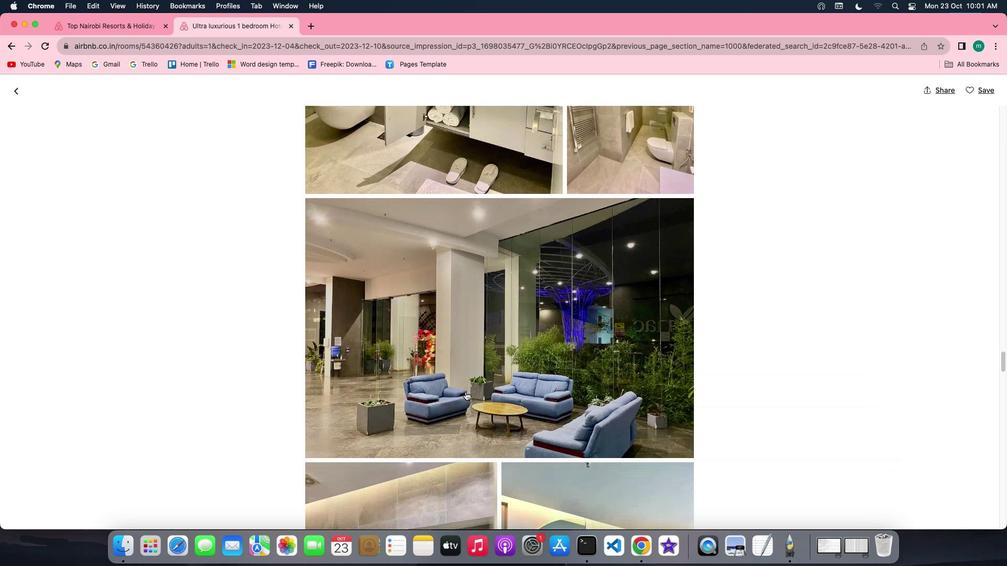 
Action: Mouse scrolled (465, 391) with delta (0, -2)
Screenshot: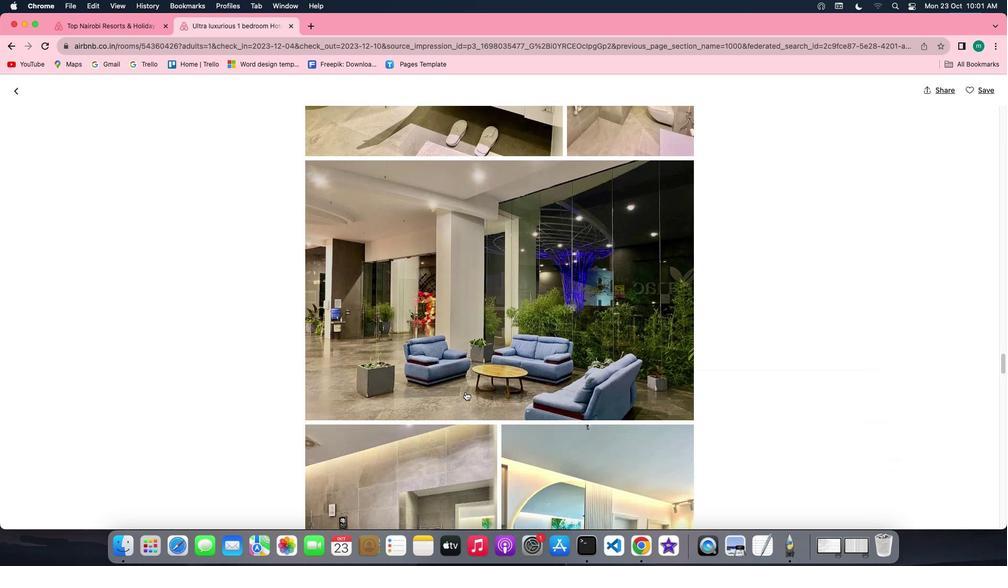 
Action: Mouse scrolled (465, 391) with delta (0, 0)
Screenshot: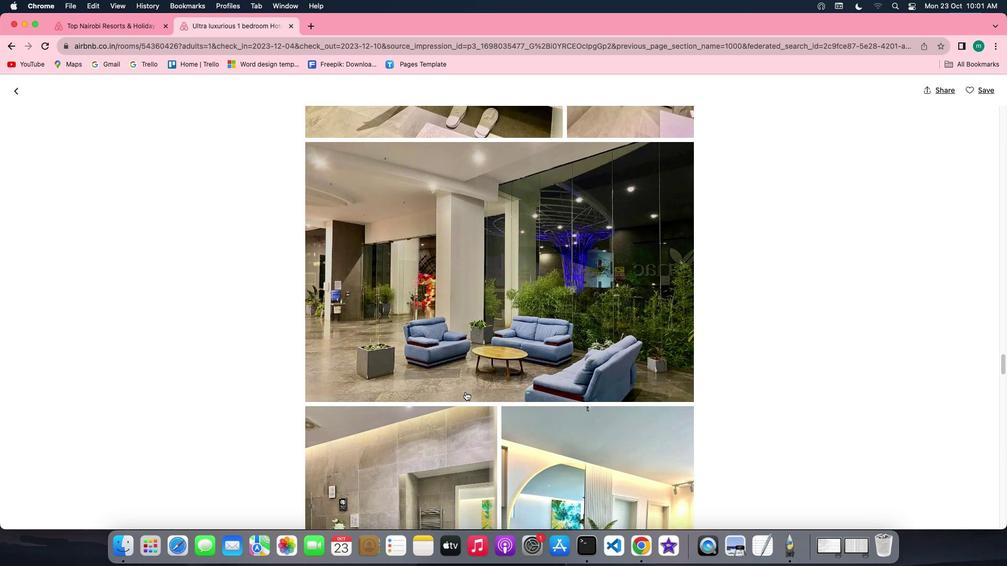 
Action: Mouse scrolled (465, 391) with delta (0, 0)
Screenshot: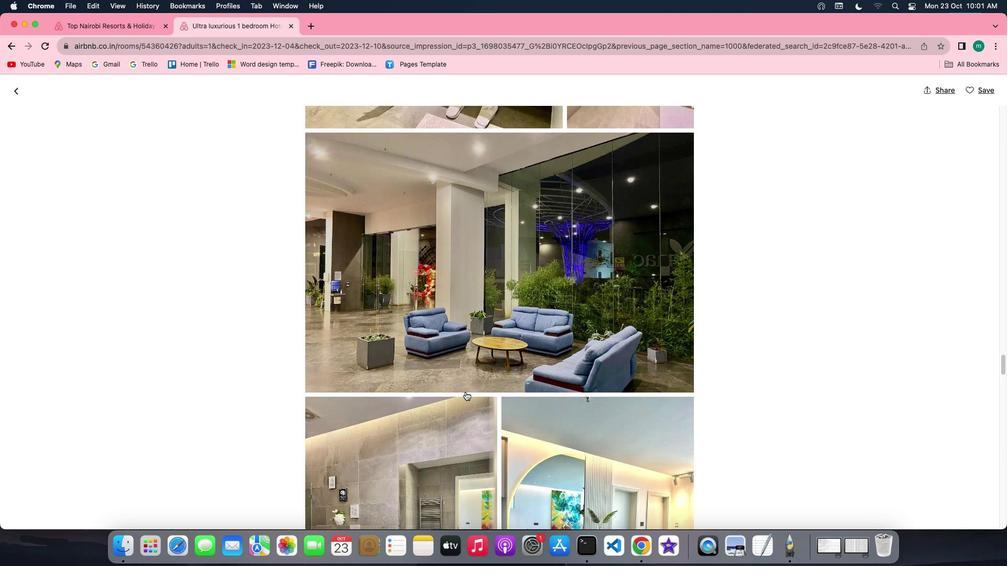 
Action: Mouse scrolled (465, 391) with delta (0, -1)
Screenshot: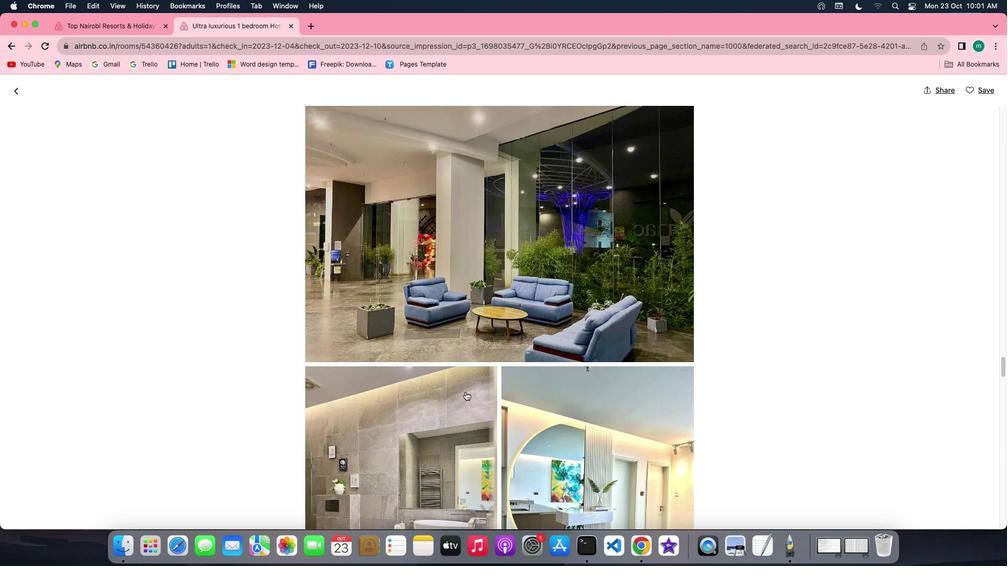 
Action: Mouse scrolled (465, 391) with delta (0, 0)
Screenshot: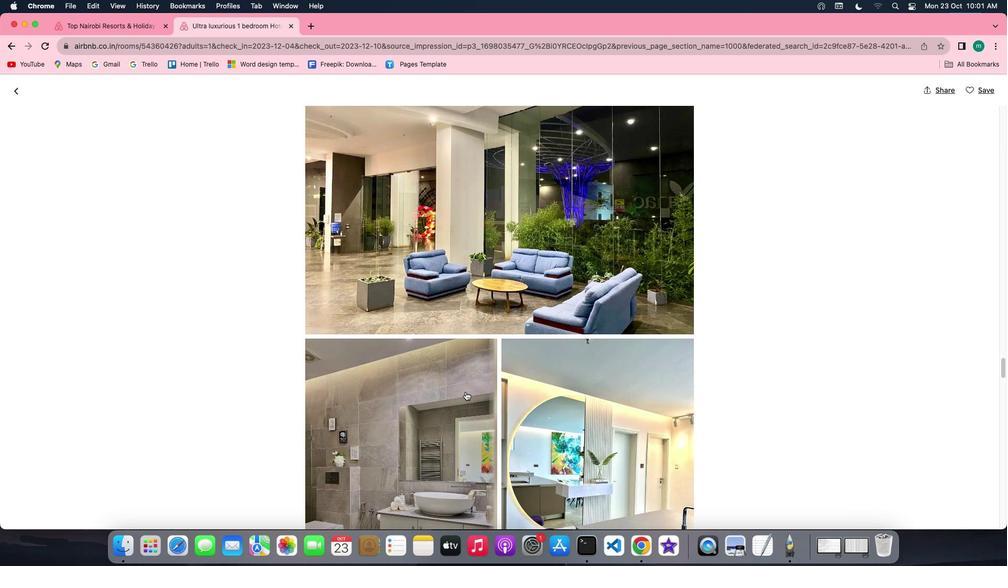 
Action: Mouse scrolled (465, 391) with delta (0, 0)
Screenshot: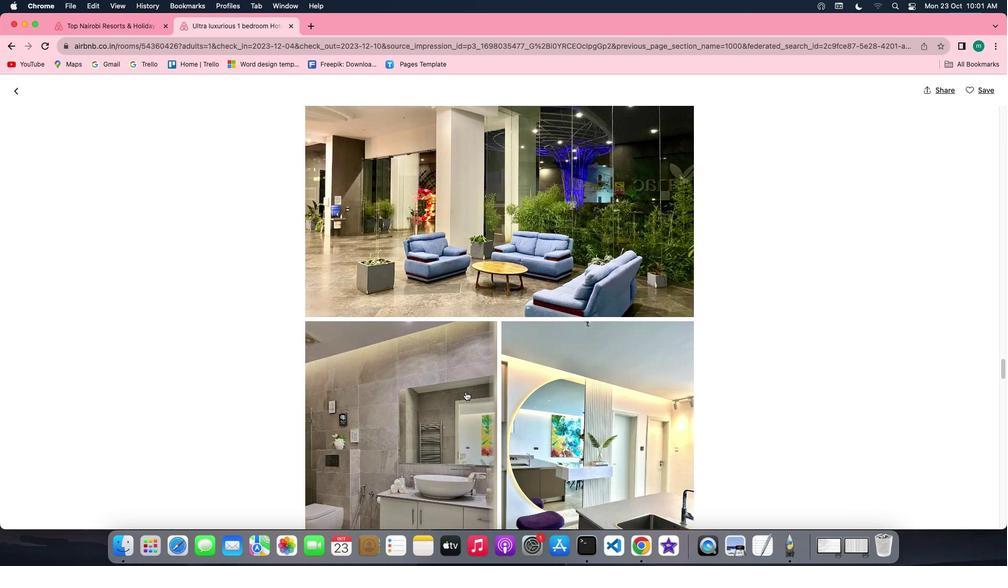 
Action: Mouse scrolled (465, 391) with delta (0, -1)
Screenshot: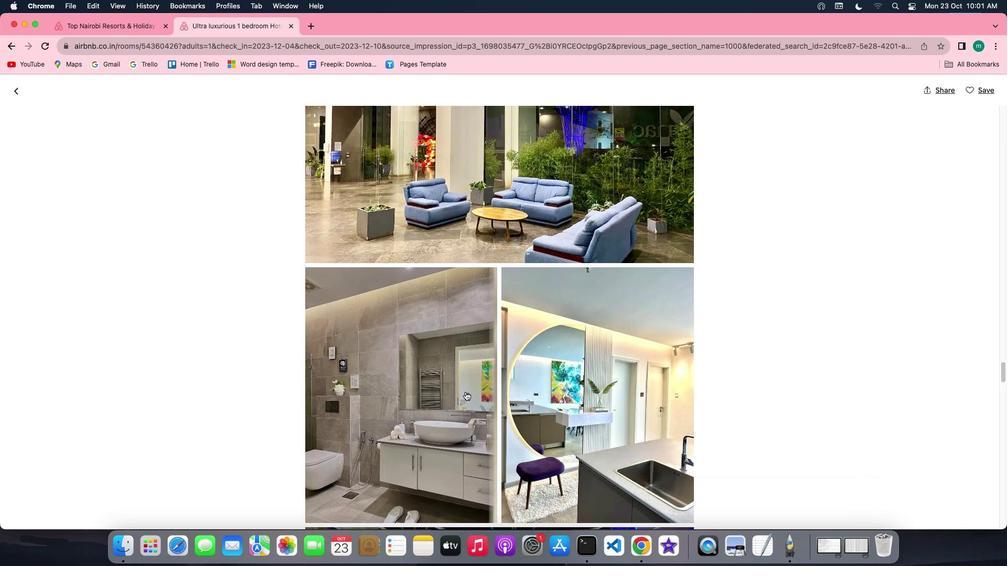 
Action: Mouse scrolled (465, 391) with delta (0, -1)
Screenshot: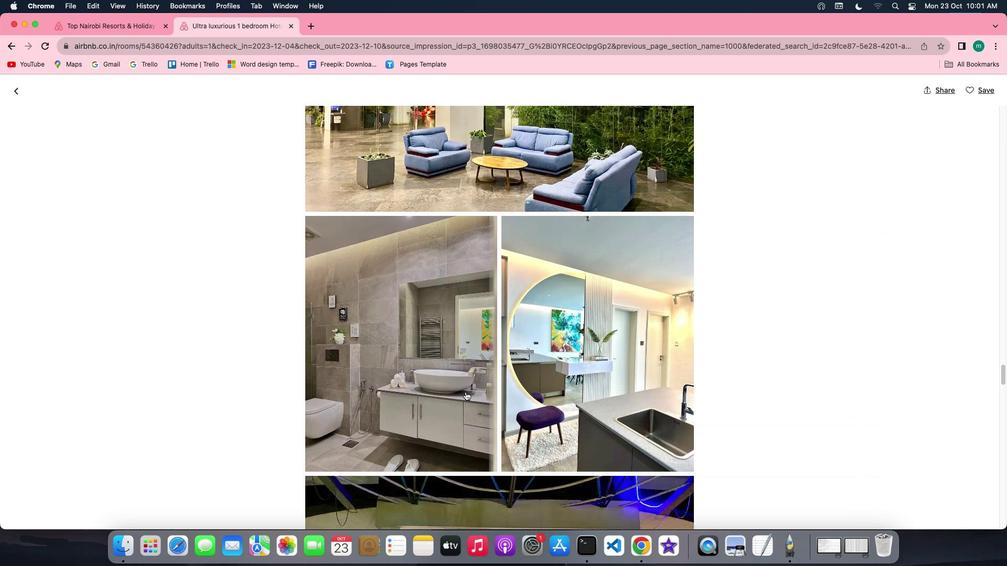 
Action: Mouse scrolled (465, 391) with delta (0, 0)
Screenshot: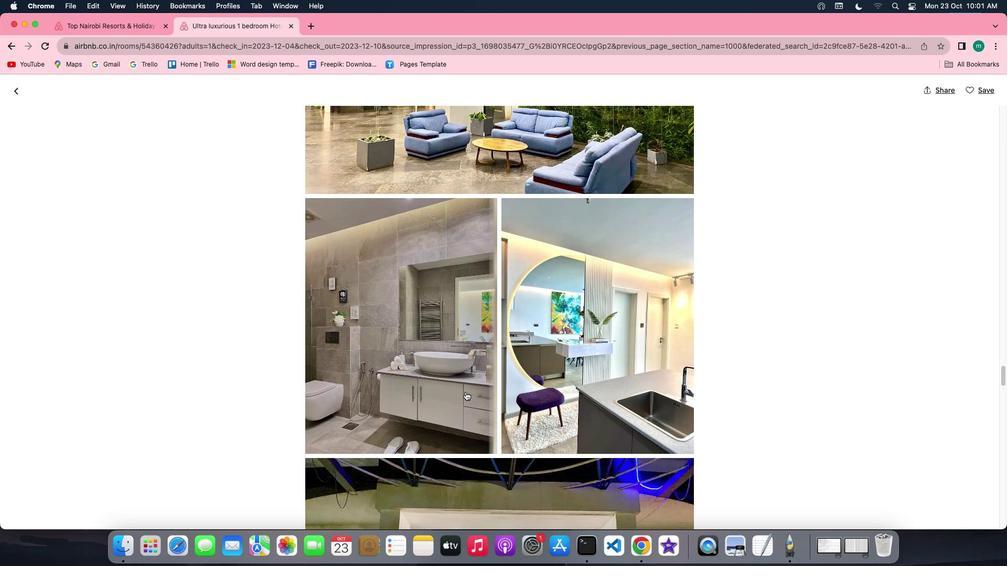 
Action: Mouse scrolled (465, 391) with delta (0, 0)
Screenshot: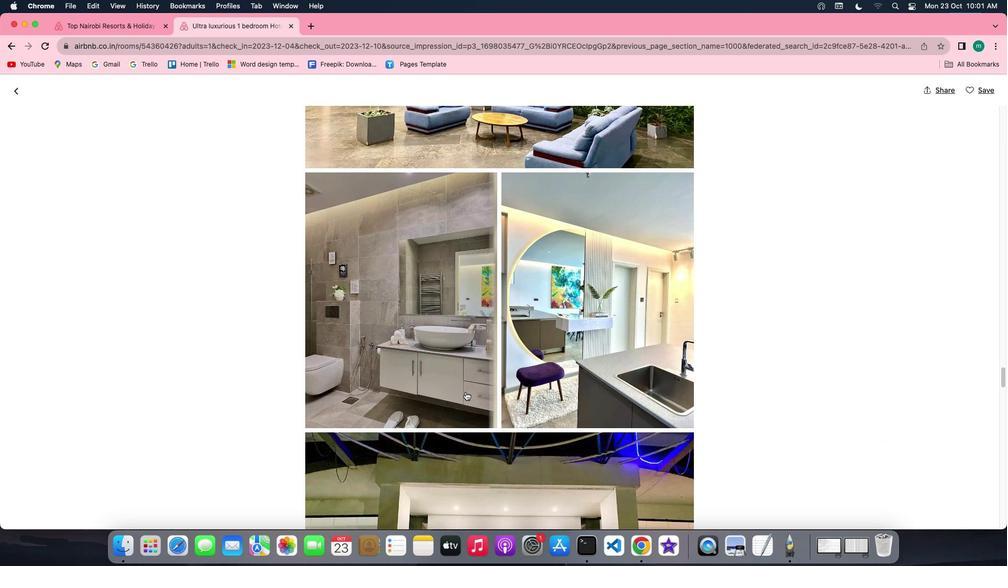 
Action: Mouse scrolled (465, 391) with delta (0, -1)
Screenshot: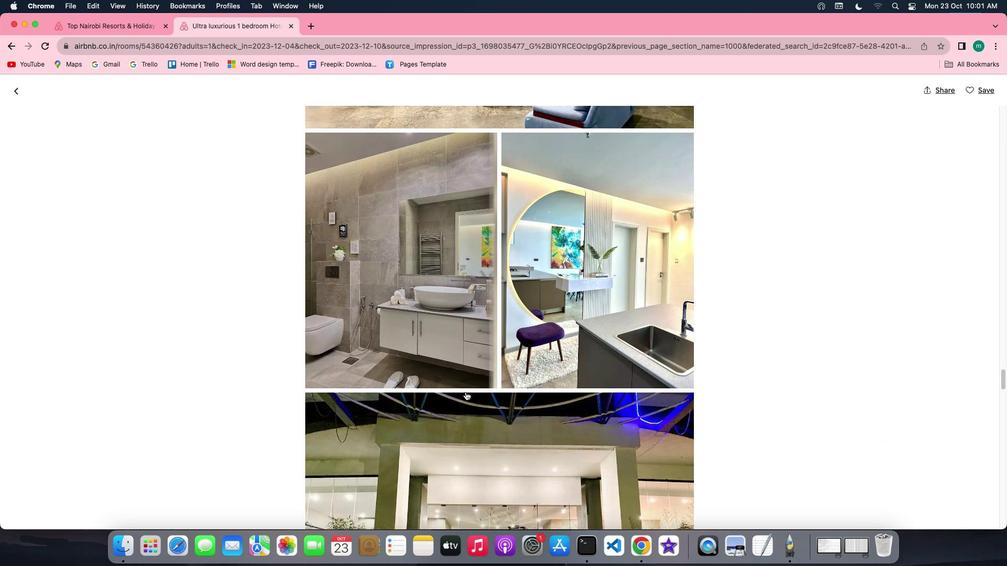 
Action: Mouse scrolled (465, 391) with delta (0, -2)
Screenshot: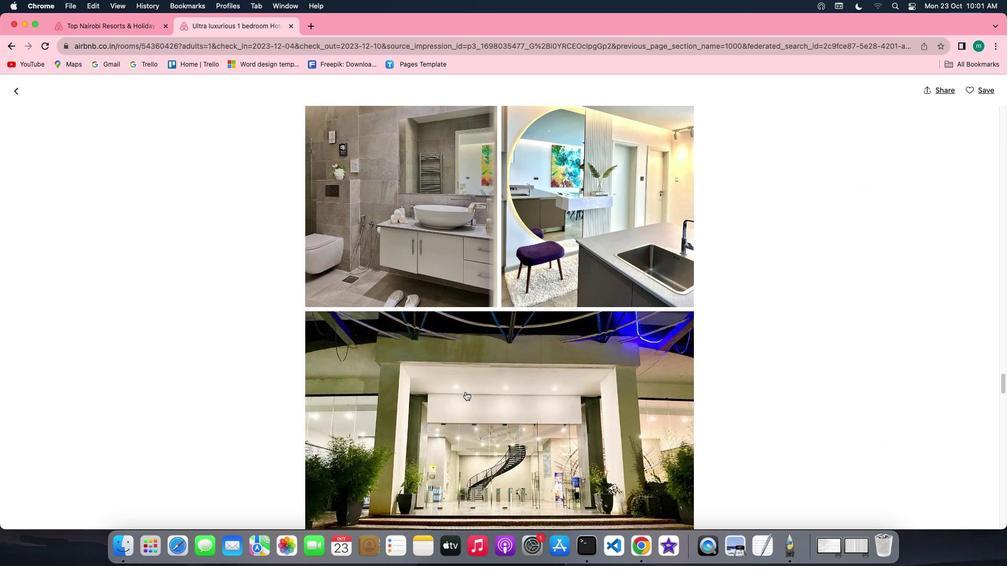 
Action: Mouse scrolled (465, 391) with delta (0, 0)
Screenshot: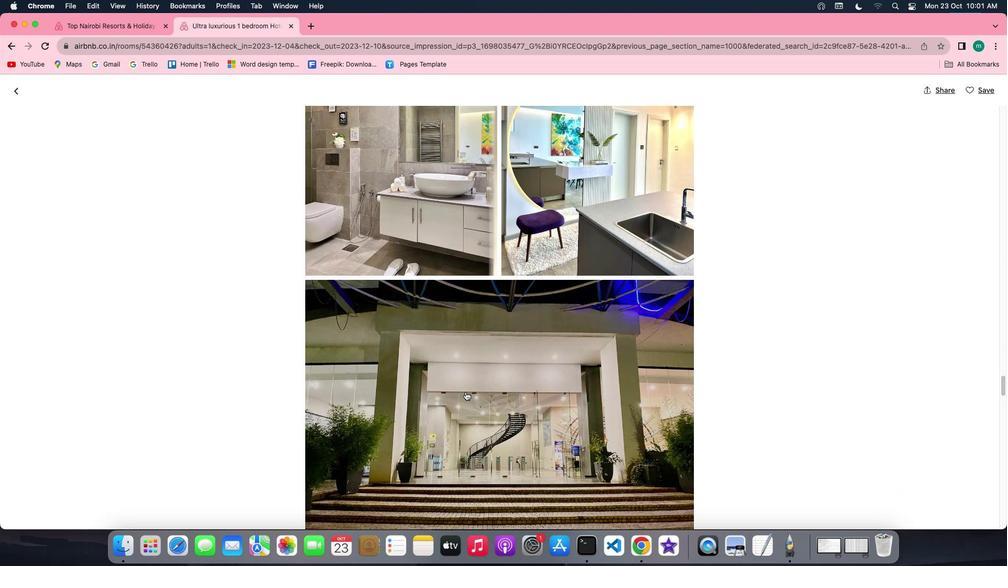 
Action: Mouse scrolled (465, 391) with delta (0, 0)
